 Task: Find connections with filter location Freiburg with filter topic #managementwith filter profile language Spanish with filter current company Marine Insight with filter school Rajagiri College of Management & Applied Sciences, Kakkanad, Kochi - 682 039 with filter industry Retail Building Materials and Garden Equipment with filter service category WordPress Design with filter keywords title Sales Manager
Action: Mouse moved to (676, 92)
Screenshot: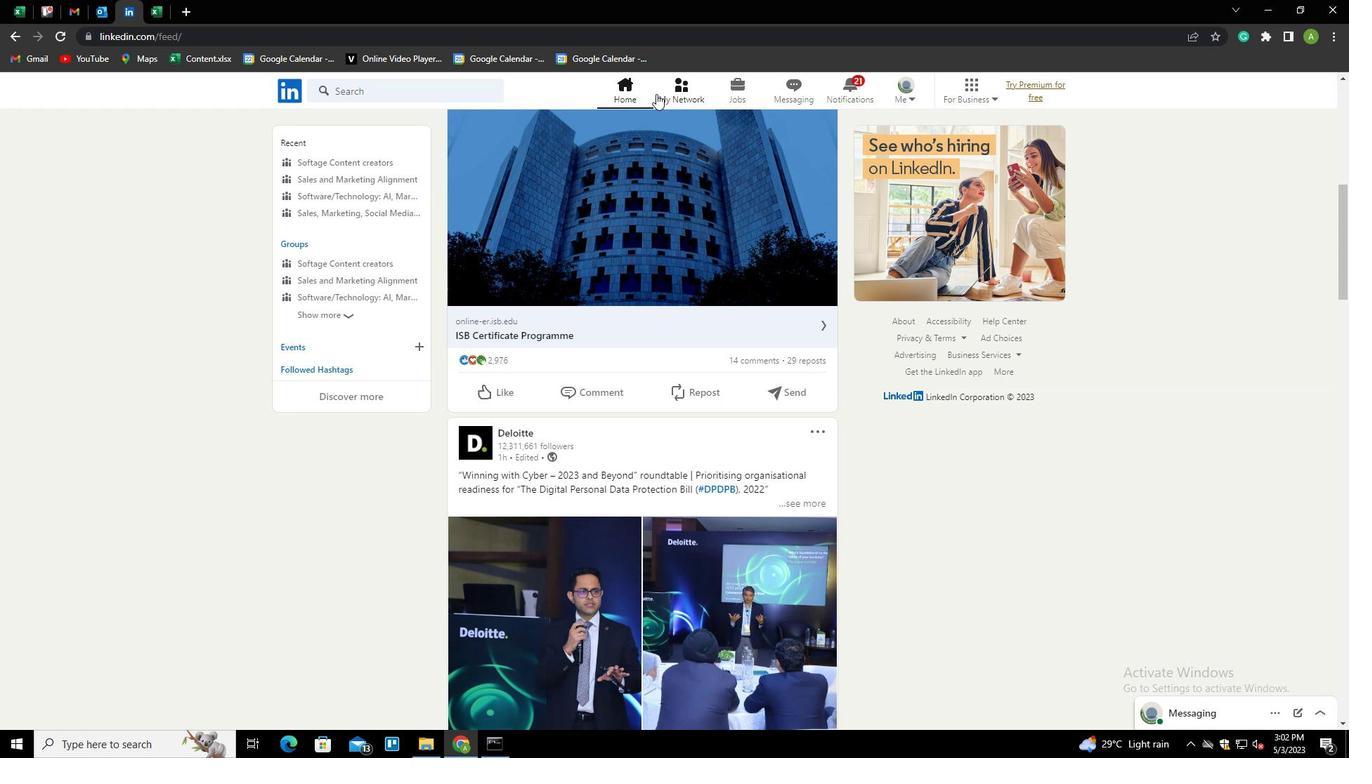 
Action: Mouse pressed left at (676, 92)
Screenshot: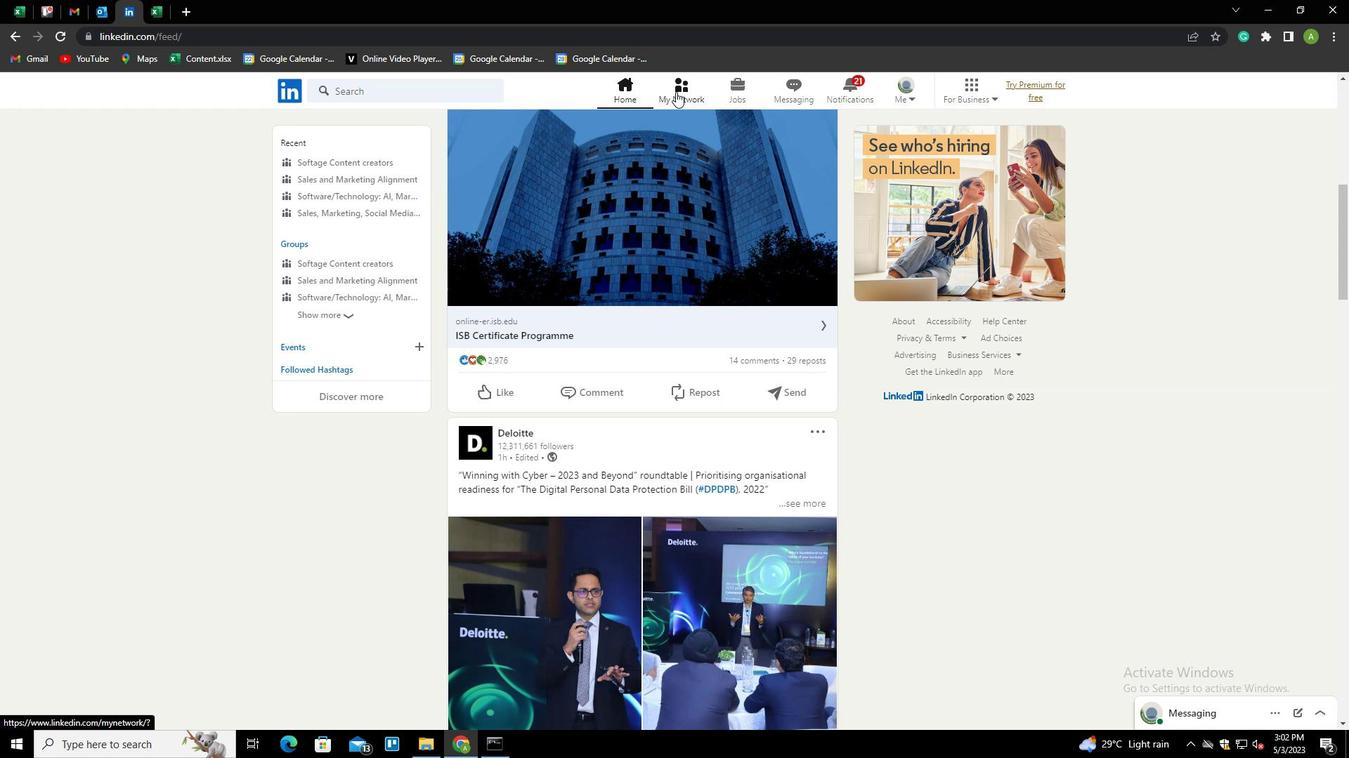 
Action: Mouse moved to (388, 165)
Screenshot: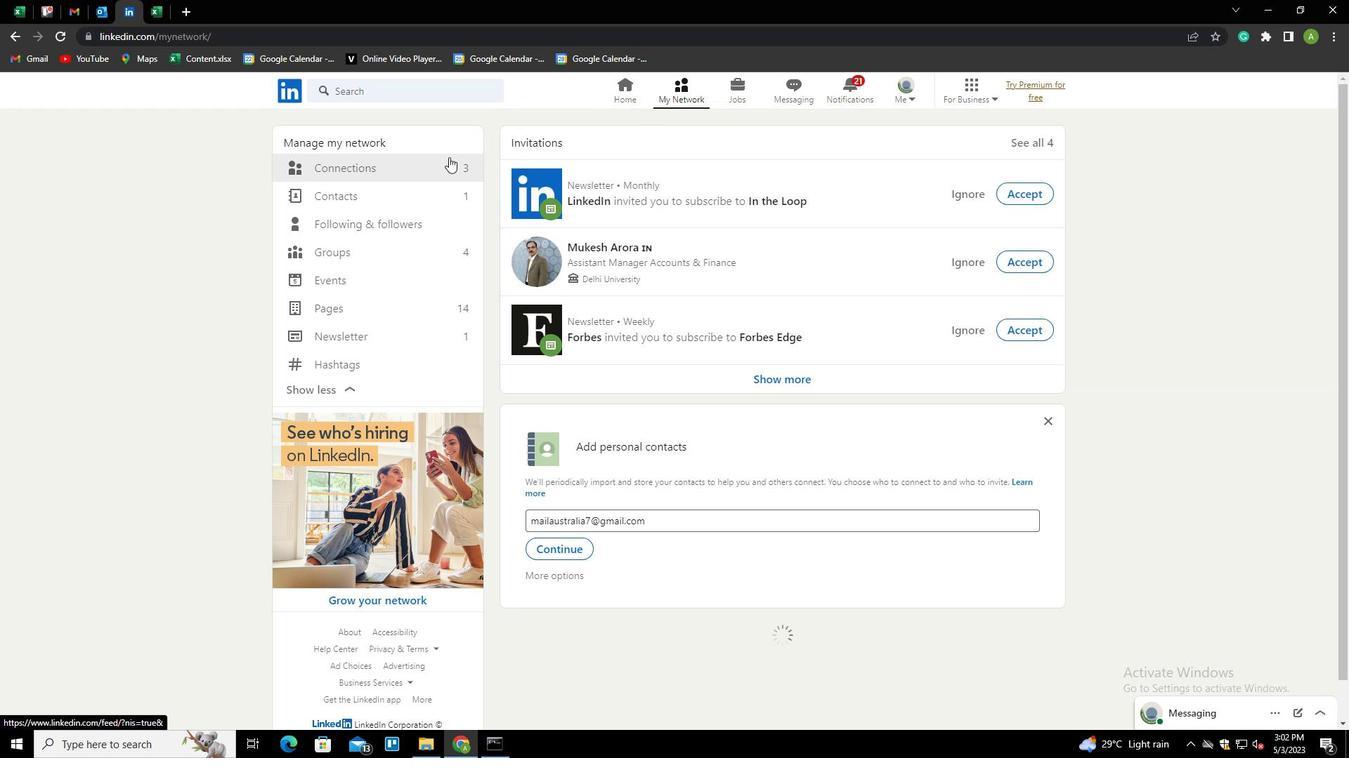 
Action: Mouse pressed left at (388, 165)
Screenshot: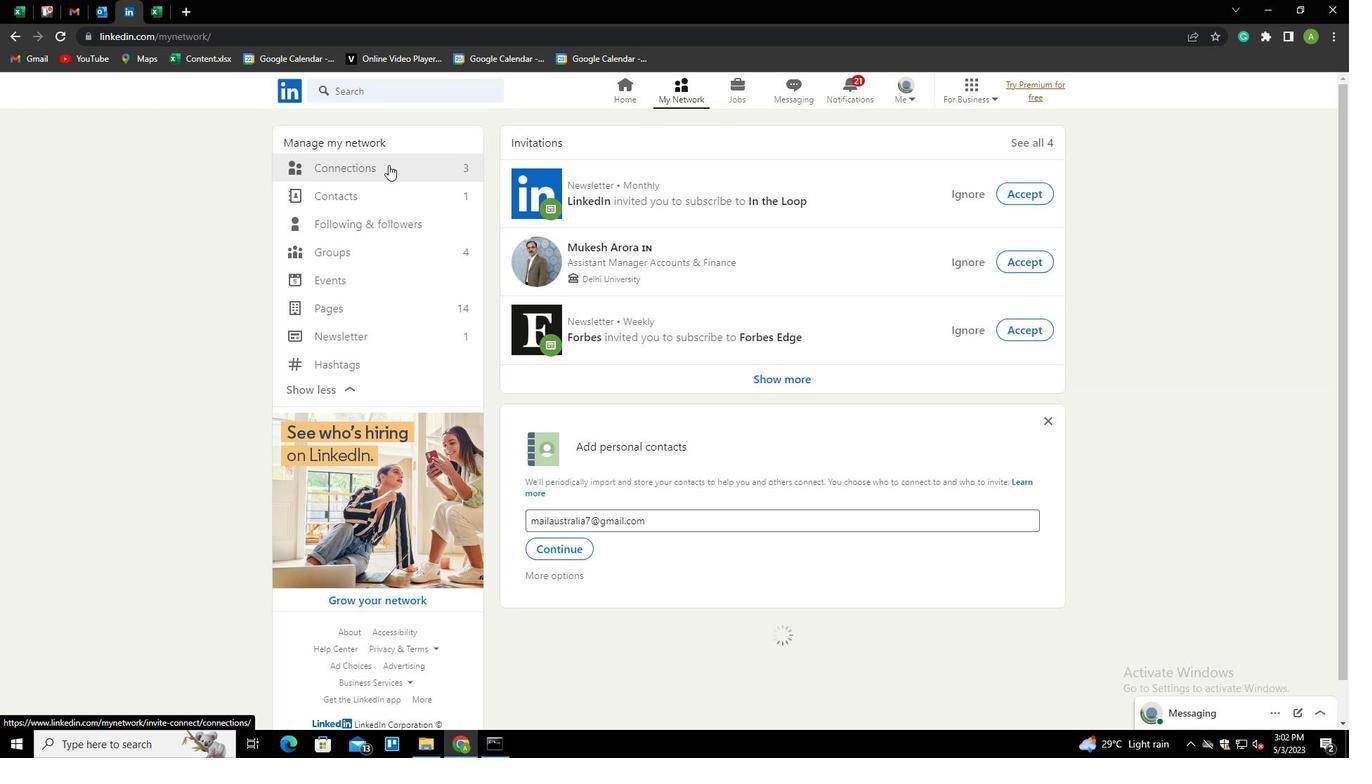 
Action: Mouse moved to (777, 165)
Screenshot: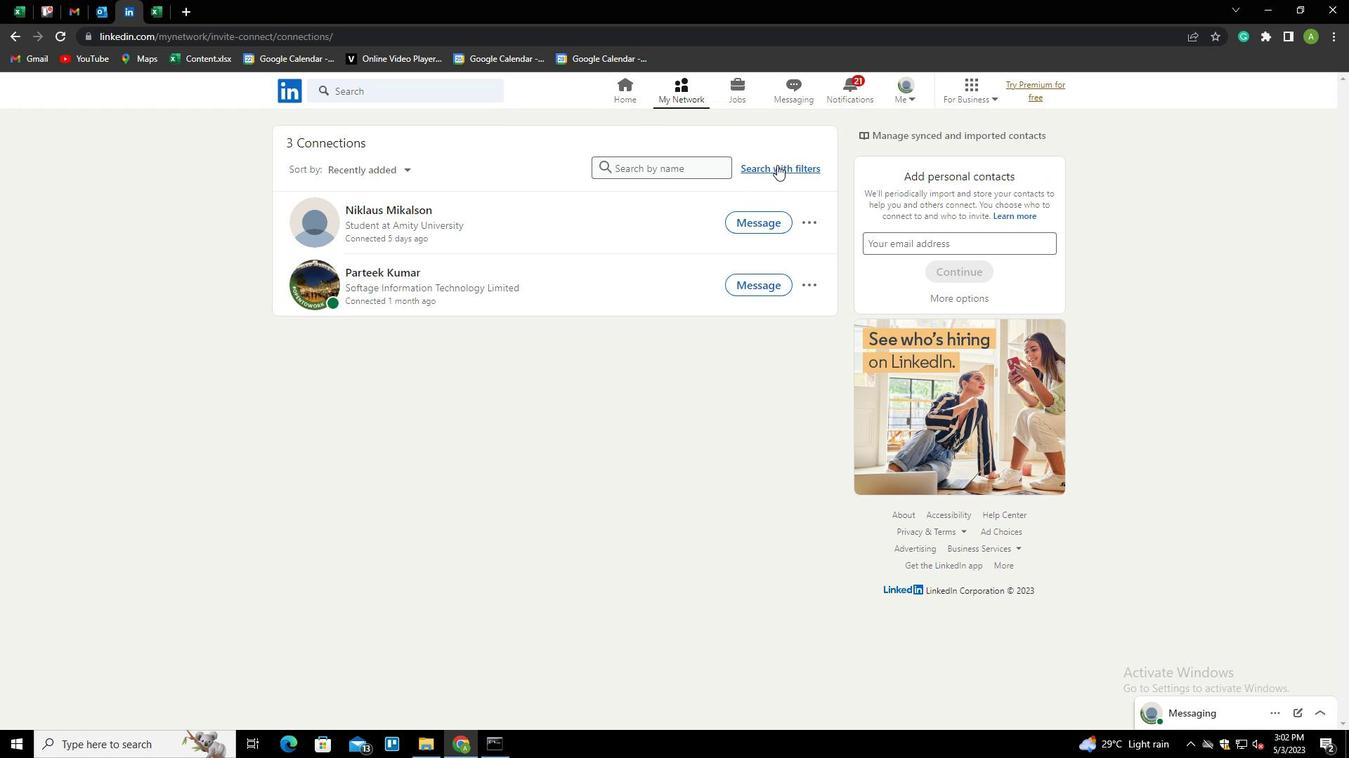 
Action: Mouse pressed left at (777, 165)
Screenshot: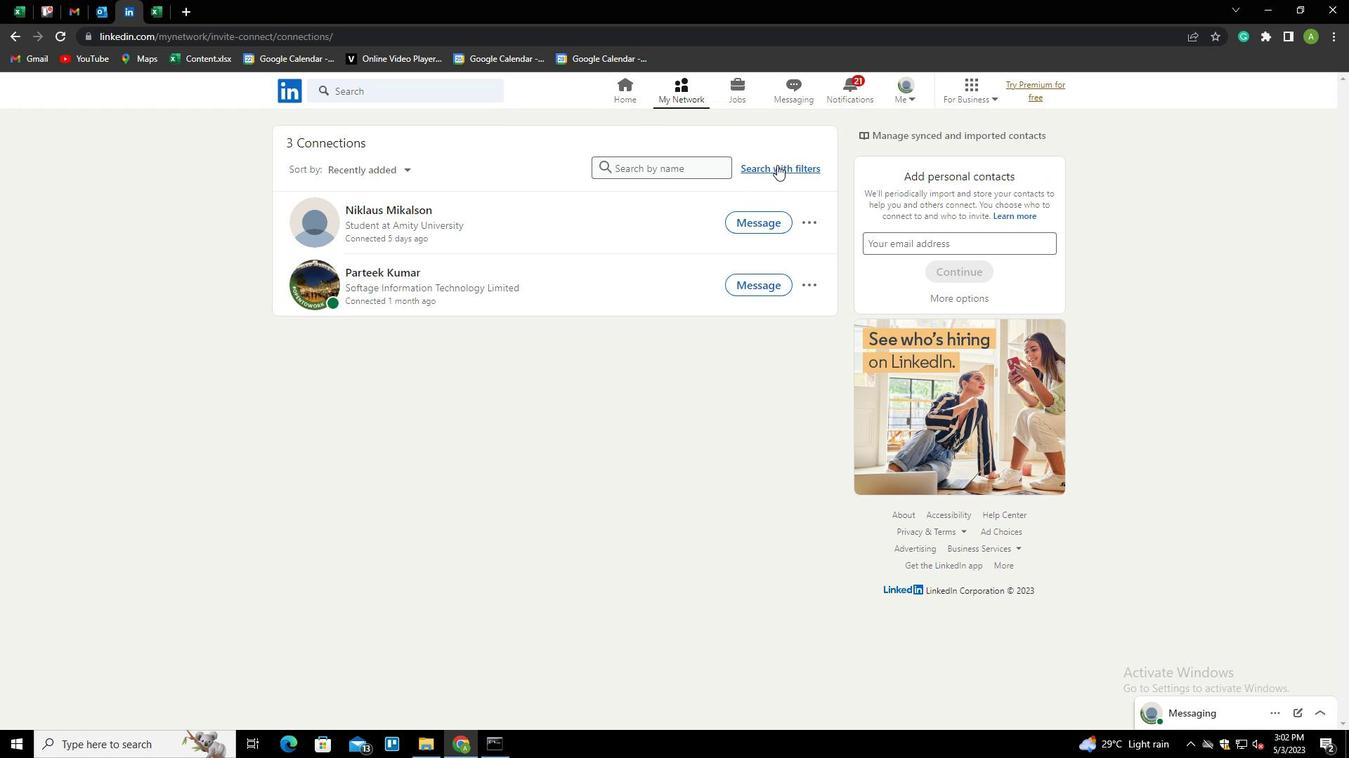 
Action: Mouse moved to (720, 130)
Screenshot: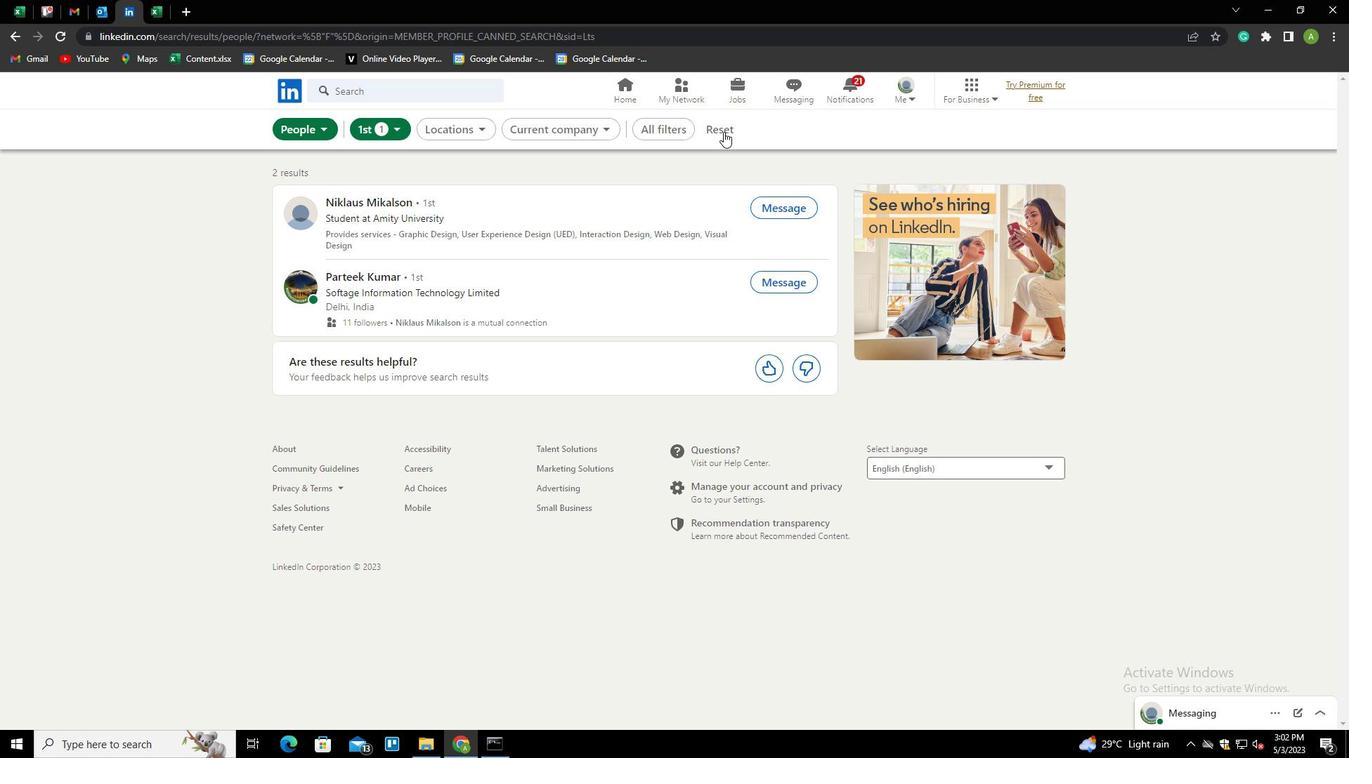 
Action: Mouse pressed left at (720, 130)
Screenshot: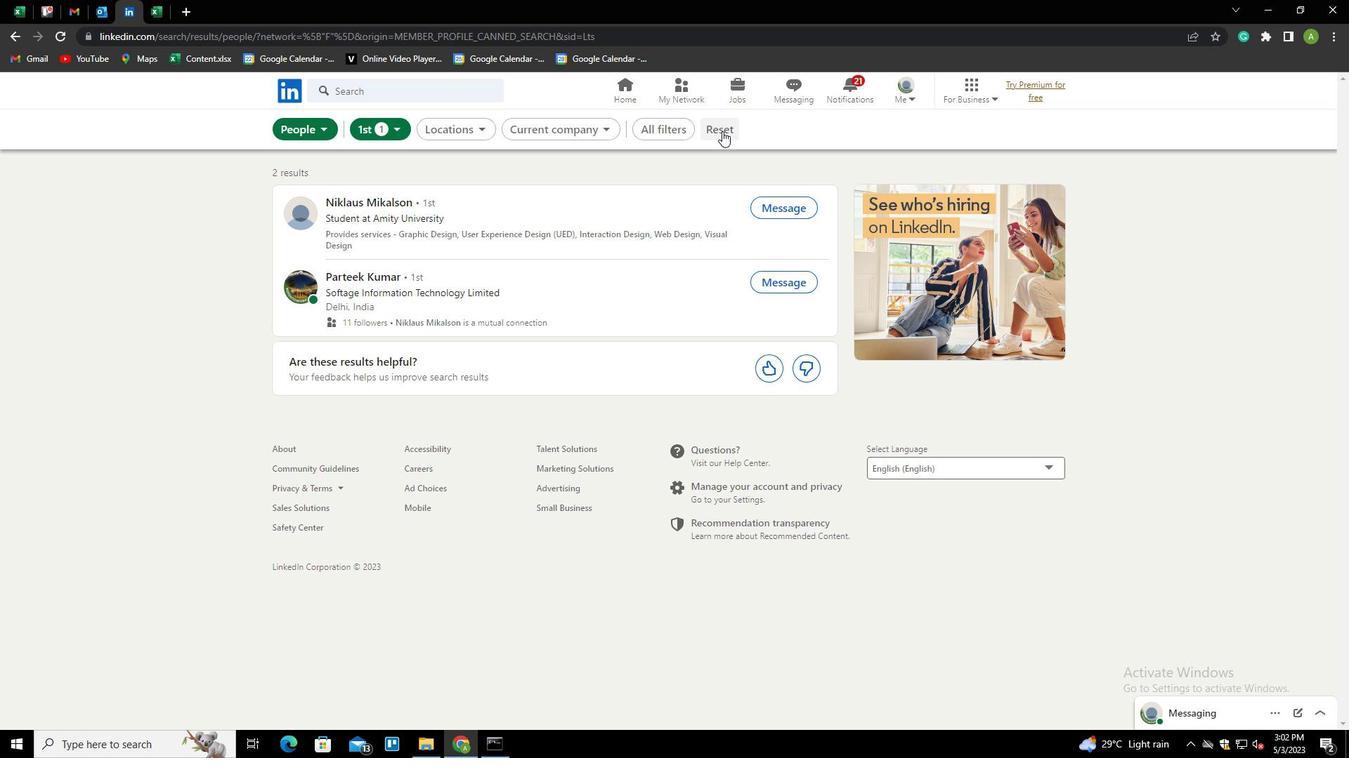 
Action: Mouse moved to (690, 130)
Screenshot: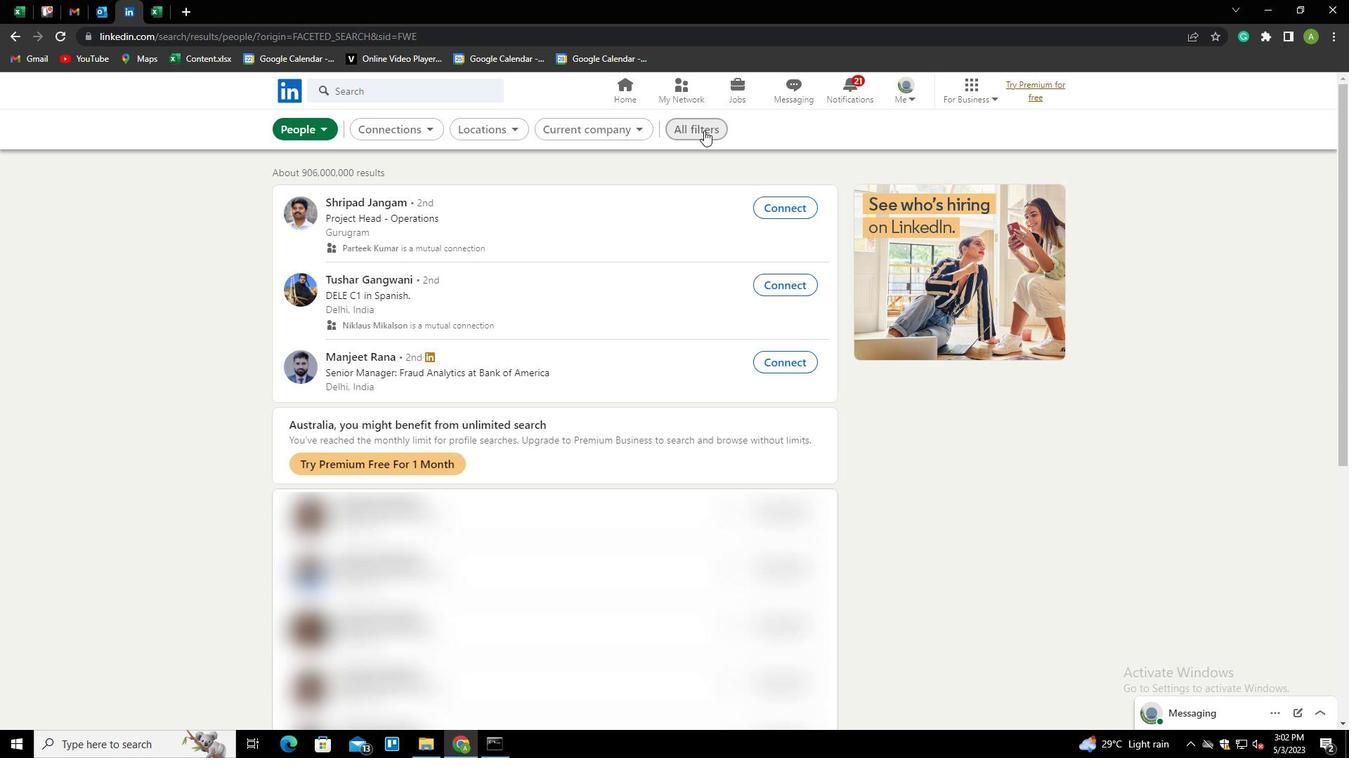
Action: Mouse pressed left at (690, 130)
Screenshot: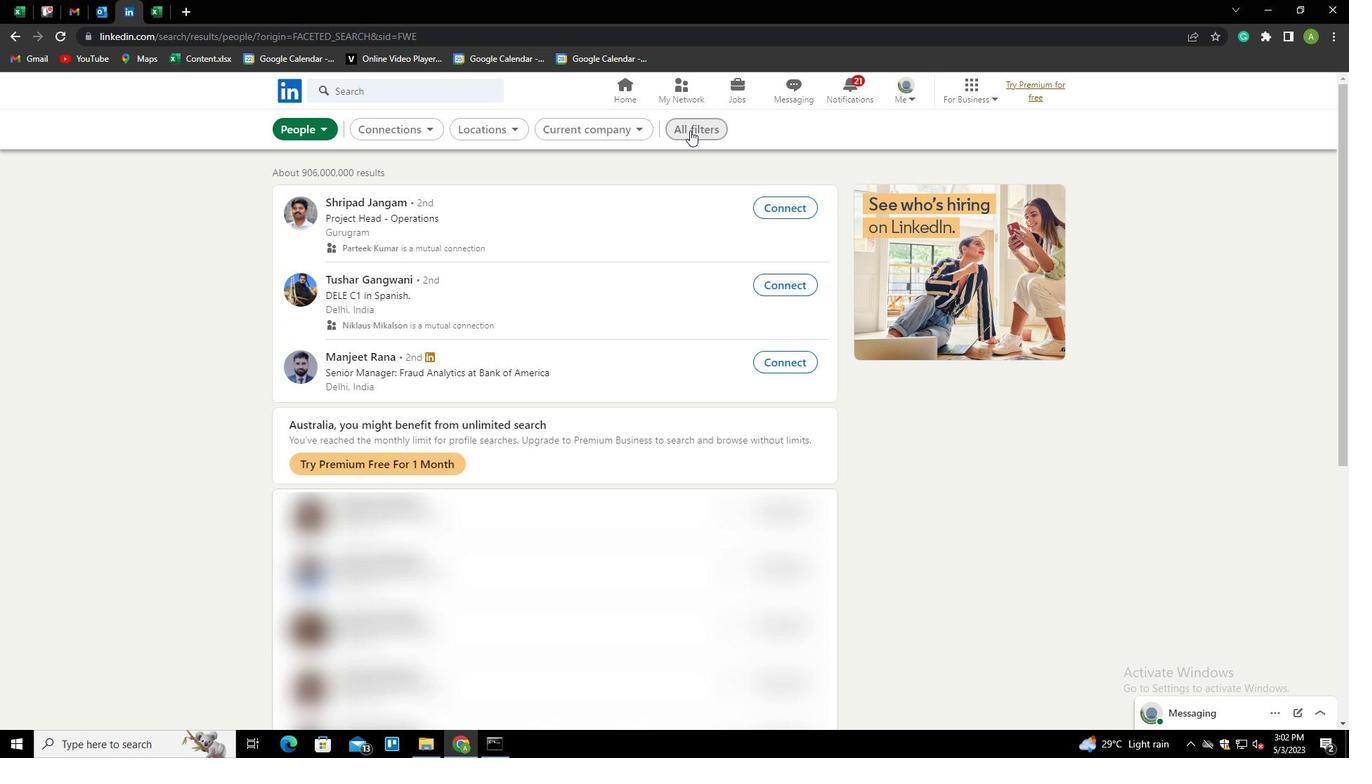
Action: Mouse moved to (1115, 382)
Screenshot: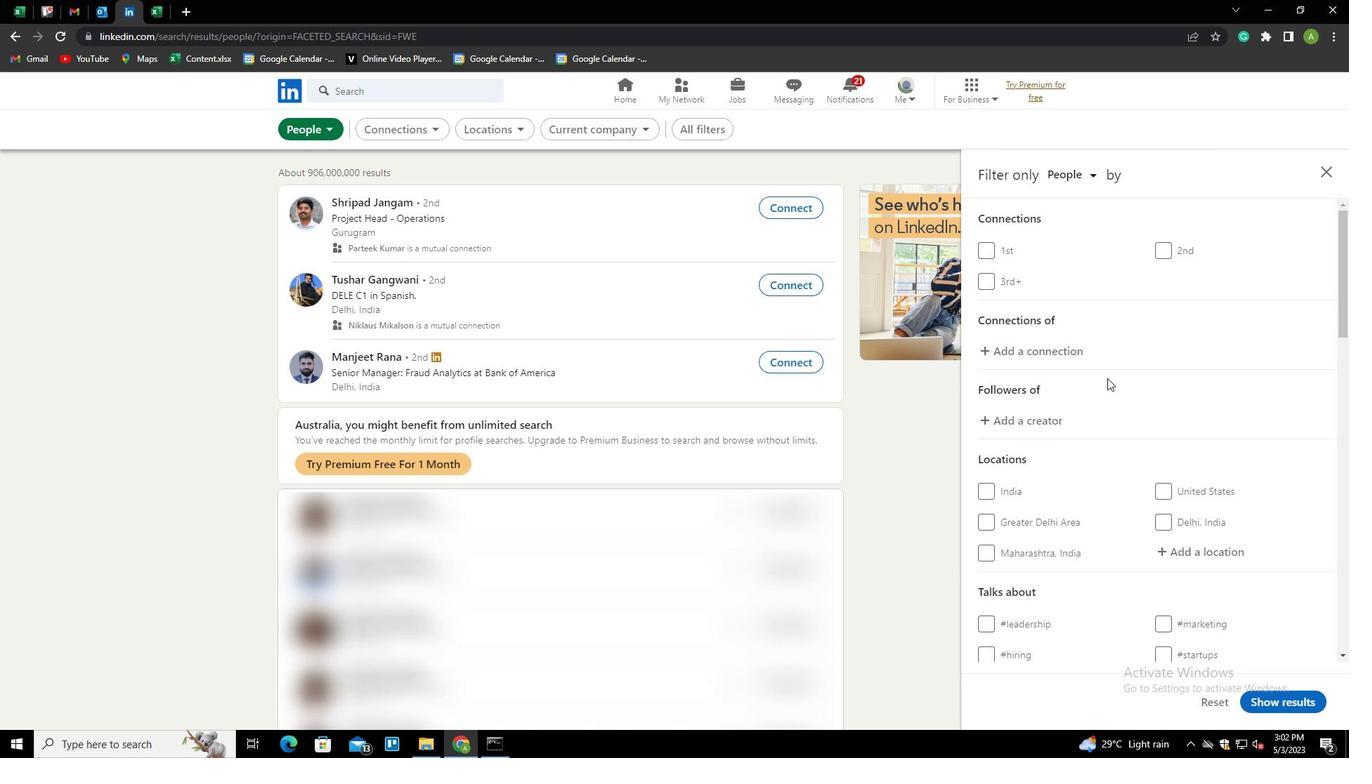 
Action: Mouse scrolled (1115, 381) with delta (0, 0)
Screenshot: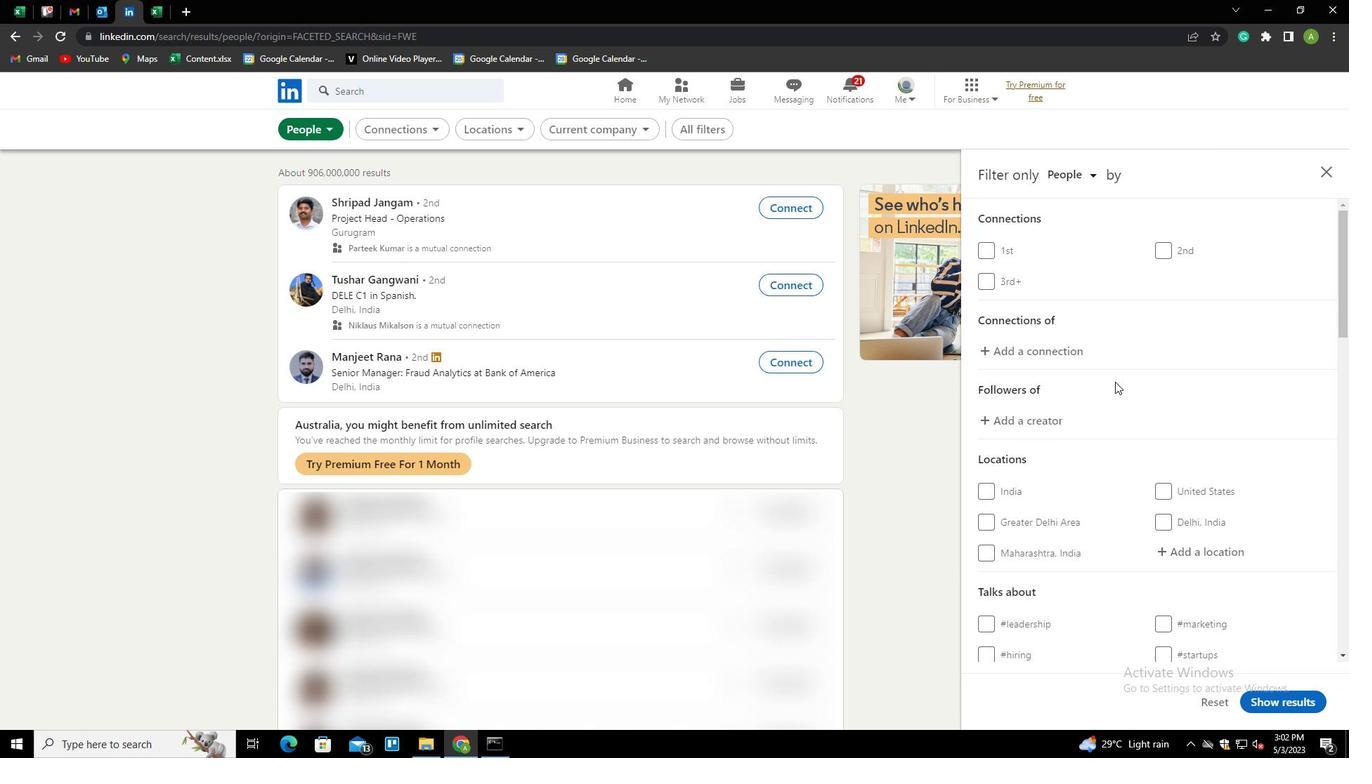 
Action: Mouse scrolled (1115, 381) with delta (0, 0)
Screenshot: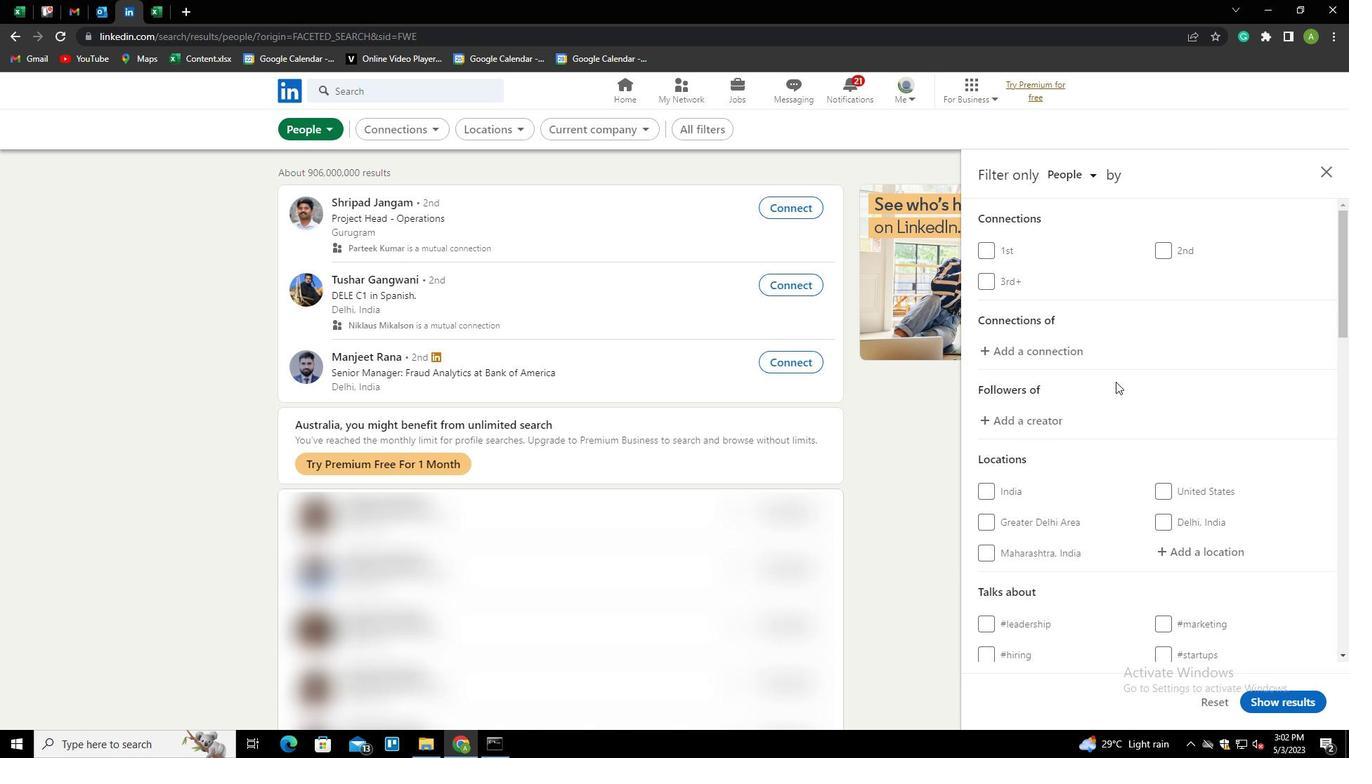 
Action: Mouse scrolled (1115, 381) with delta (0, 0)
Screenshot: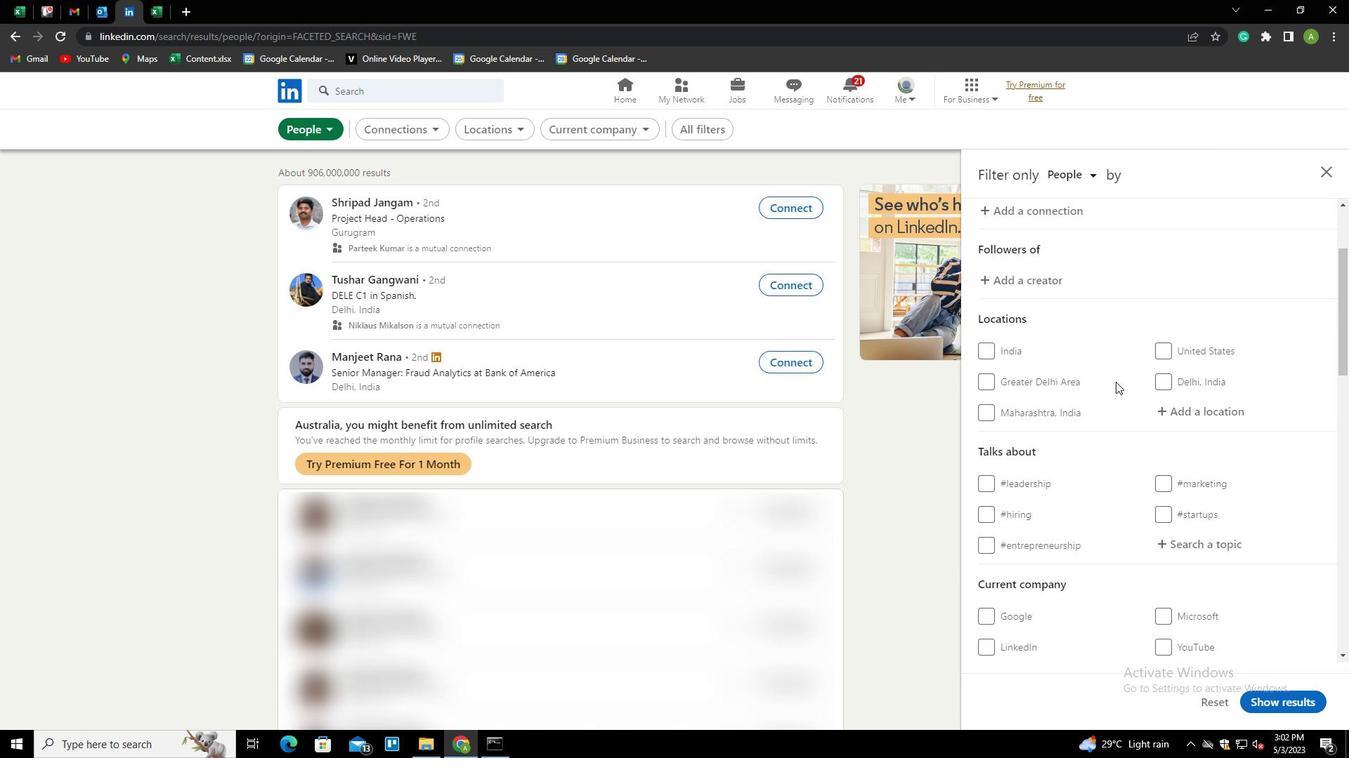 
Action: Mouse moved to (1184, 335)
Screenshot: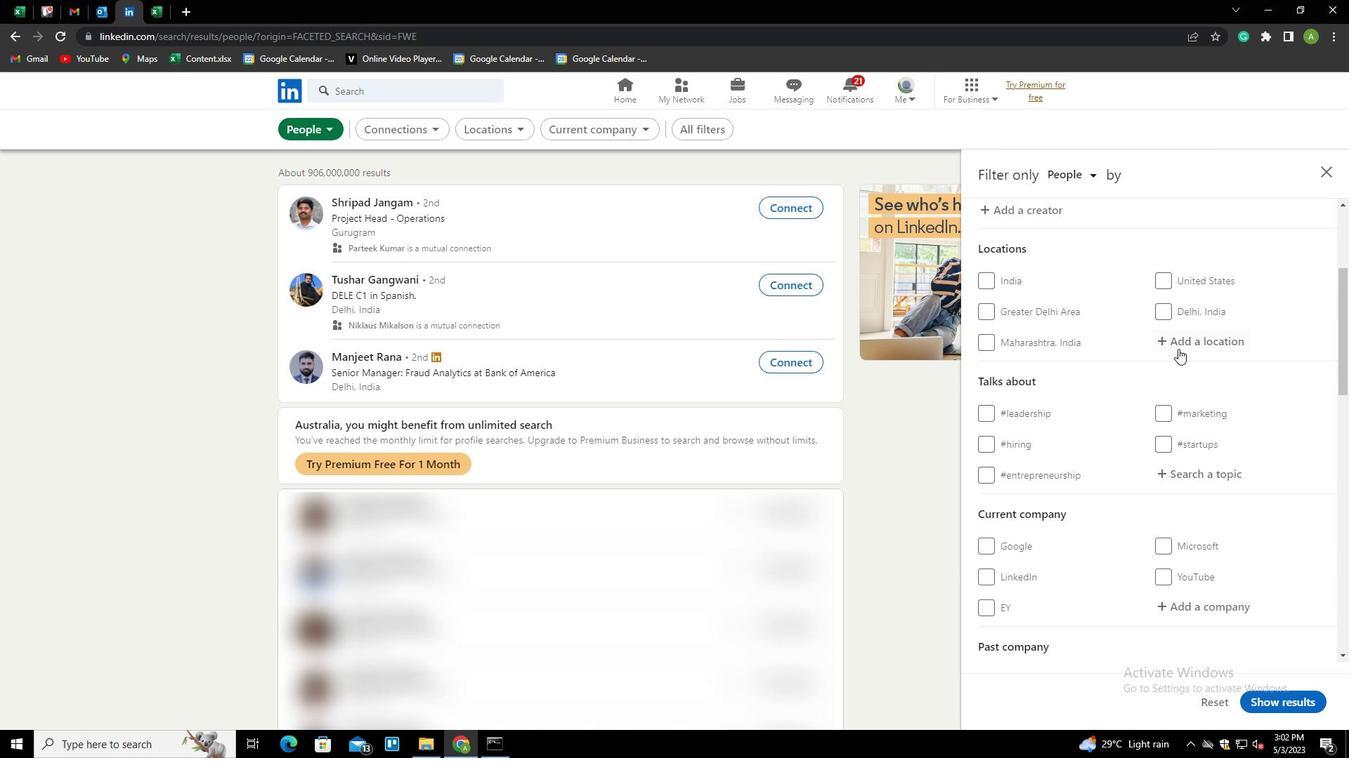
Action: Mouse pressed left at (1184, 335)
Screenshot: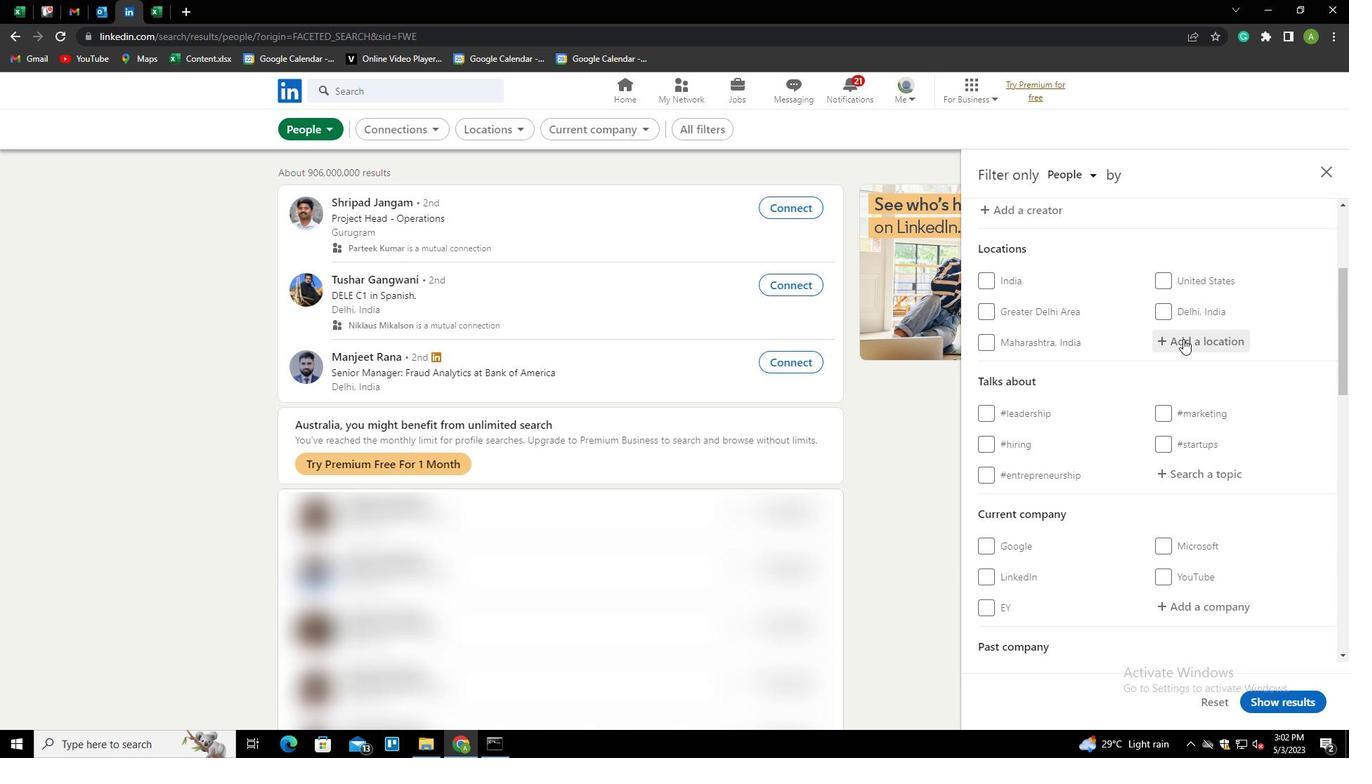 
Action: Key pressed <Key.shift>FREIBURG<Key.down><Key.enter>
Screenshot: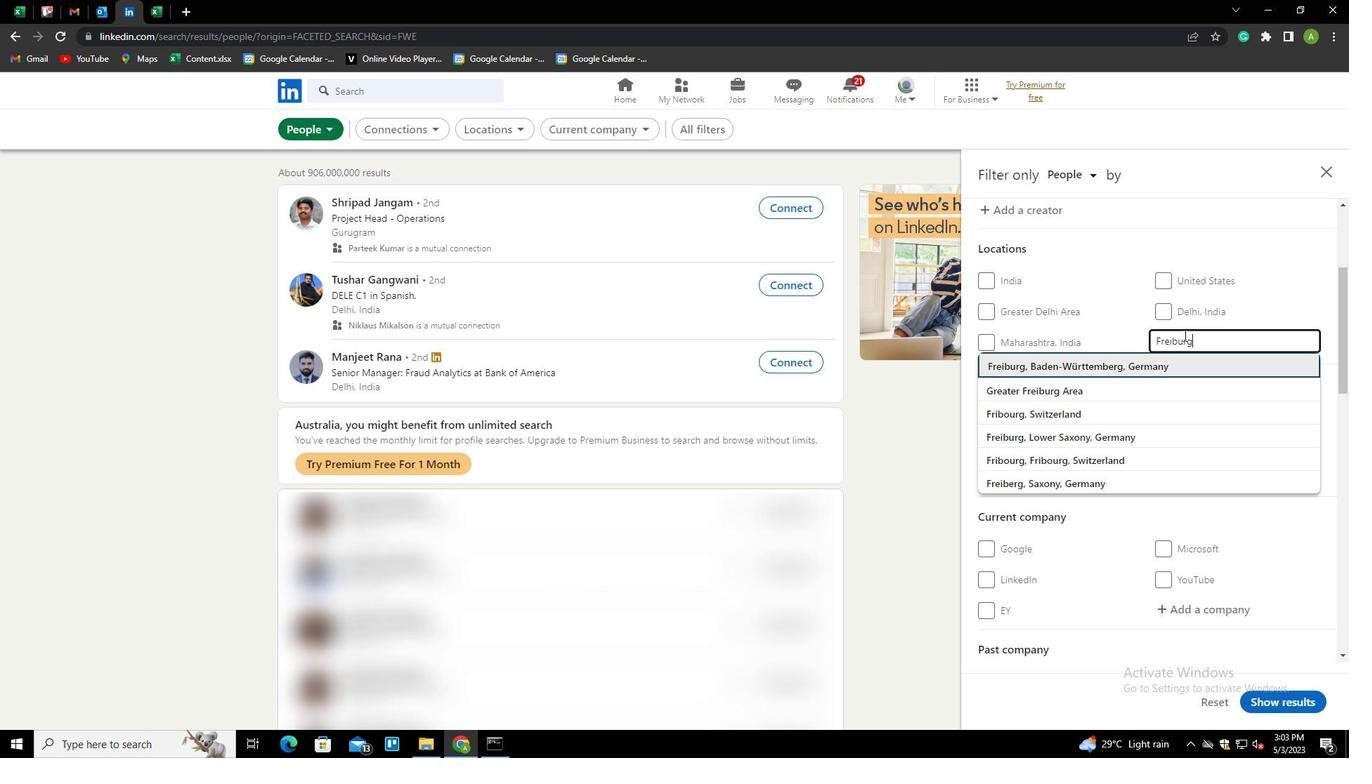 
Action: Mouse scrolled (1184, 335) with delta (0, 0)
Screenshot: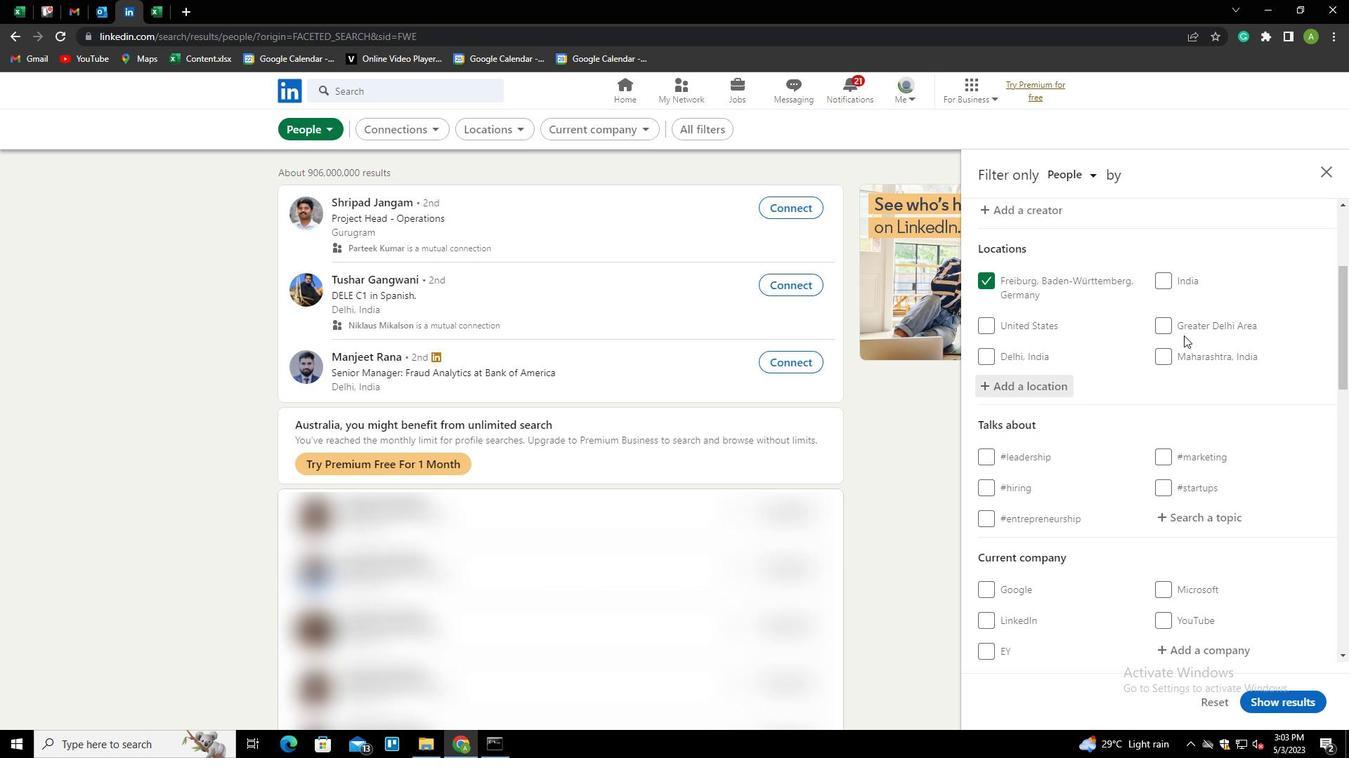 
Action: Mouse scrolled (1184, 335) with delta (0, 0)
Screenshot: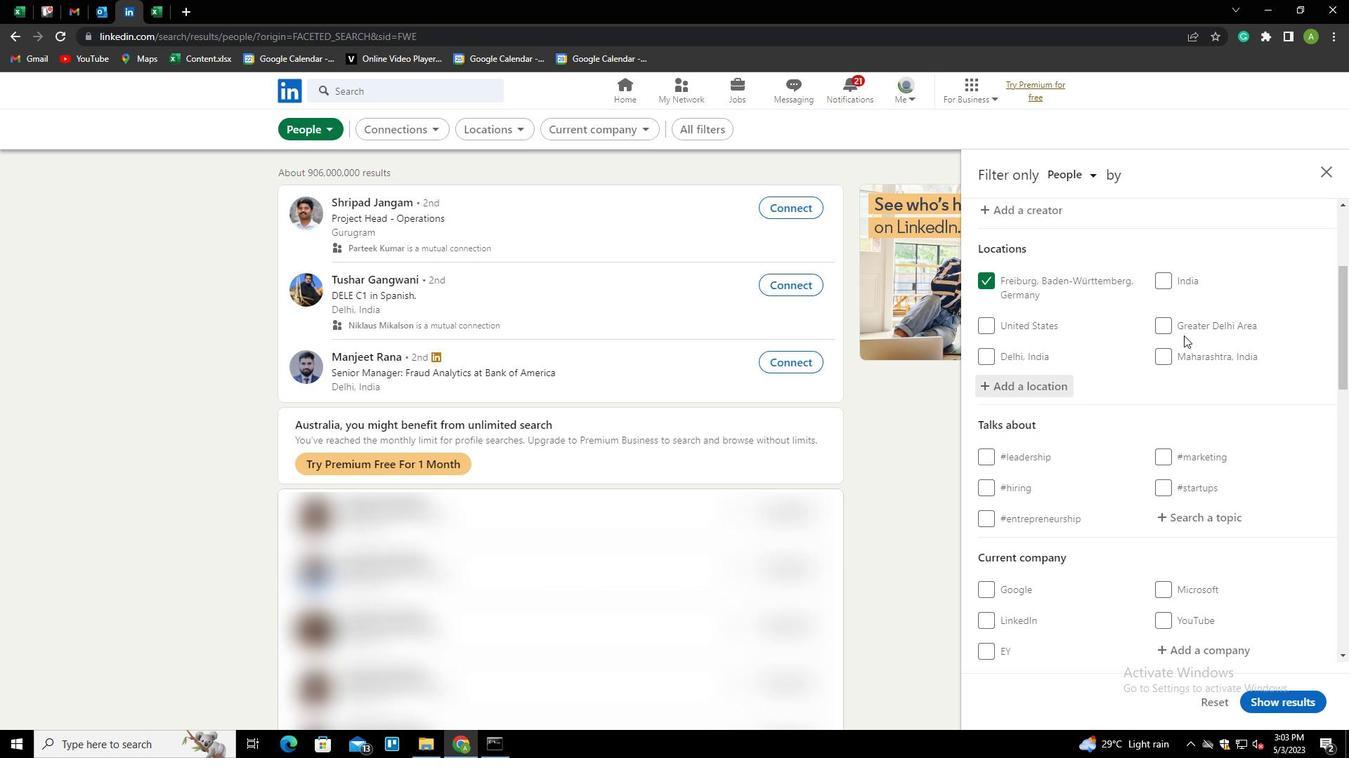 
Action: Mouse scrolled (1184, 335) with delta (0, 0)
Screenshot: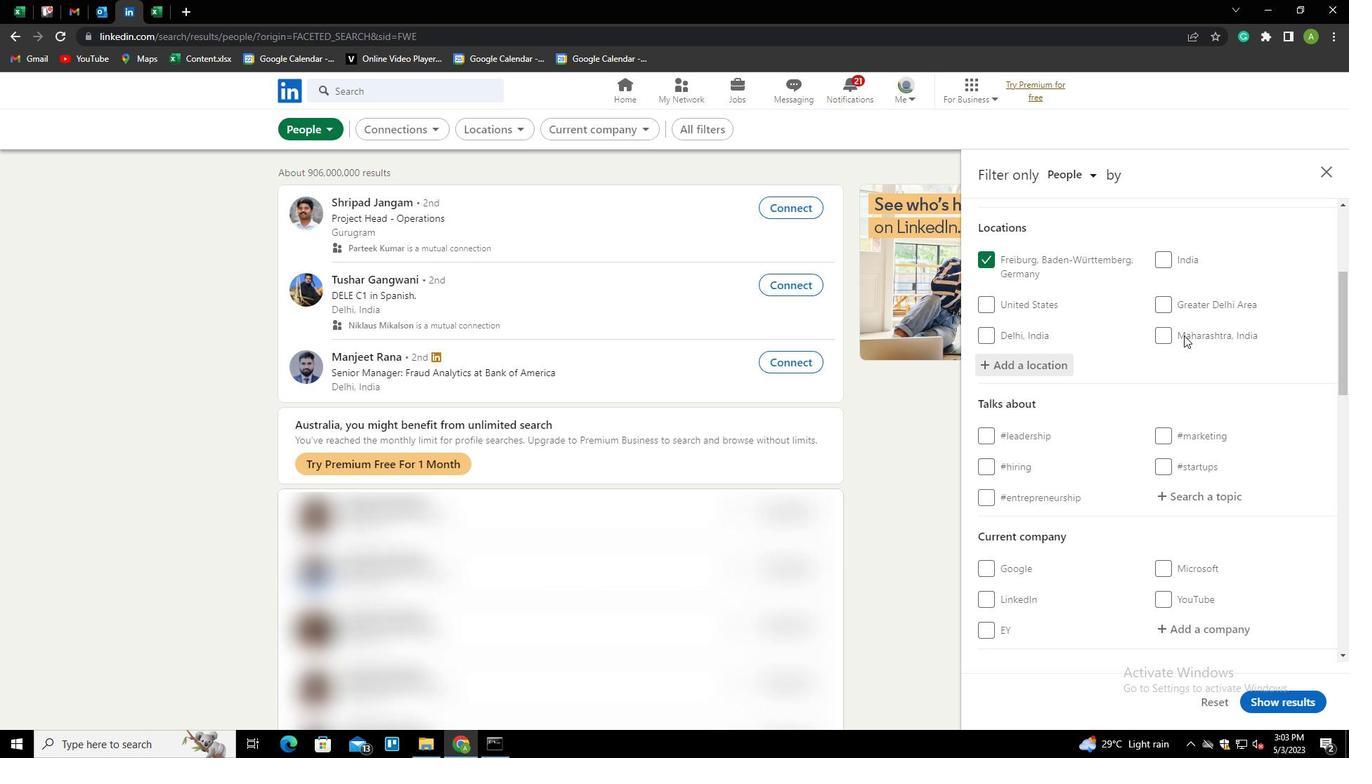 
Action: Mouse scrolled (1184, 335) with delta (0, 0)
Screenshot: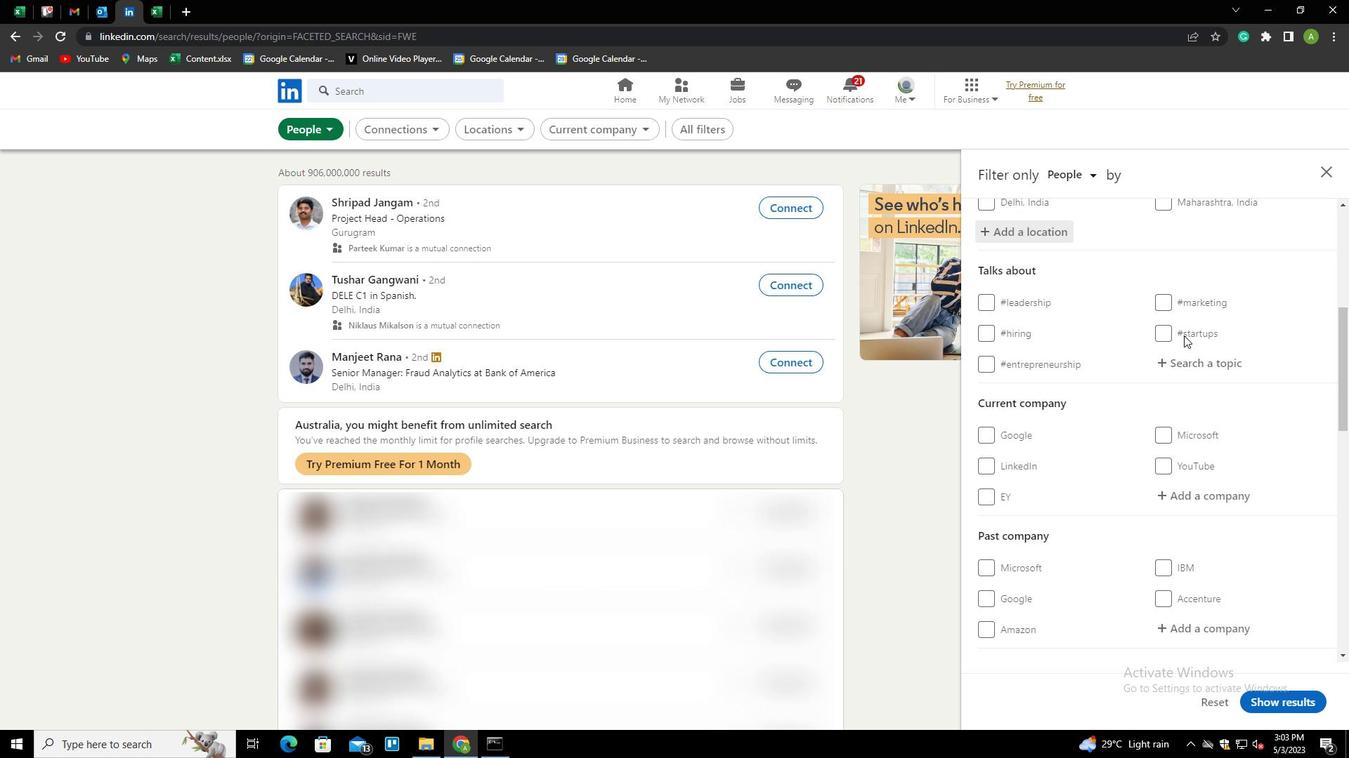 
Action: Mouse scrolled (1184, 335) with delta (0, 0)
Screenshot: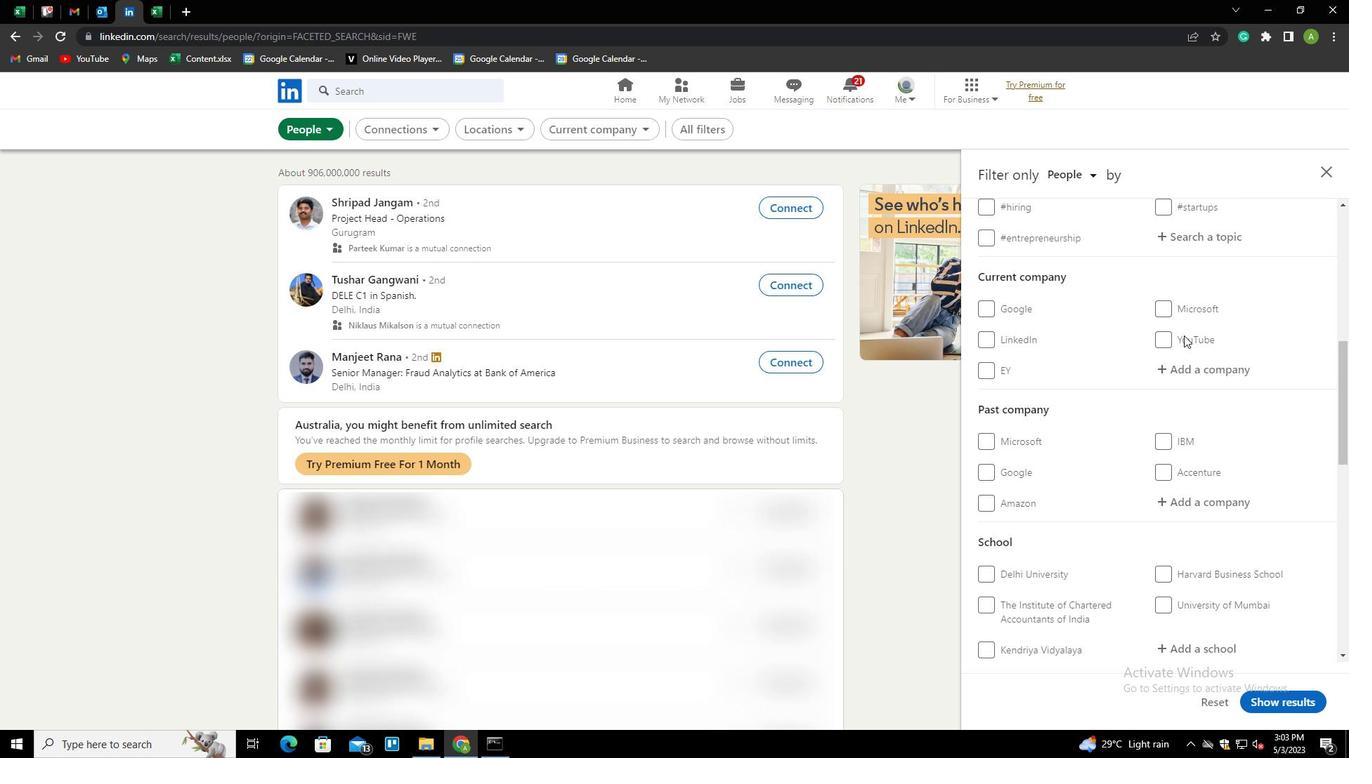 
Action: Mouse scrolled (1184, 335) with delta (0, 0)
Screenshot: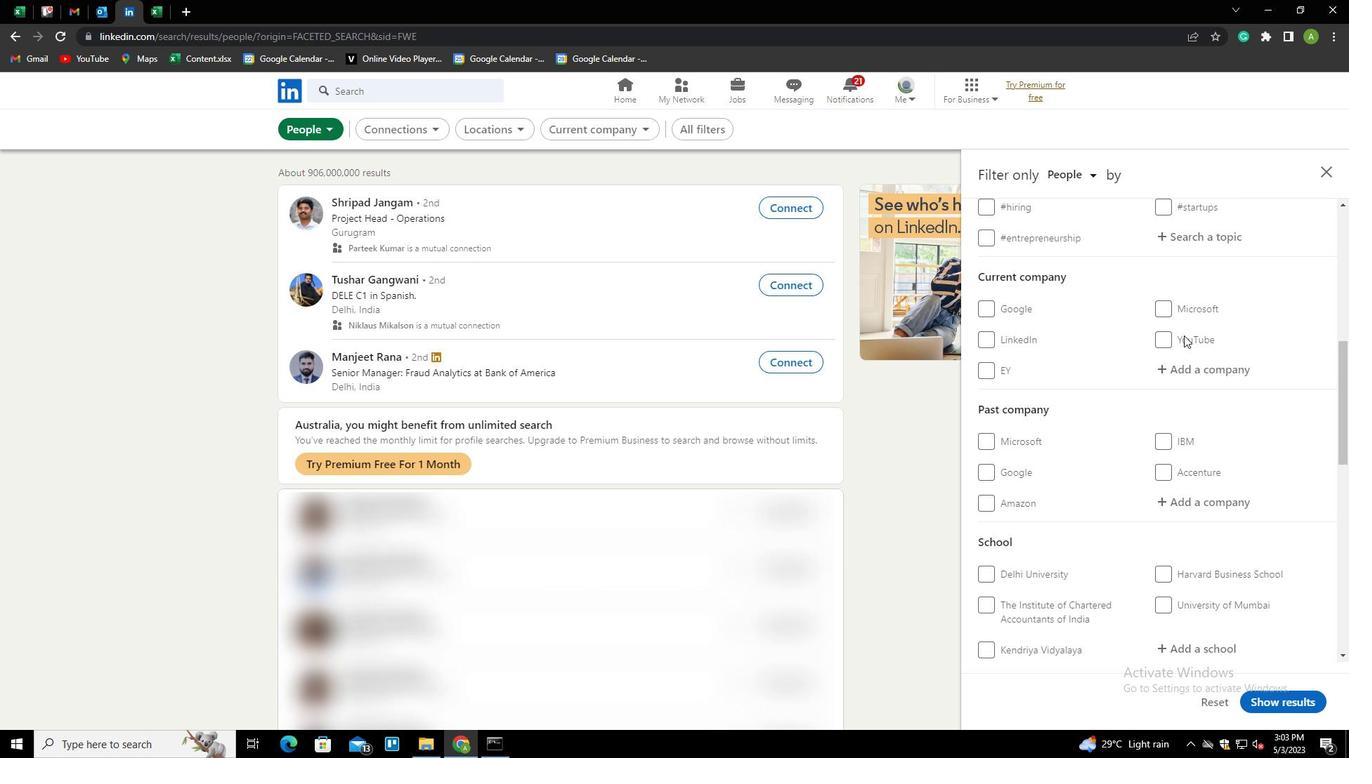 
Action: Mouse scrolled (1184, 335) with delta (0, 0)
Screenshot: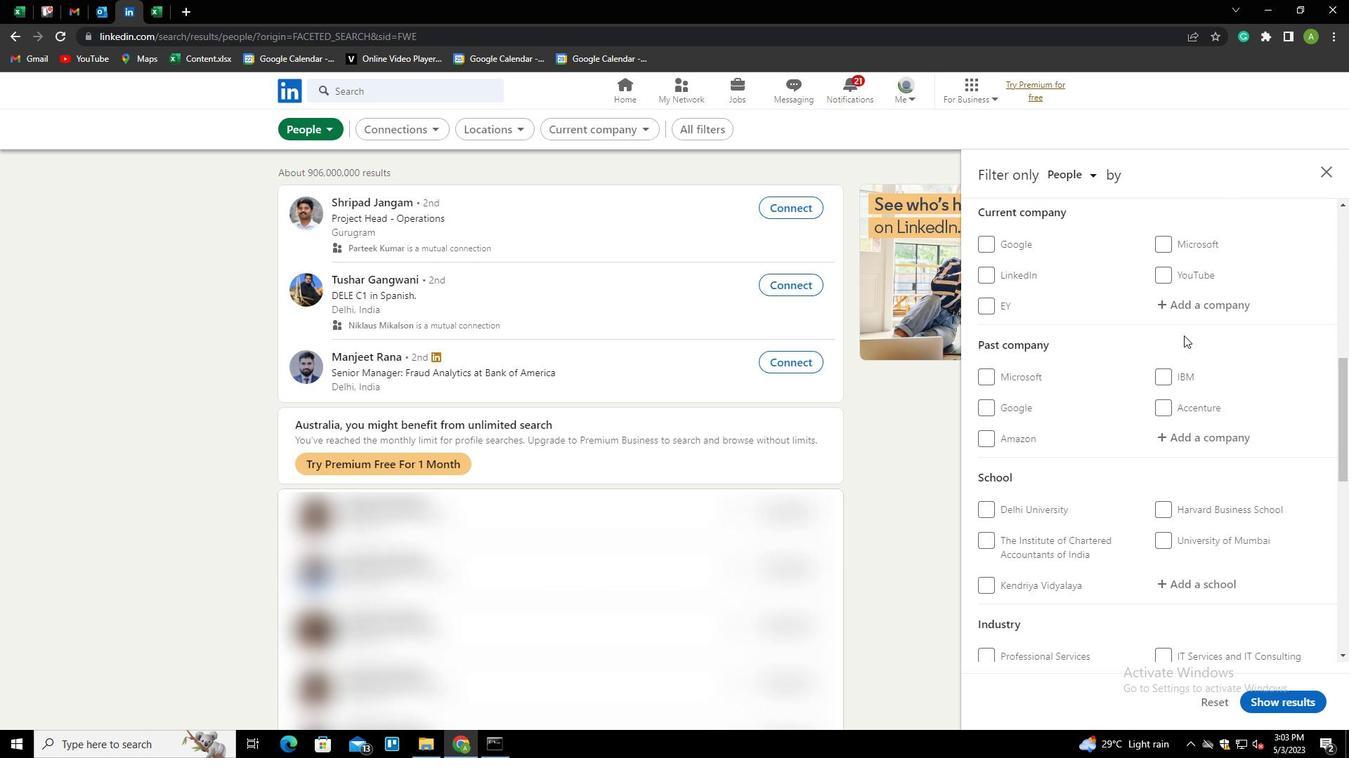 
Action: Mouse scrolled (1184, 335) with delta (0, 0)
Screenshot: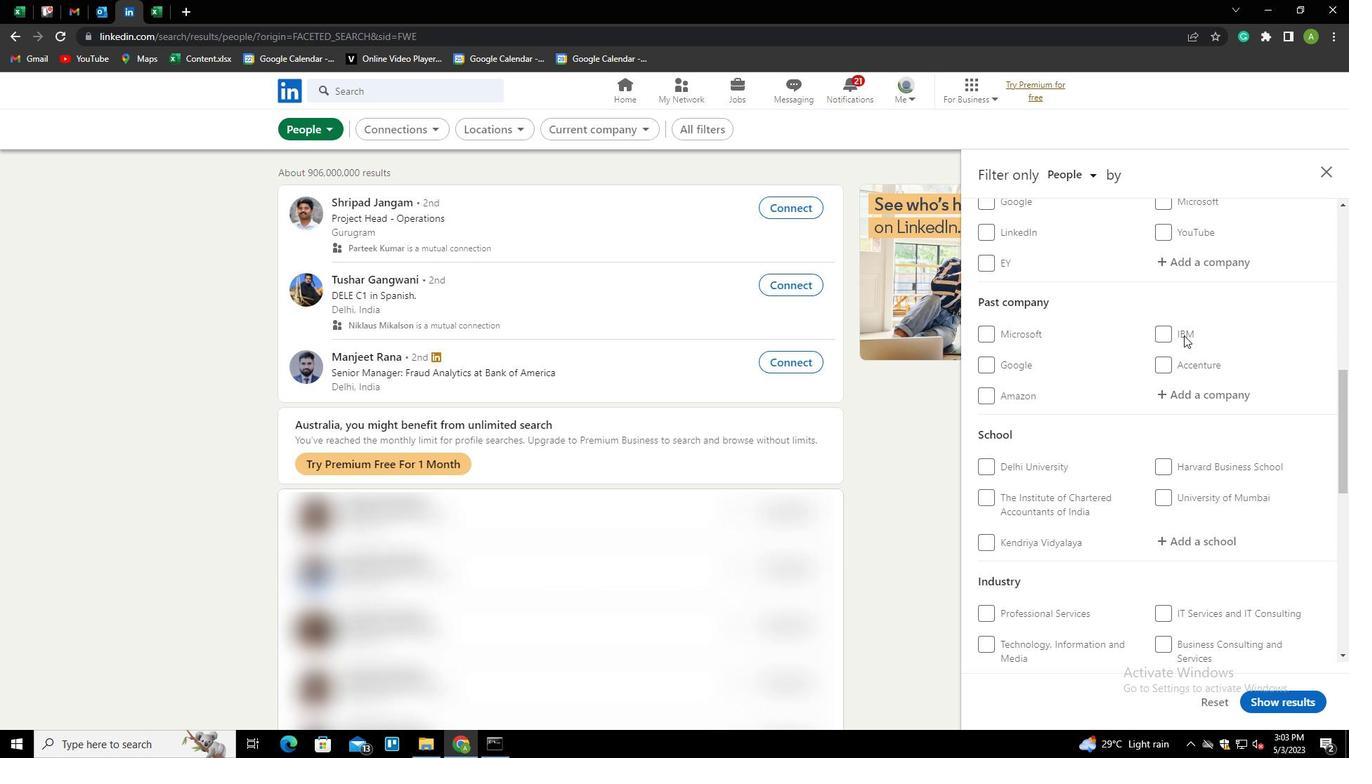 
Action: Mouse scrolled (1184, 335) with delta (0, 0)
Screenshot: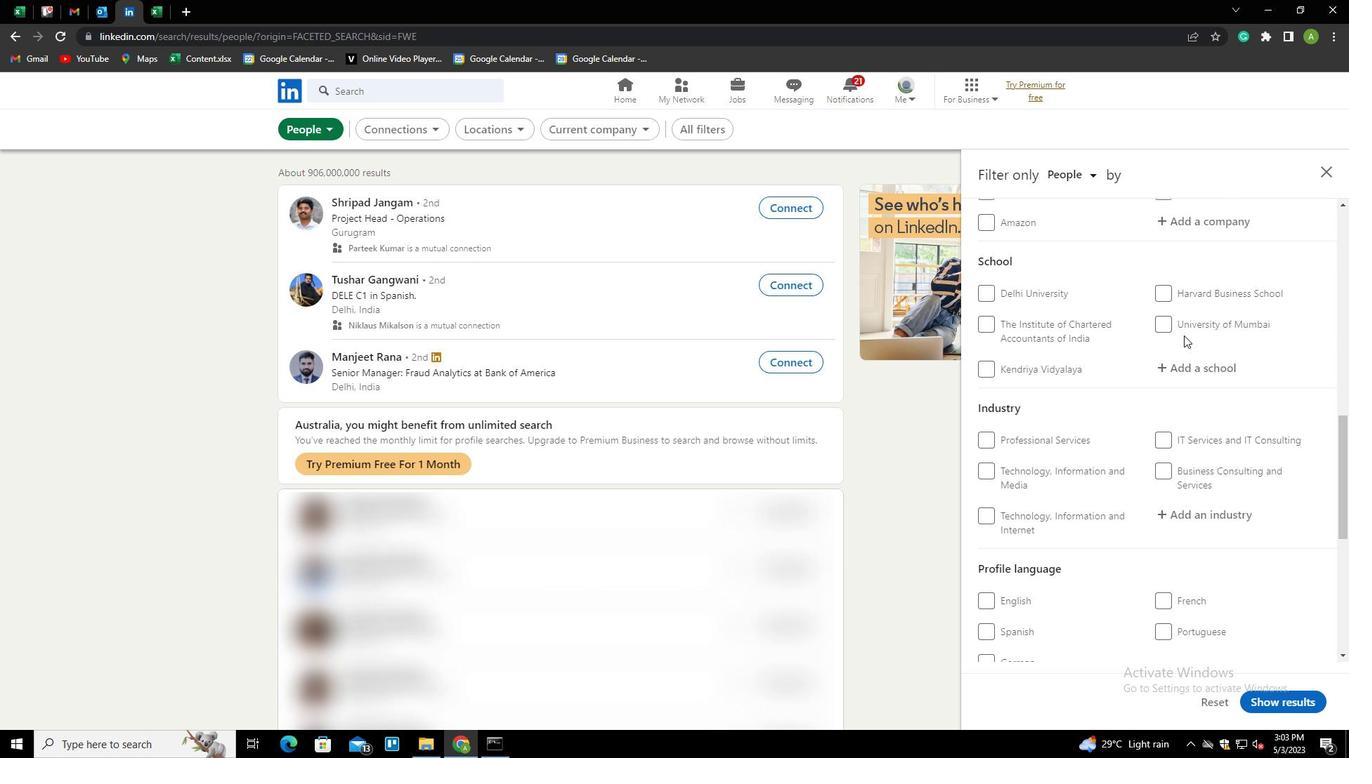 
Action: Mouse scrolled (1184, 335) with delta (0, 0)
Screenshot: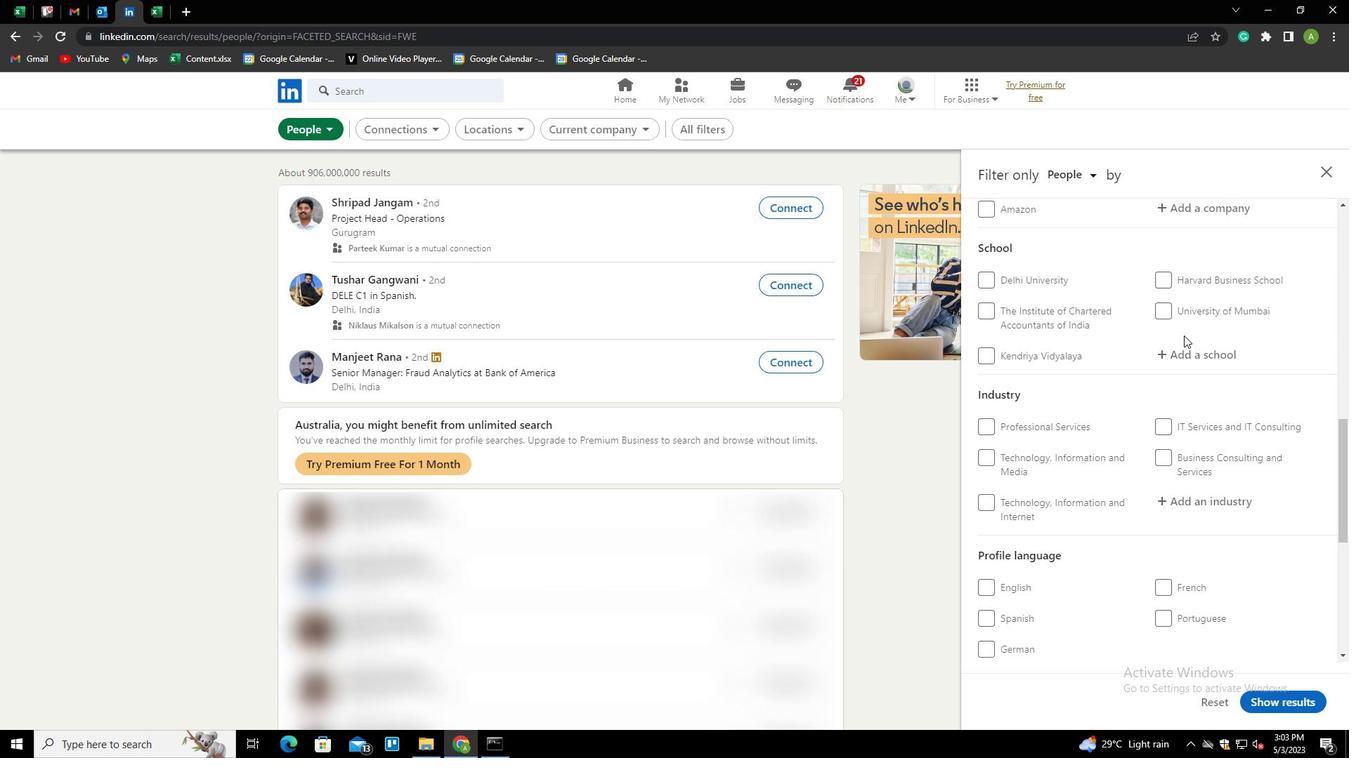 
Action: Mouse moved to (1188, 374)
Screenshot: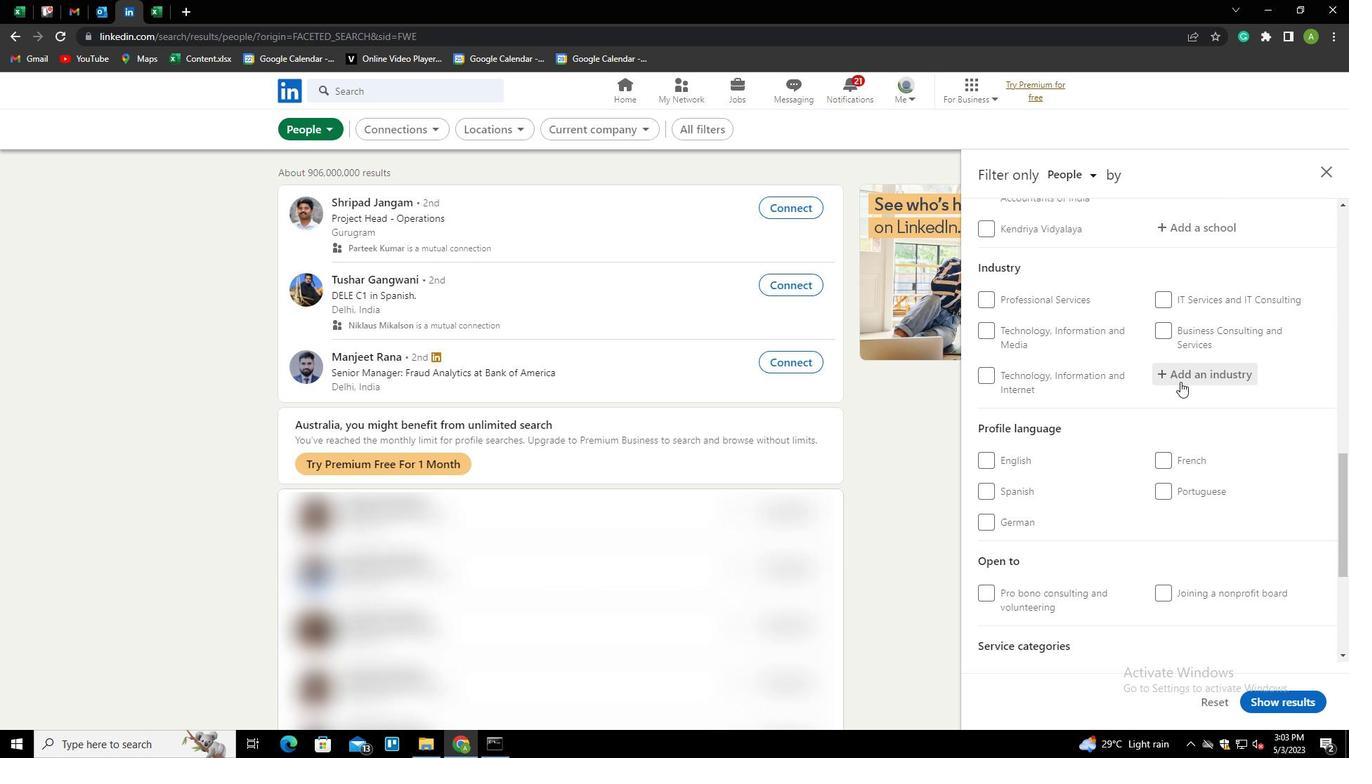 
Action: Mouse scrolled (1188, 375) with delta (0, 0)
Screenshot: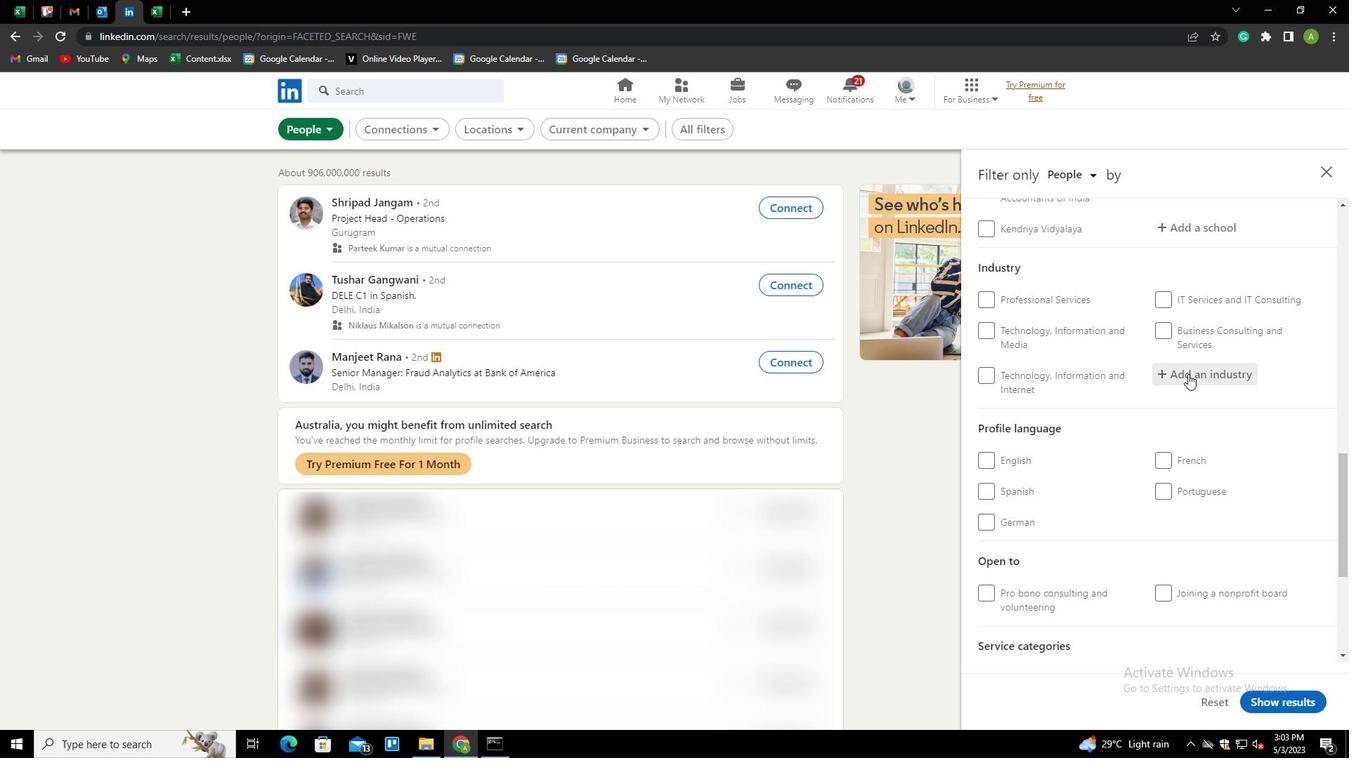 
Action: Mouse scrolled (1188, 375) with delta (0, 0)
Screenshot: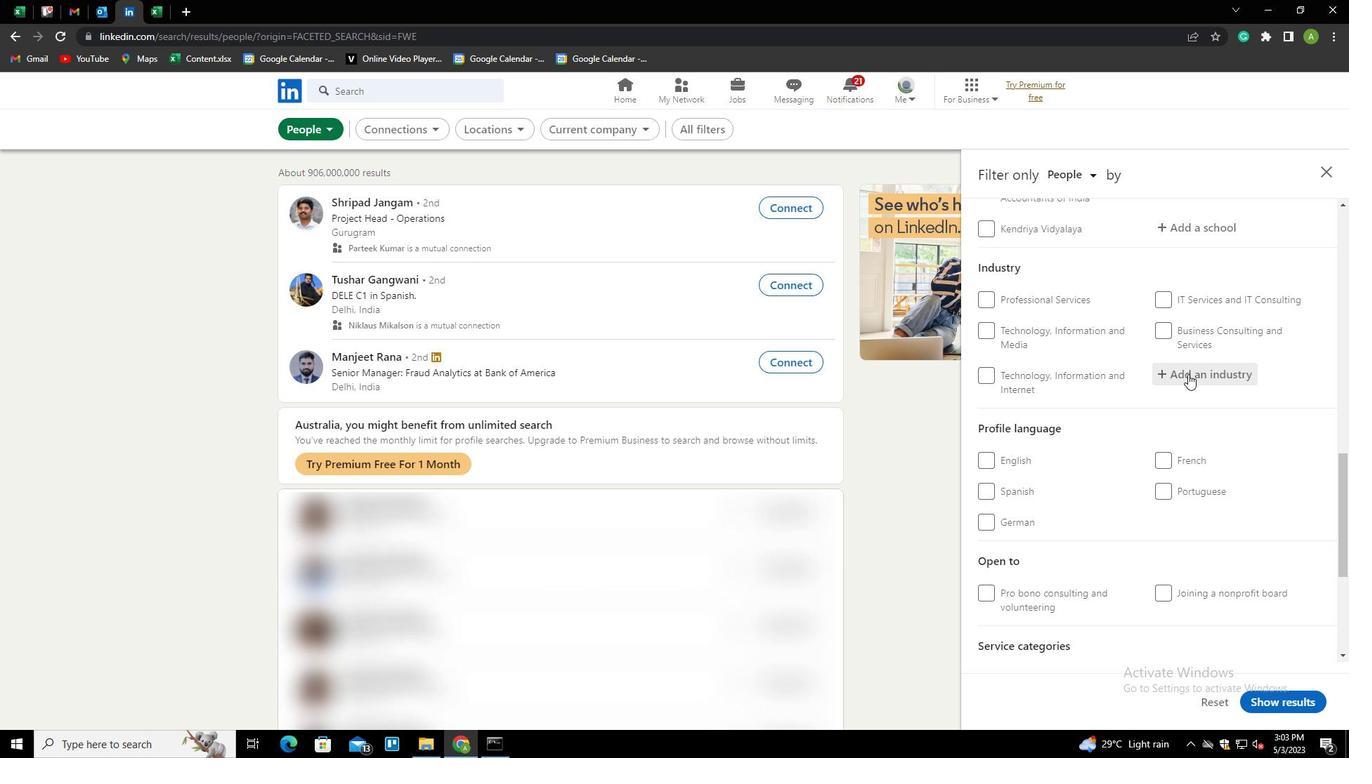 
Action: Mouse scrolled (1188, 375) with delta (0, 0)
Screenshot: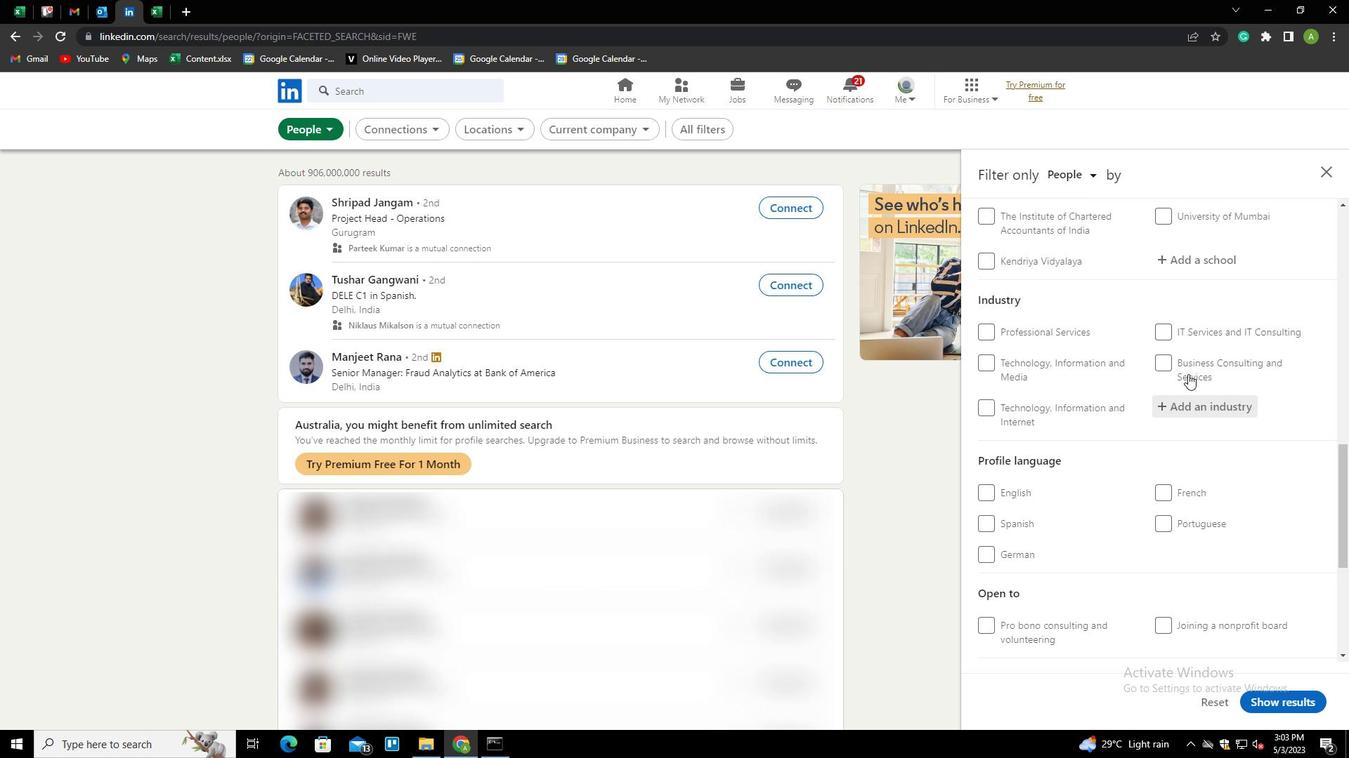 
Action: Mouse scrolled (1188, 375) with delta (0, 0)
Screenshot: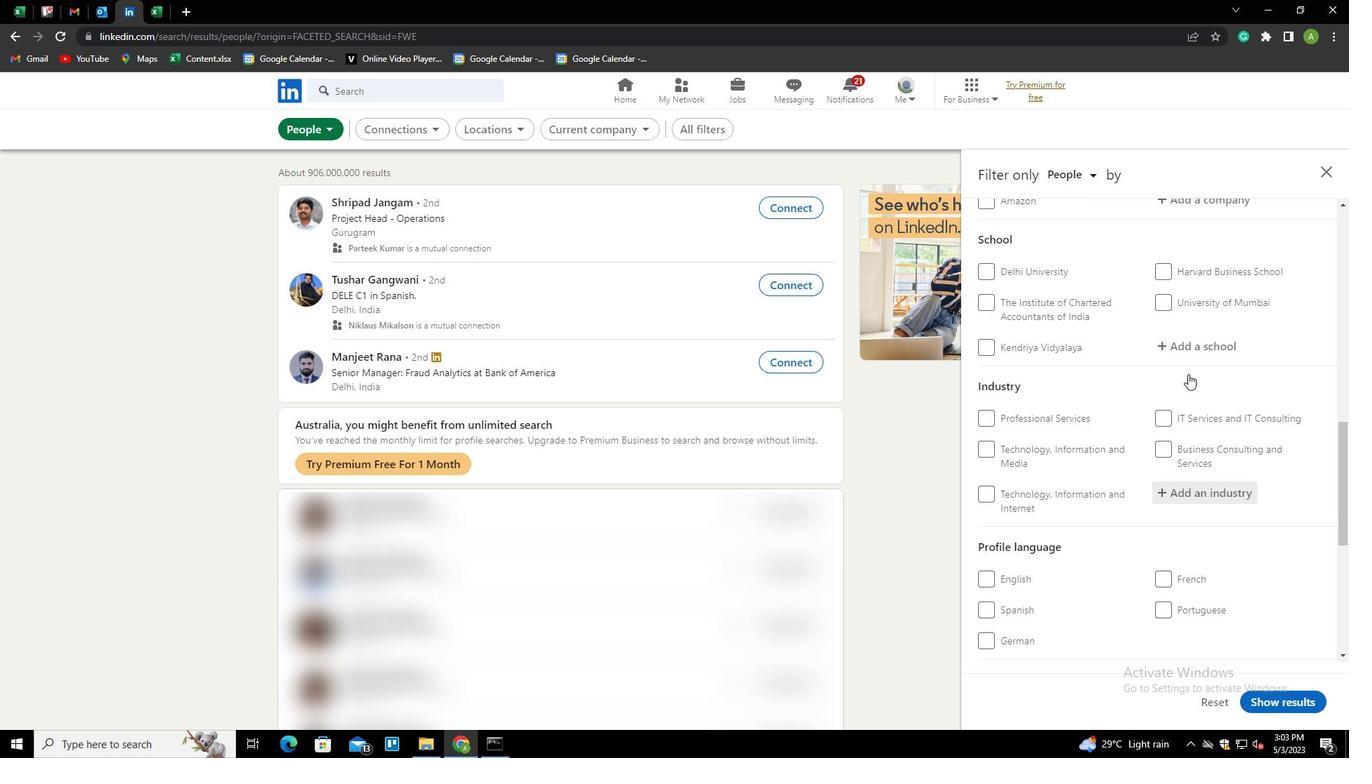 
Action: Mouse scrolled (1188, 375) with delta (0, 0)
Screenshot: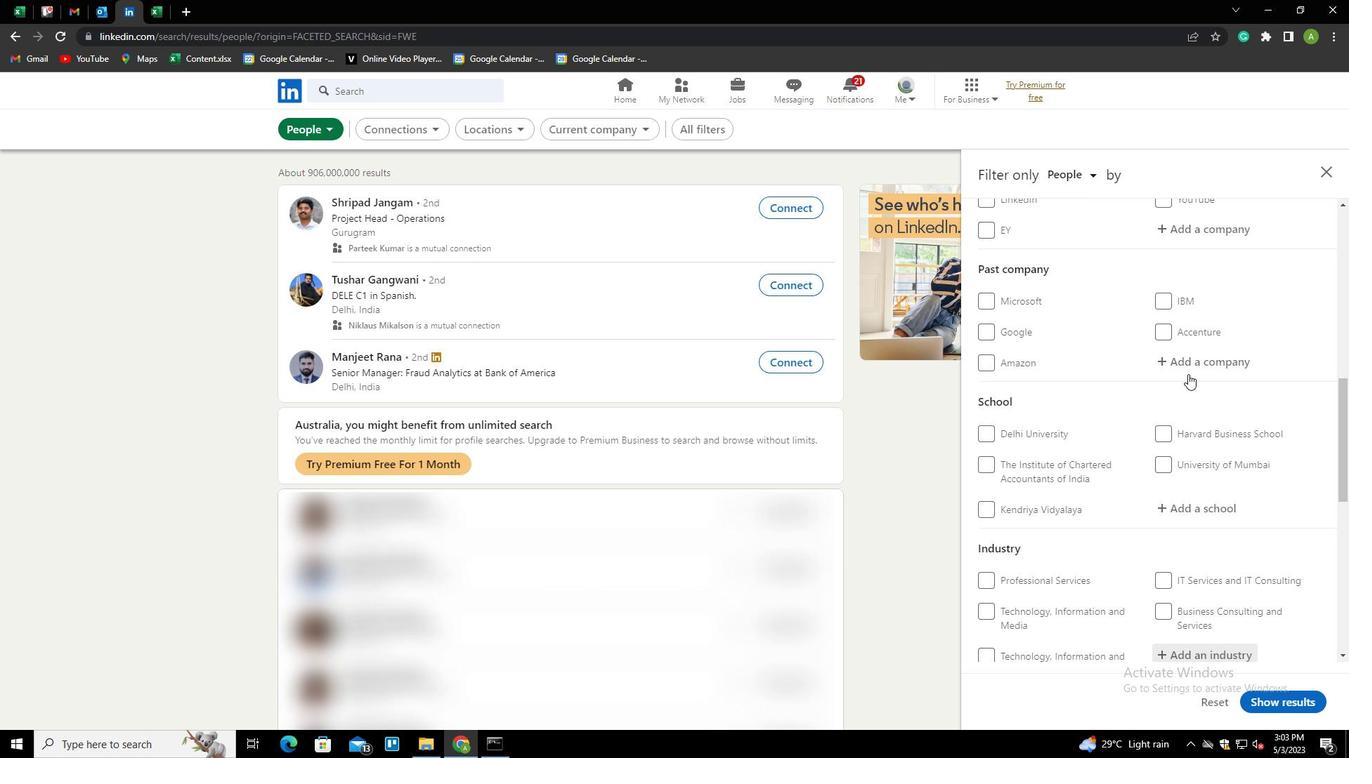 
Action: Mouse scrolled (1188, 375) with delta (0, 0)
Screenshot: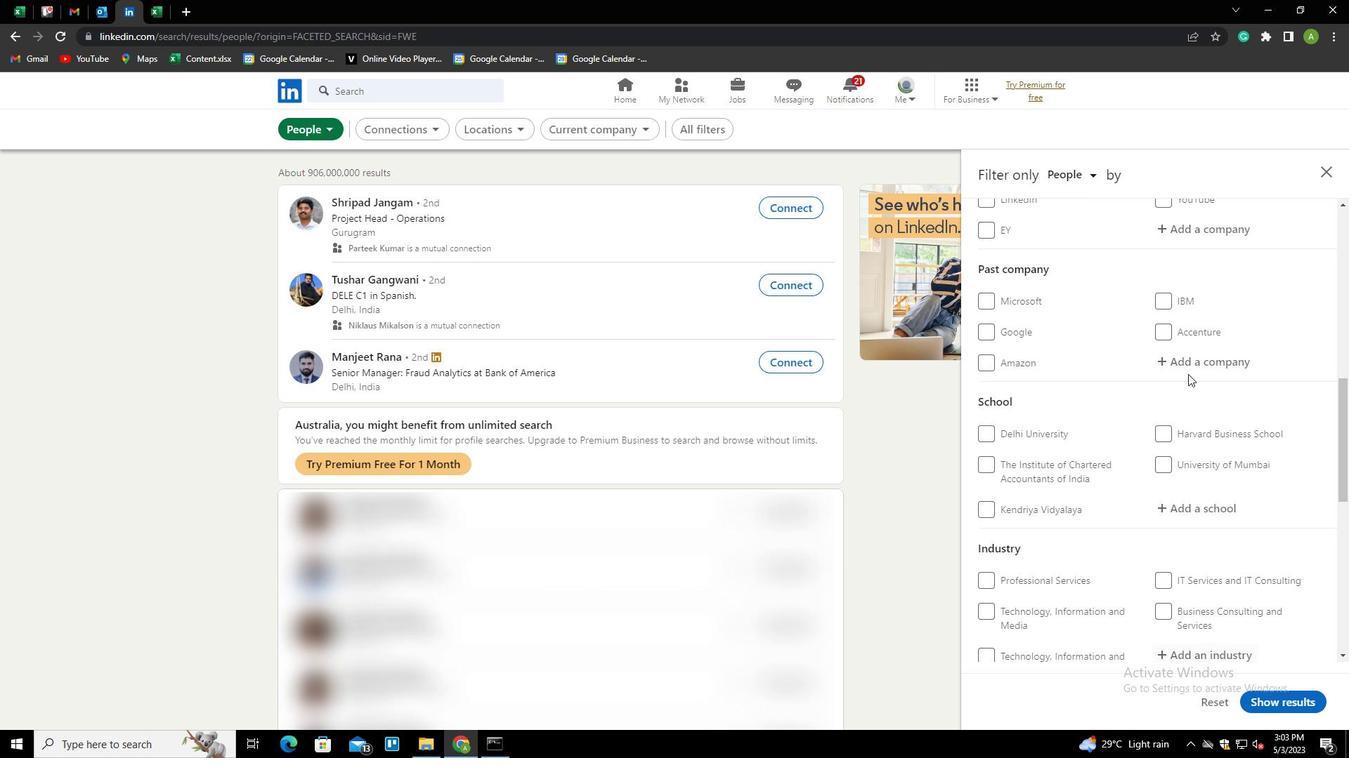 
Action: Mouse scrolled (1188, 375) with delta (0, 0)
Screenshot: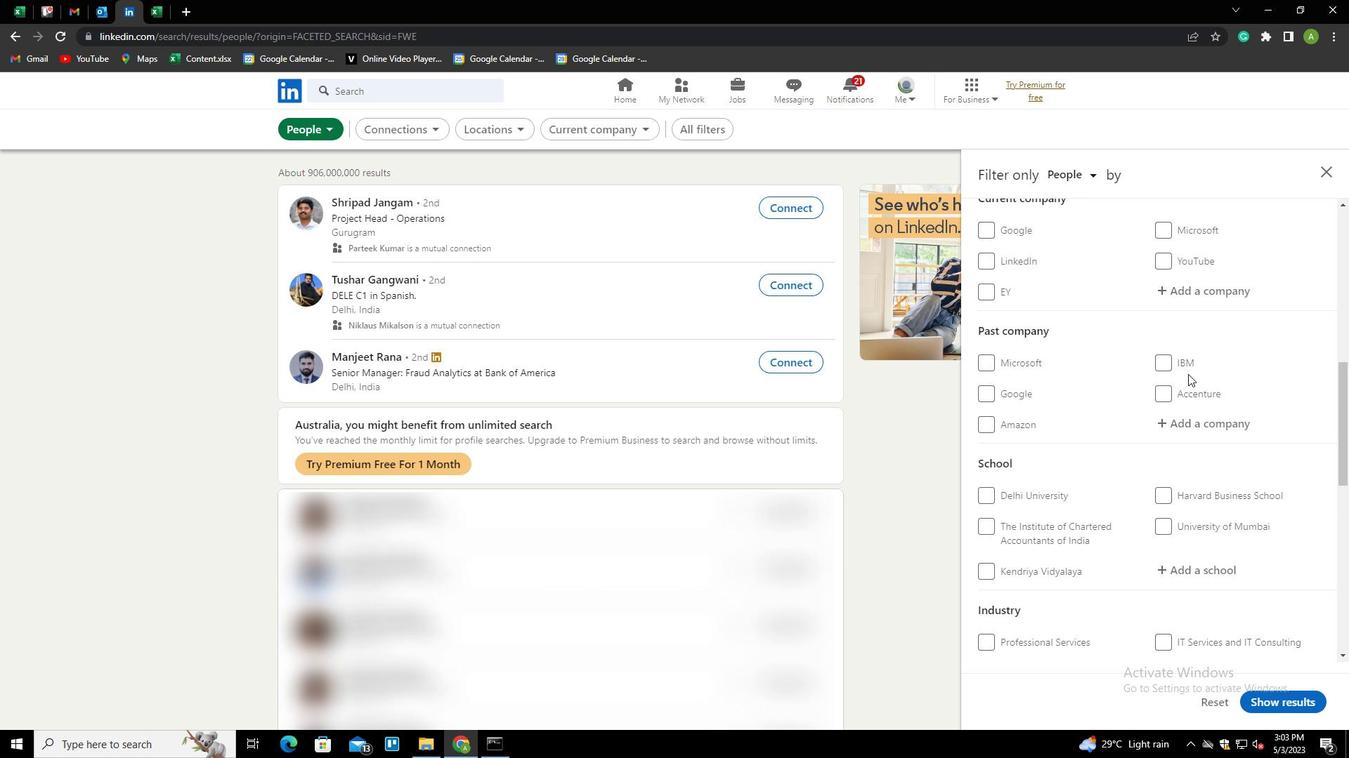 
Action: Mouse scrolled (1188, 375) with delta (0, 0)
Screenshot: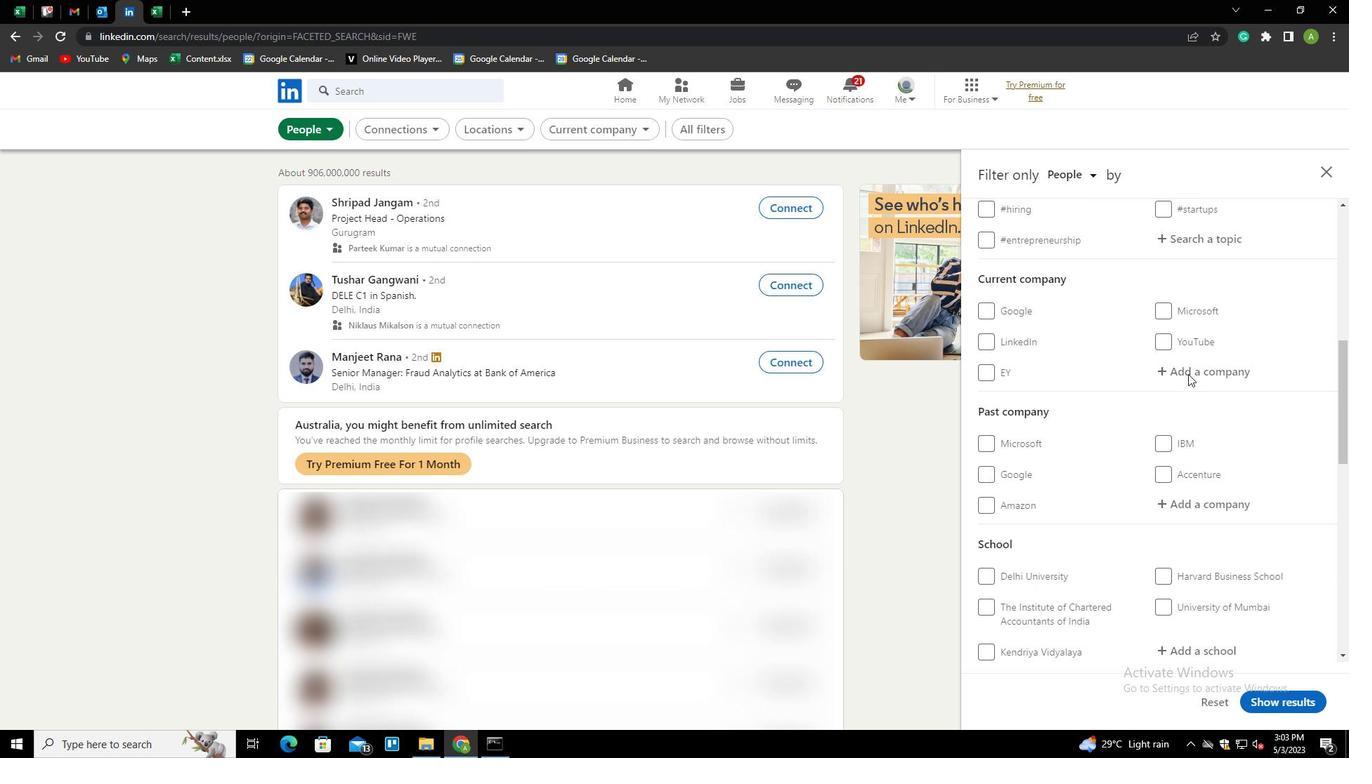 
Action: Mouse pressed left at (1188, 374)
Screenshot: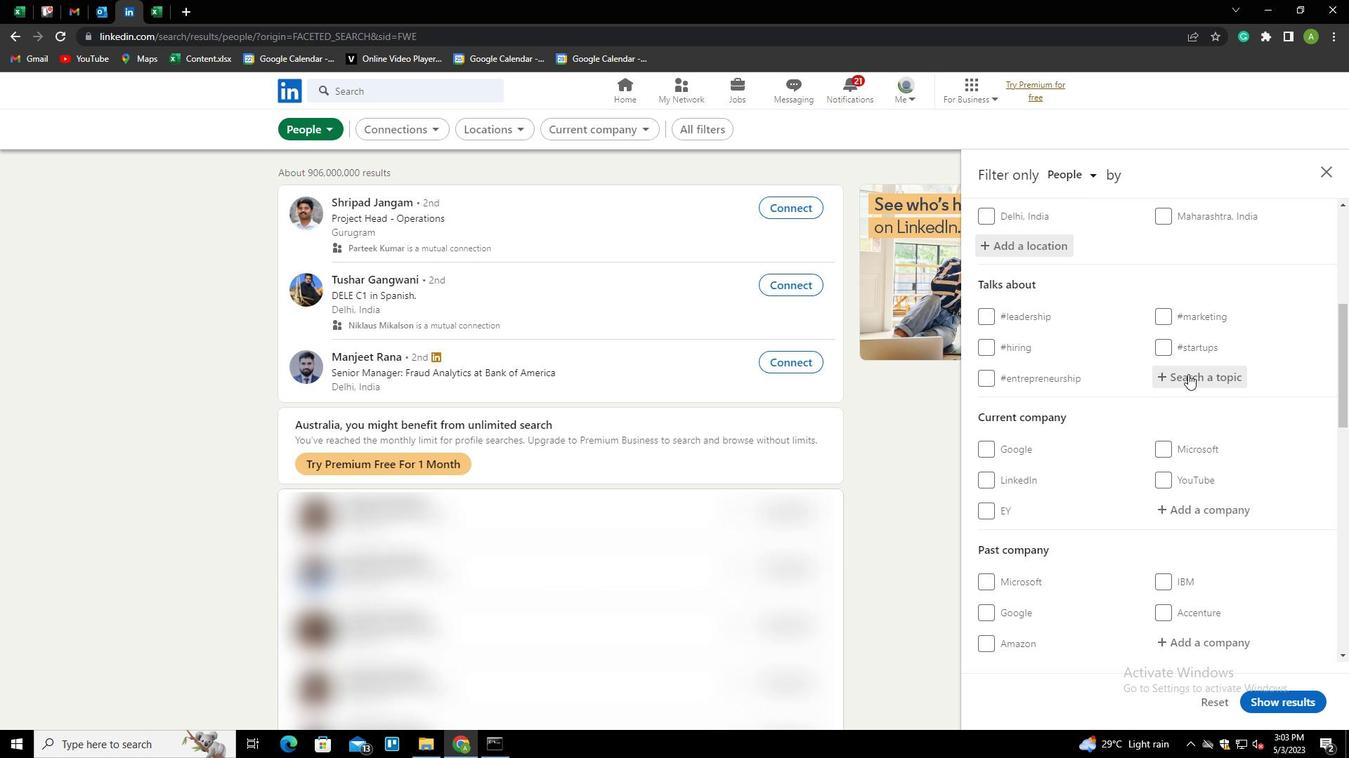 
Action: Key pressed MANAGEMENT<Key.down><Key.enter>
Screenshot: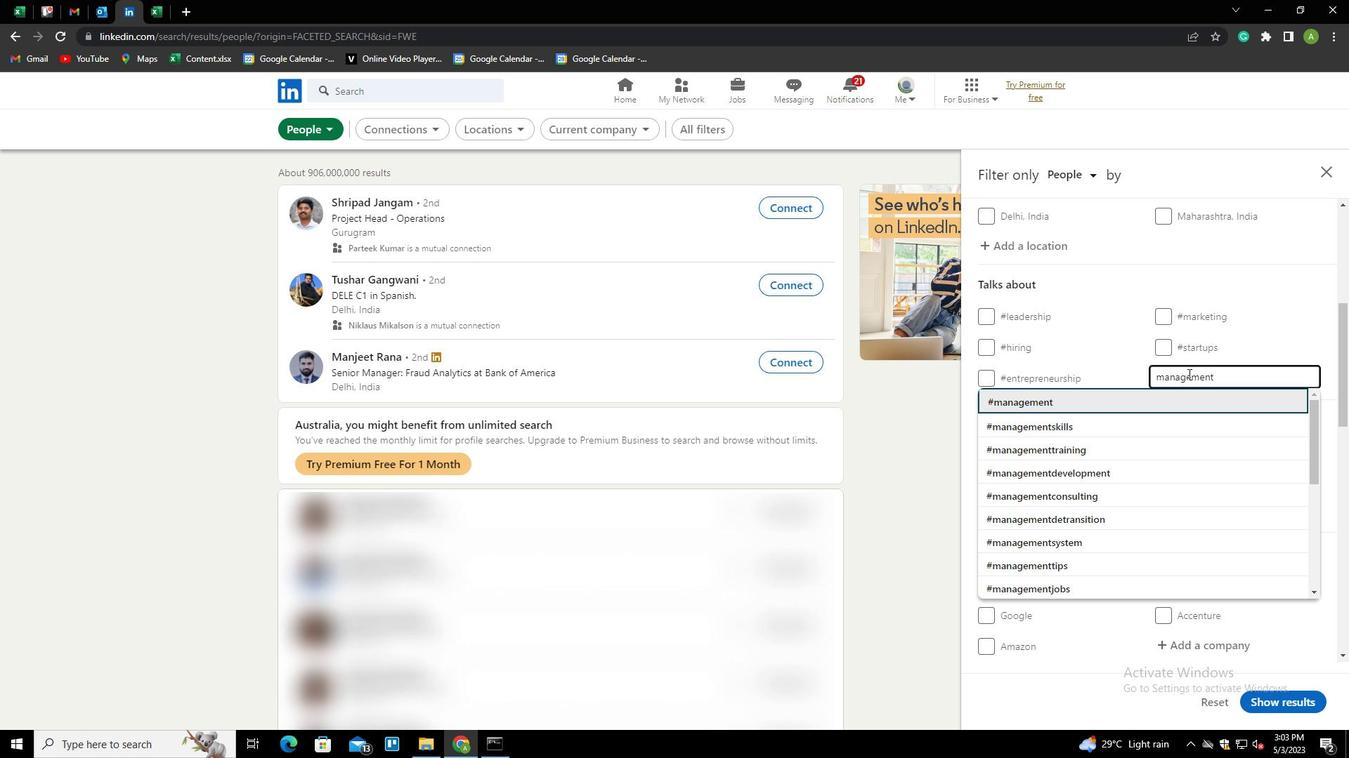 
Action: Mouse scrolled (1188, 373) with delta (0, 0)
Screenshot: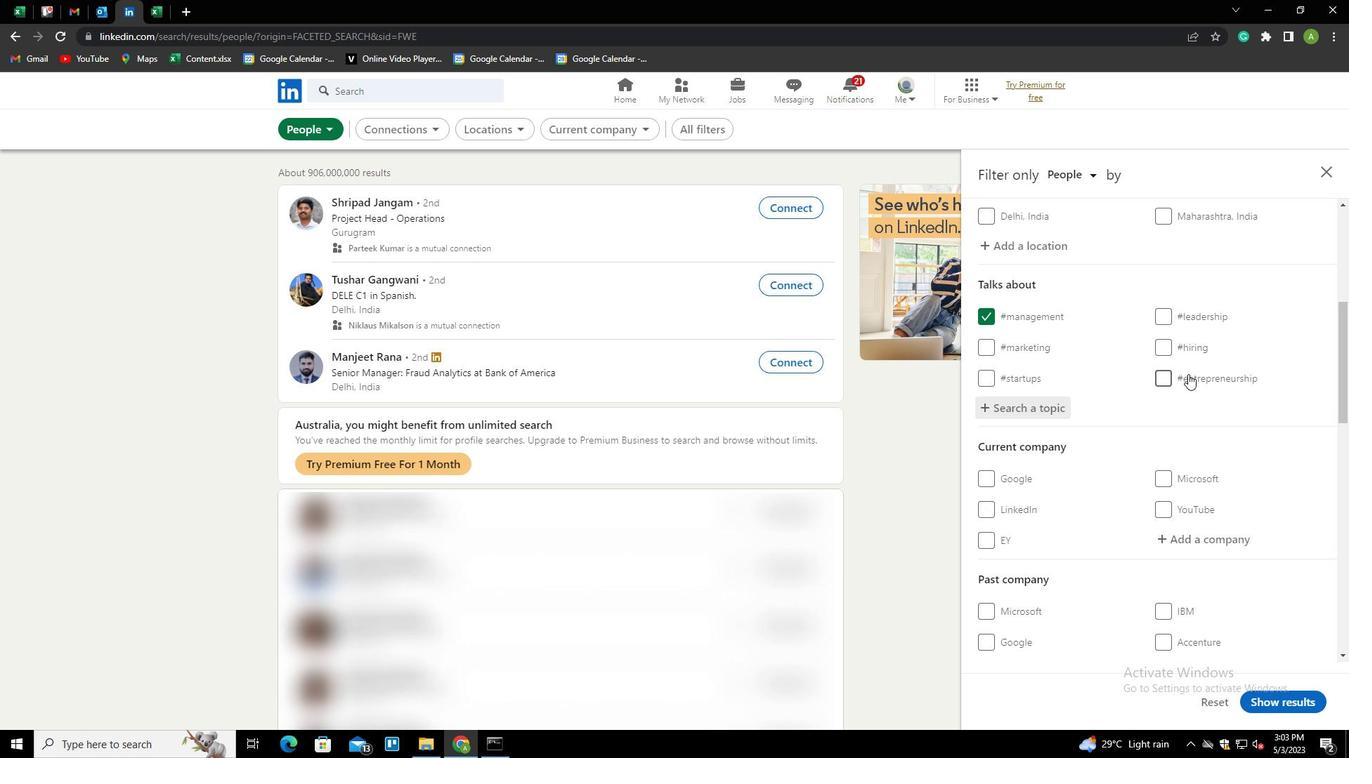 
Action: Mouse scrolled (1188, 373) with delta (0, 0)
Screenshot: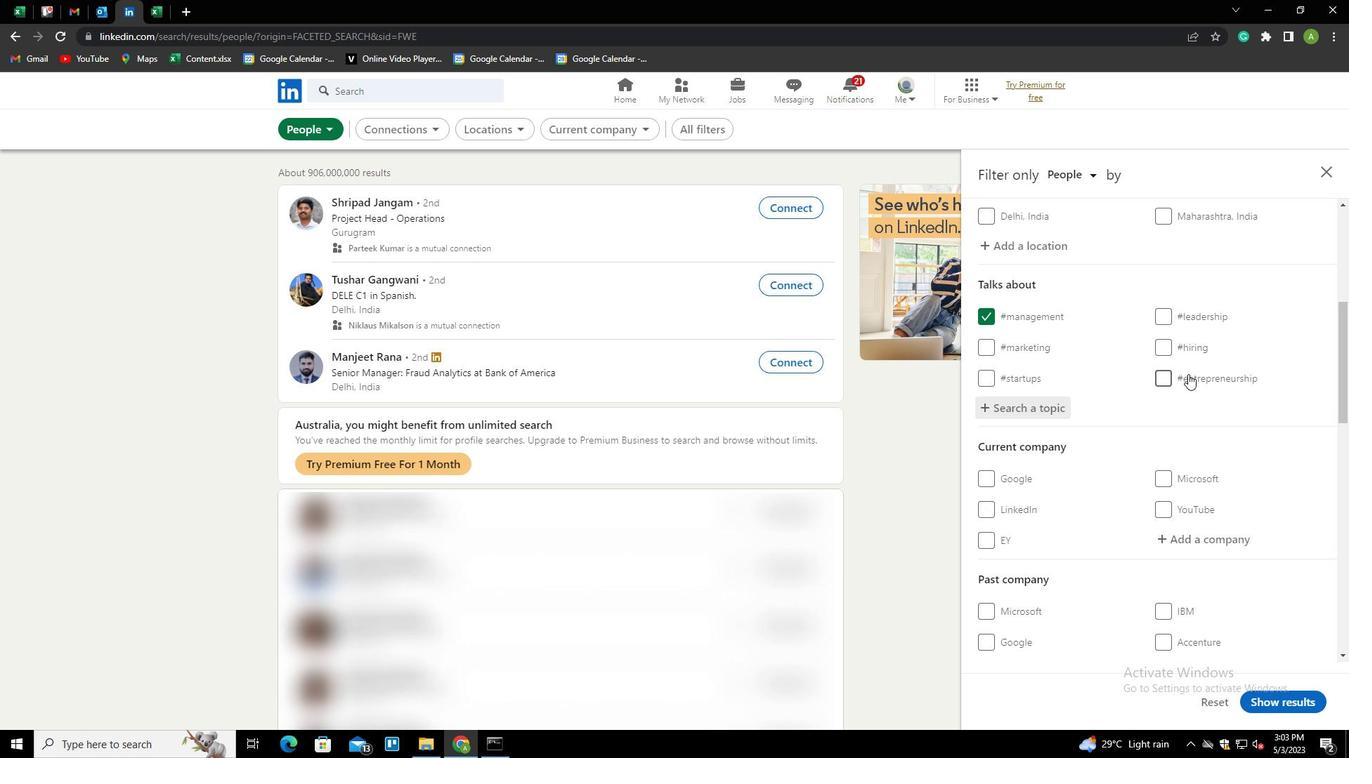 
Action: Mouse scrolled (1188, 373) with delta (0, 0)
Screenshot: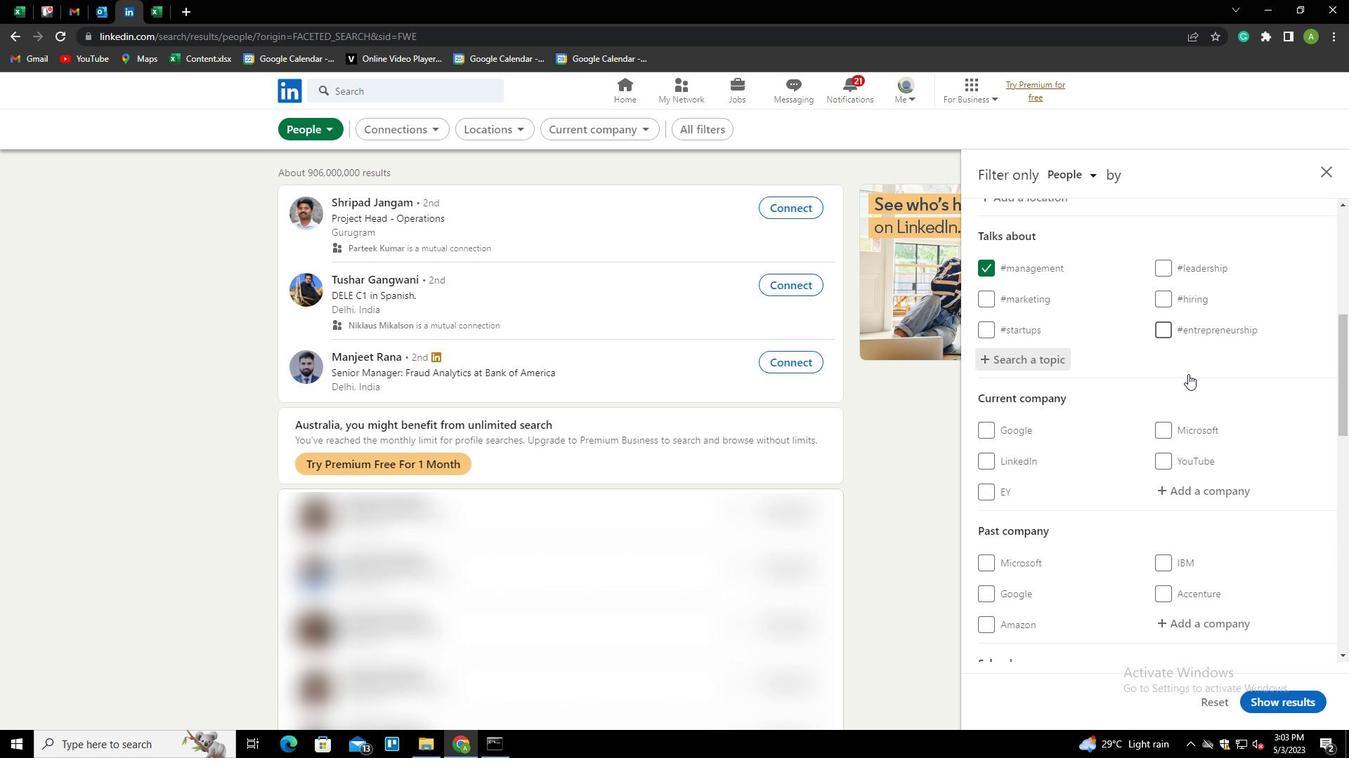 
Action: Mouse scrolled (1188, 373) with delta (0, 0)
Screenshot: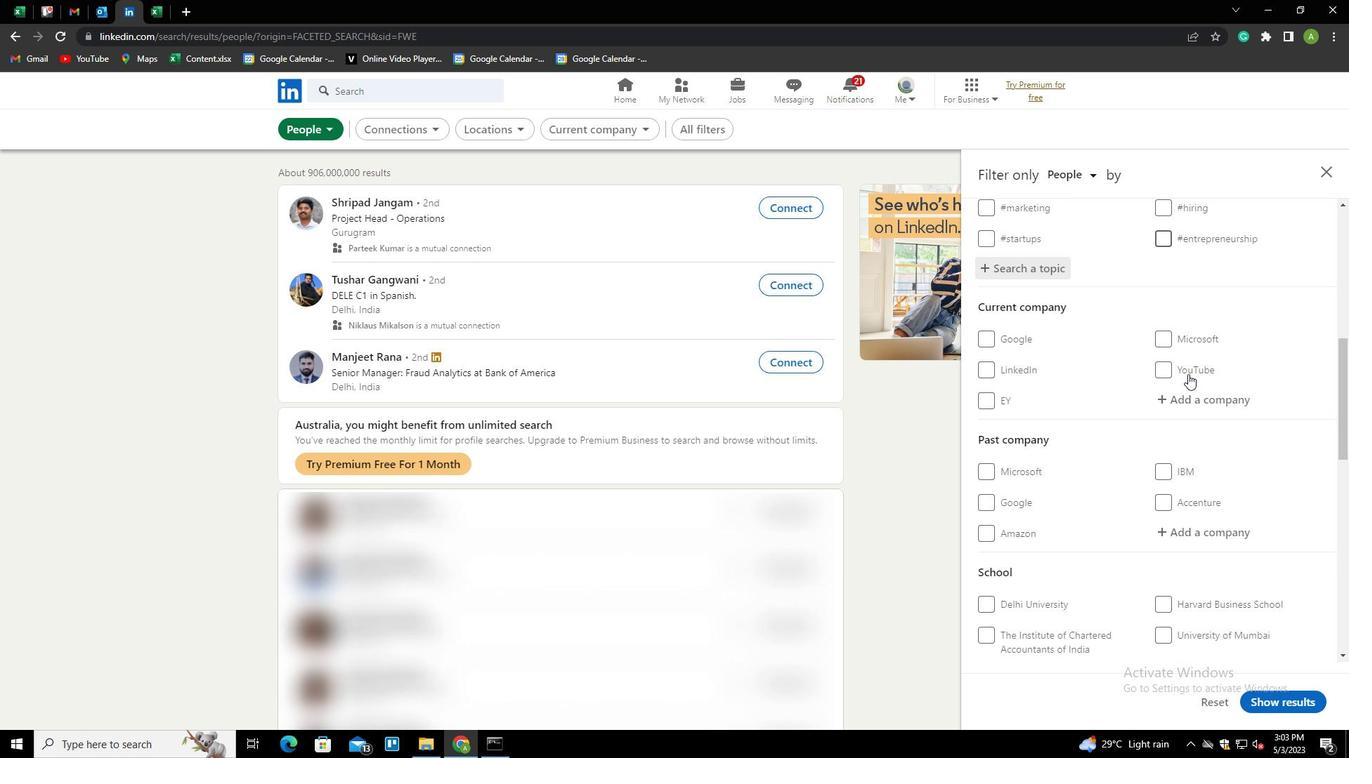 
Action: Mouse scrolled (1188, 373) with delta (0, 0)
Screenshot: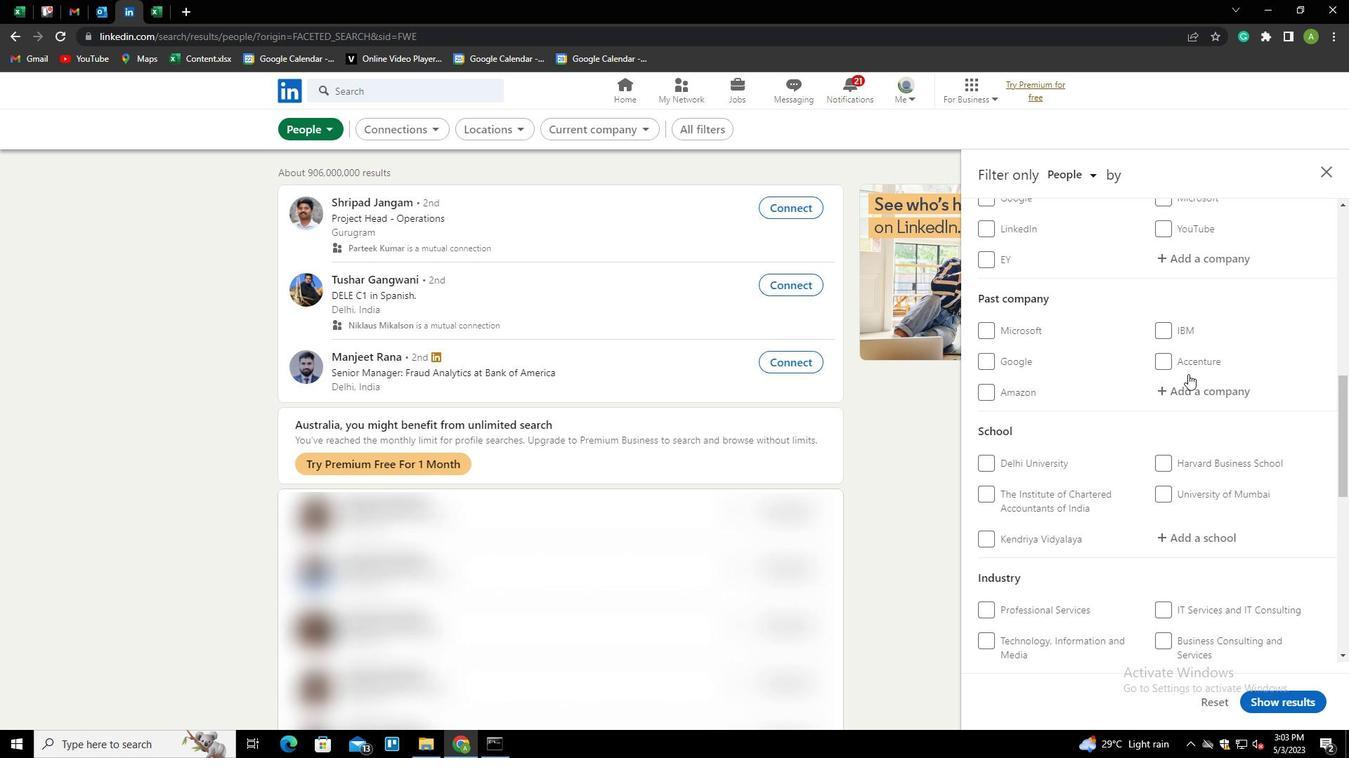
Action: Mouse scrolled (1188, 373) with delta (0, 0)
Screenshot: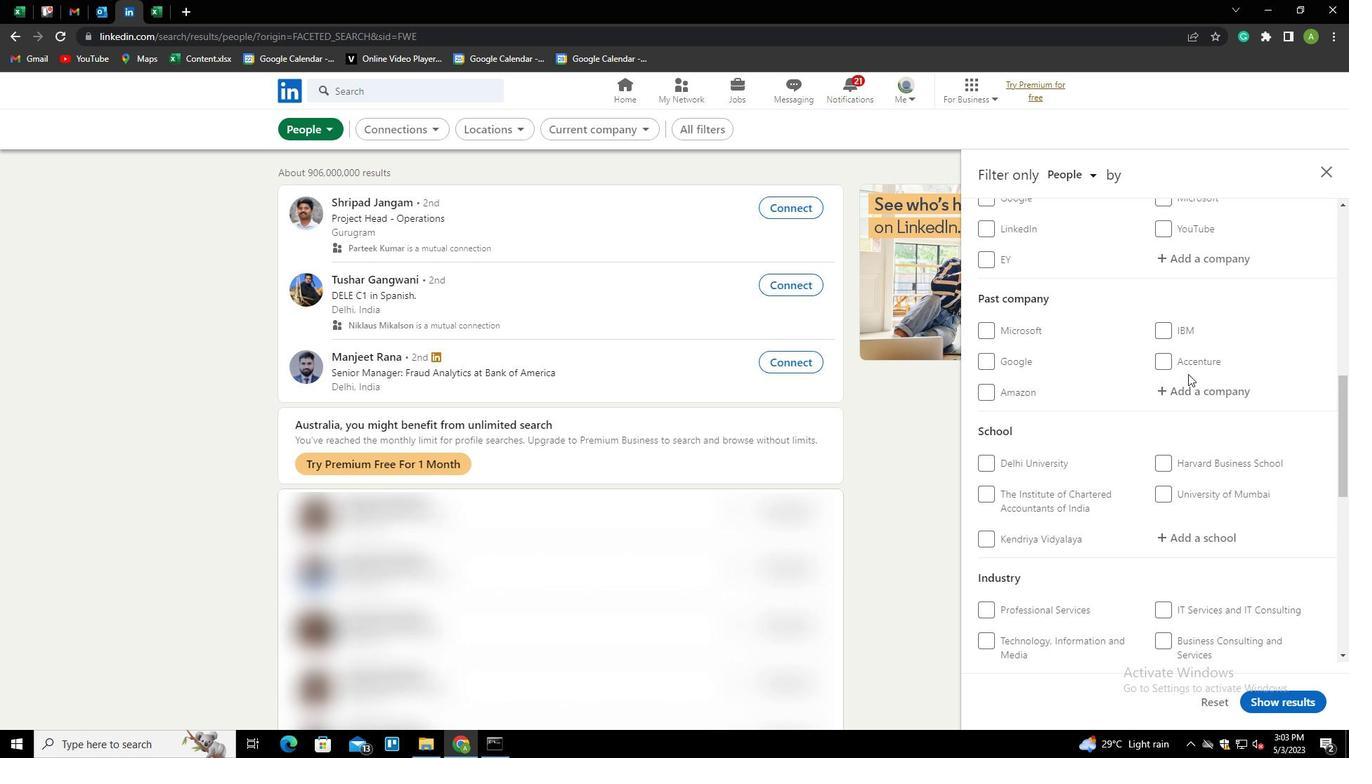 
Action: Mouse scrolled (1188, 373) with delta (0, 0)
Screenshot: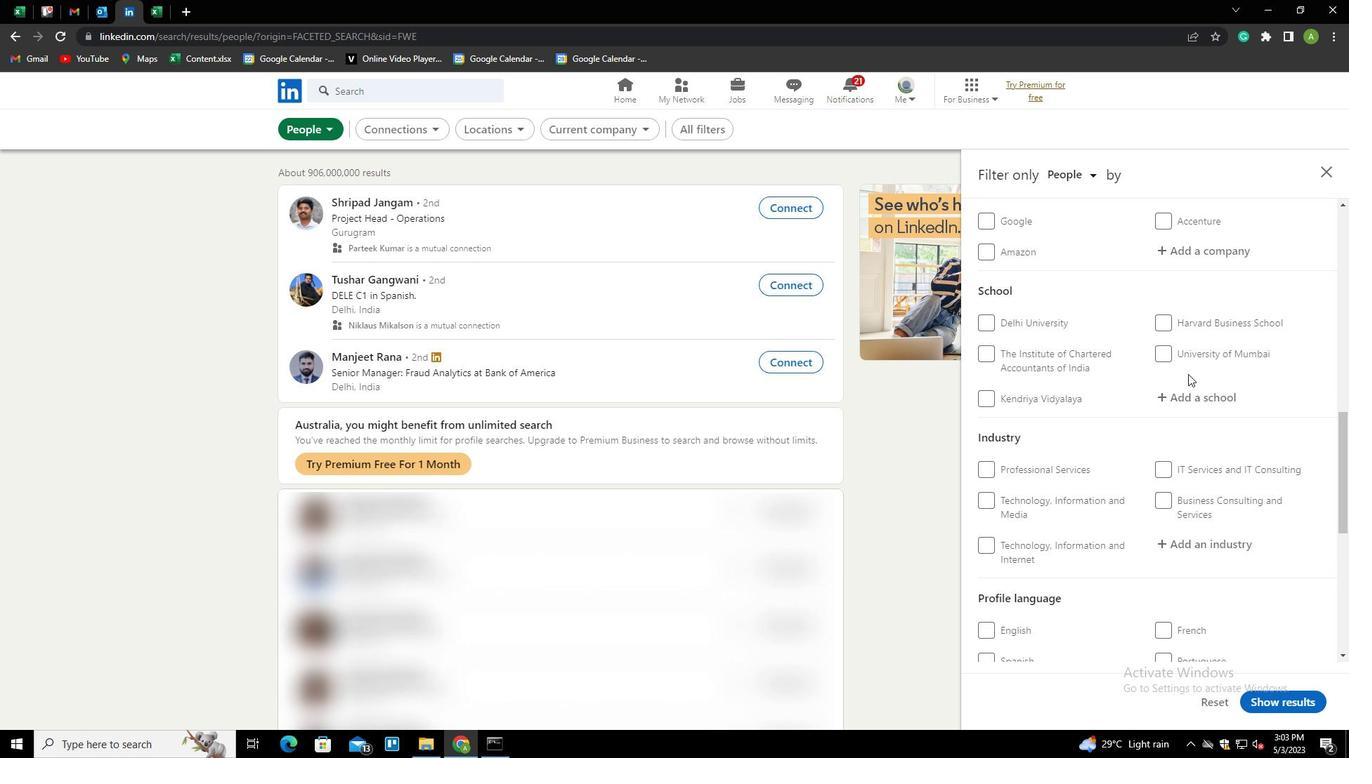 
Action: Mouse scrolled (1188, 373) with delta (0, 0)
Screenshot: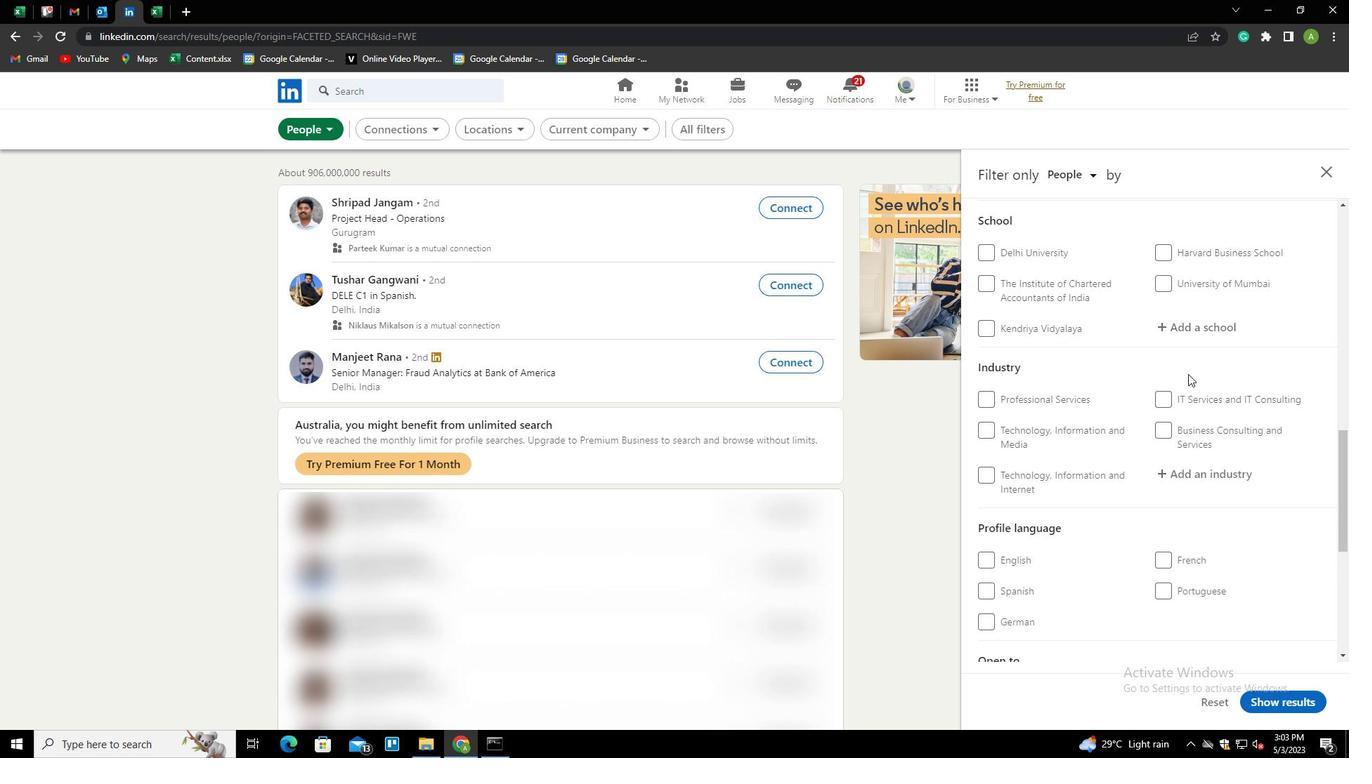 
Action: Mouse scrolled (1188, 373) with delta (0, 0)
Screenshot: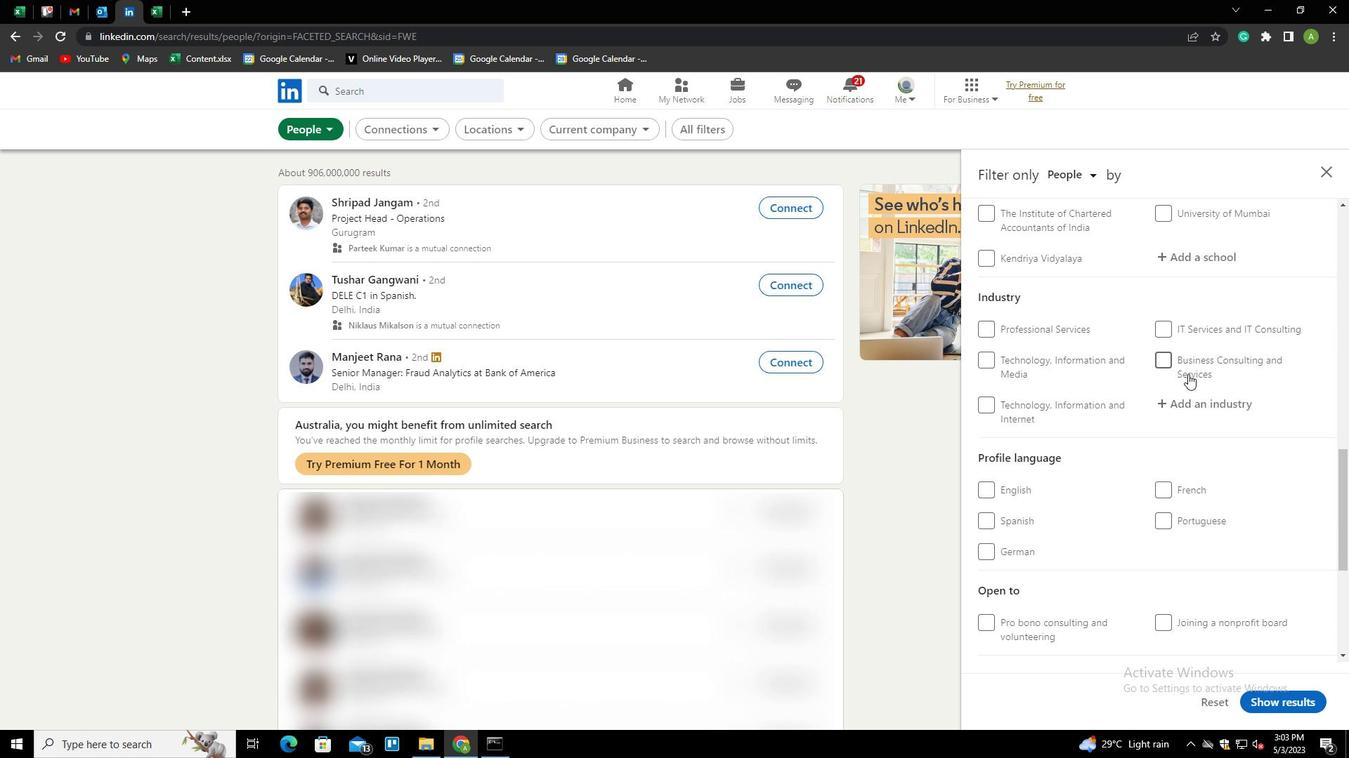 
Action: Mouse scrolled (1188, 373) with delta (0, 0)
Screenshot: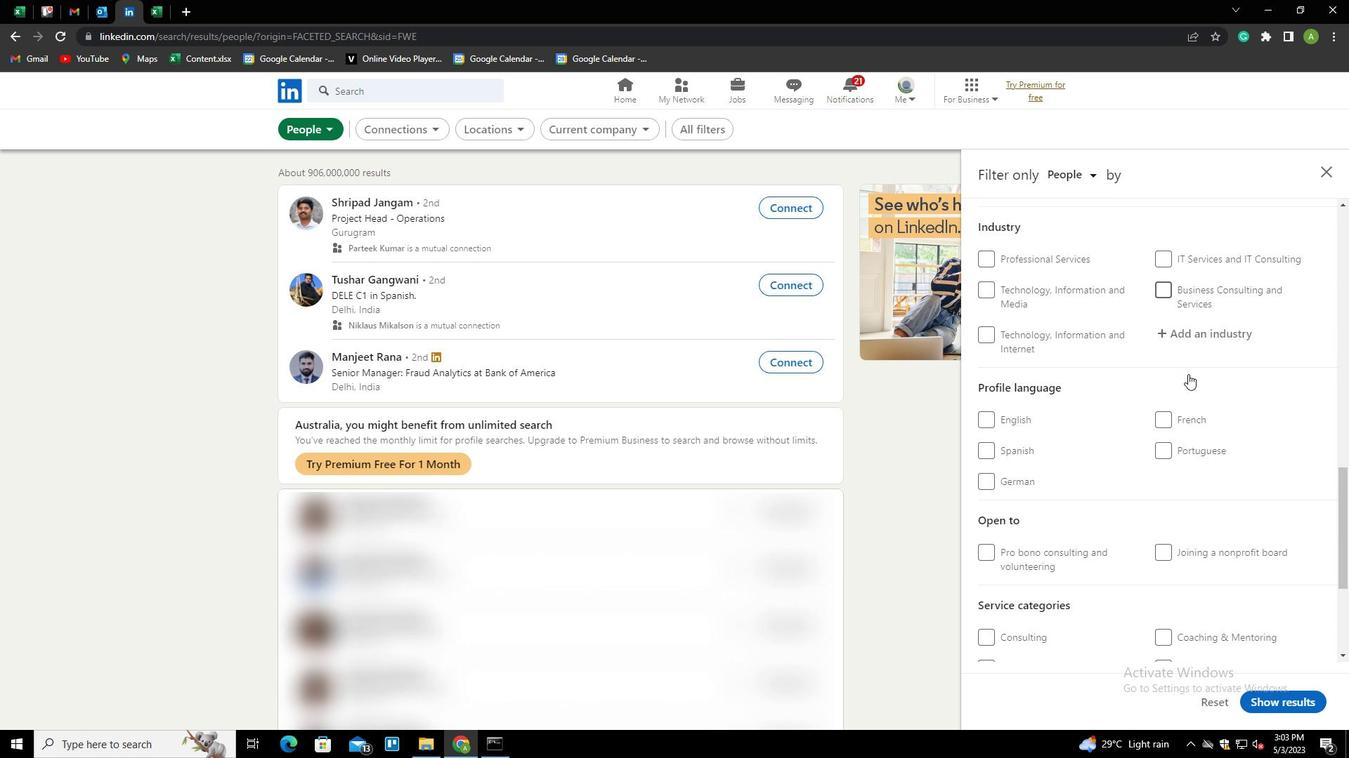 
Action: Mouse moved to (985, 377)
Screenshot: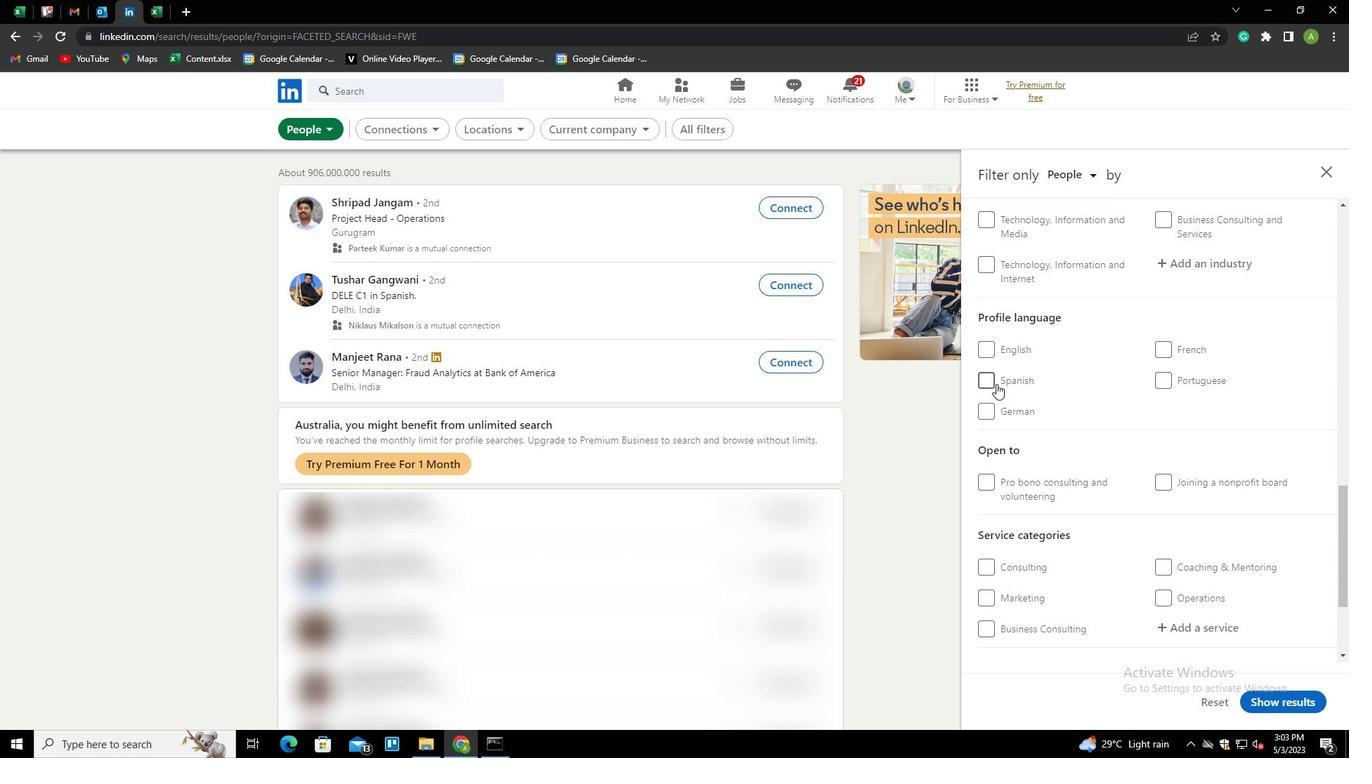 
Action: Mouse pressed left at (985, 377)
Screenshot: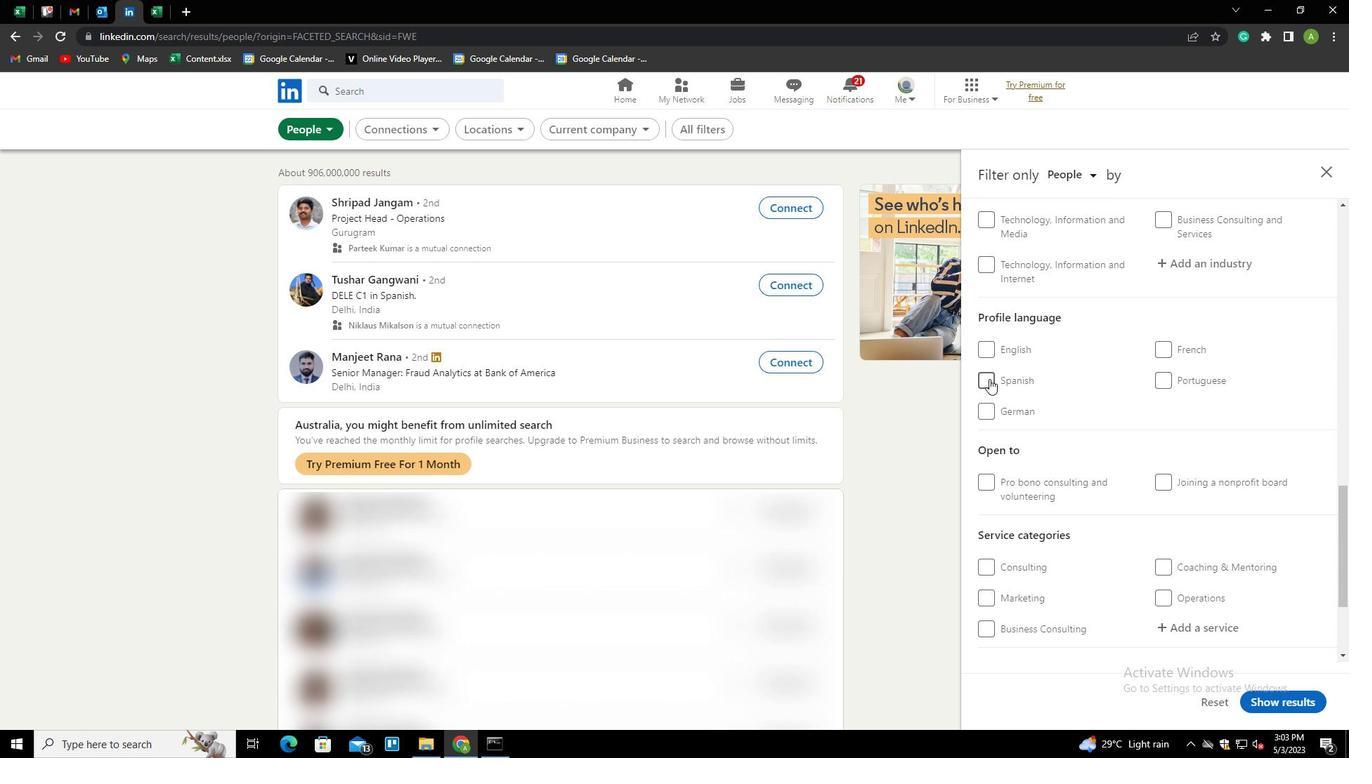
Action: Mouse moved to (1186, 379)
Screenshot: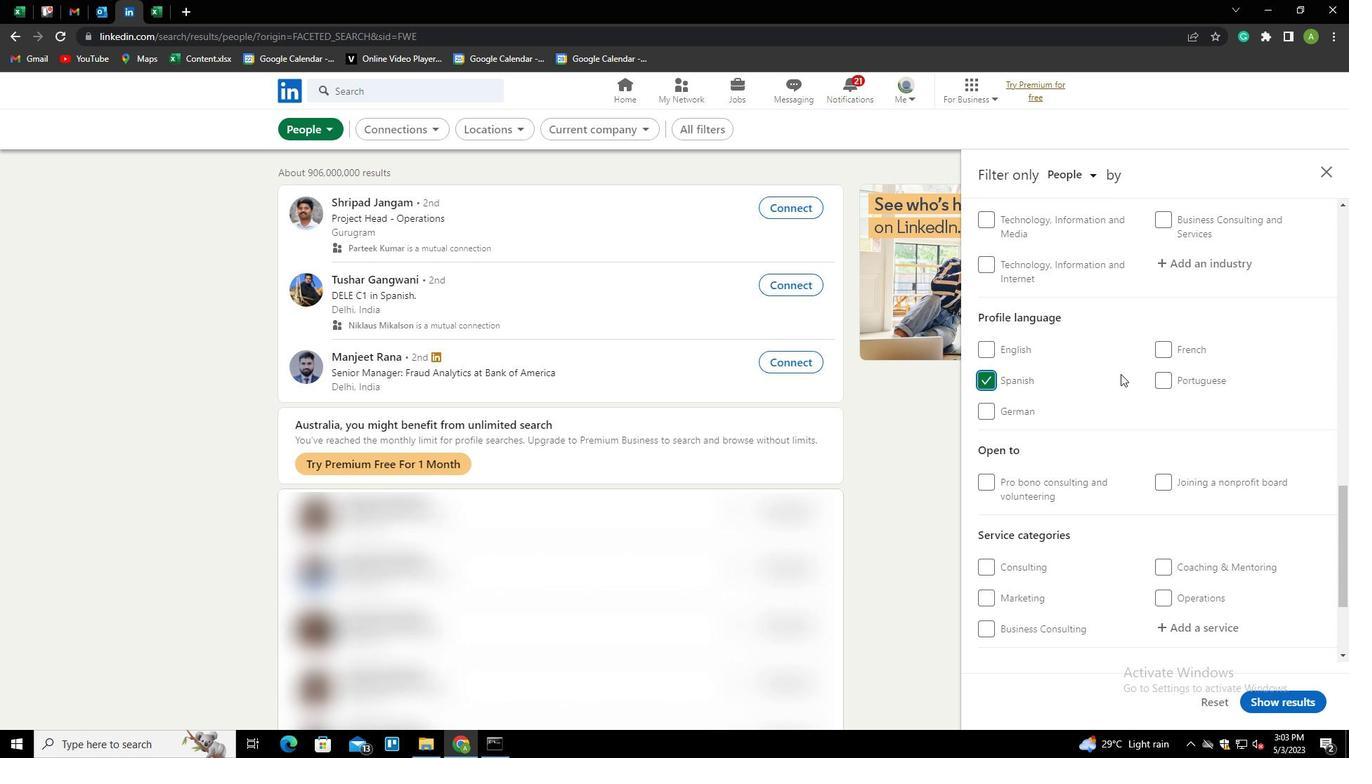 
Action: Mouse scrolled (1186, 380) with delta (0, 0)
Screenshot: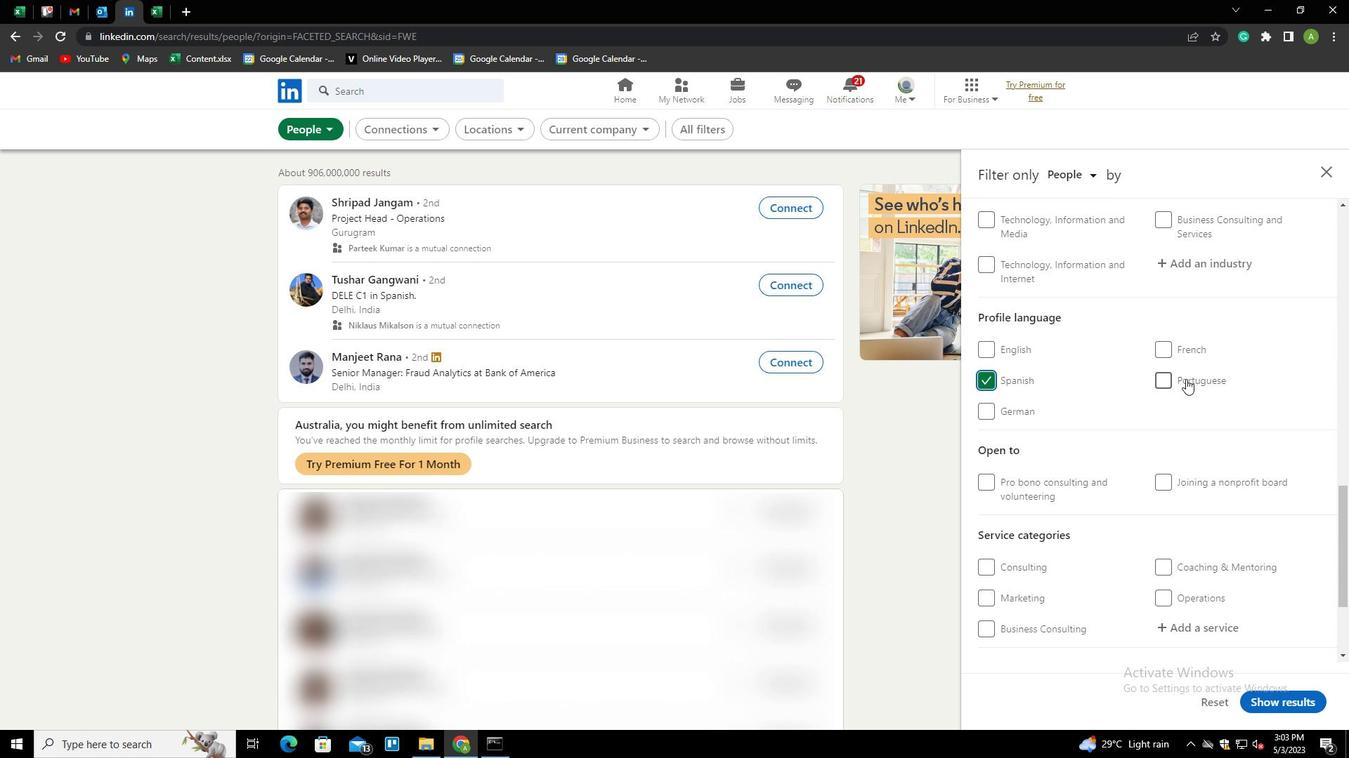 
Action: Mouse scrolled (1186, 380) with delta (0, 0)
Screenshot: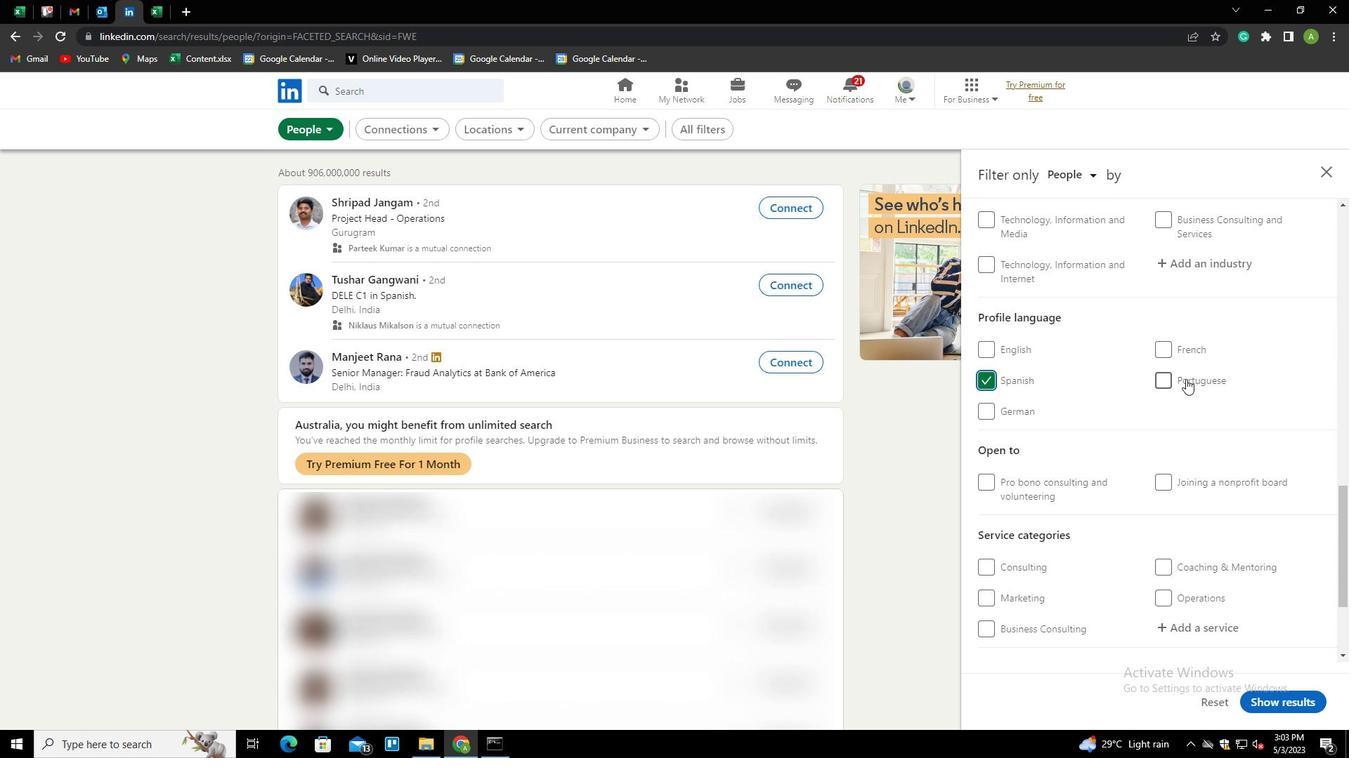 
Action: Mouse scrolled (1186, 380) with delta (0, 0)
Screenshot: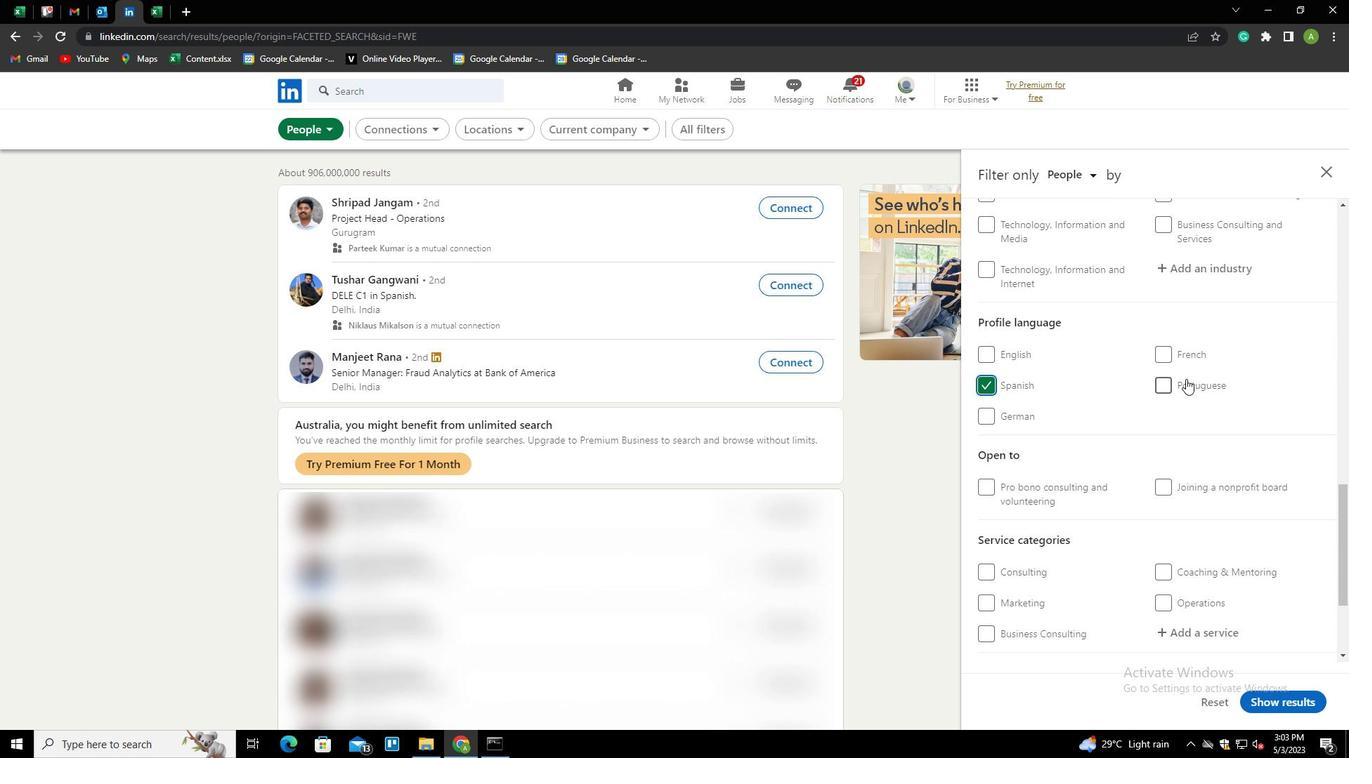 
Action: Mouse scrolled (1186, 380) with delta (0, 0)
Screenshot: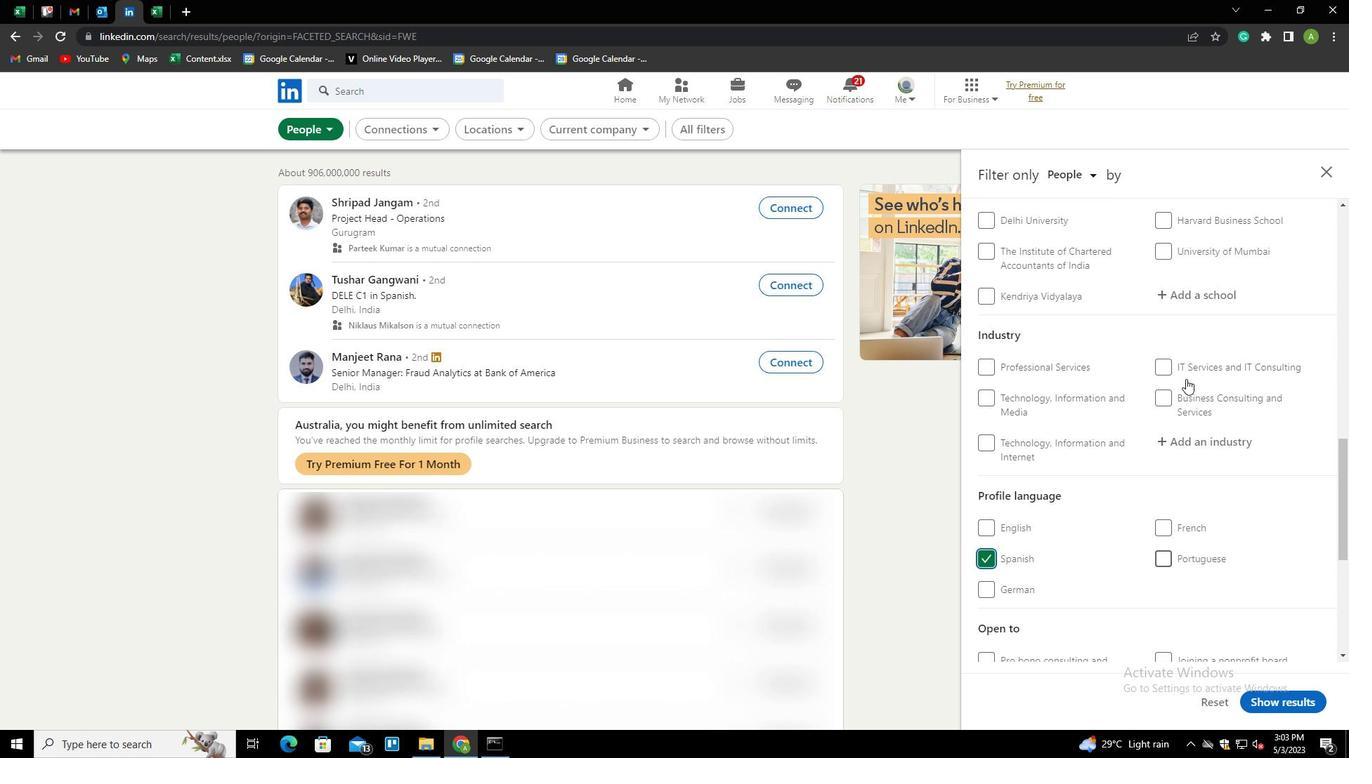 
Action: Mouse scrolled (1186, 380) with delta (0, 0)
Screenshot: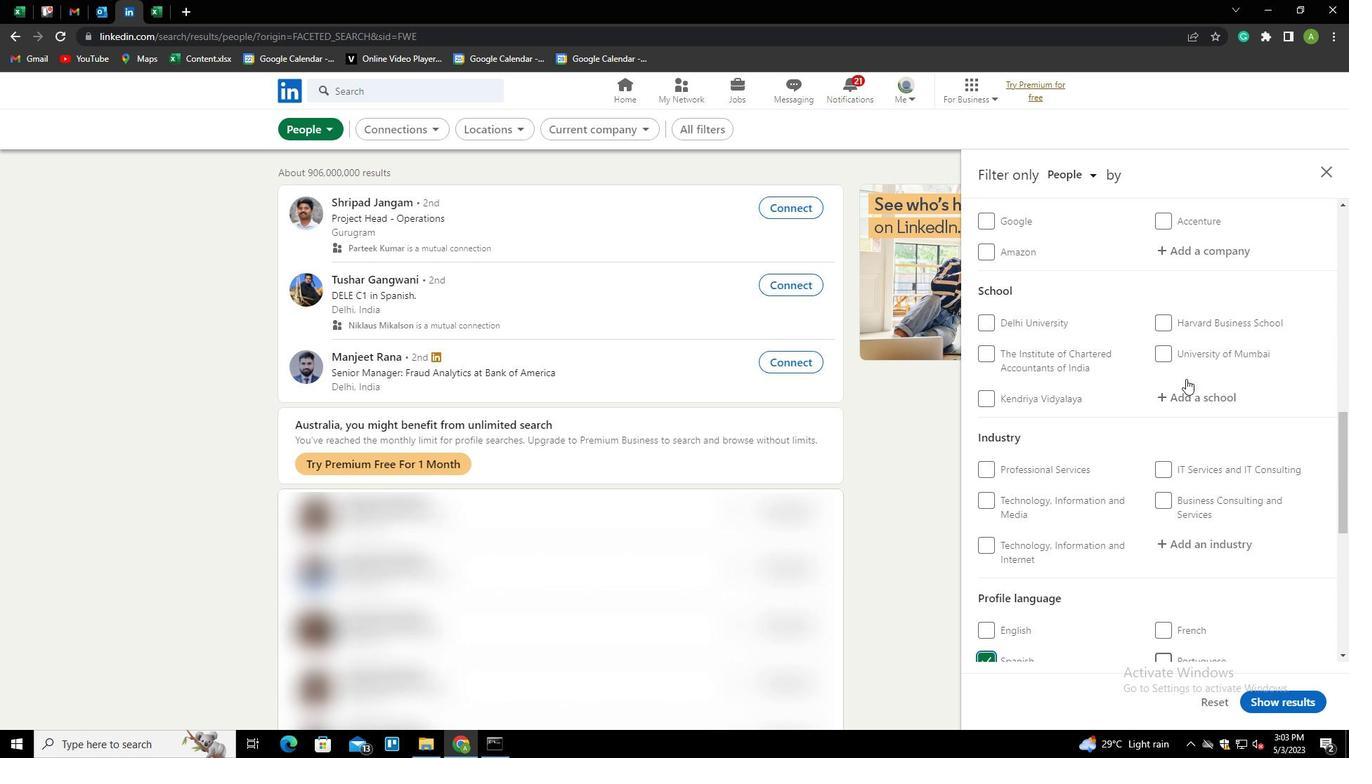 
Action: Mouse scrolled (1186, 380) with delta (0, 0)
Screenshot: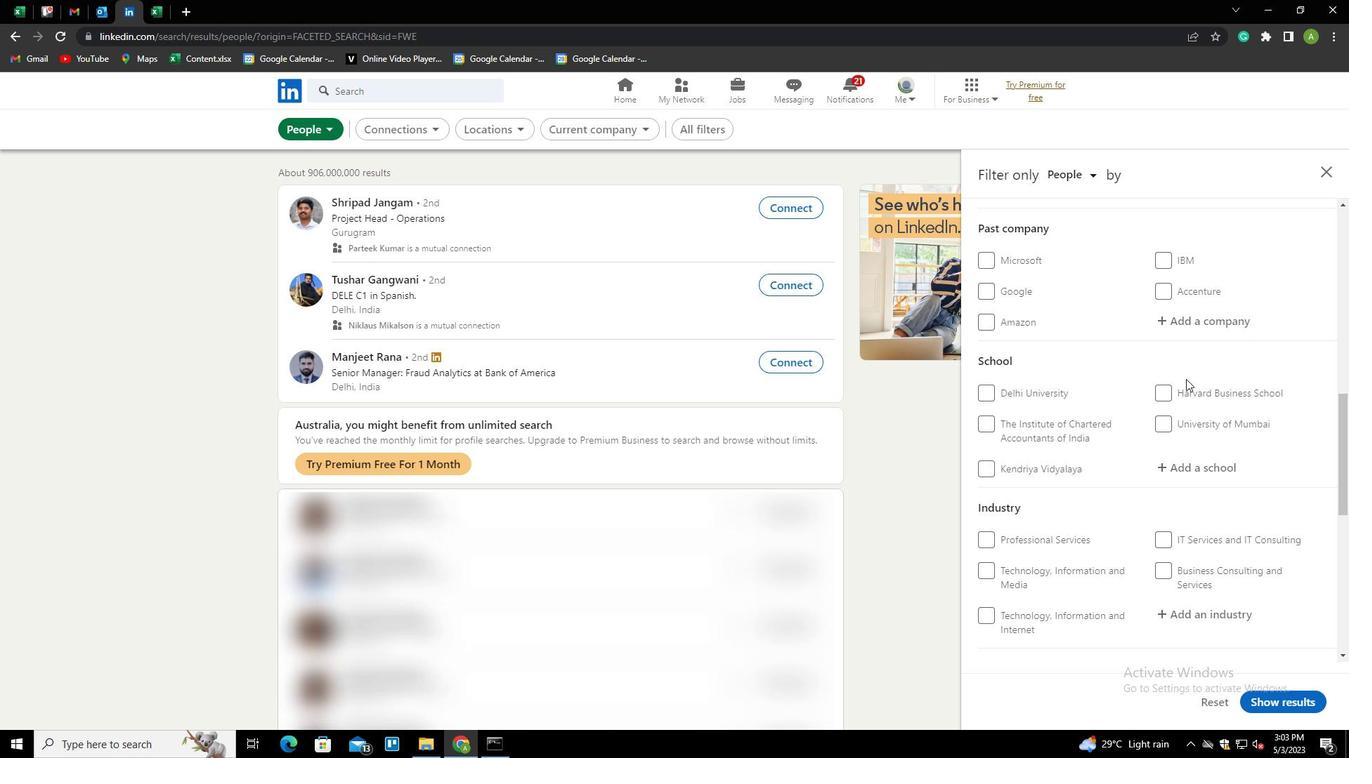 
Action: Mouse scrolled (1186, 380) with delta (0, 0)
Screenshot: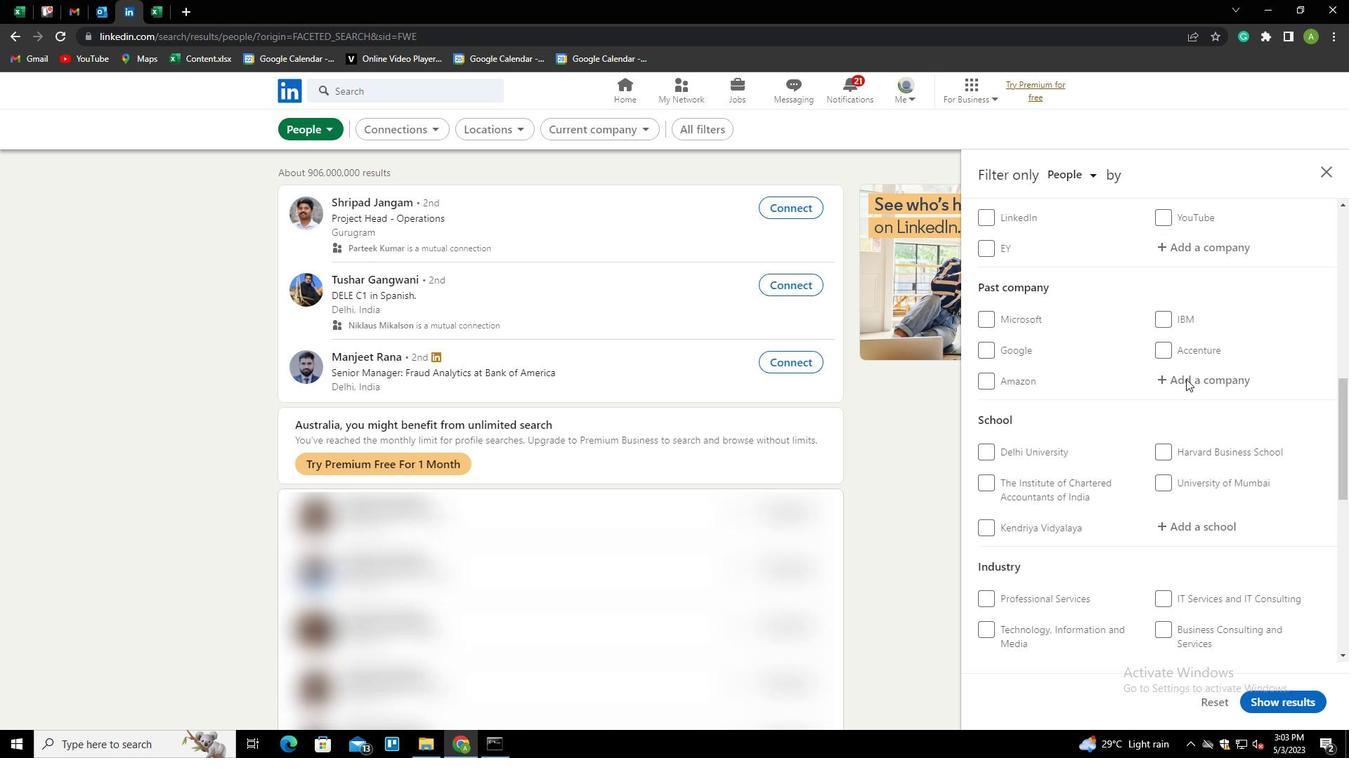 
Action: Mouse moved to (1186, 321)
Screenshot: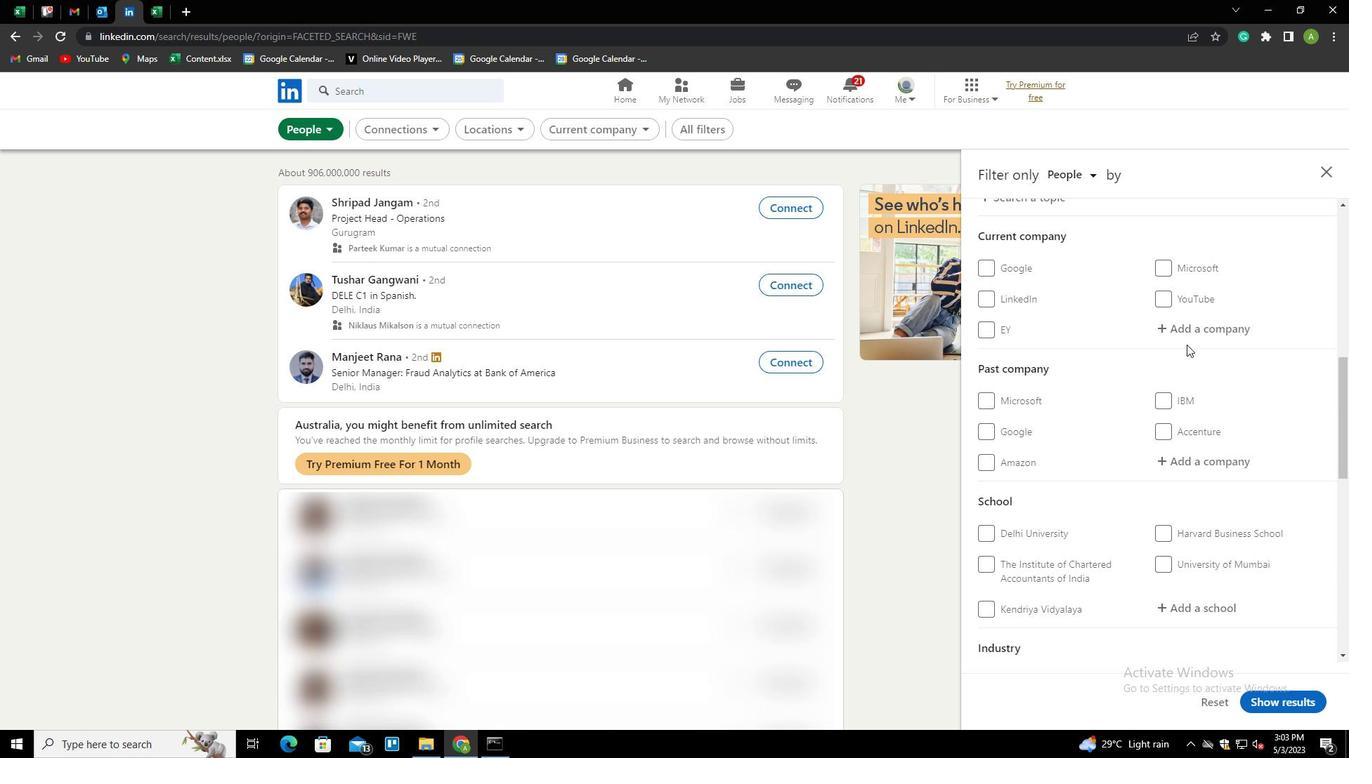 
Action: Mouse pressed left at (1186, 321)
Screenshot: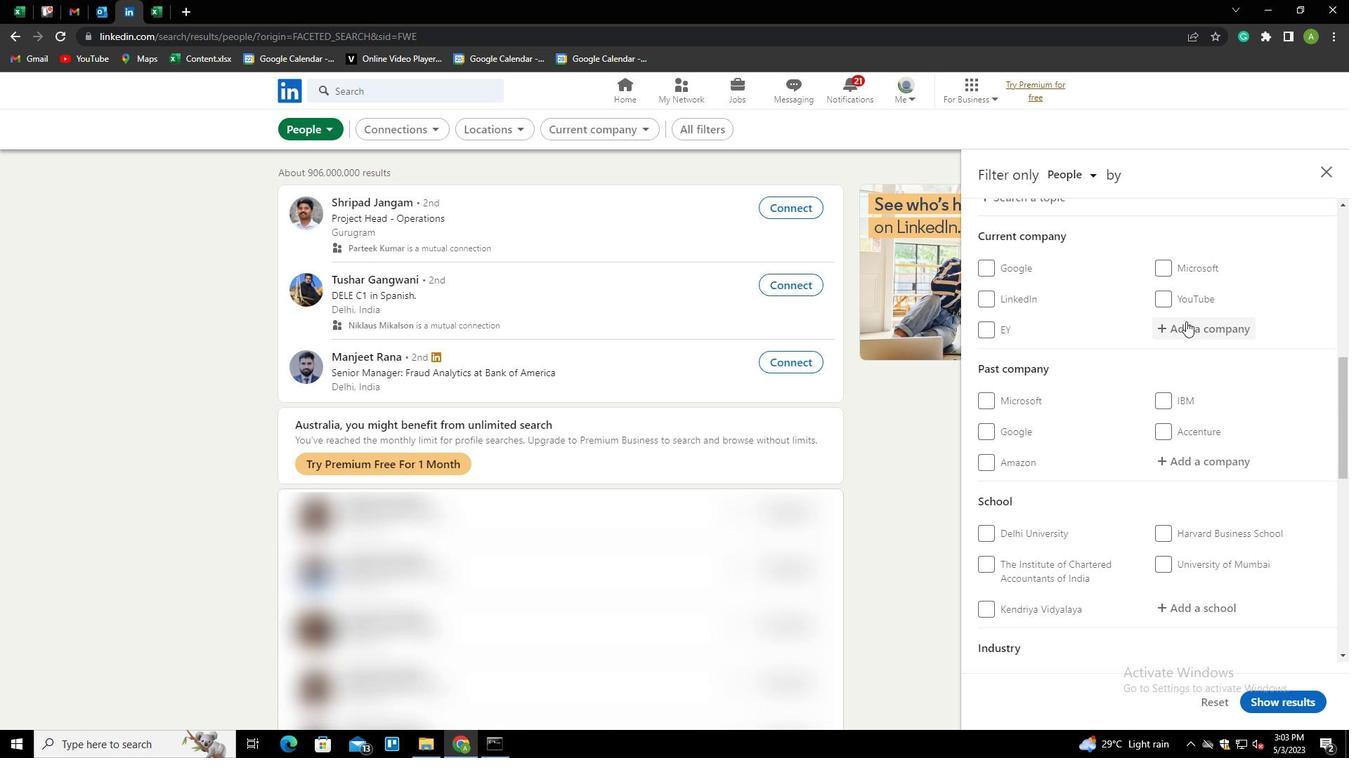 
Action: Key pressed <Key.shift>MARINE<Key.space><Key.shift>INSIGHT<Key.down><Key.enter>
Screenshot: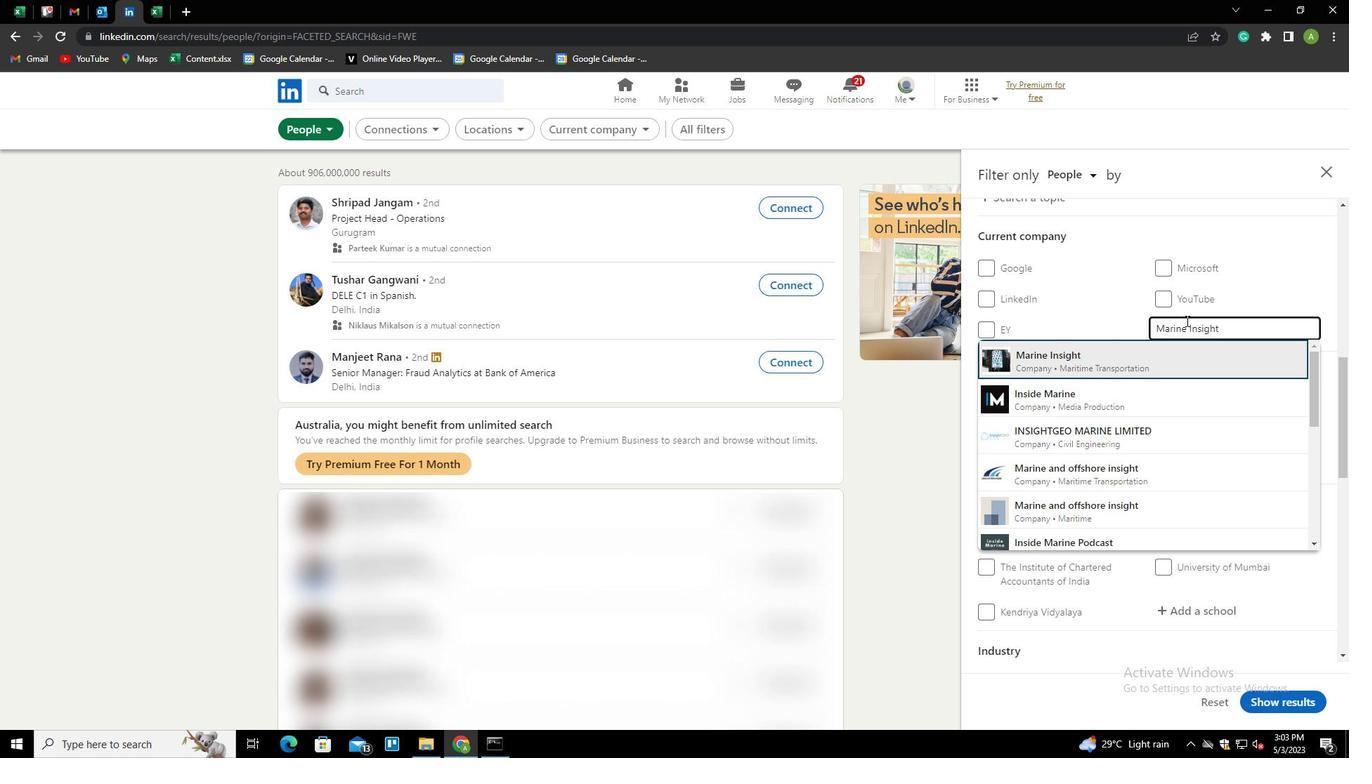 
Action: Mouse moved to (1186, 320)
Screenshot: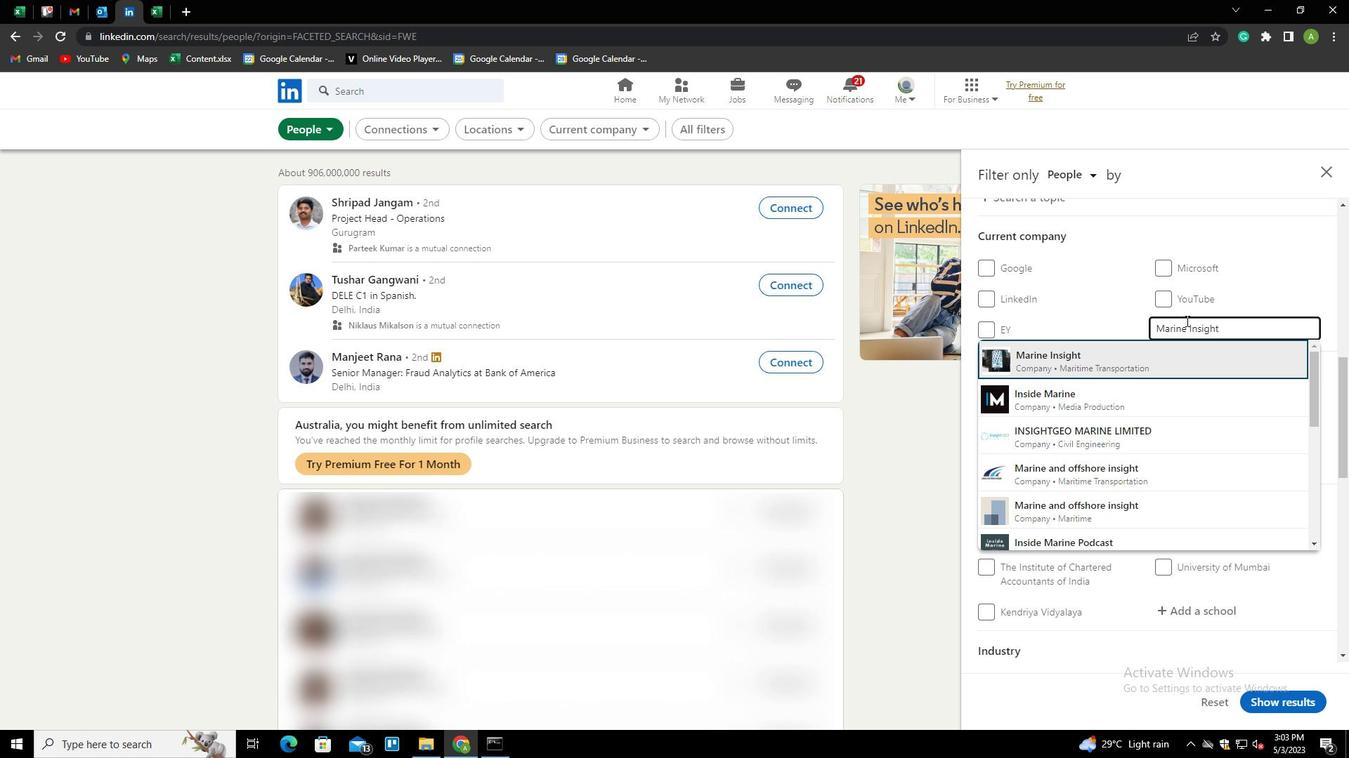 
Action: Mouse scrolled (1186, 319) with delta (0, 0)
Screenshot: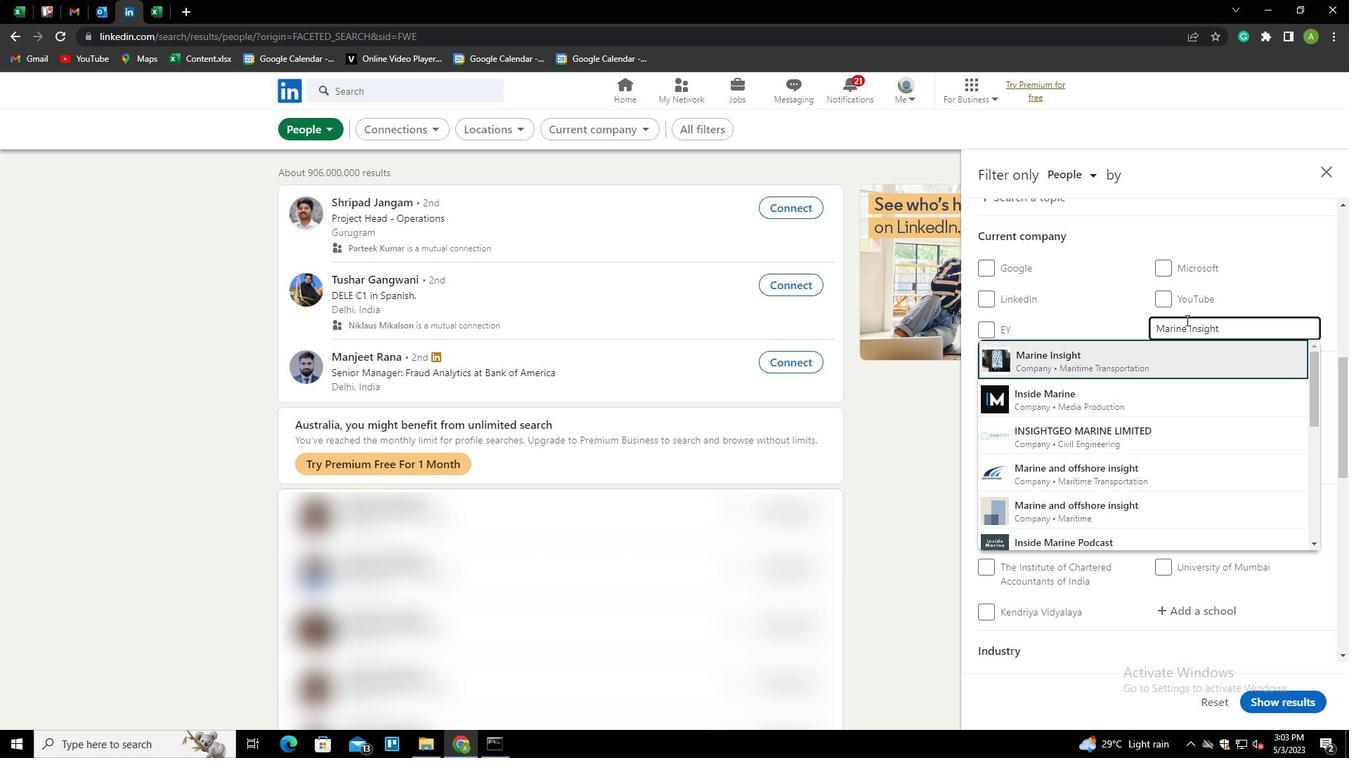 
Action: Mouse moved to (1264, 305)
Screenshot: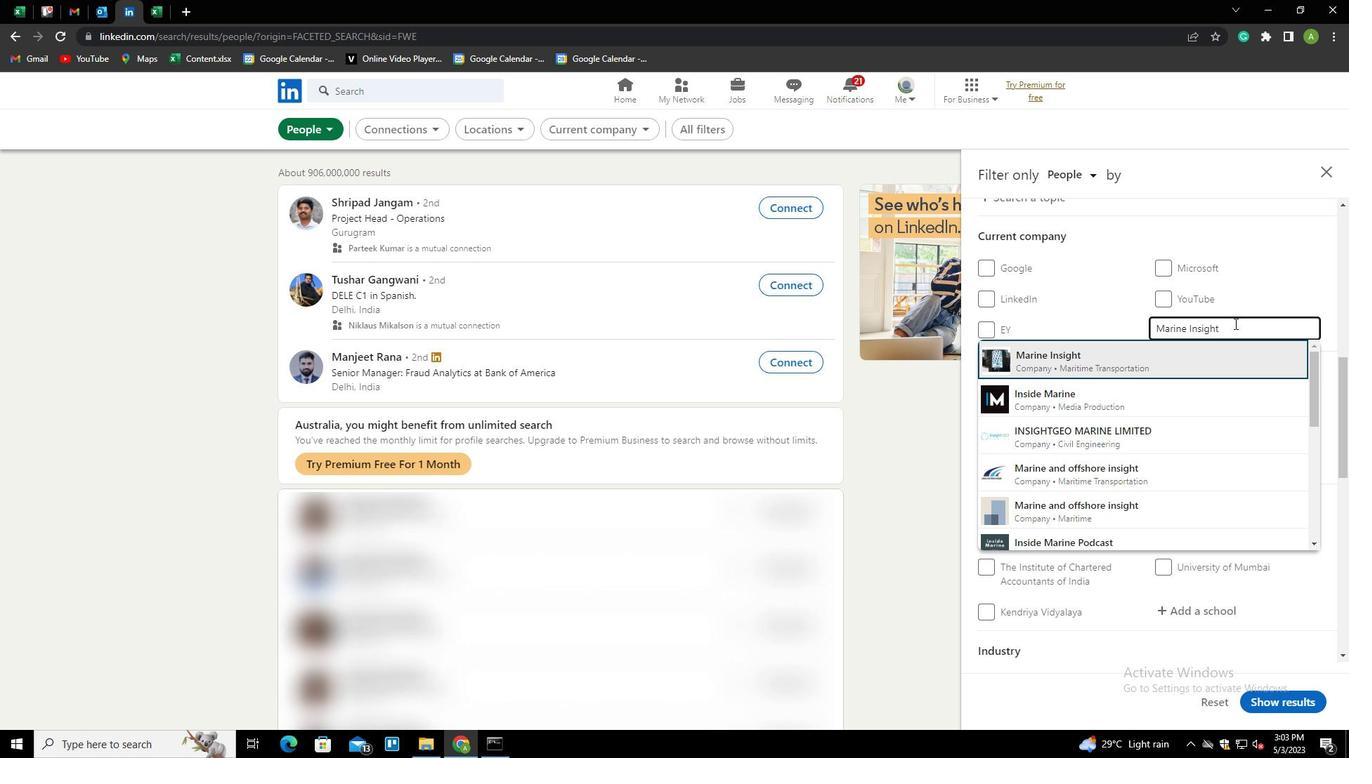 
Action: Mouse scrolled (1264, 304) with delta (0, 0)
Screenshot: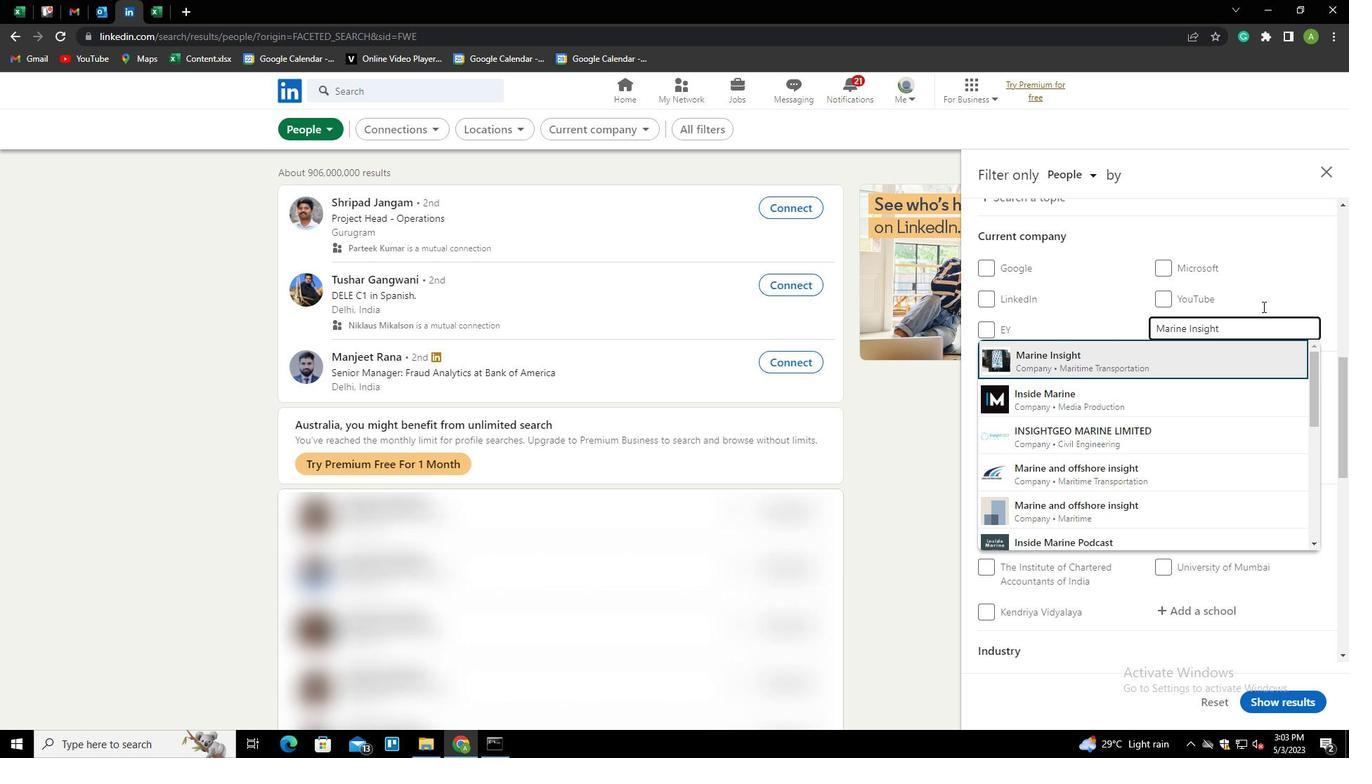 
Action: Mouse scrolled (1264, 304) with delta (0, 0)
Screenshot: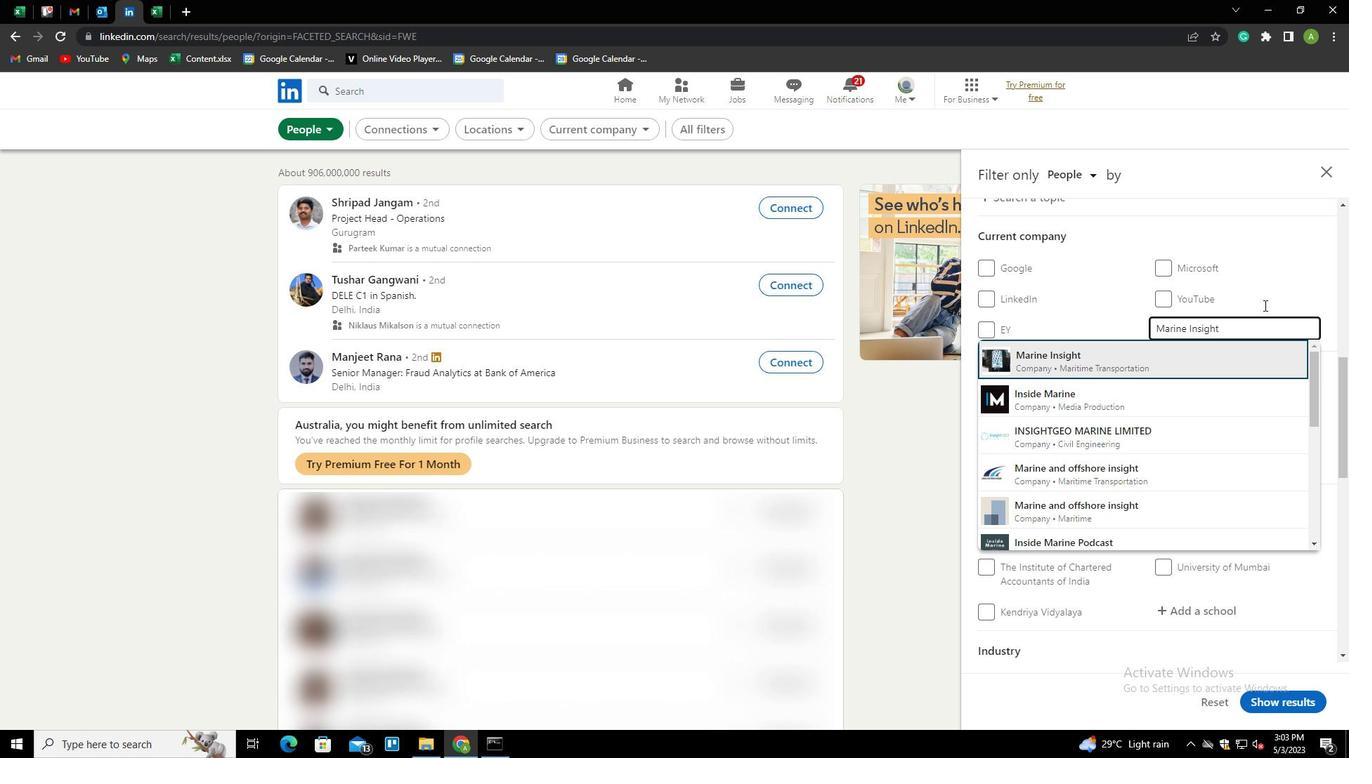 
Action: Mouse moved to (1267, 290)
Screenshot: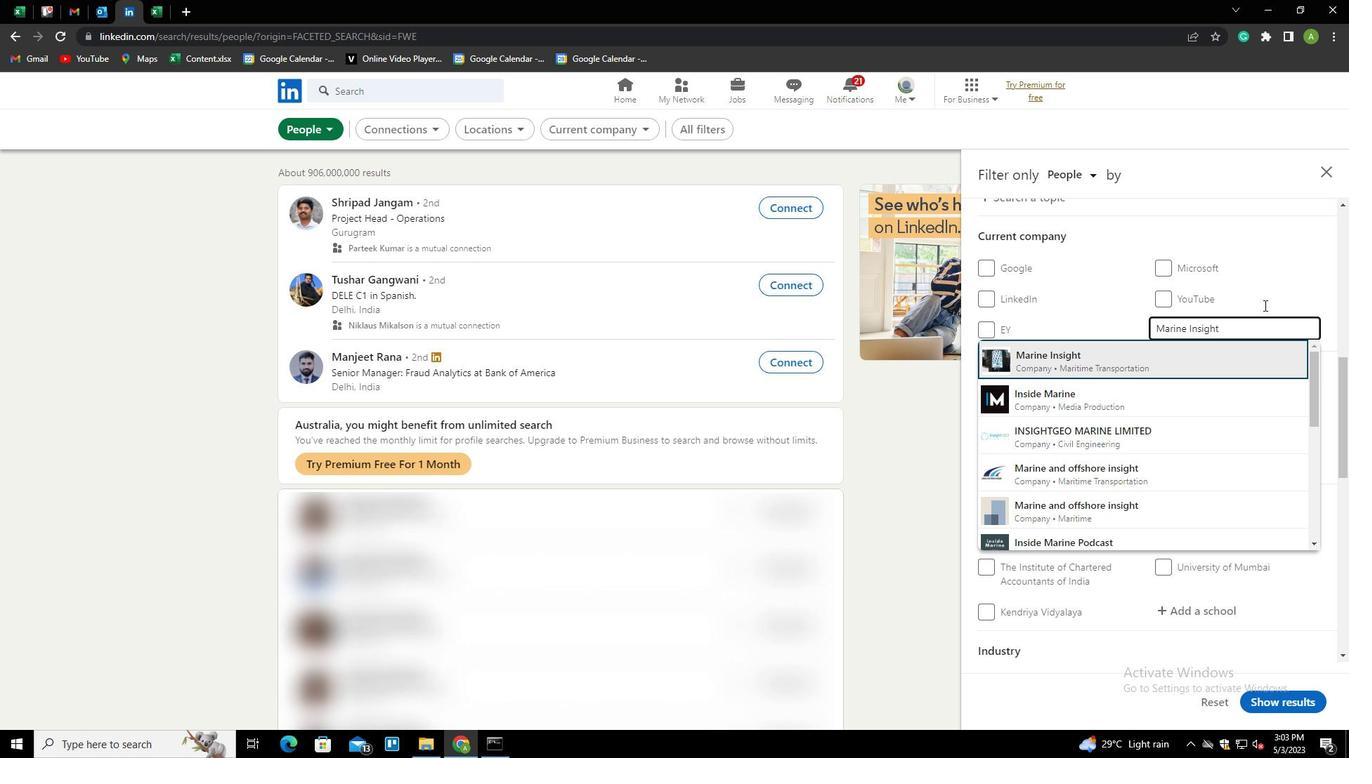 
Action: Mouse scrolled (1267, 289) with delta (0, 0)
Screenshot: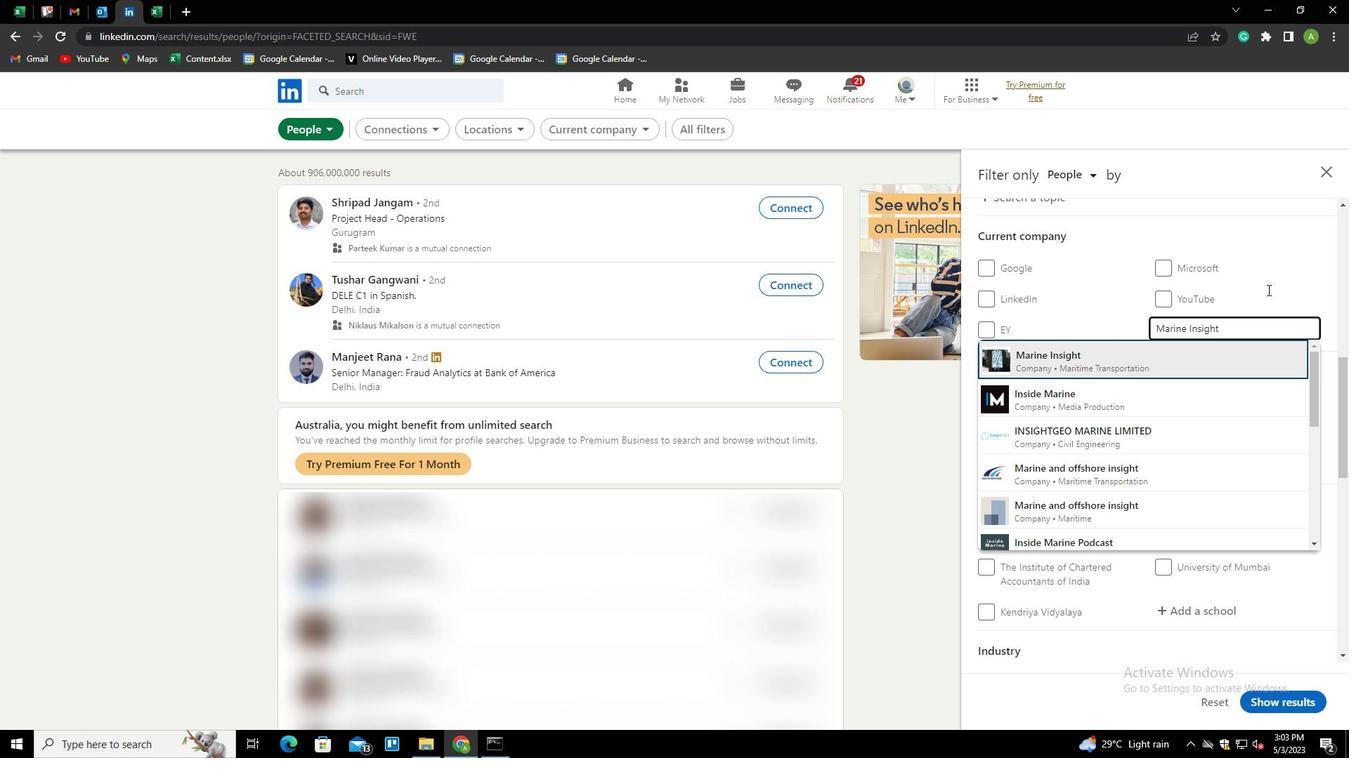 
Action: Mouse moved to (1267, 297)
Screenshot: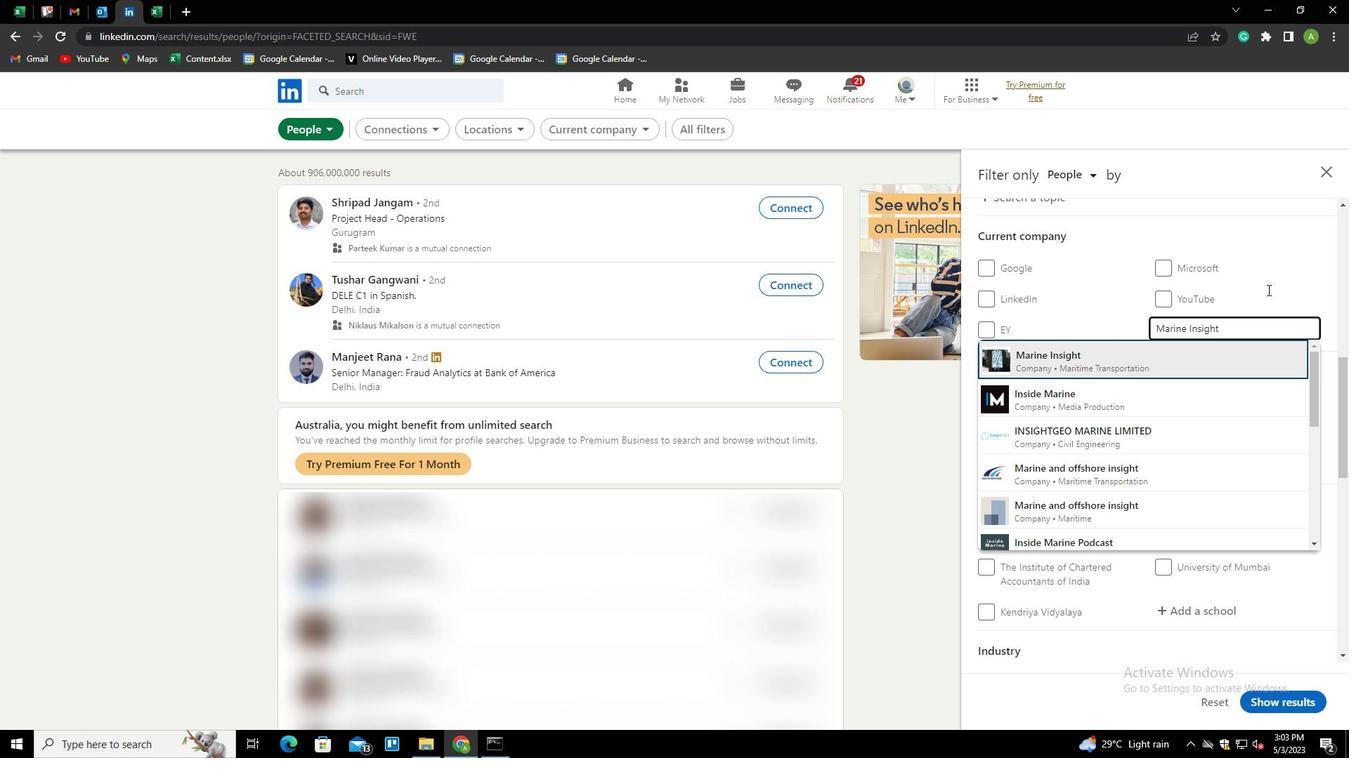 
Action: Mouse scrolled (1267, 297) with delta (0, 0)
Screenshot: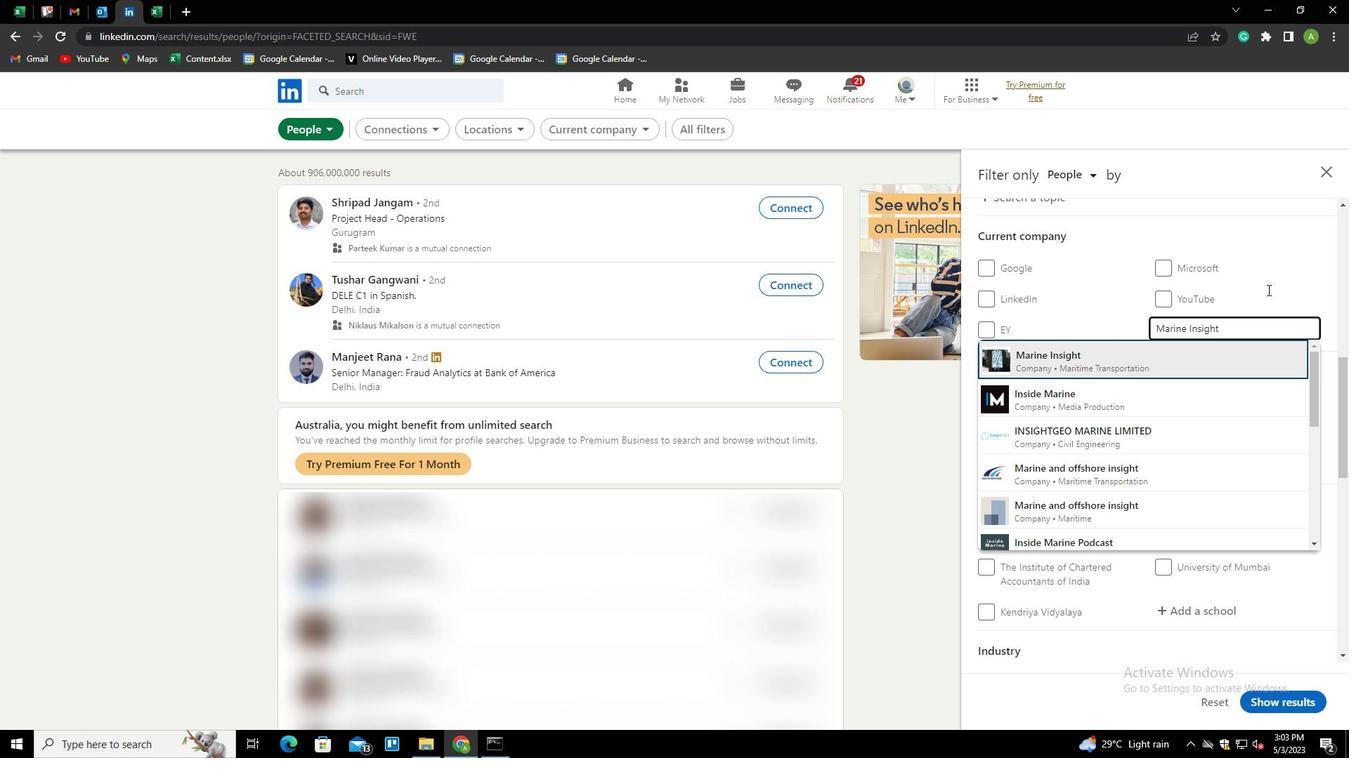 
Action: Mouse moved to (1267, 298)
Screenshot: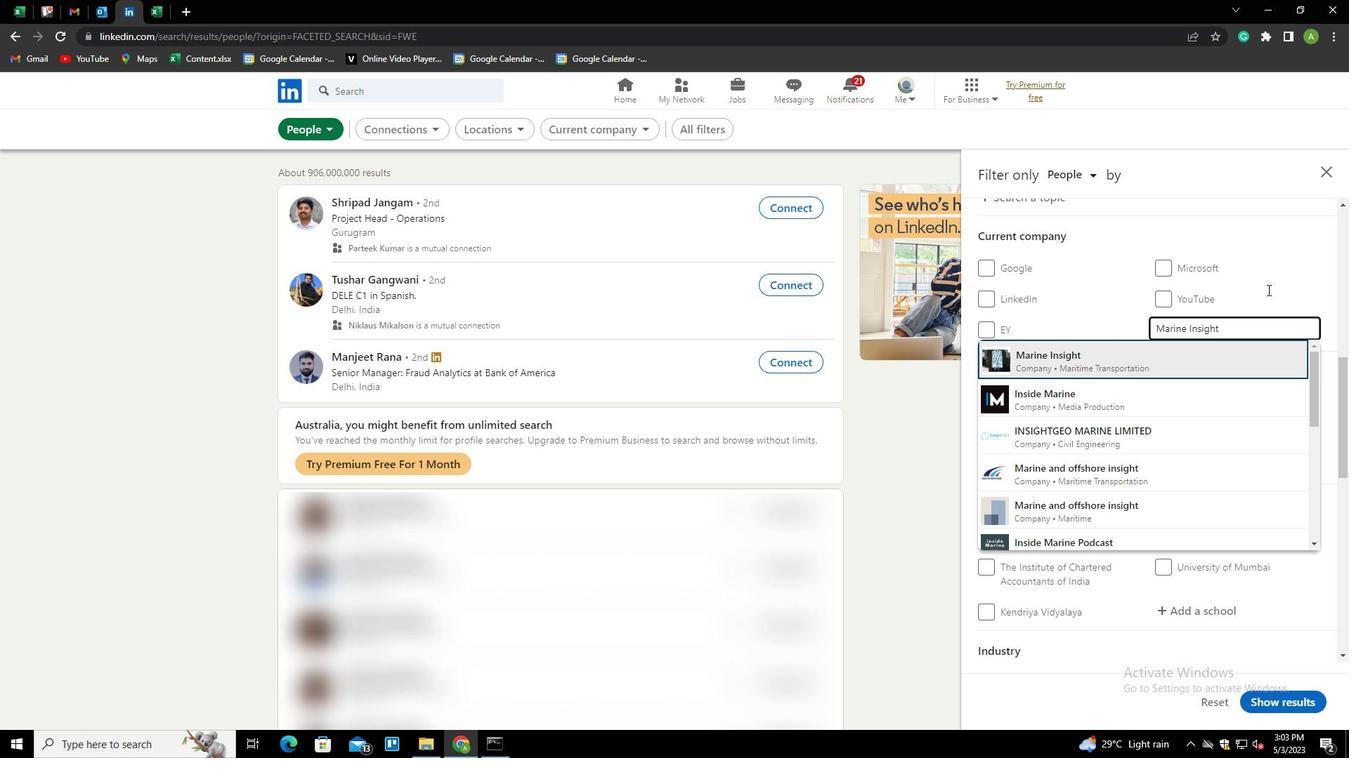
Action: Mouse scrolled (1267, 297) with delta (0, 0)
Screenshot: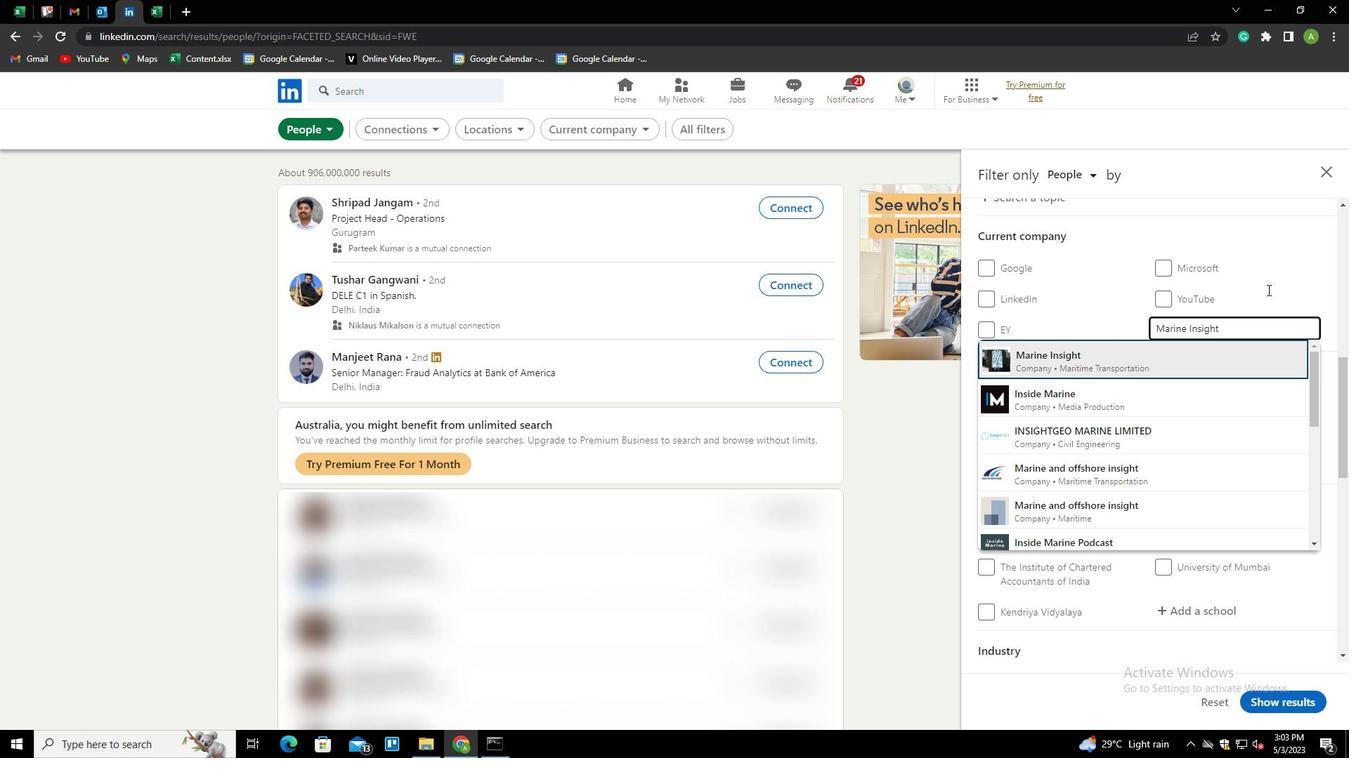 
Action: Mouse scrolled (1267, 297) with delta (0, 0)
Screenshot: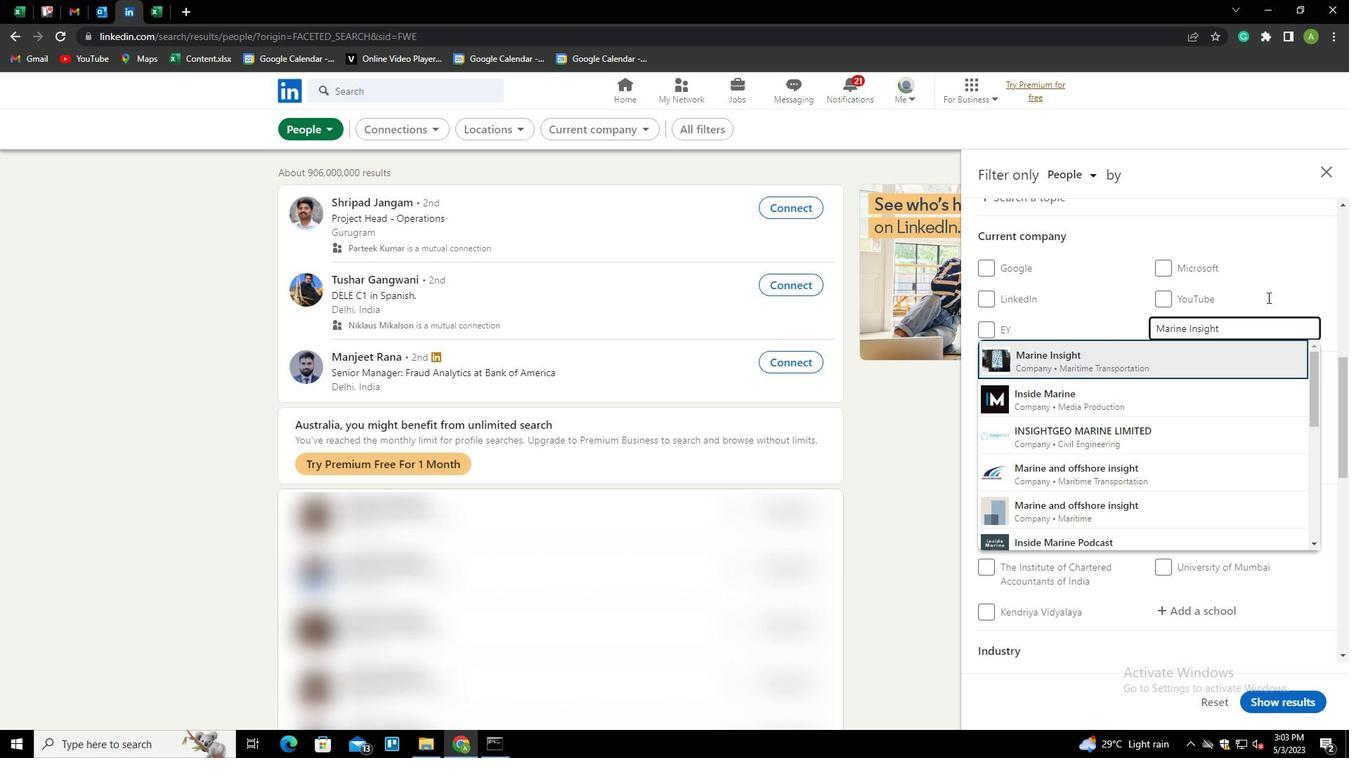
Action: Mouse moved to (1232, 394)
Screenshot: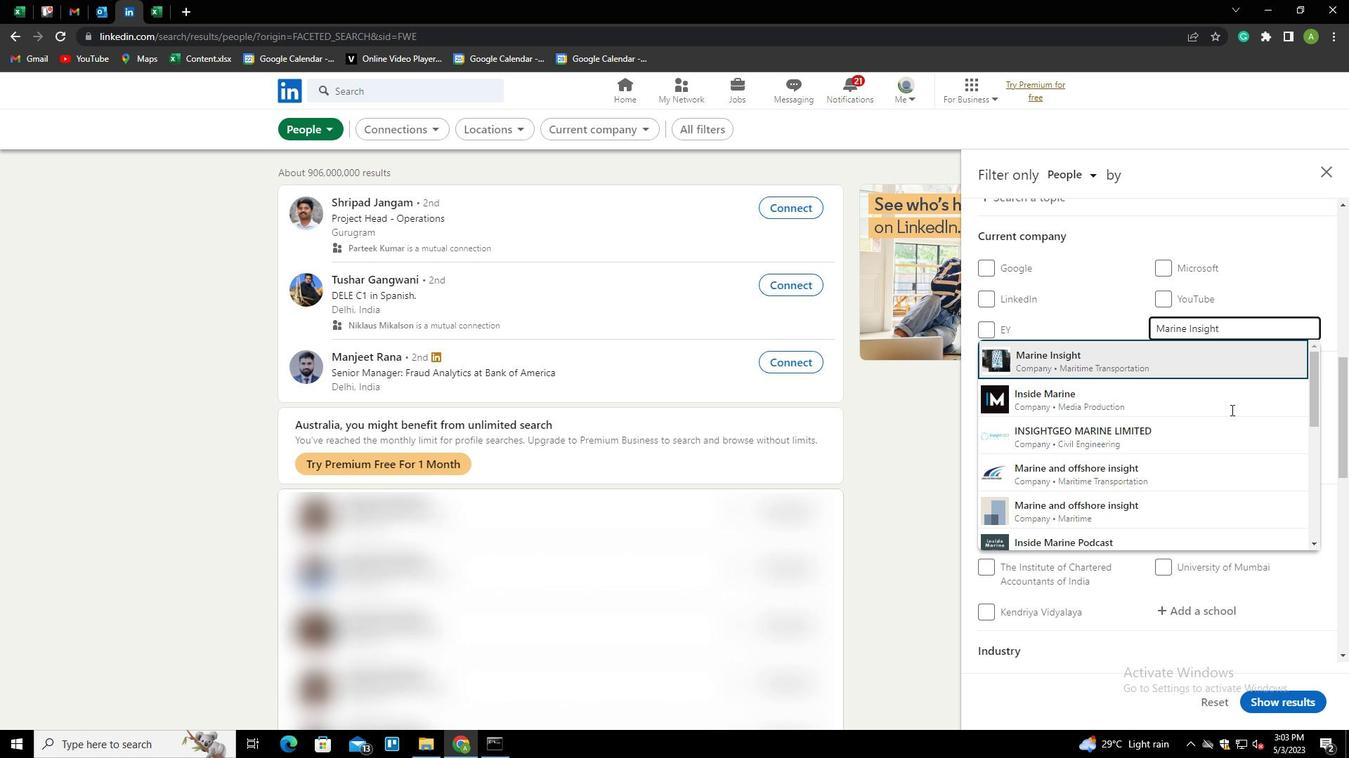 
Action: Mouse scrolled (1232, 394) with delta (0, 0)
Screenshot: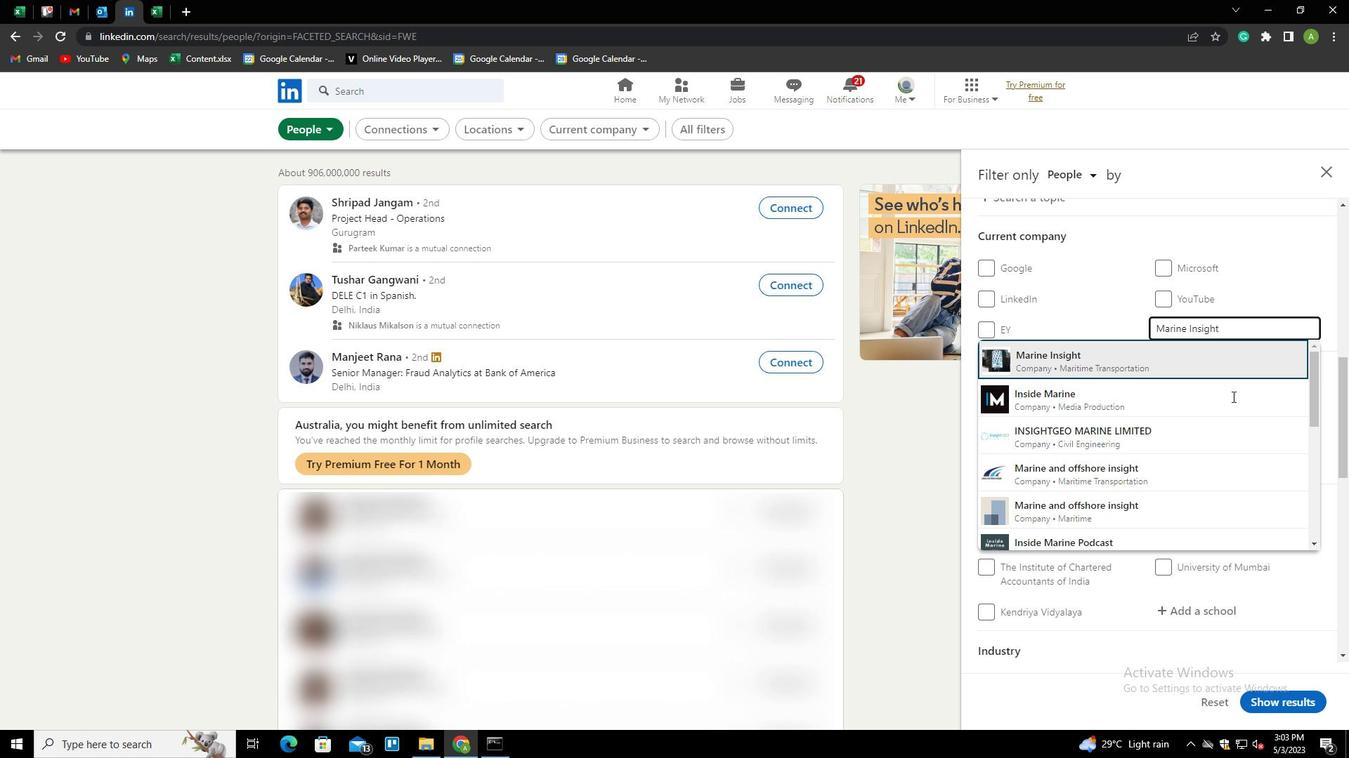 
Action: Mouse scrolled (1232, 394) with delta (0, 0)
Screenshot: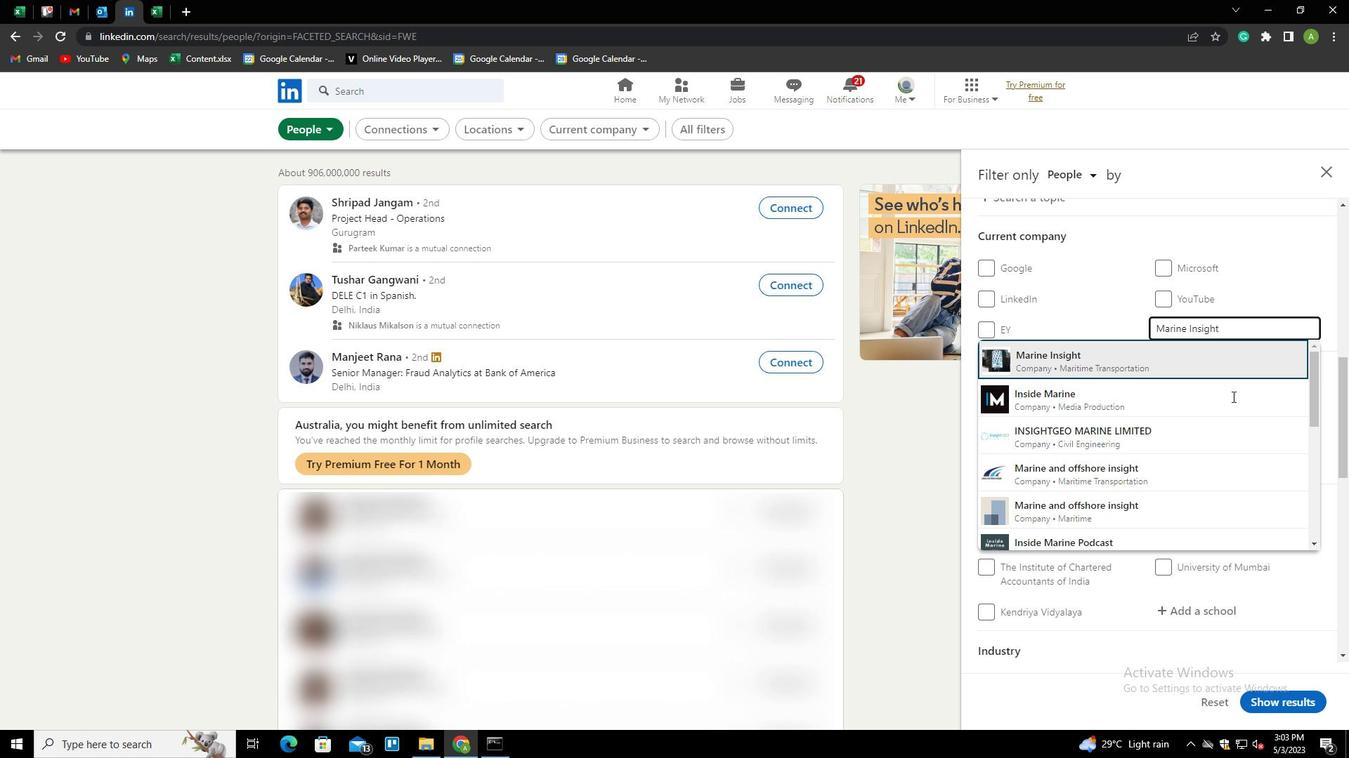 
Action: Mouse scrolled (1232, 394) with delta (0, 0)
Screenshot: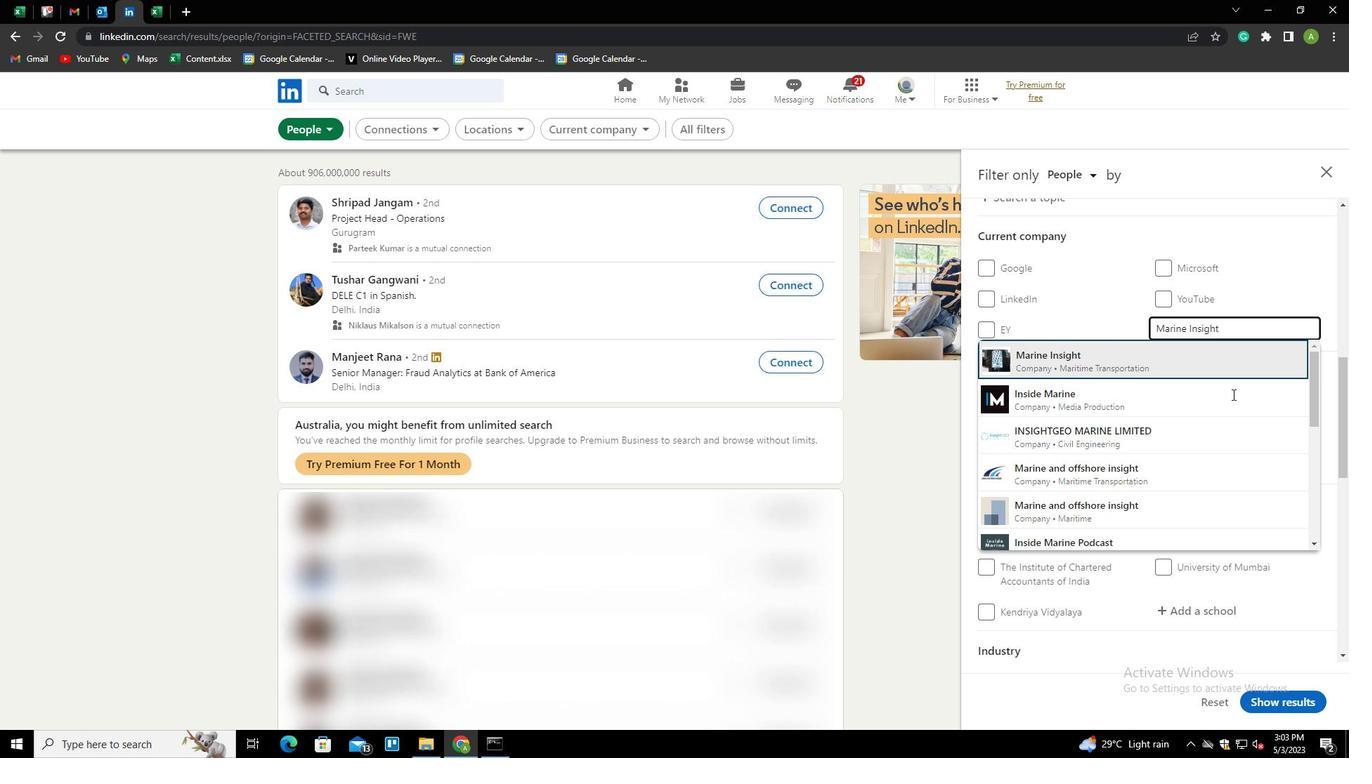 
Action: Mouse scrolled (1232, 394) with delta (0, 0)
Screenshot: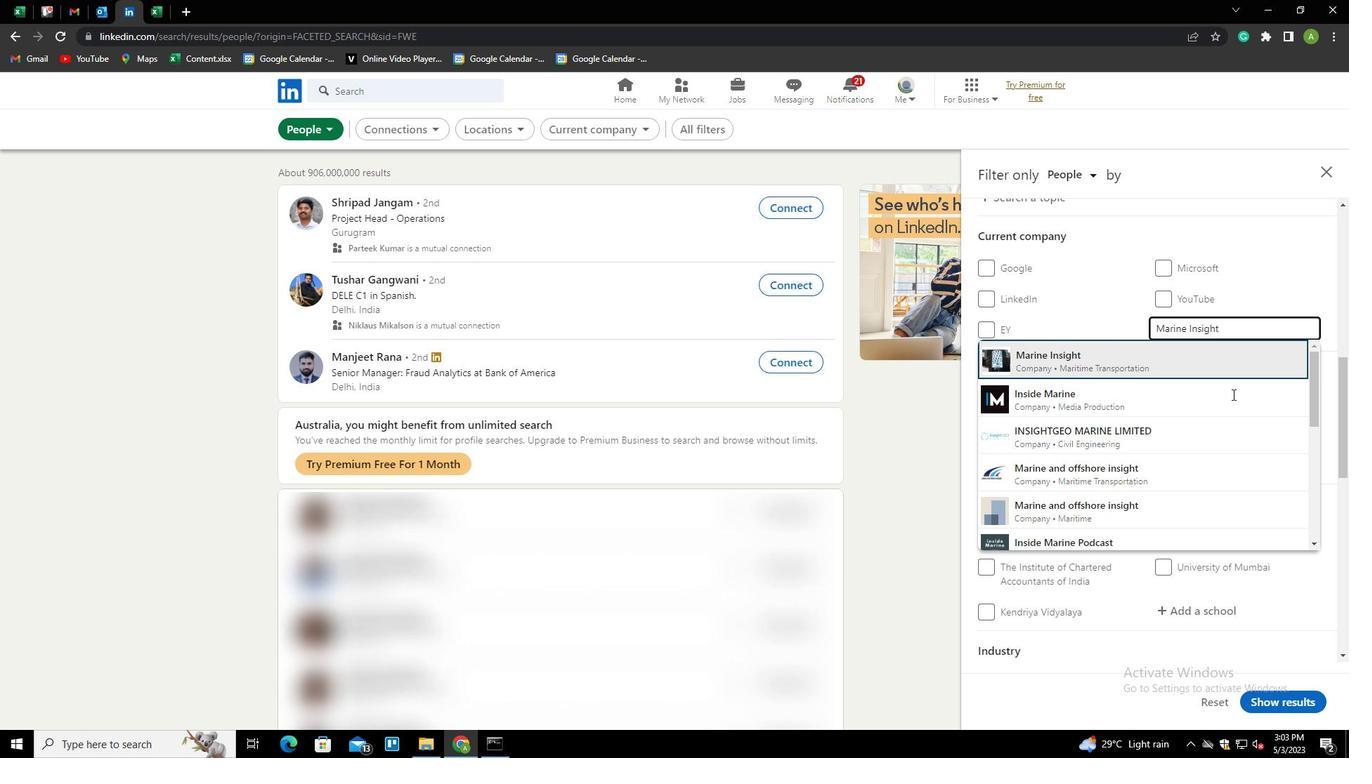 
Action: Mouse moved to (1228, 366)
Screenshot: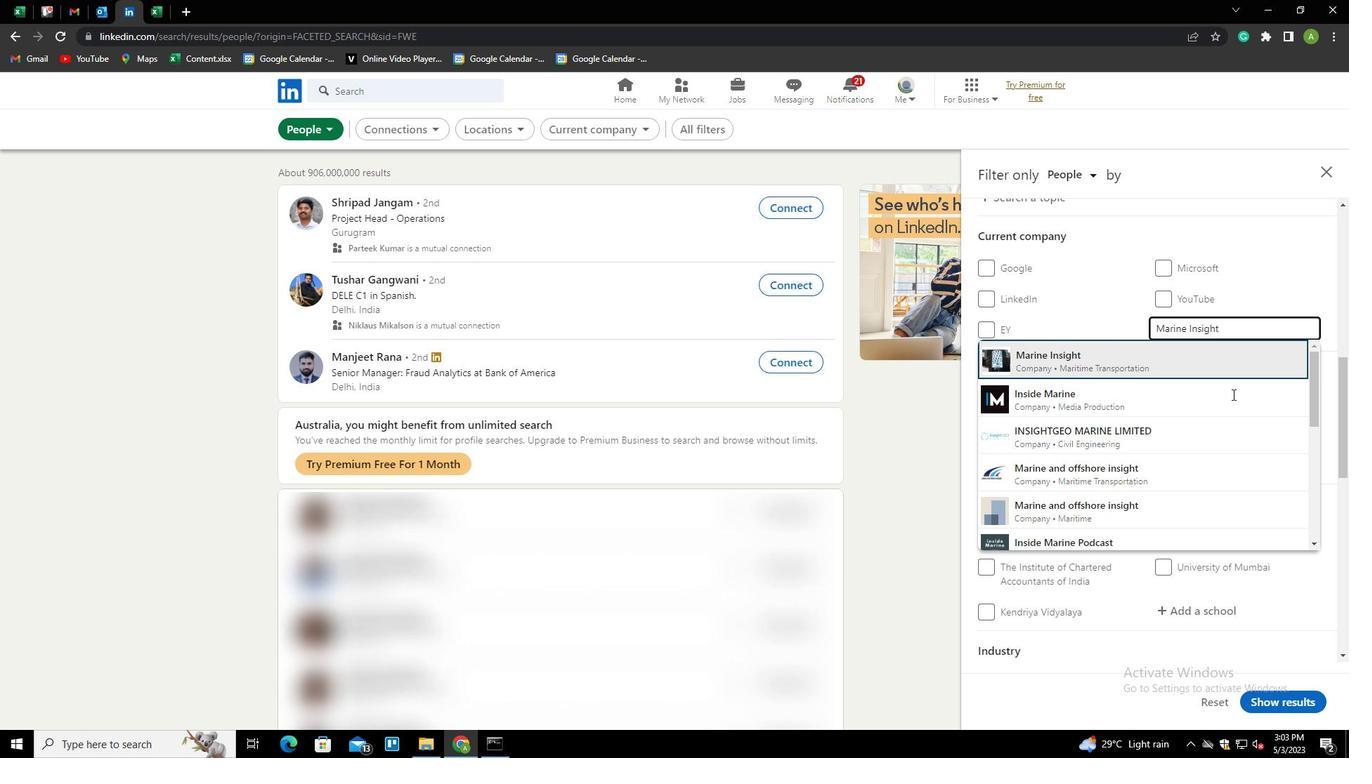 
Action: Mouse scrolled (1228, 366) with delta (0, 0)
Screenshot: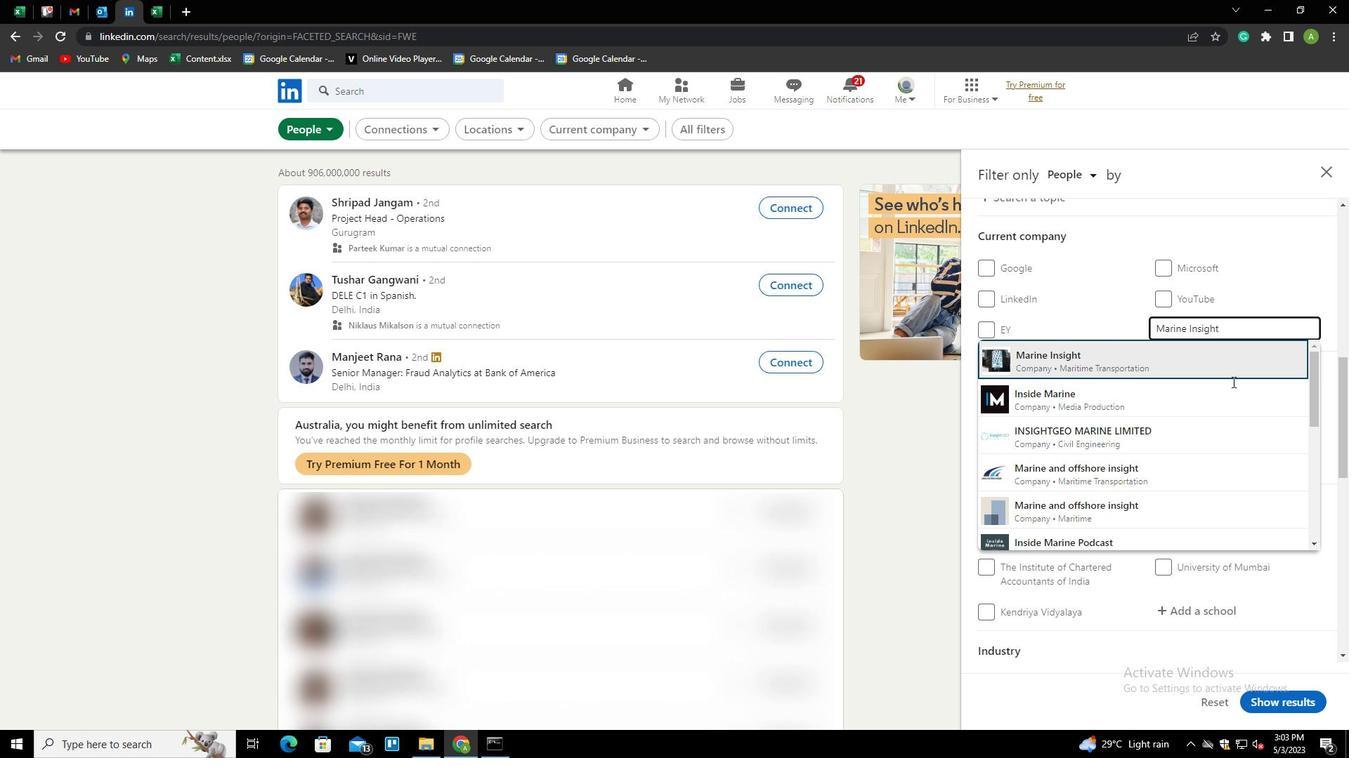 
Action: Mouse scrolled (1228, 366) with delta (0, 0)
Screenshot: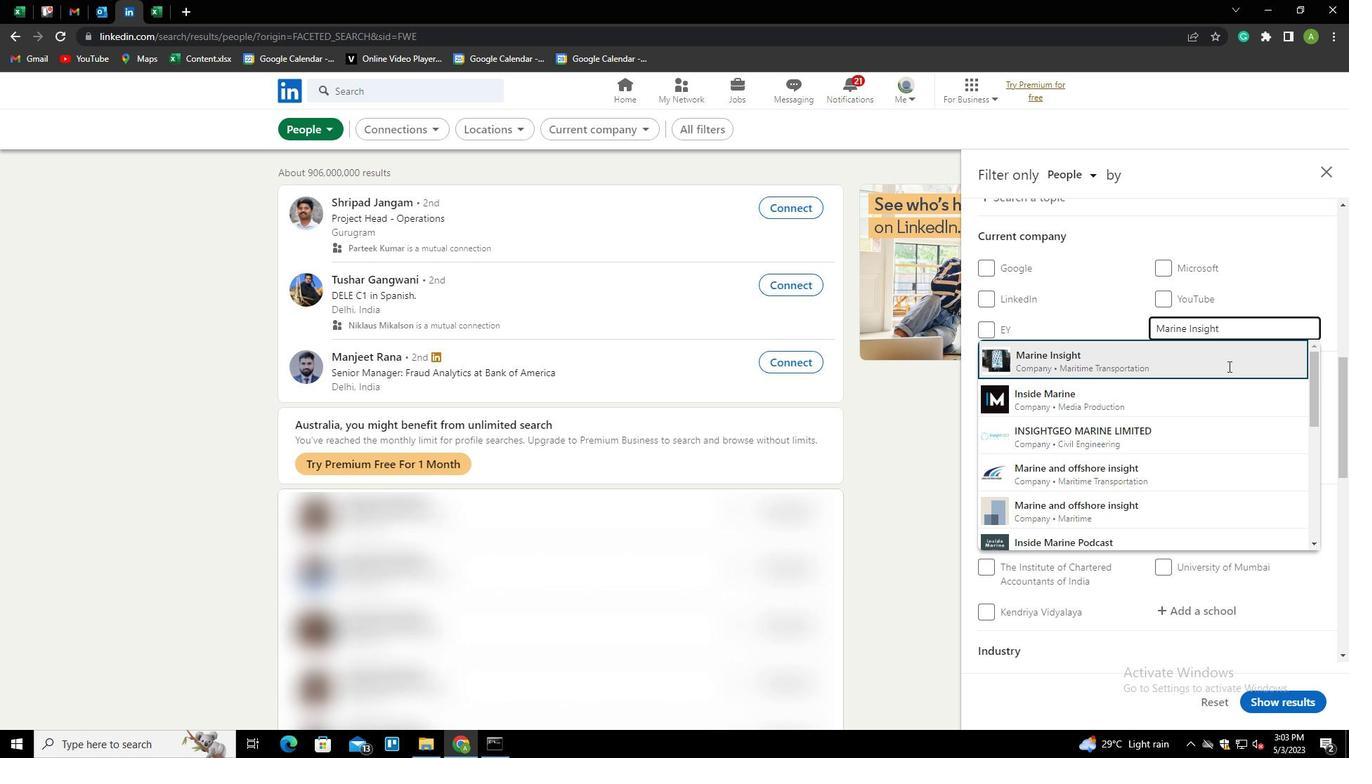 
Action: Mouse moved to (1239, 361)
Screenshot: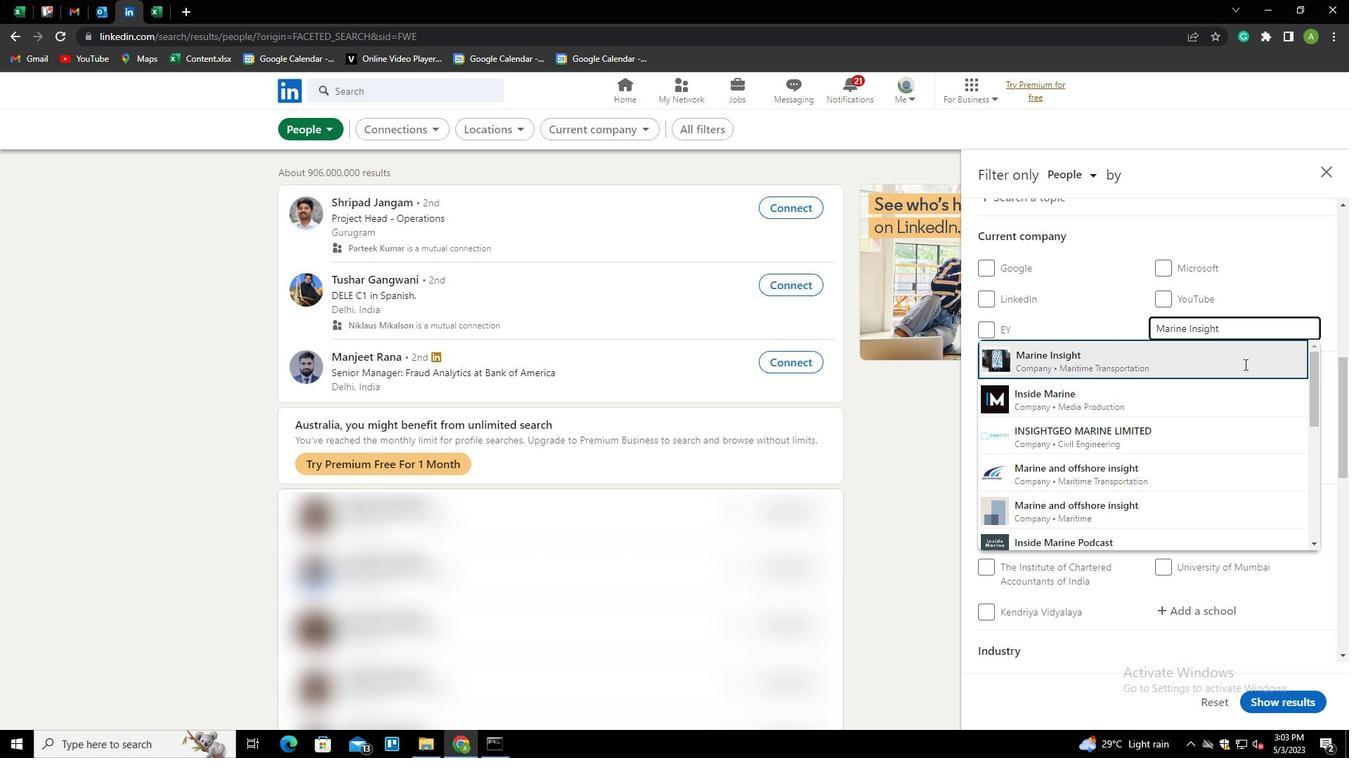 
Action: Mouse pressed left at (1239, 361)
Screenshot: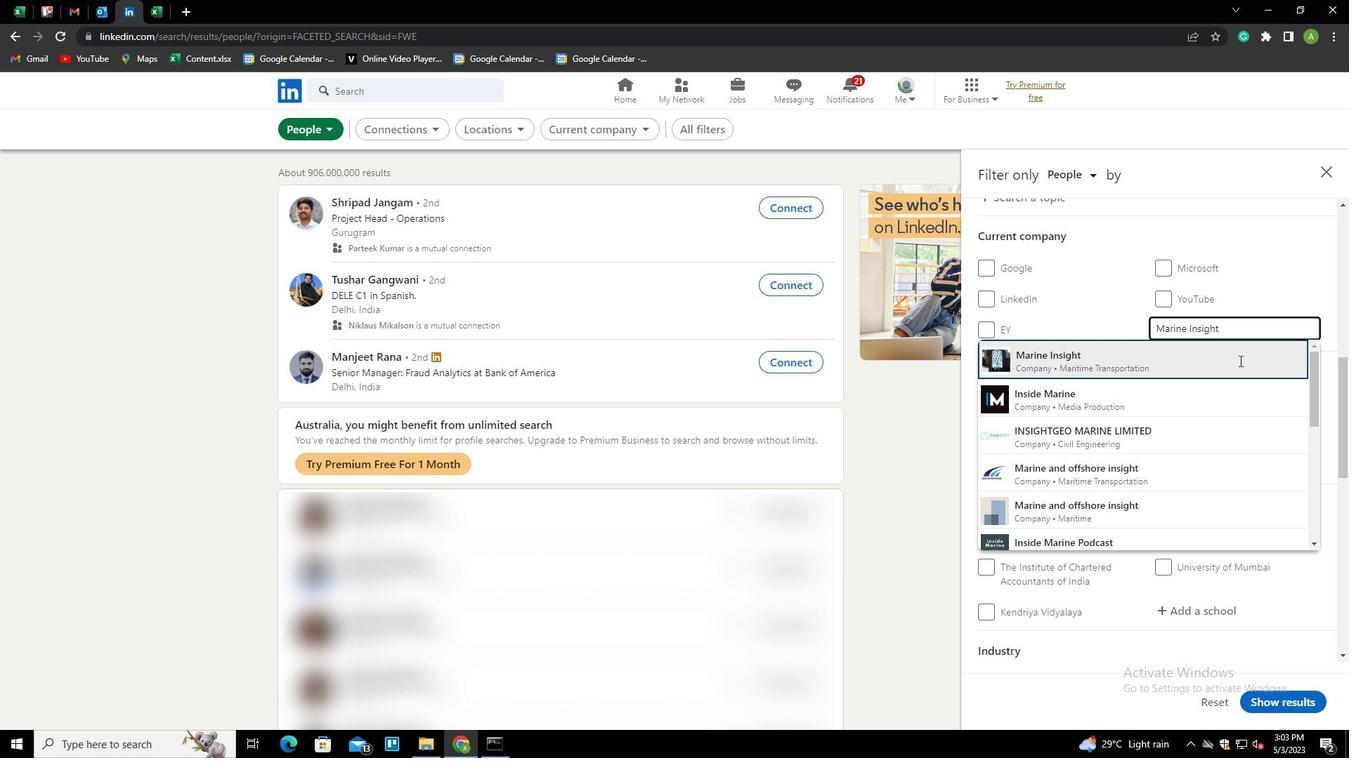 
Action: Mouse moved to (1239, 319)
Screenshot: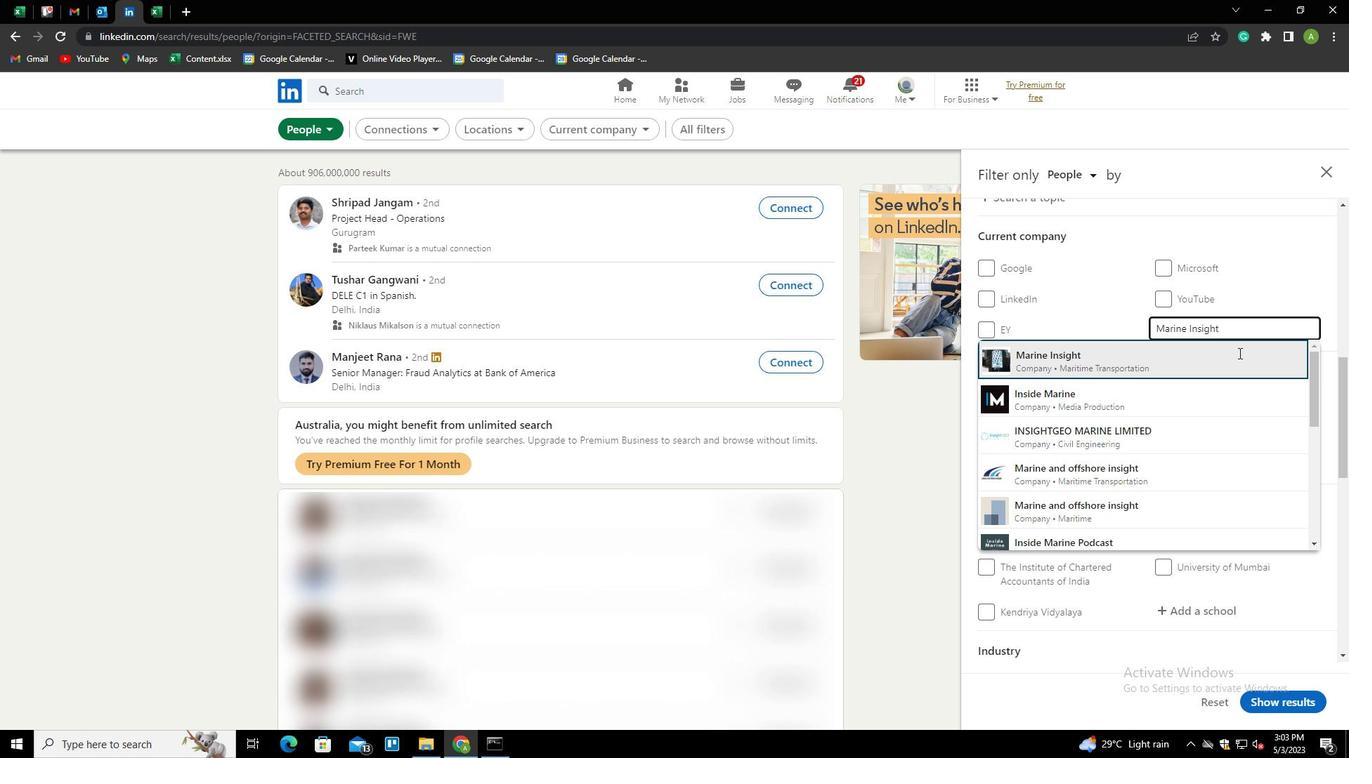 
Action: Mouse scrolled (1239, 319) with delta (0, 0)
Screenshot: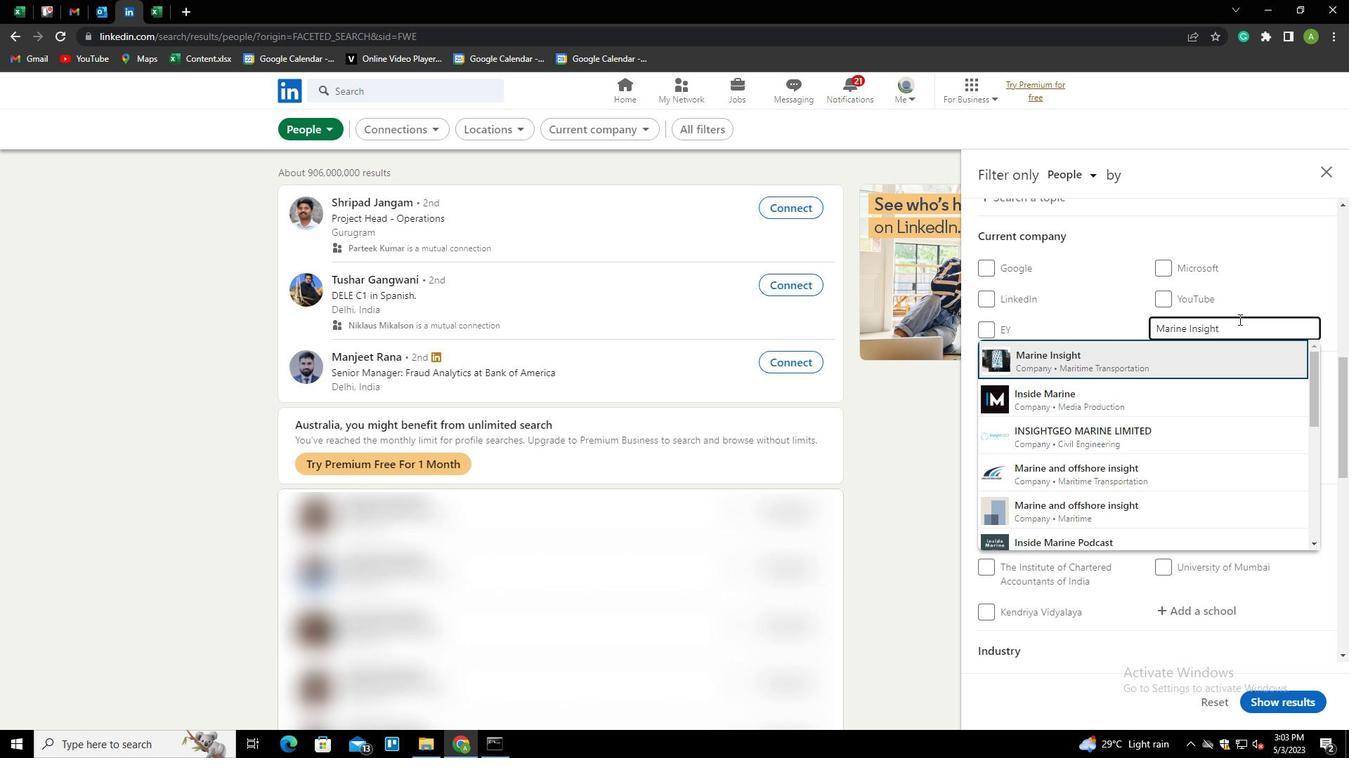 
Action: Mouse scrolled (1239, 319) with delta (0, 0)
Screenshot: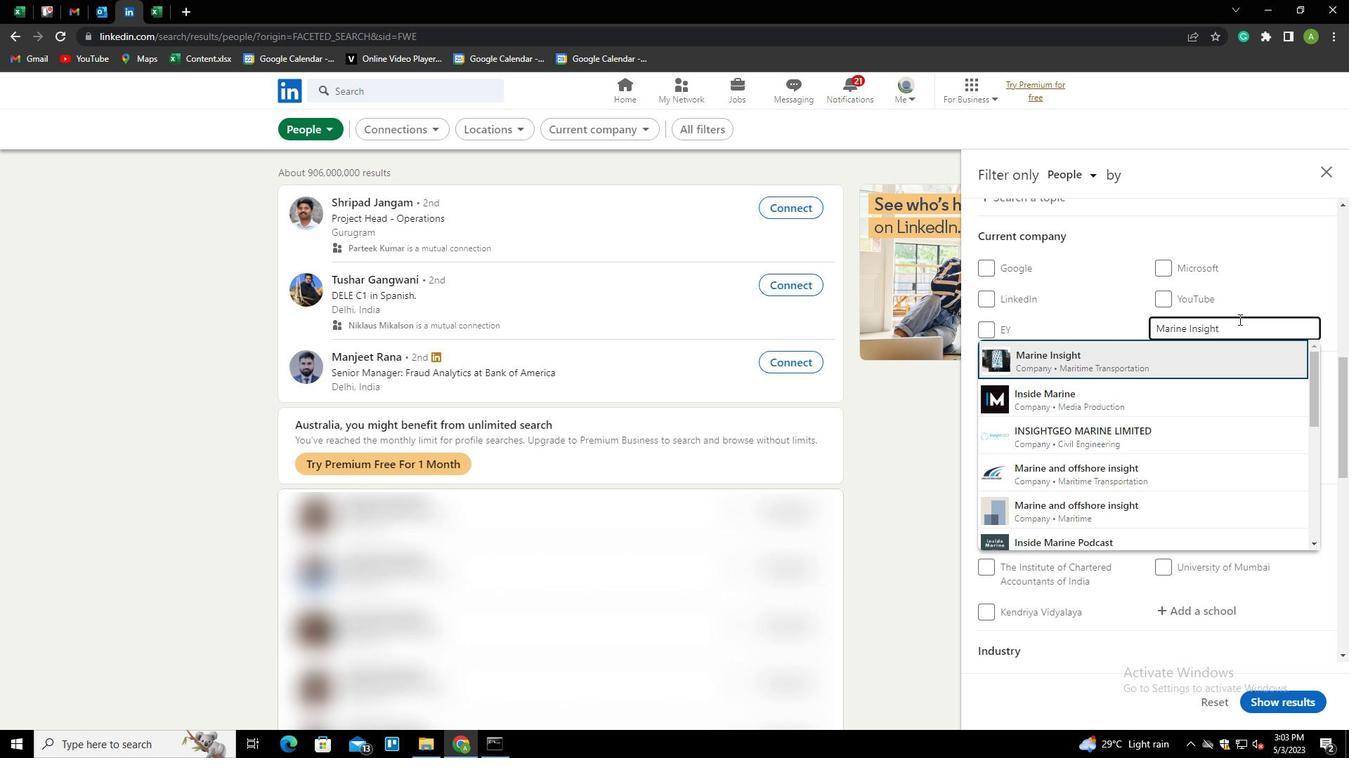 
Action: Mouse scrolled (1239, 319) with delta (0, 0)
Screenshot: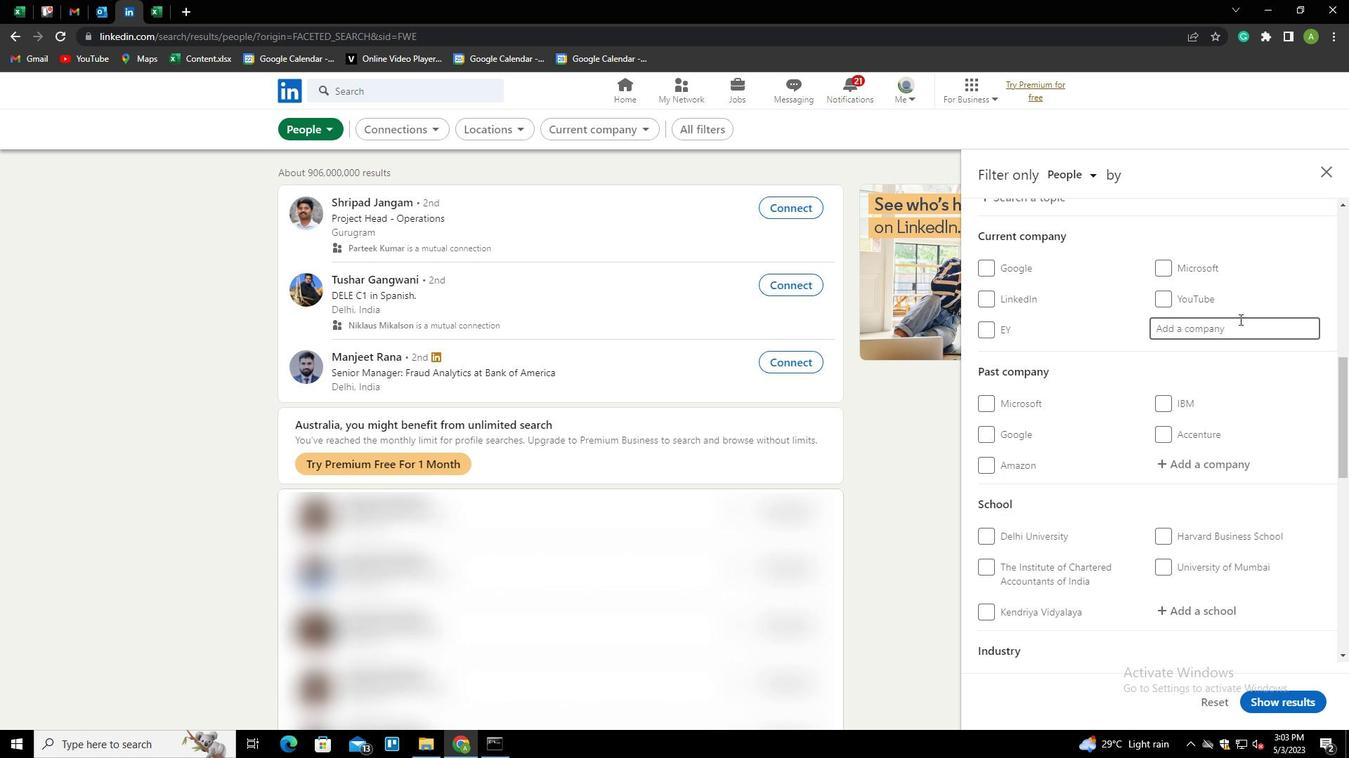 
Action: Mouse scrolled (1239, 320) with delta (0, 0)
Screenshot: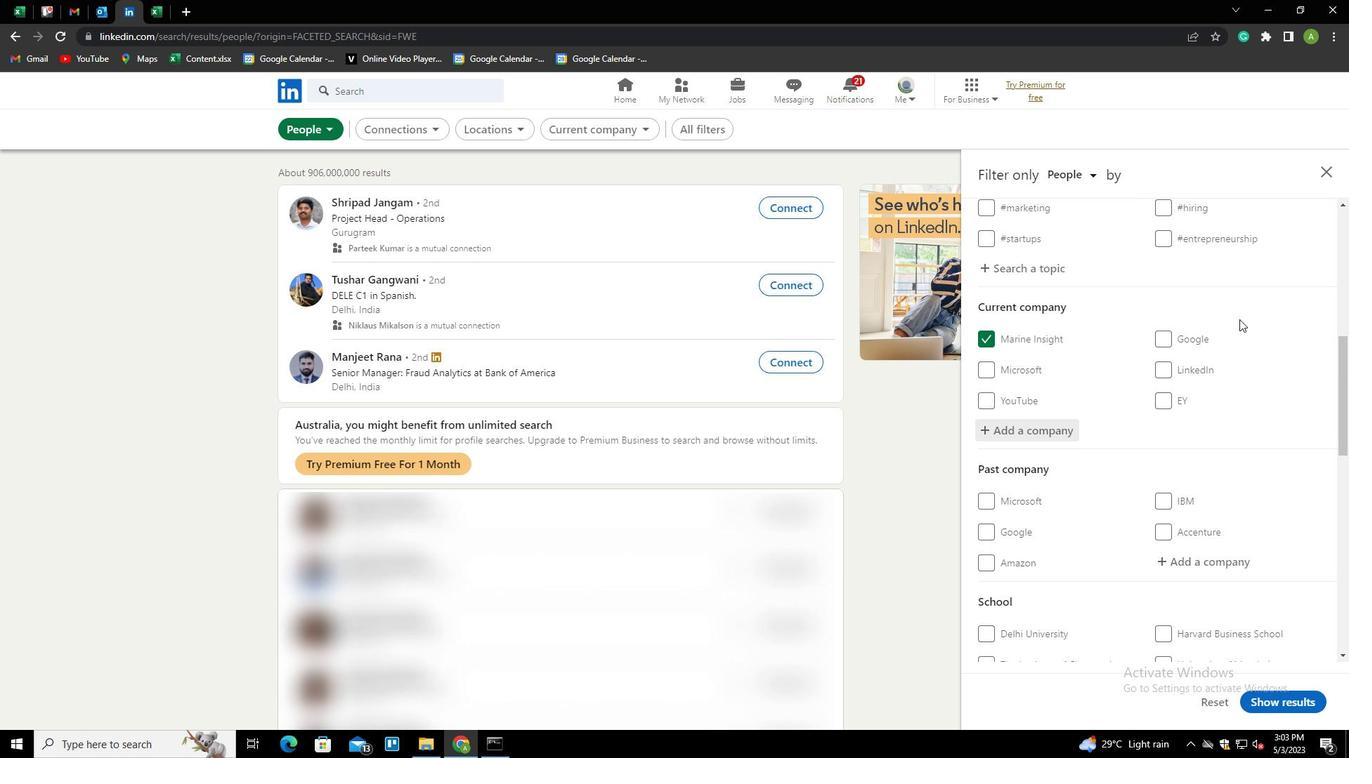 
Action: Mouse scrolled (1239, 320) with delta (0, 0)
Screenshot: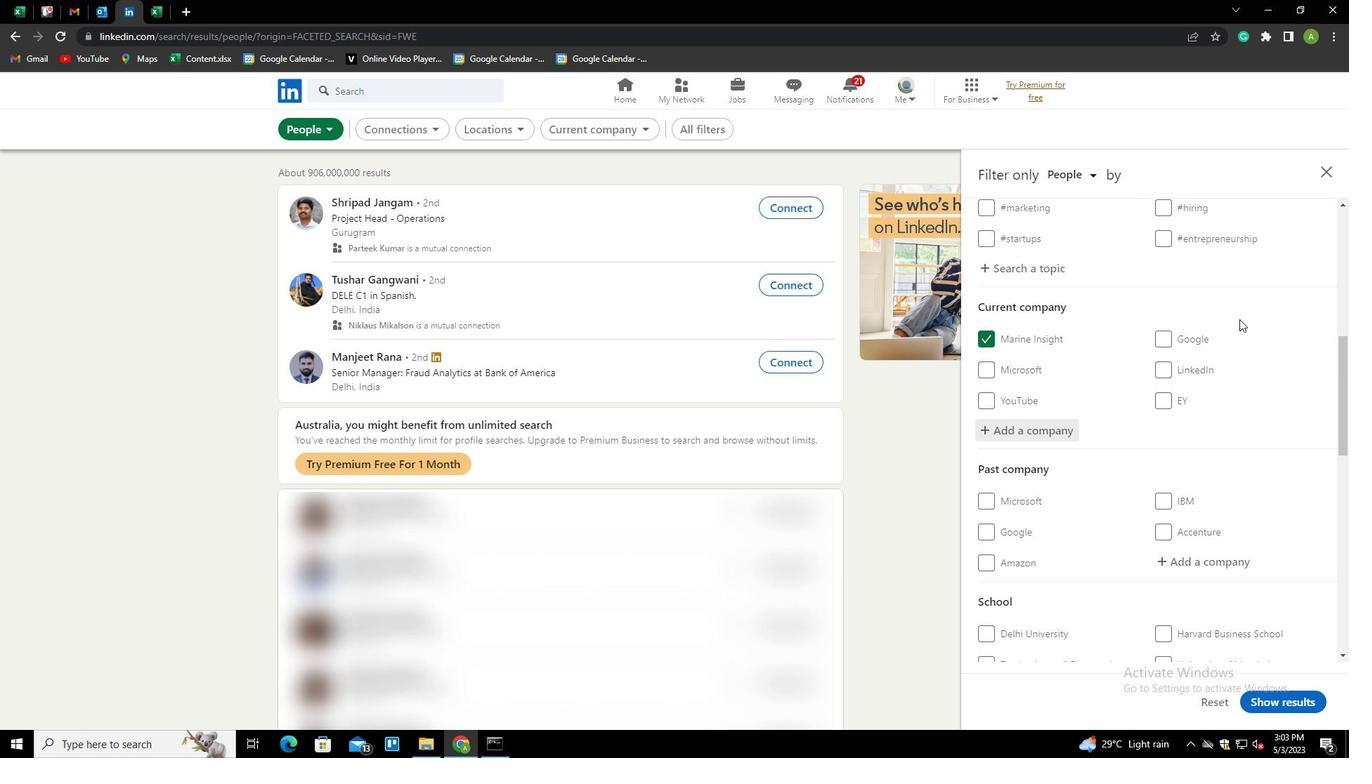 
Action: Mouse scrolled (1239, 320) with delta (0, 0)
Screenshot: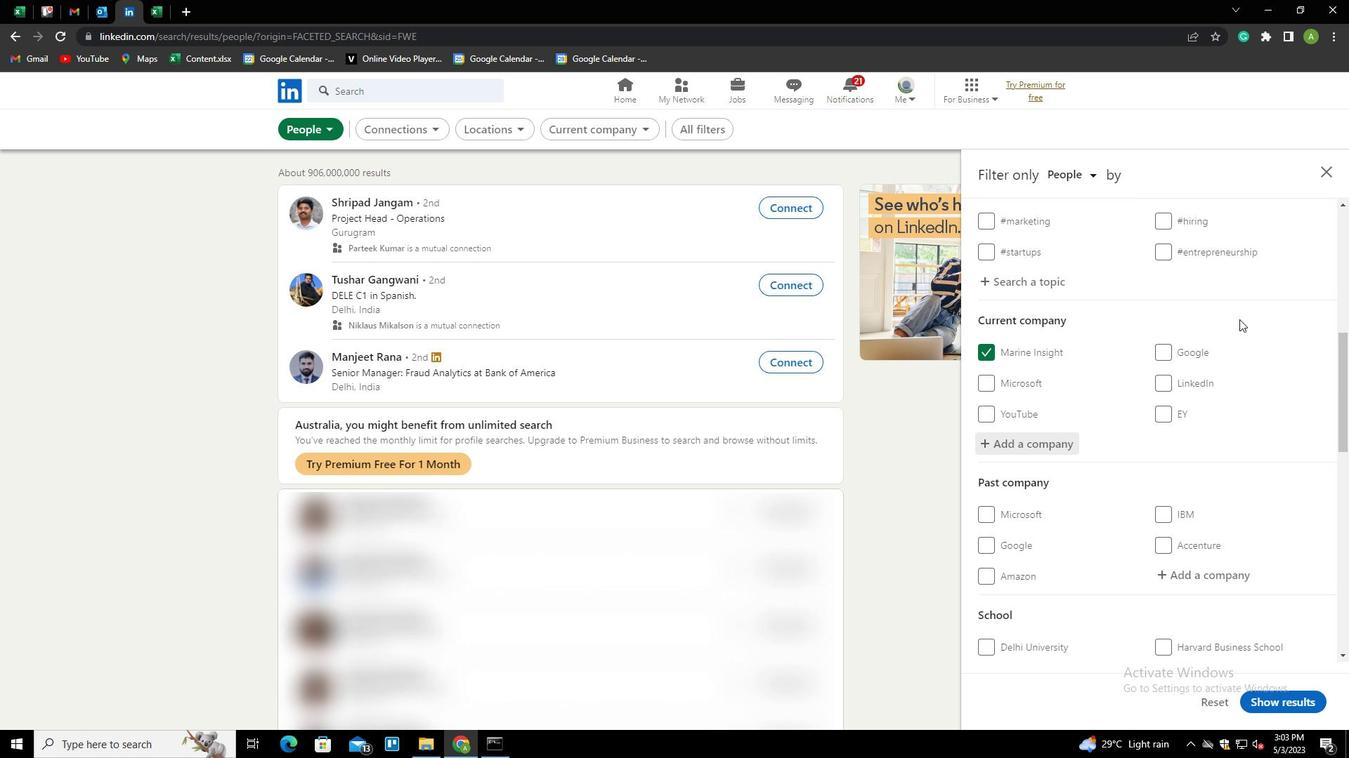 
Action: Mouse scrolled (1239, 320) with delta (0, 0)
Screenshot: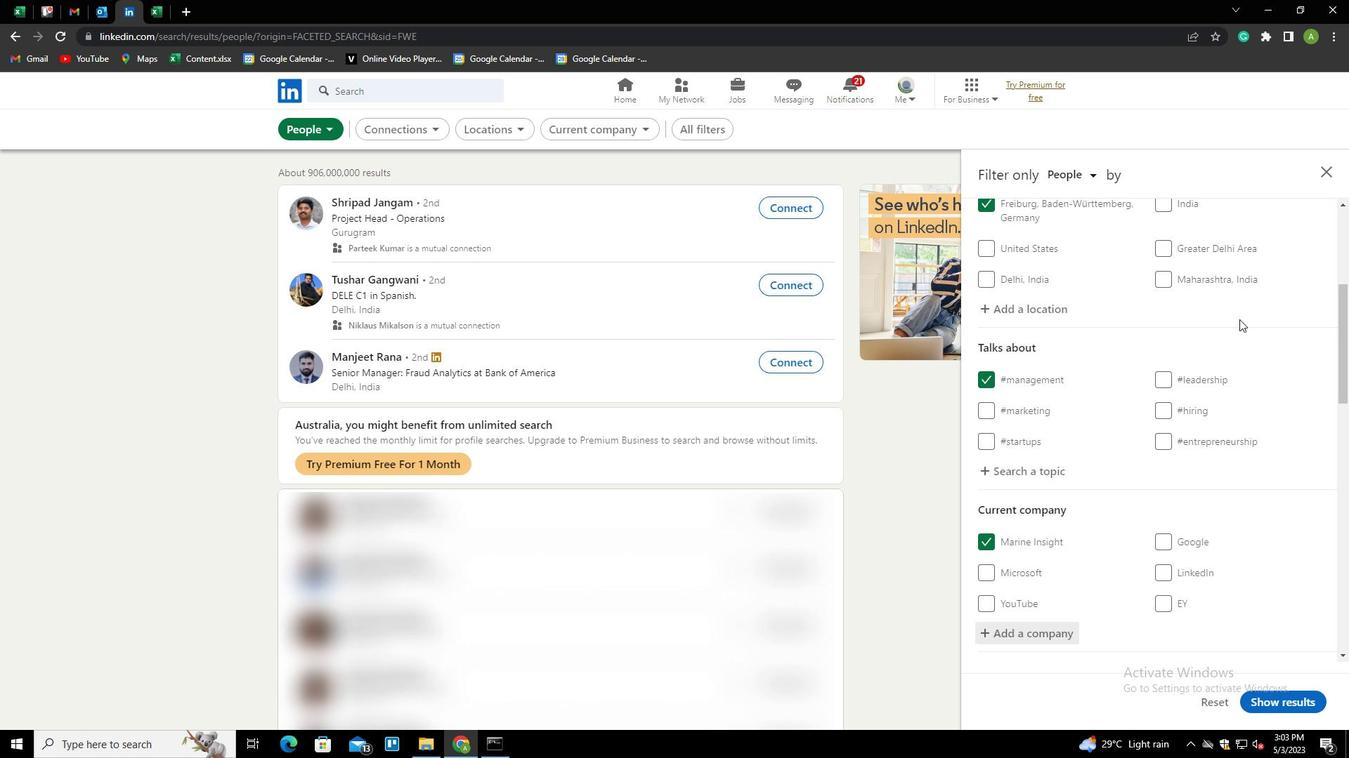 
Action: Mouse moved to (1217, 349)
Screenshot: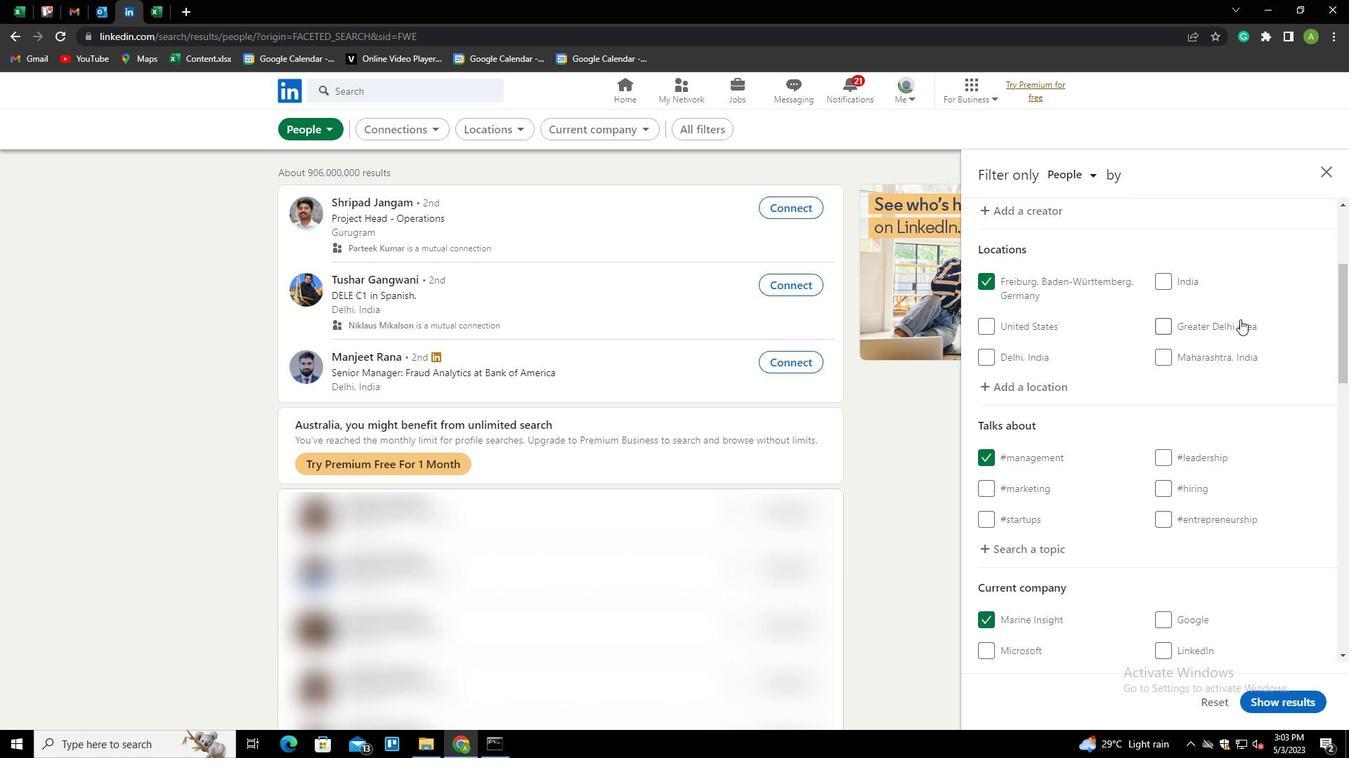 
Action: Mouse scrolled (1217, 348) with delta (0, 0)
Screenshot: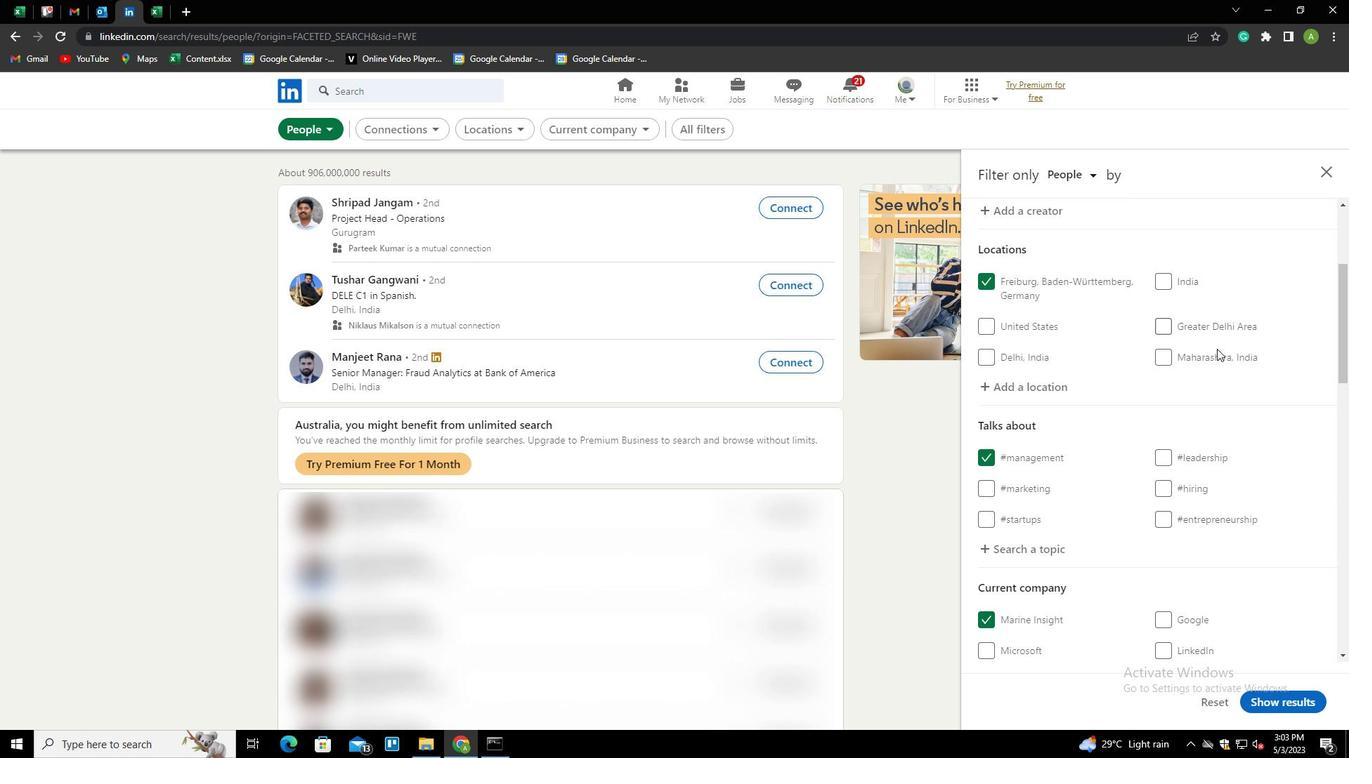 
Action: Mouse scrolled (1217, 348) with delta (0, 0)
Screenshot: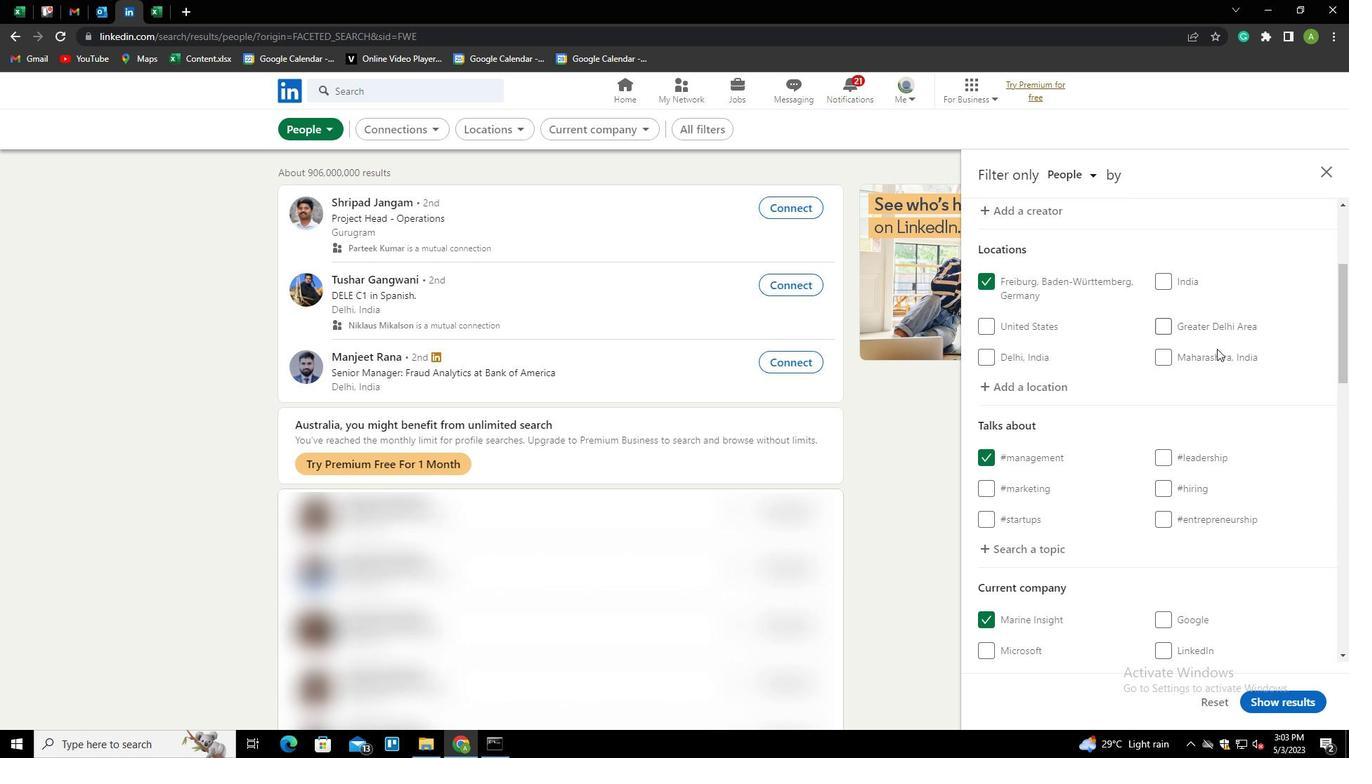 
Action: Mouse scrolled (1217, 348) with delta (0, 0)
Screenshot: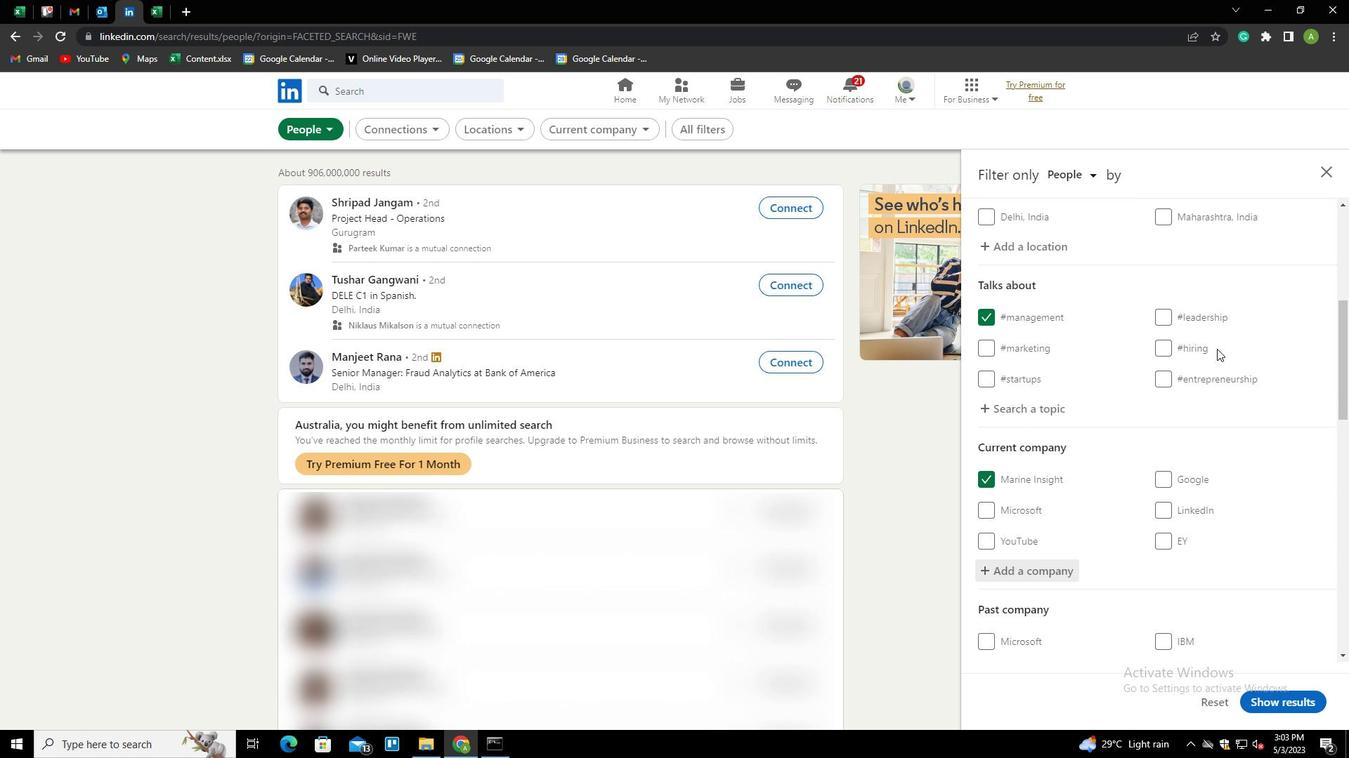 
Action: Mouse scrolled (1217, 348) with delta (0, 0)
Screenshot: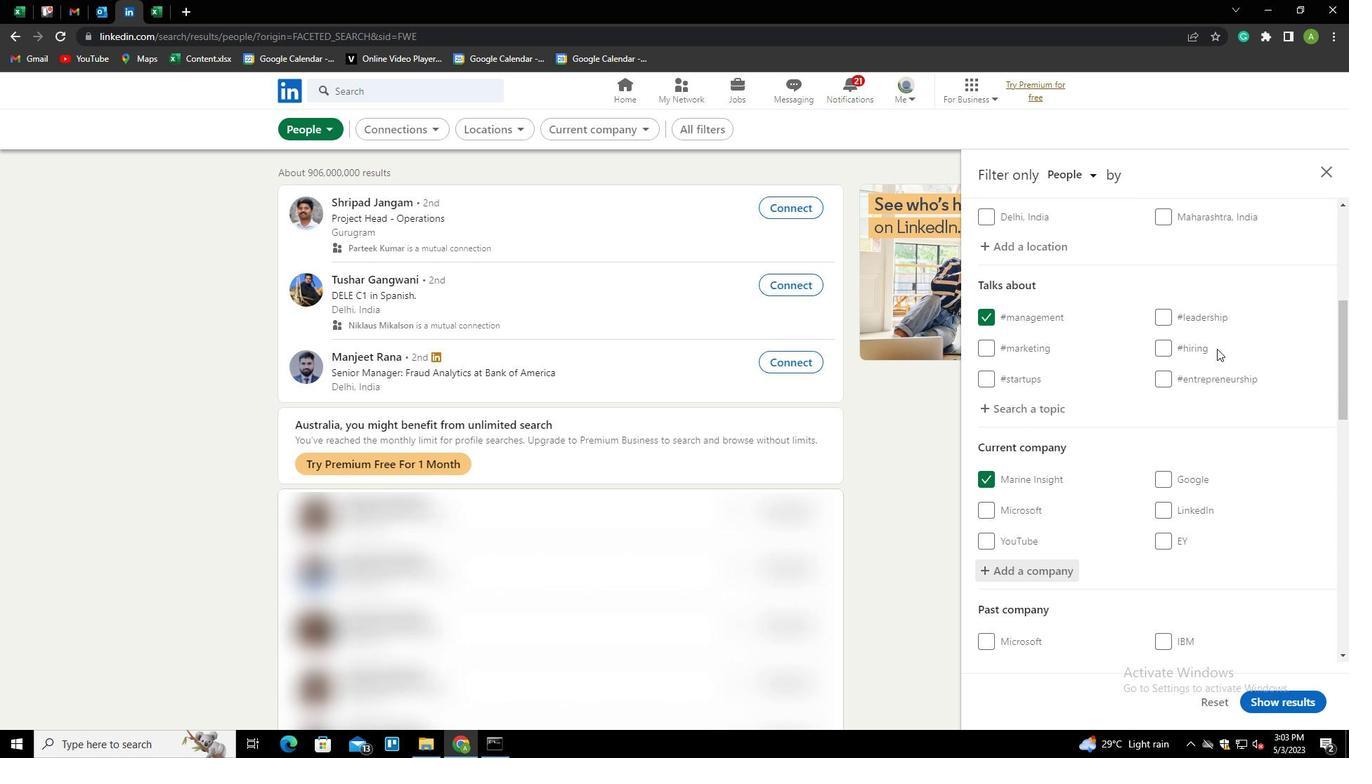 
Action: Mouse scrolled (1217, 348) with delta (0, 0)
Screenshot: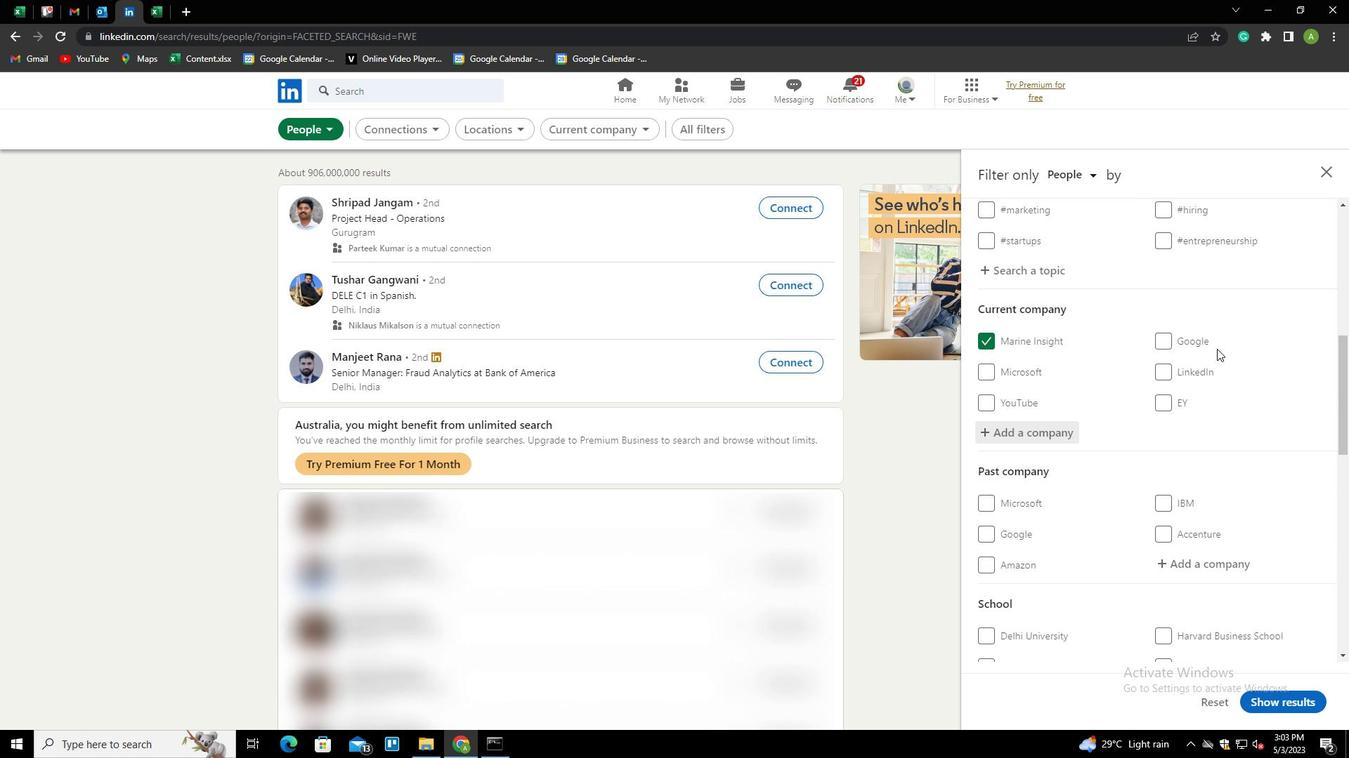 
Action: Mouse scrolled (1217, 348) with delta (0, 0)
Screenshot: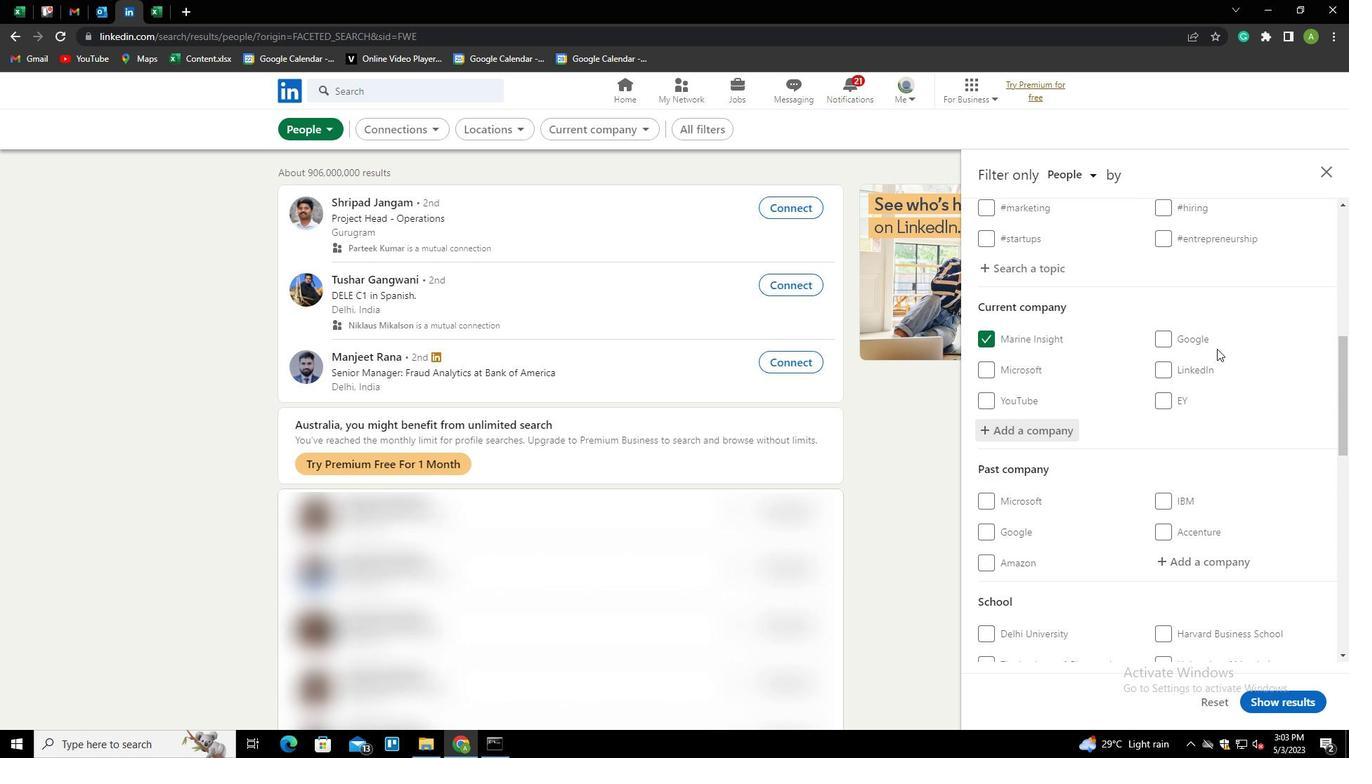 
Action: Mouse scrolled (1217, 348) with delta (0, 0)
Screenshot: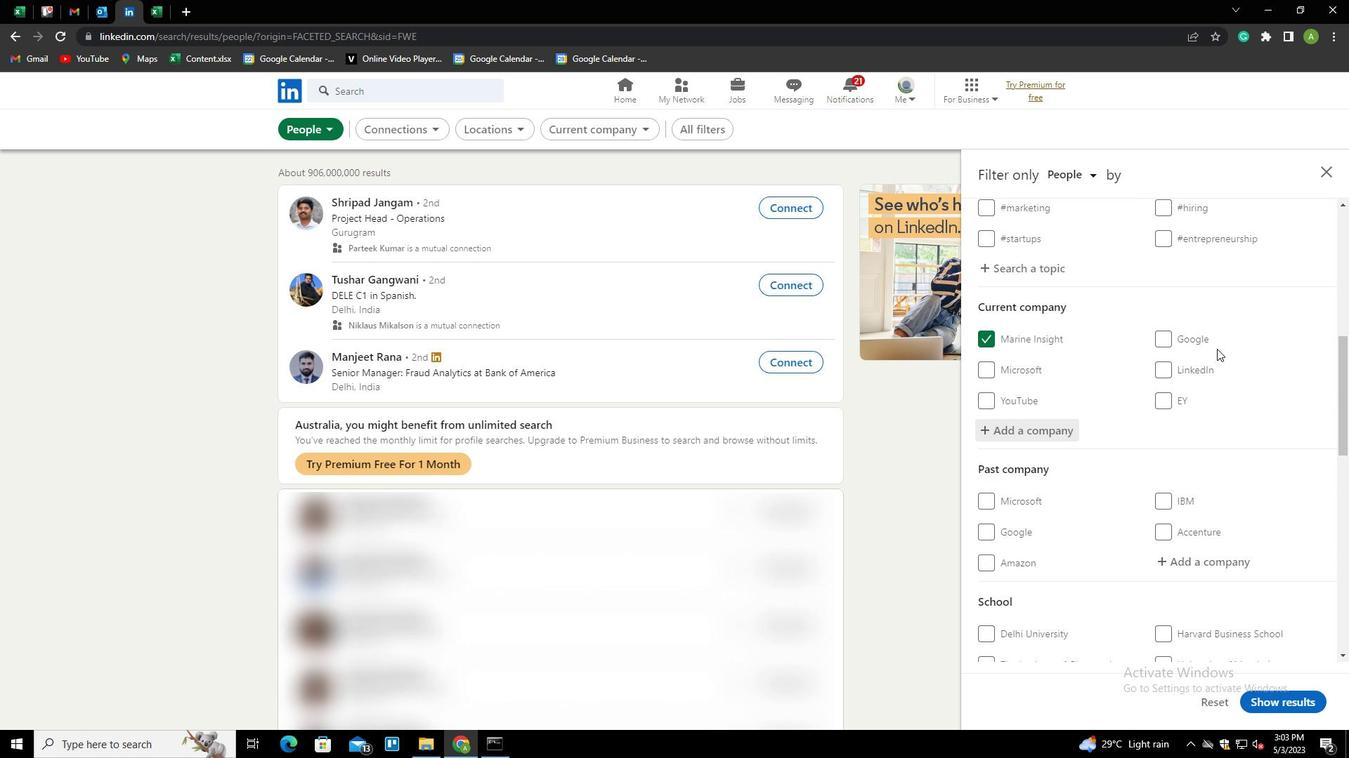
Action: Mouse scrolled (1217, 348) with delta (0, 0)
Screenshot: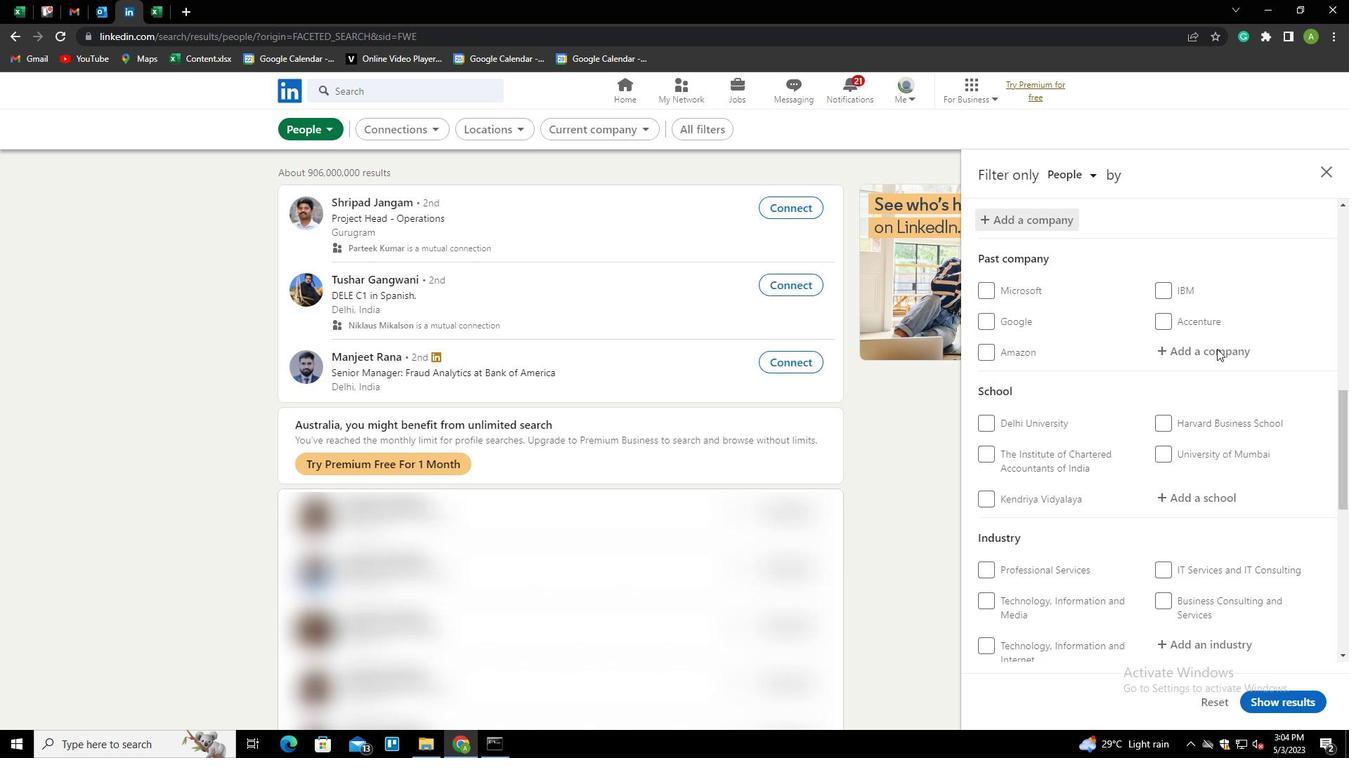 
Action: Mouse scrolled (1217, 348) with delta (0, 0)
Screenshot: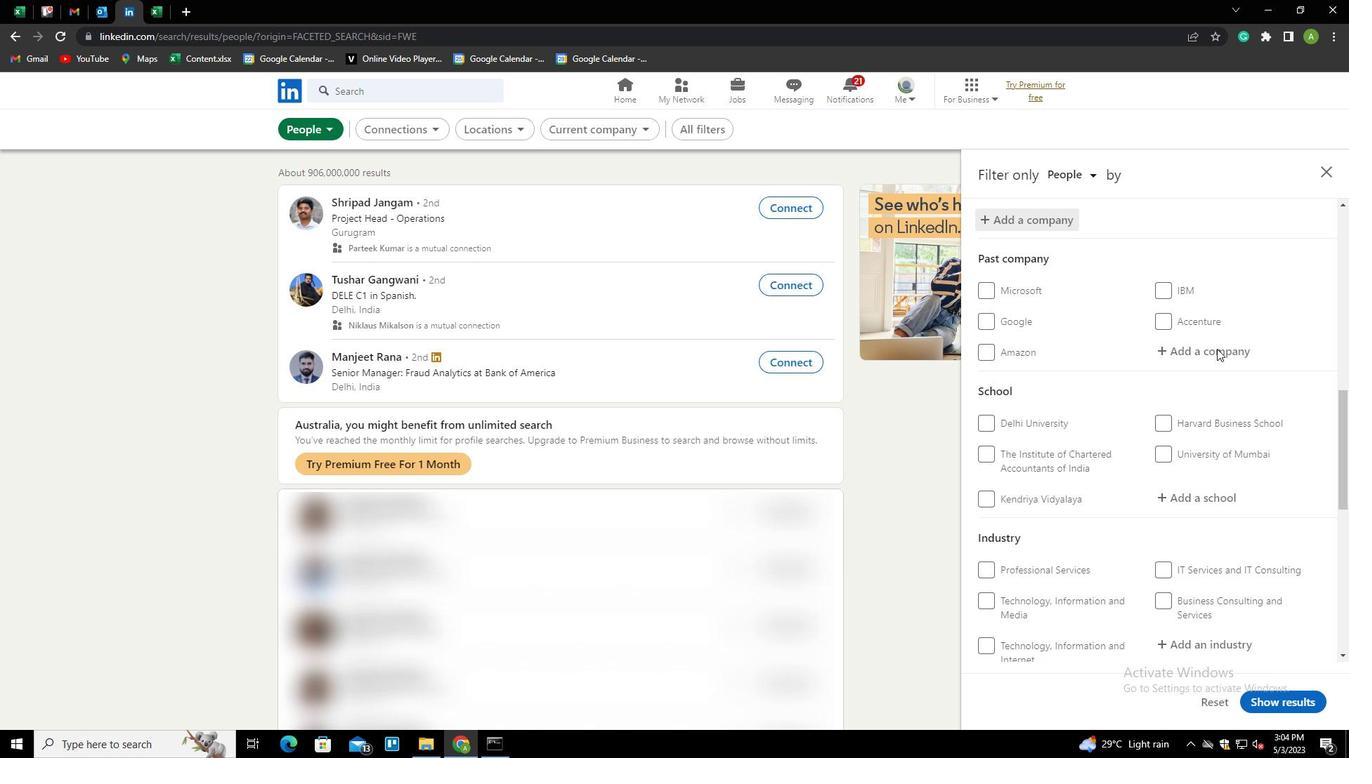 
Action: Mouse moved to (1179, 358)
Screenshot: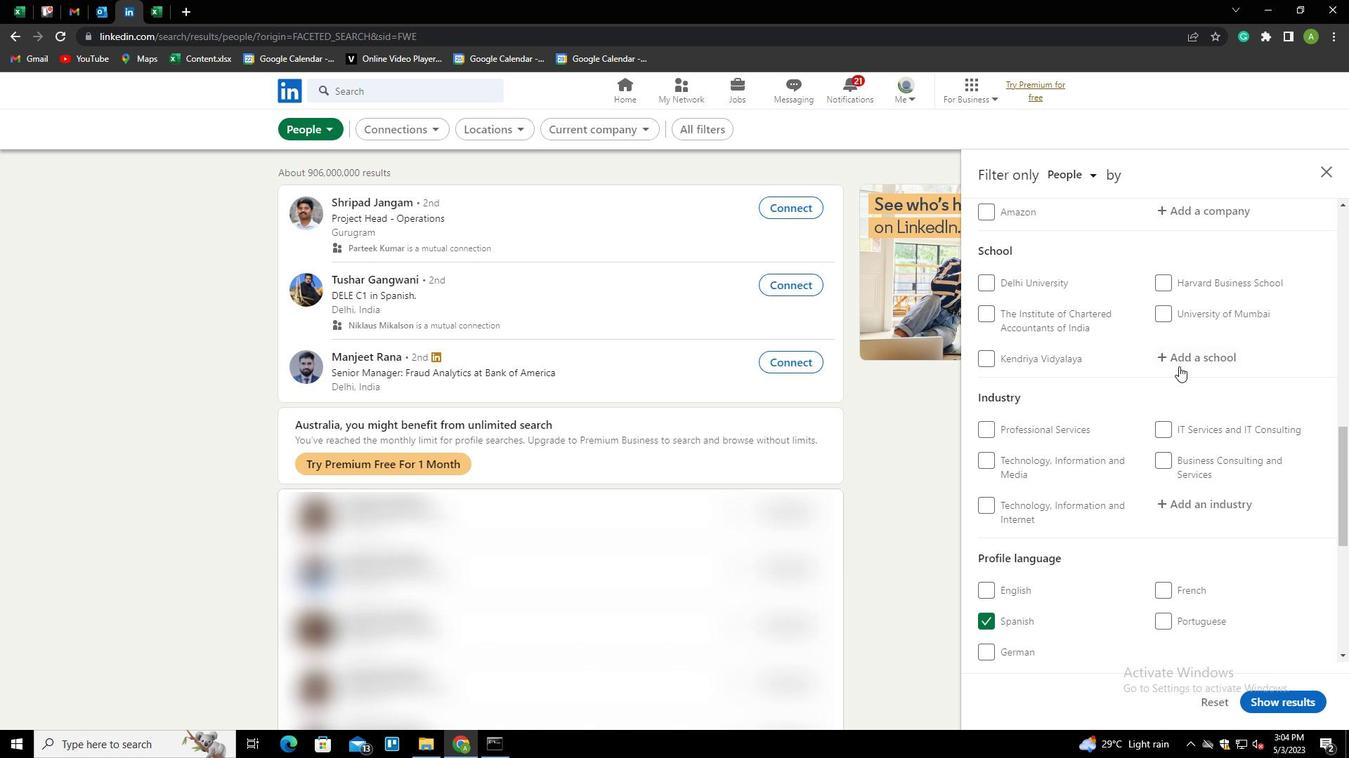 
Action: Mouse pressed left at (1179, 358)
Screenshot: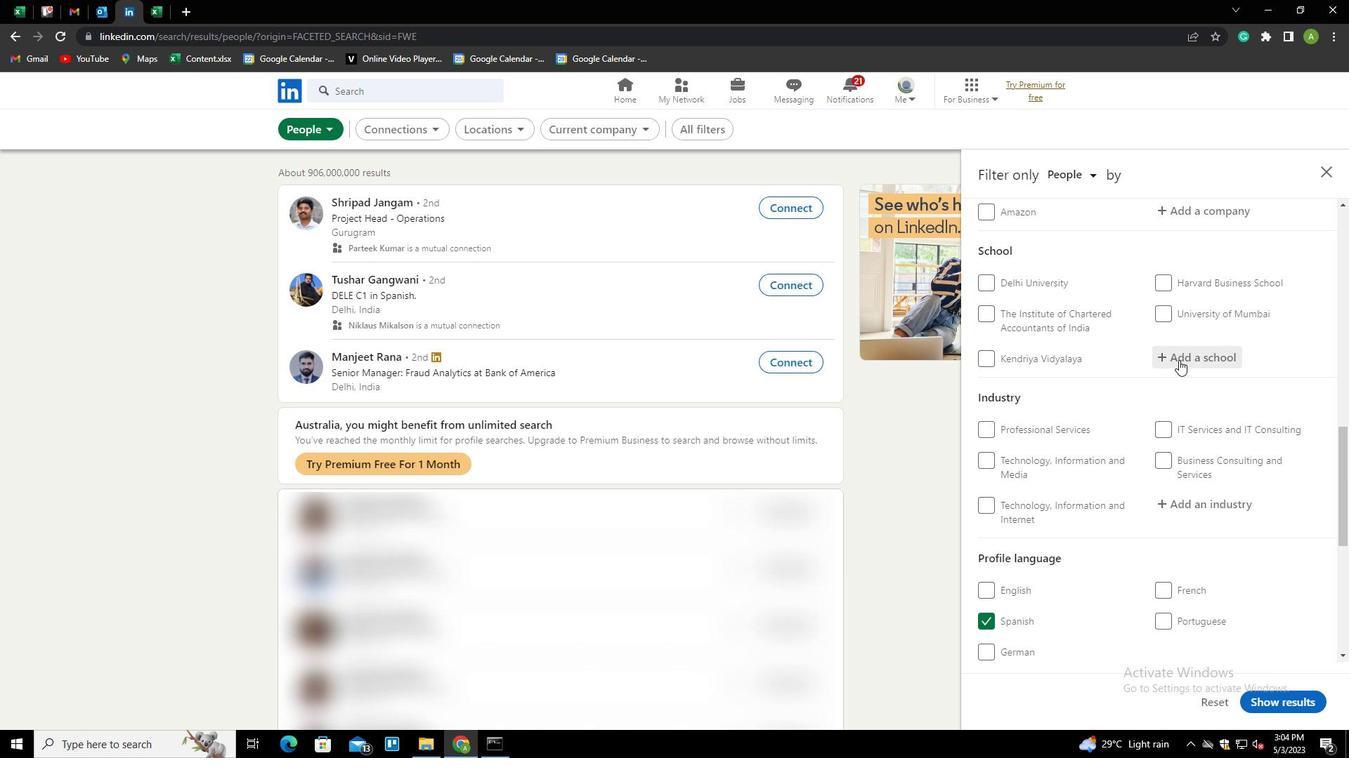 
Action: Mouse moved to (1182, 358)
Screenshot: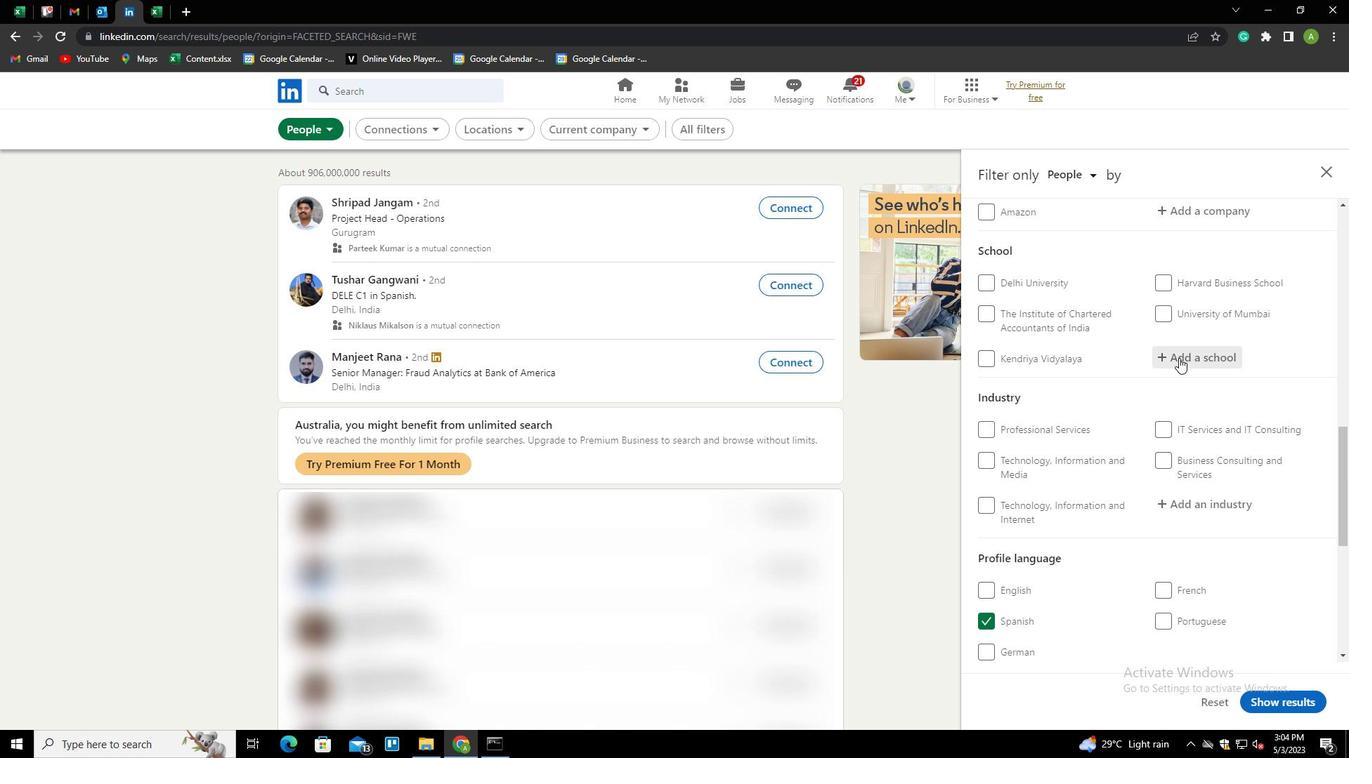 
Action: Mouse pressed left at (1182, 358)
Screenshot: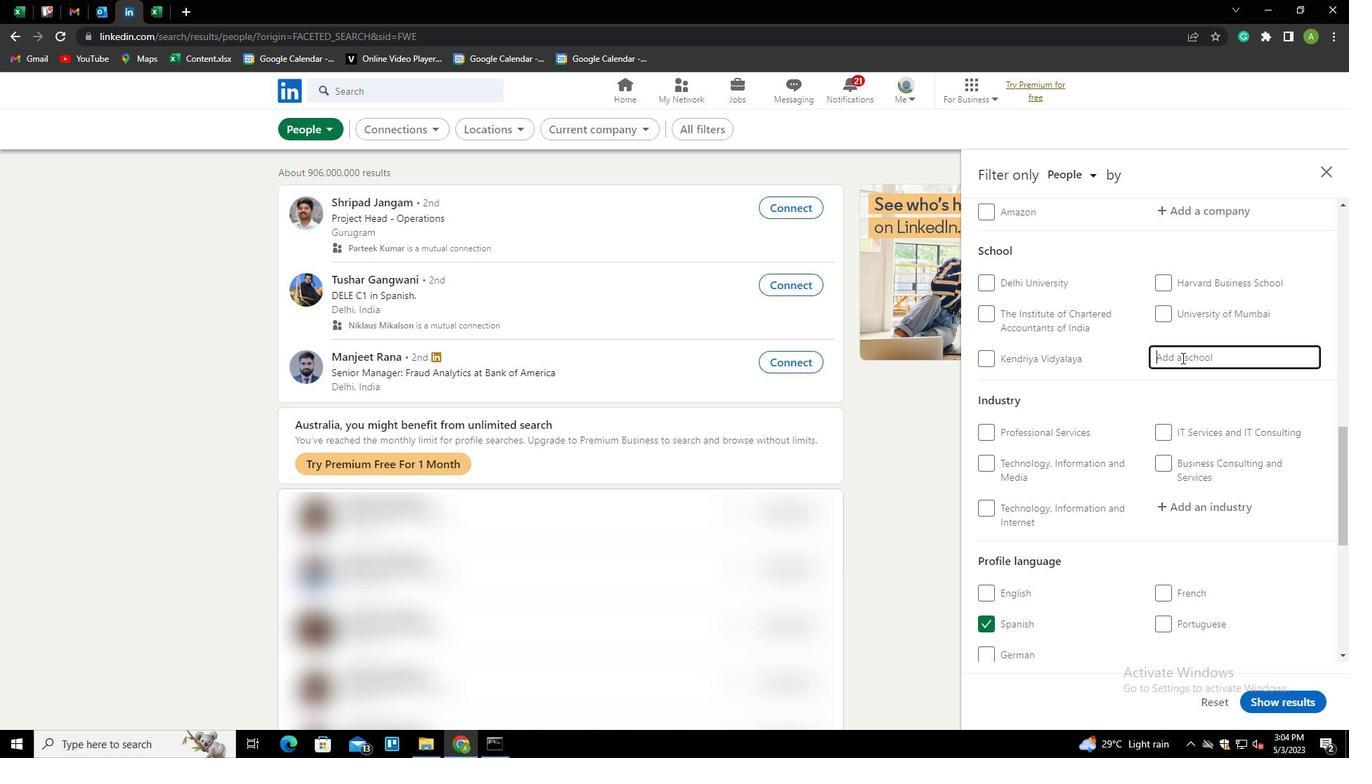 
Action: Key pressed <Key.shift>RAF<Key.backspace>JAGIRI<Key.space><Key.shift>COLLEGE<Key.space>OF<Key.space><Key.shift>MANA<Key.down><Key.enter>
Screenshot: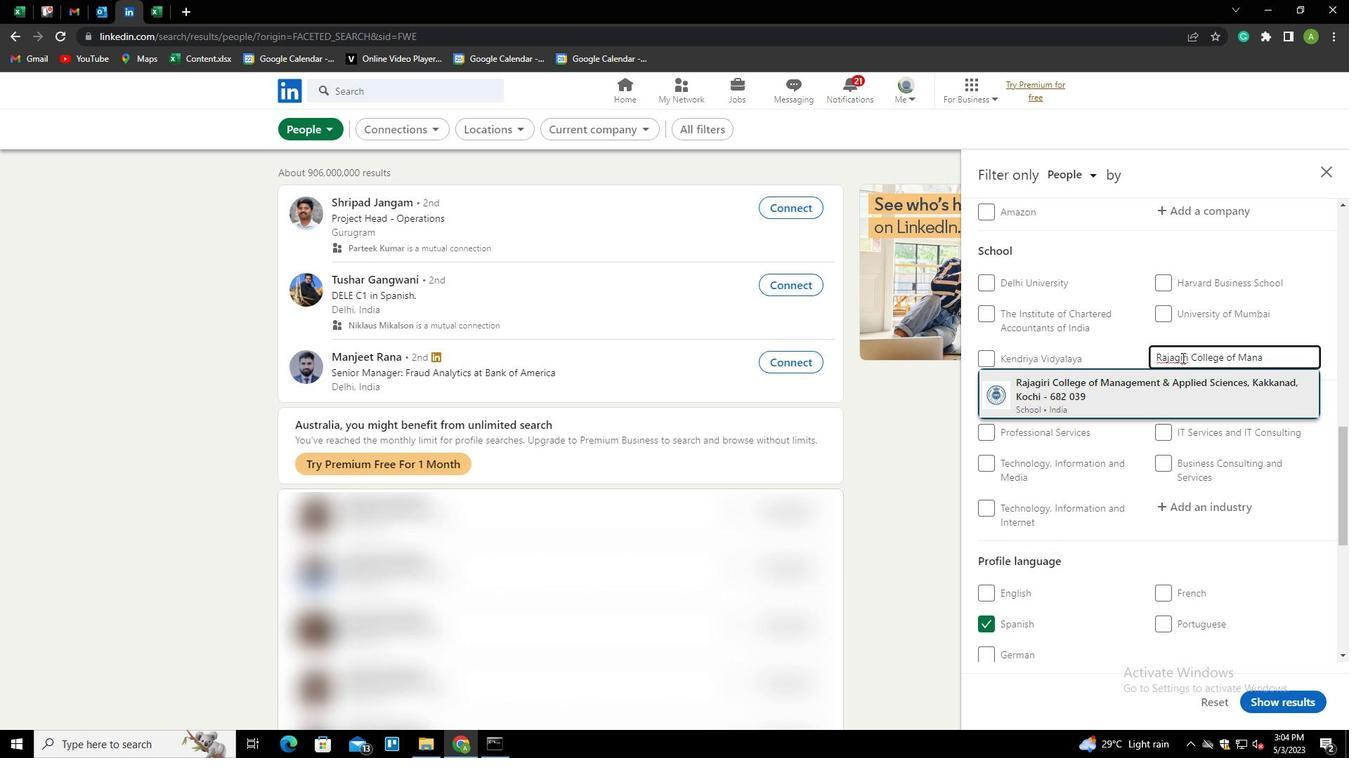 
Action: Mouse scrolled (1182, 357) with delta (0, 0)
Screenshot: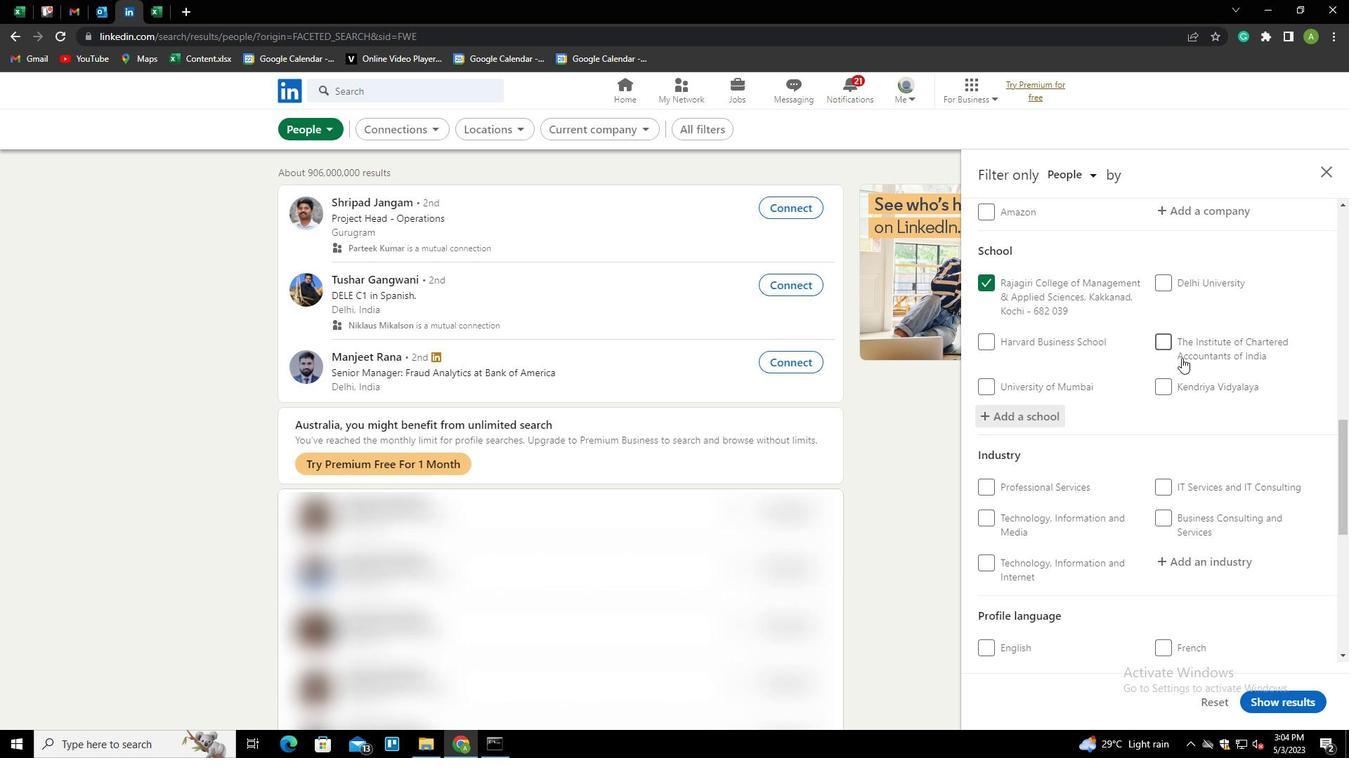 
Action: Mouse scrolled (1182, 357) with delta (0, 0)
Screenshot: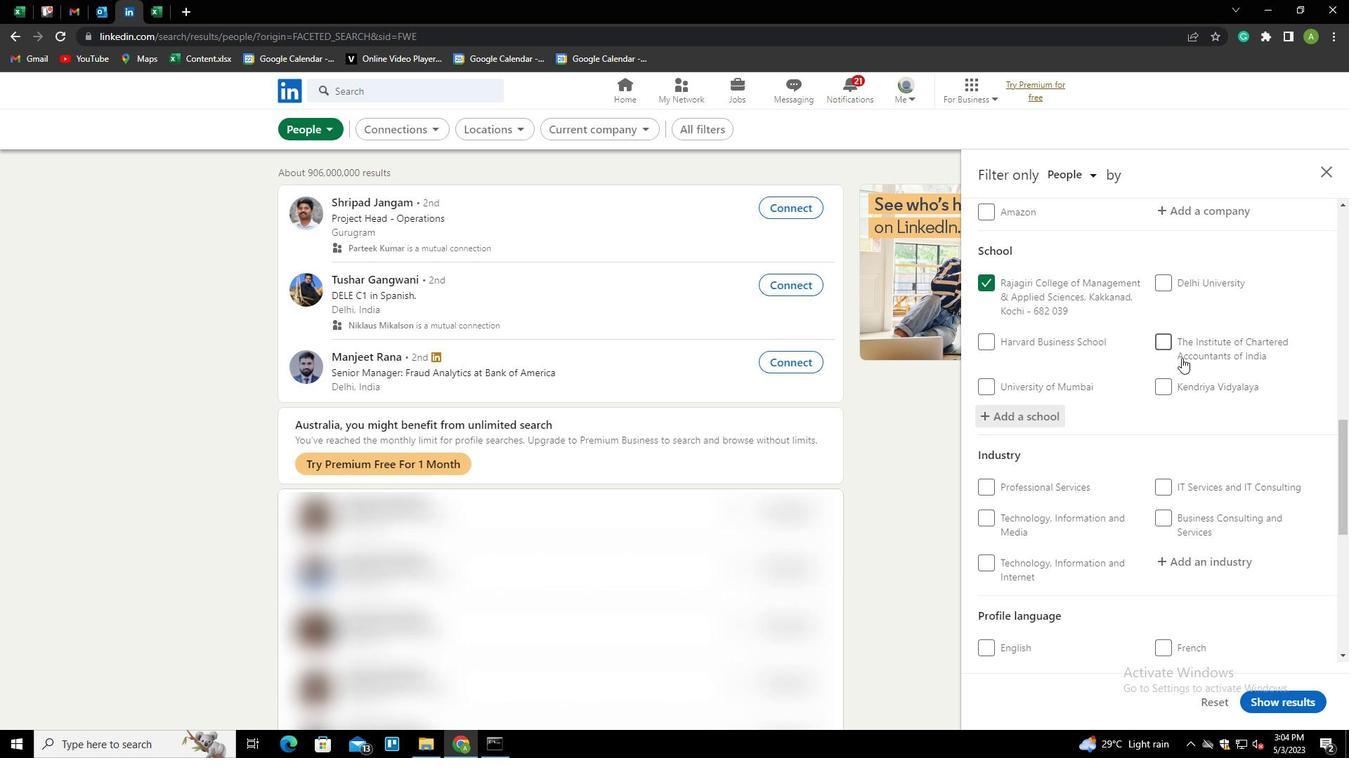 
Action: Mouse scrolled (1182, 357) with delta (0, 0)
Screenshot: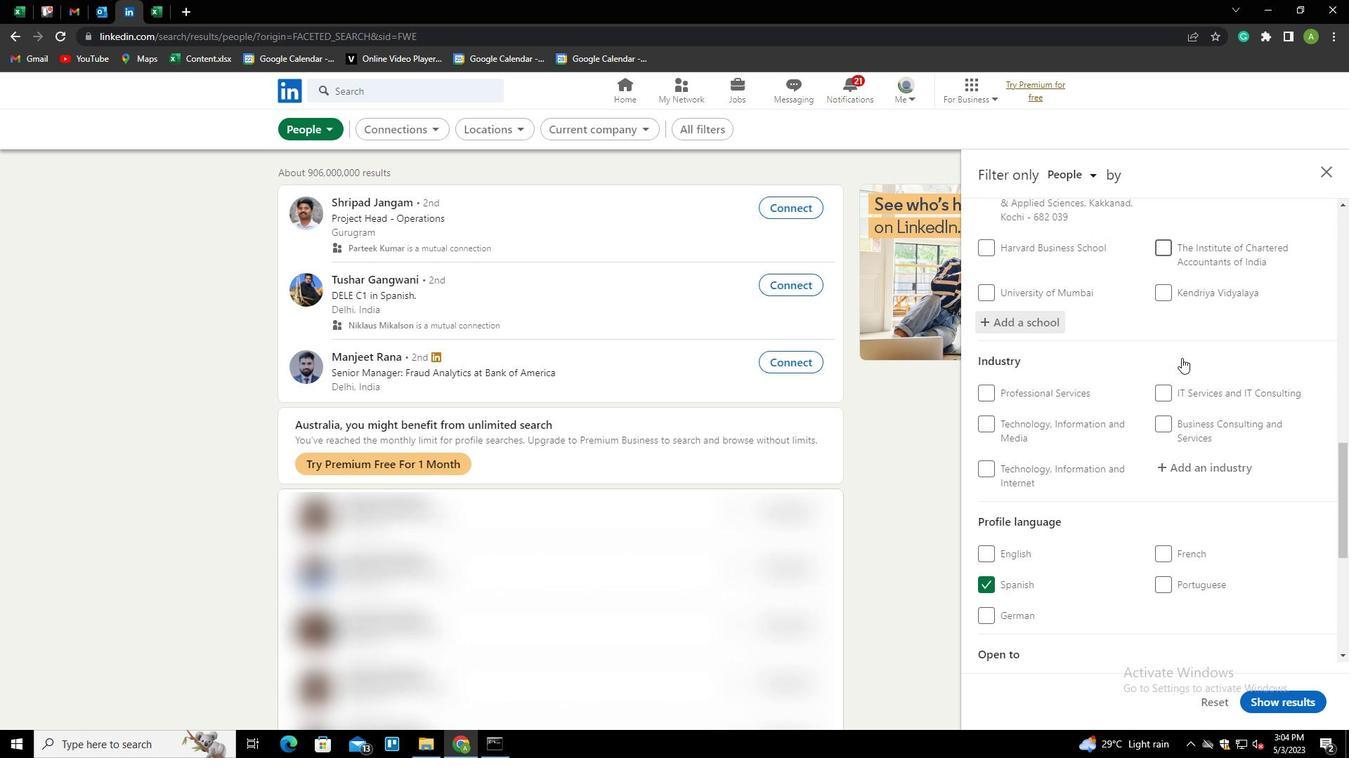 
Action: Mouse moved to (1182, 352)
Screenshot: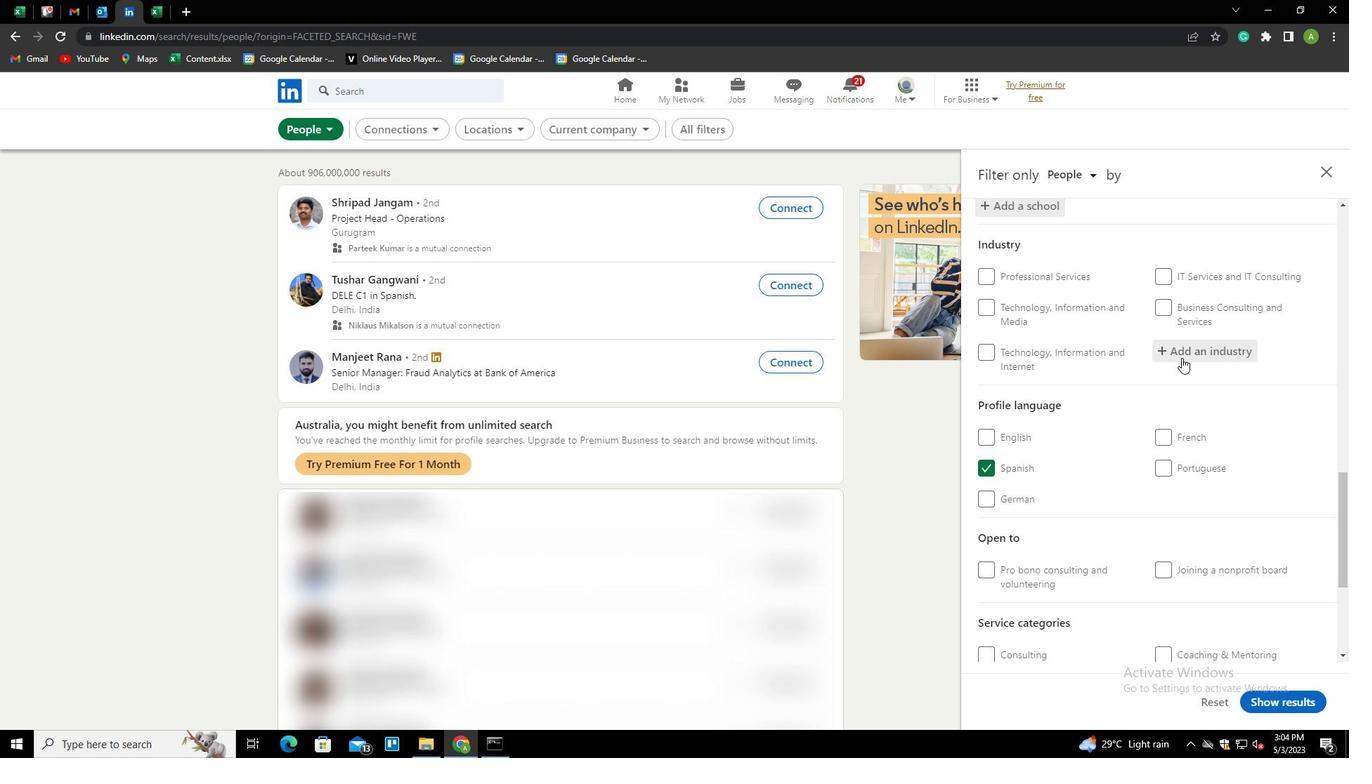 
Action: Mouse pressed left at (1182, 352)
Screenshot: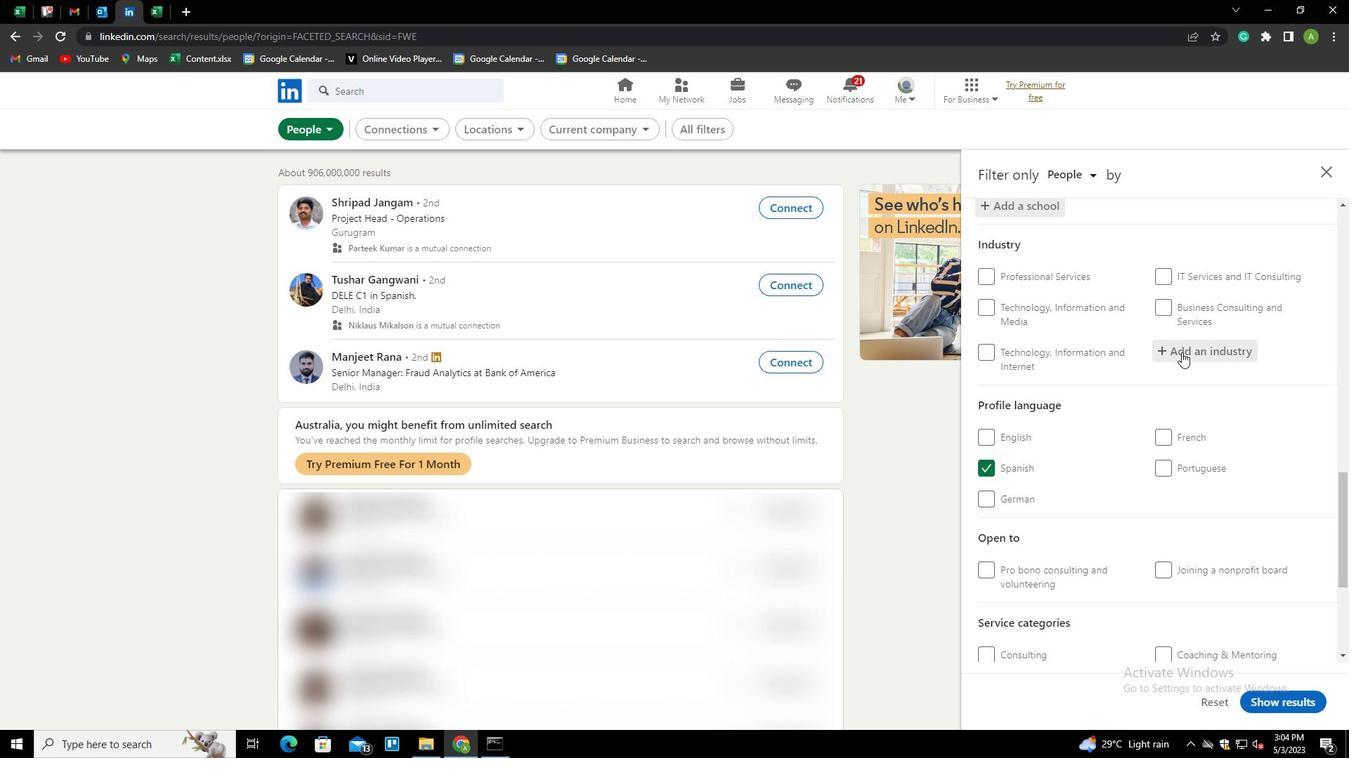 
Action: Key pressed <Key.shift><Key.shift><Key.shift><Key.shift><Key.shift><Key.shift><Key.shift><Key.shift><Key.shift><Key.shift><Key.shift><Key.shift><Key.shift><Key.shift><Key.shift><Key.shift><Key.shift><Key.shift><Key.shift><Key.shift><Key.shift><Key.shift><Key.shift><Key.shift><Key.shift>RETAIL<Key.space><Key.shift>BUILDIN<Key.down><Key.enter>
Screenshot: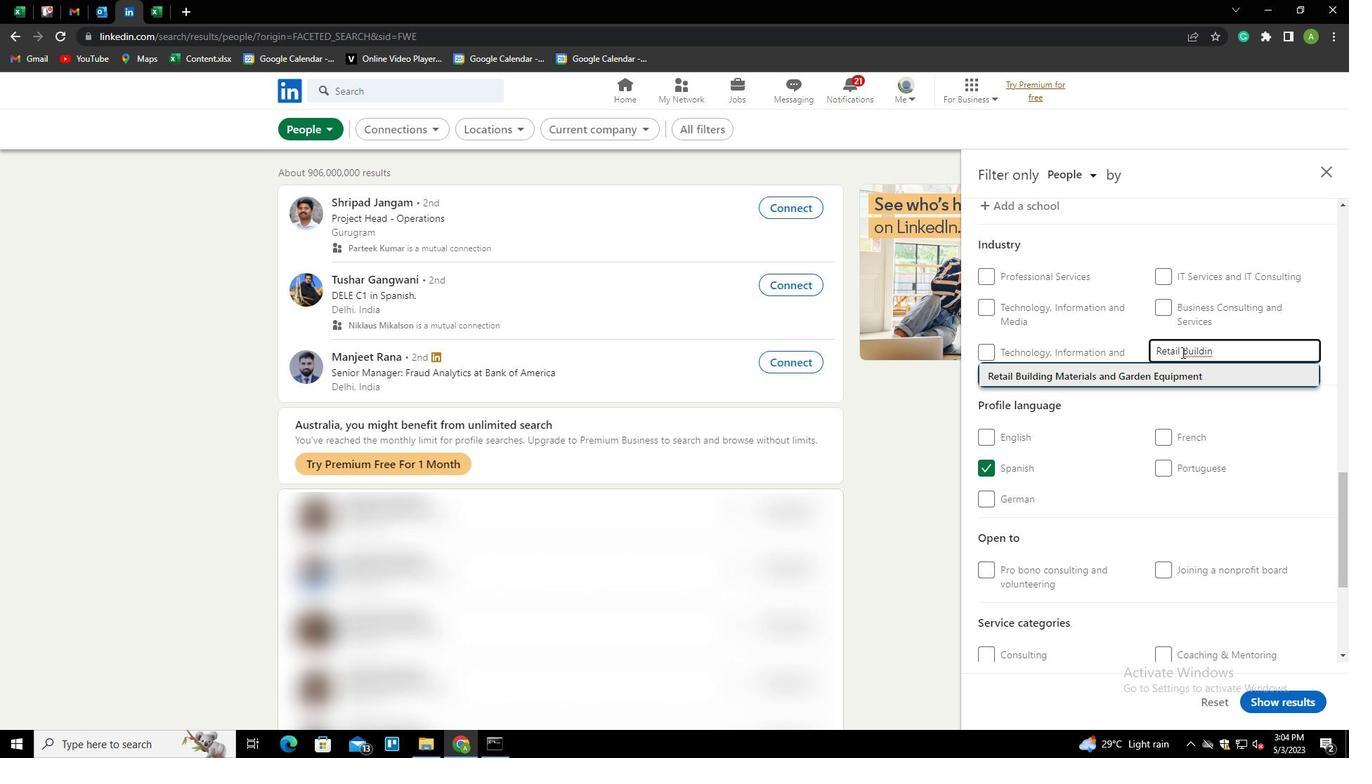 
Action: Mouse scrolled (1182, 352) with delta (0, 0)
Screenshot: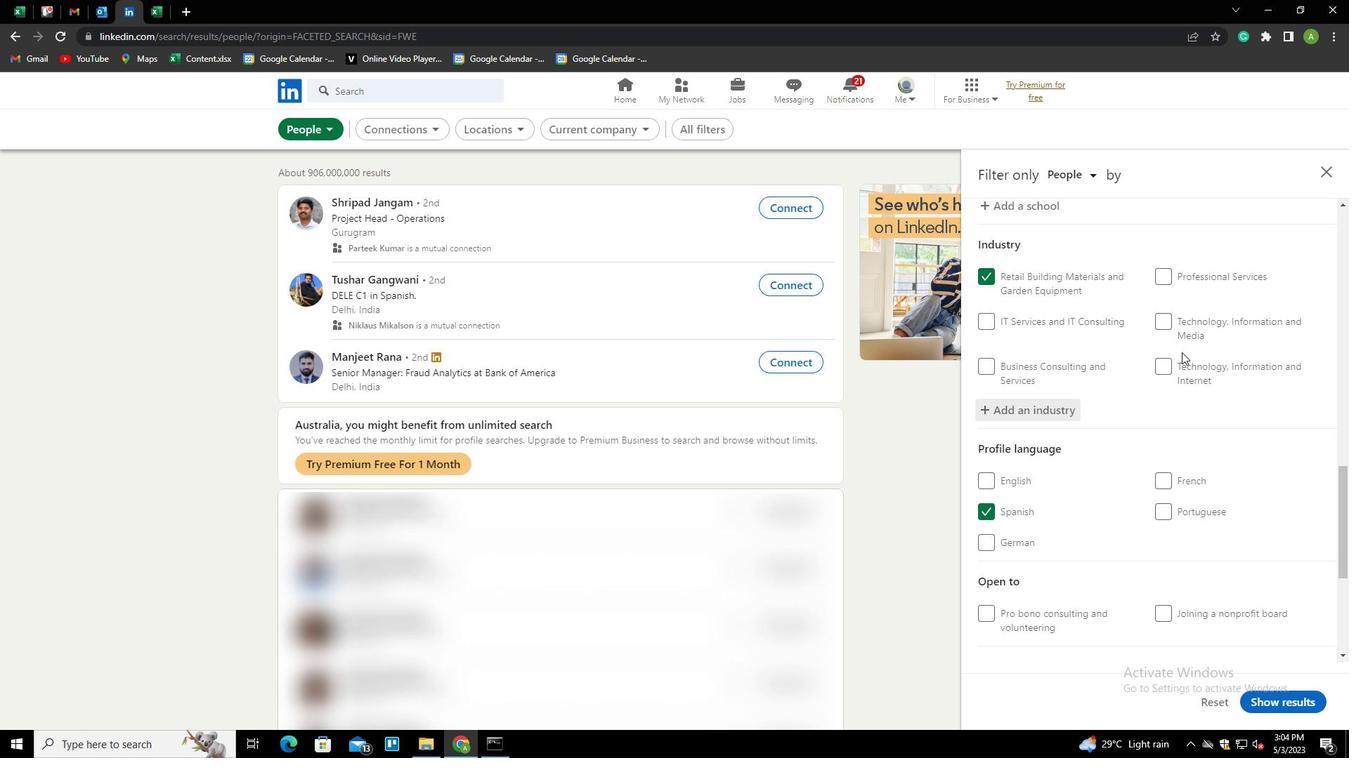 
Action: Mouse scrolled (1182, 352) with delta (0, 0)
Screenshot: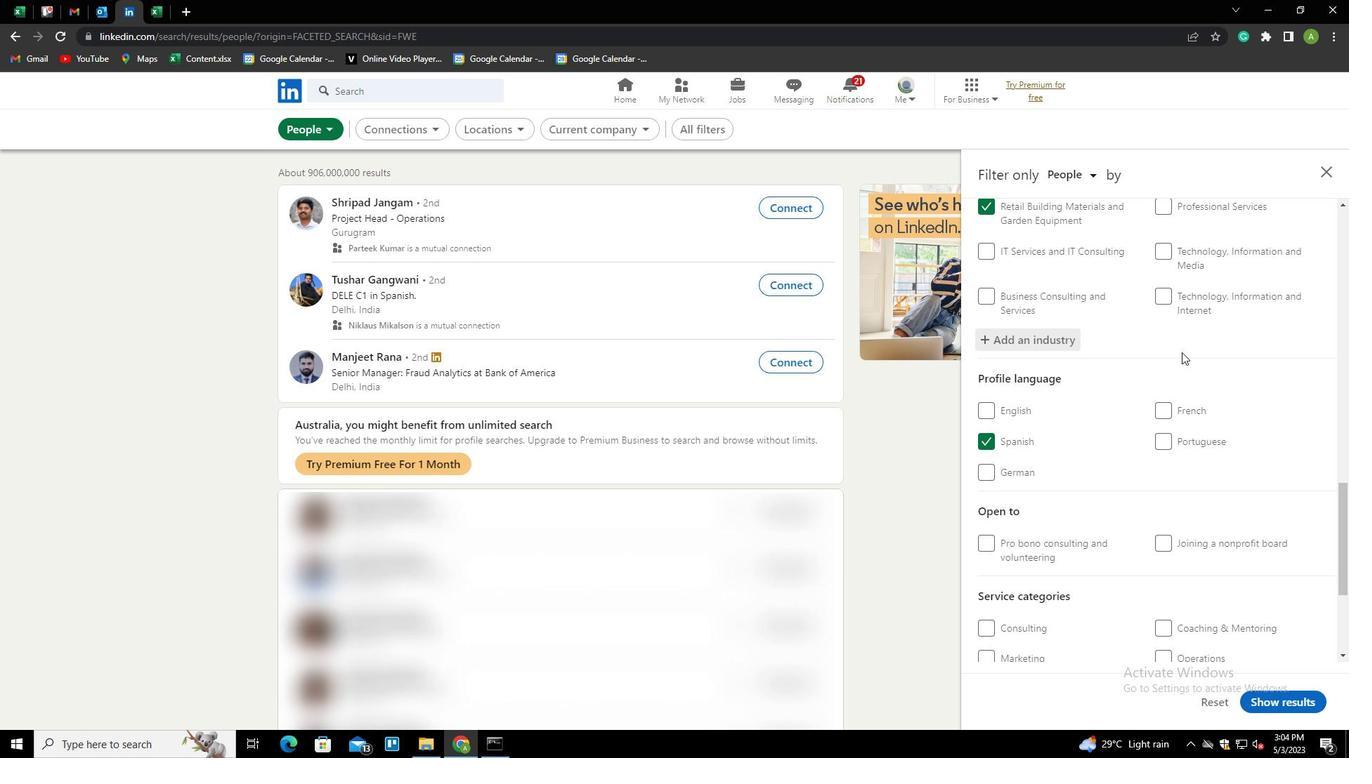 
Action: Mouse scrolled (1182, 352) with delta (0, 0)
Screenshot: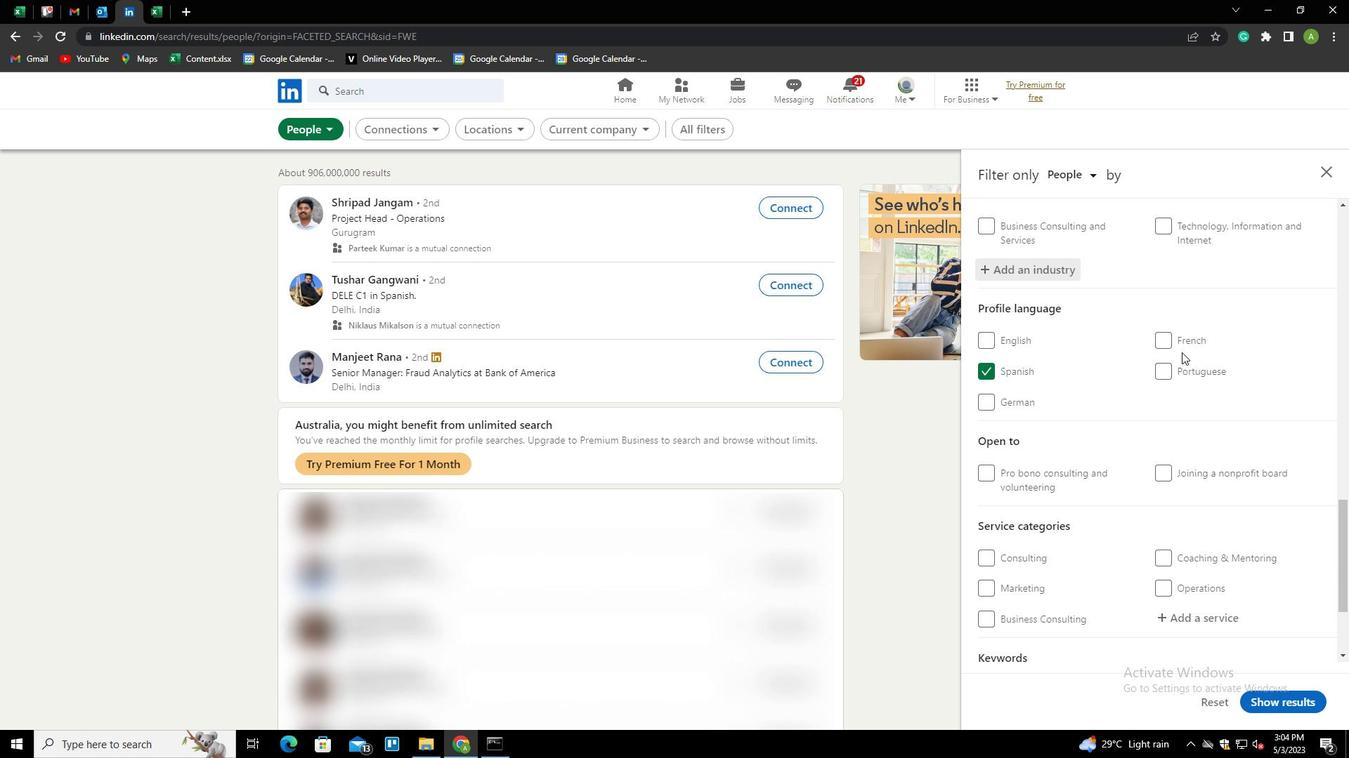 
Action: Mouse scrolled (1182, 352) with delta (0, 0)
Screenshot: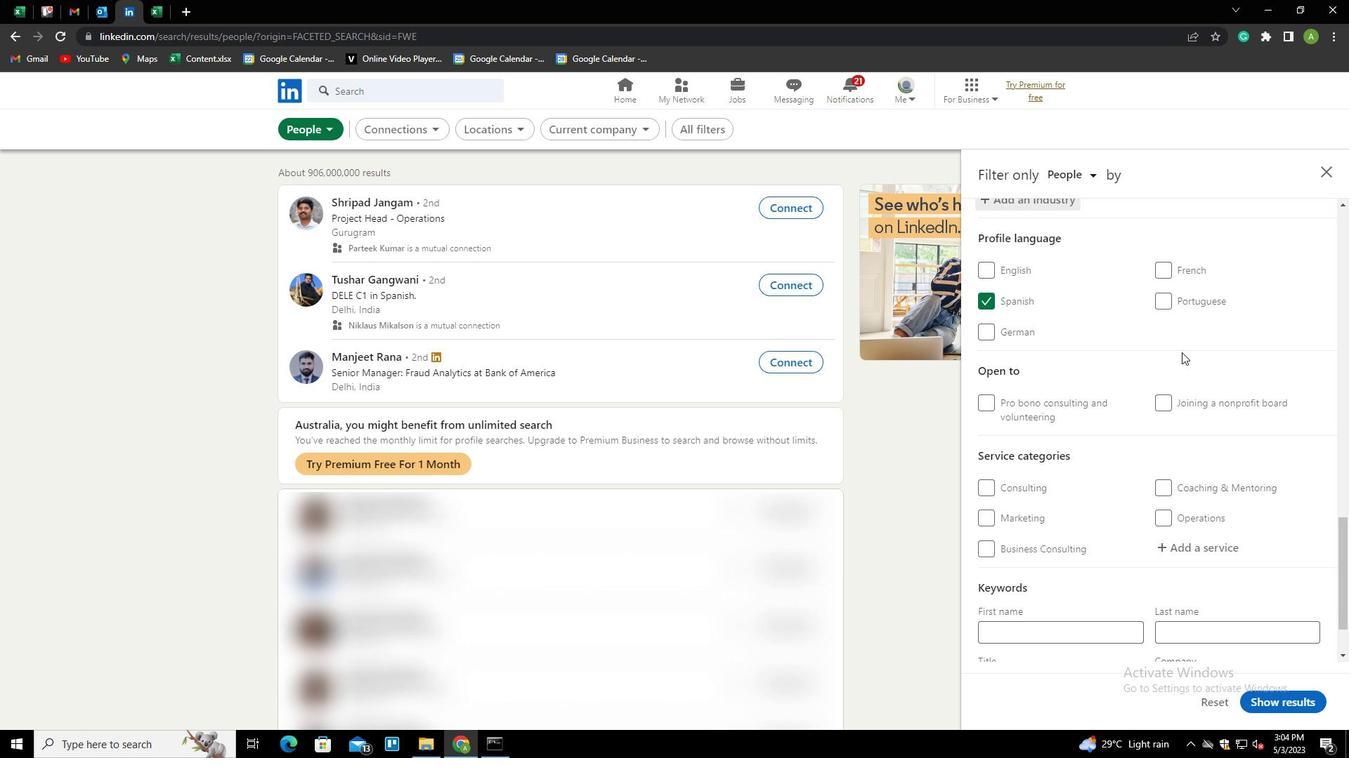 
Action: Mouse scrolled (1182, 352) with delta (0, 0)
Screenshot: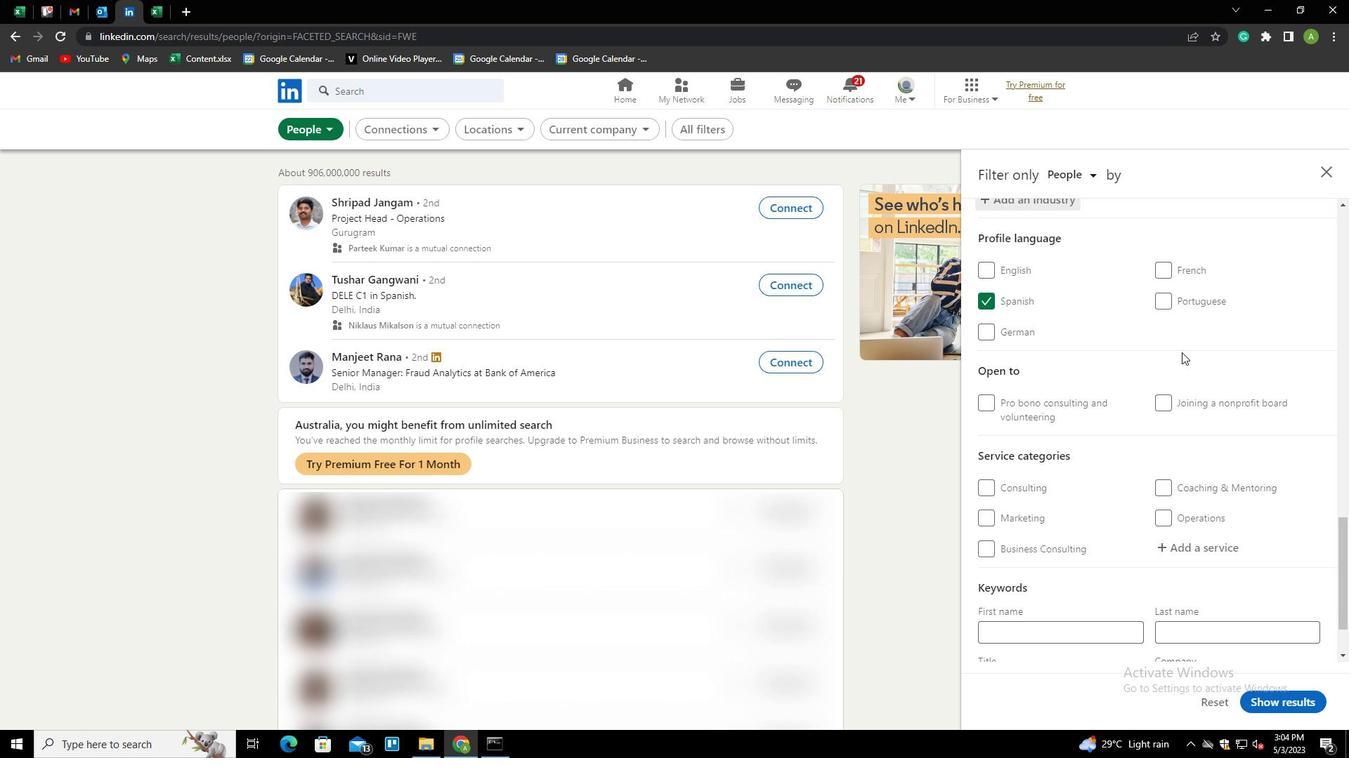 
Action: Mouse moved to (1165, 461)
Screenshot: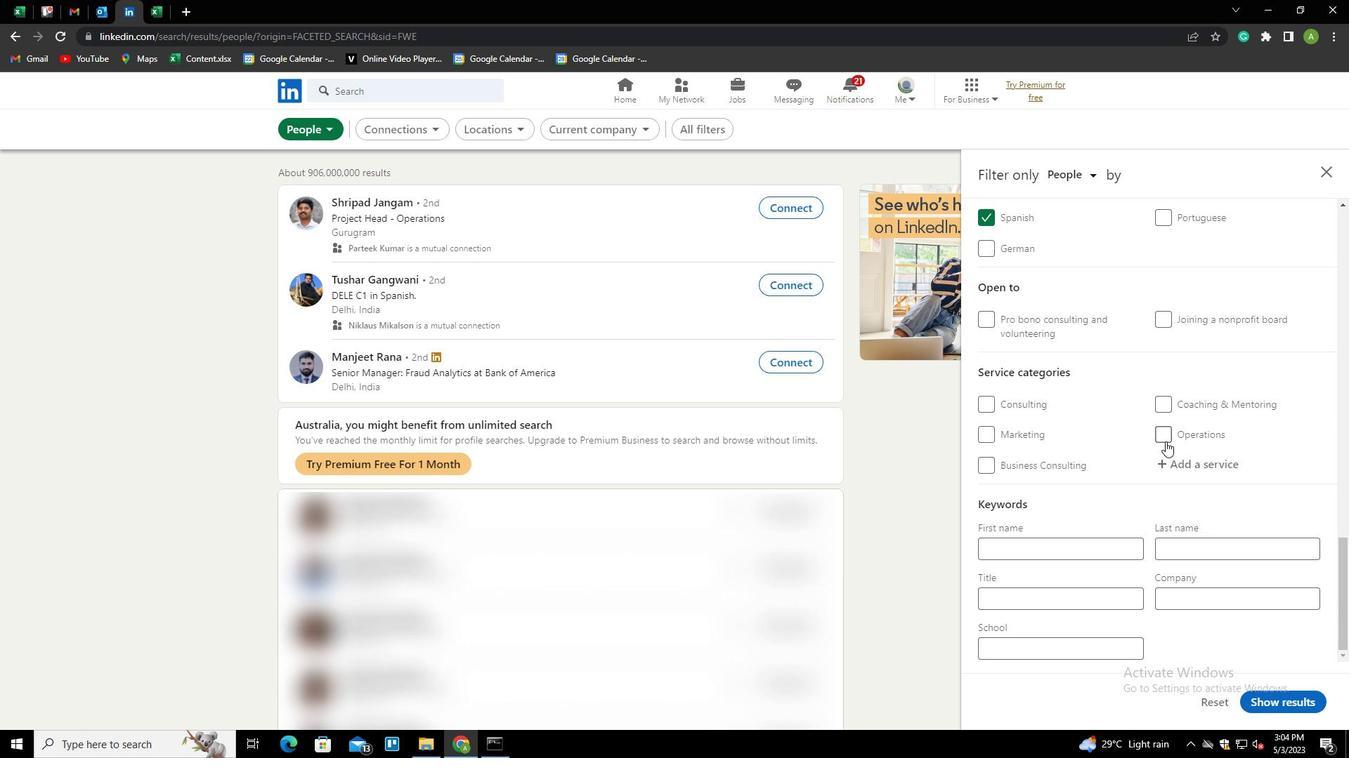 
Action: Mouse pressed left at (1165, 461)
Screenshot: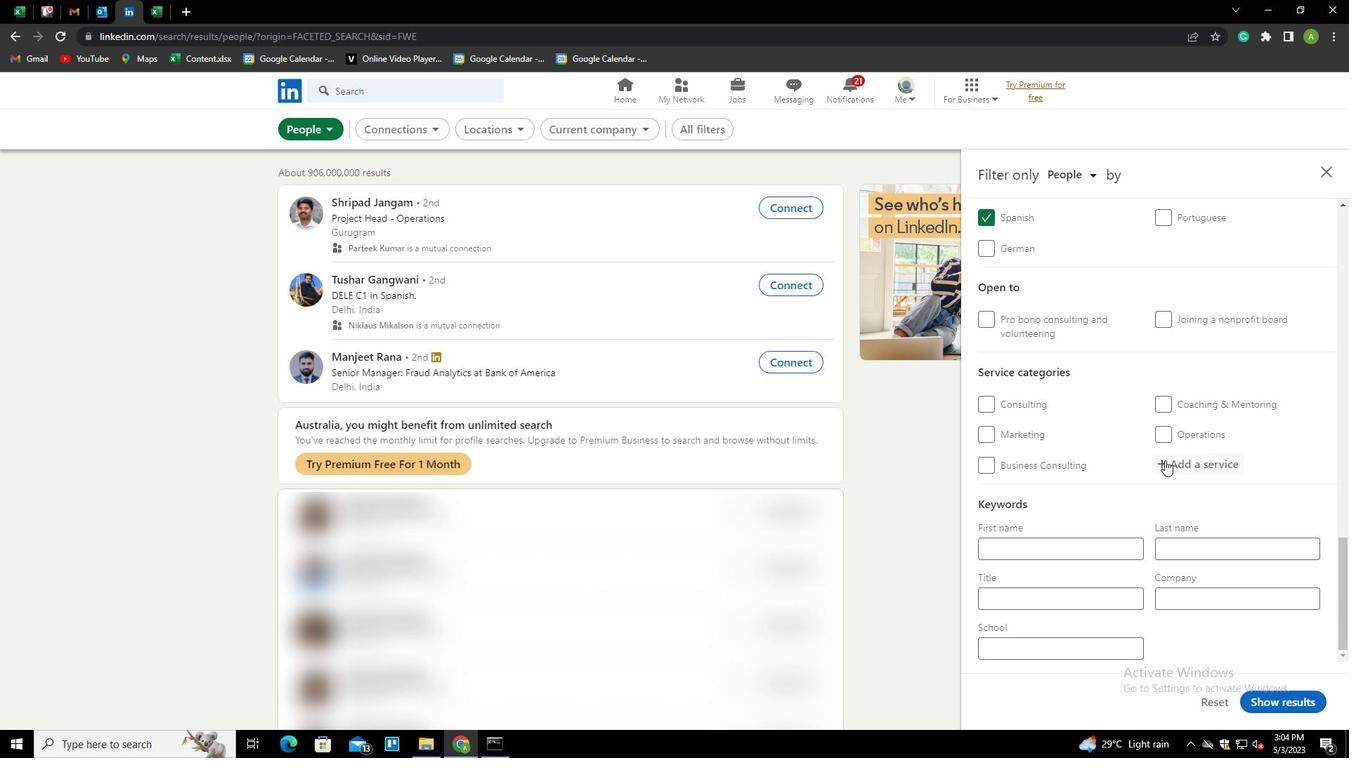 
Action: Mouse moved to (1170, 461)
Screenshot: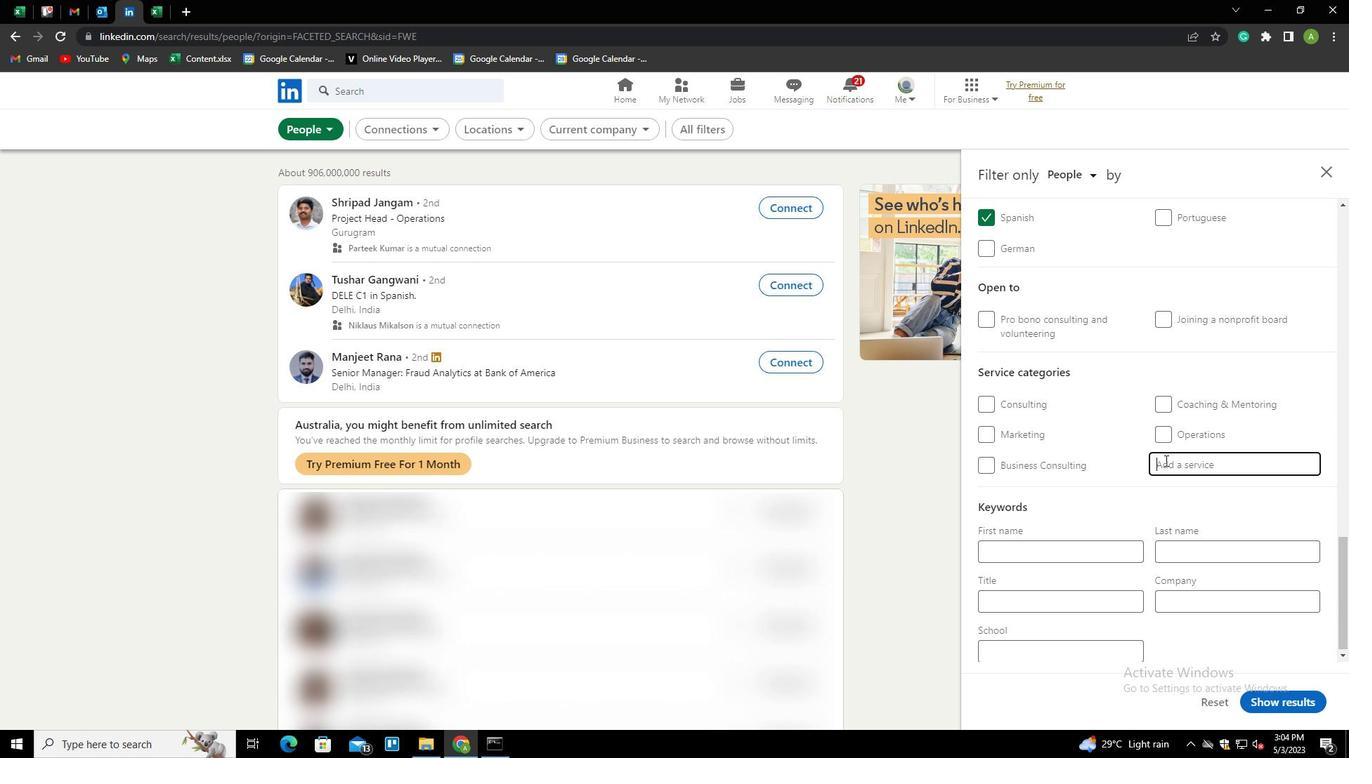 
Action: Mouse pressed left at (1170, 461)
Screenshot: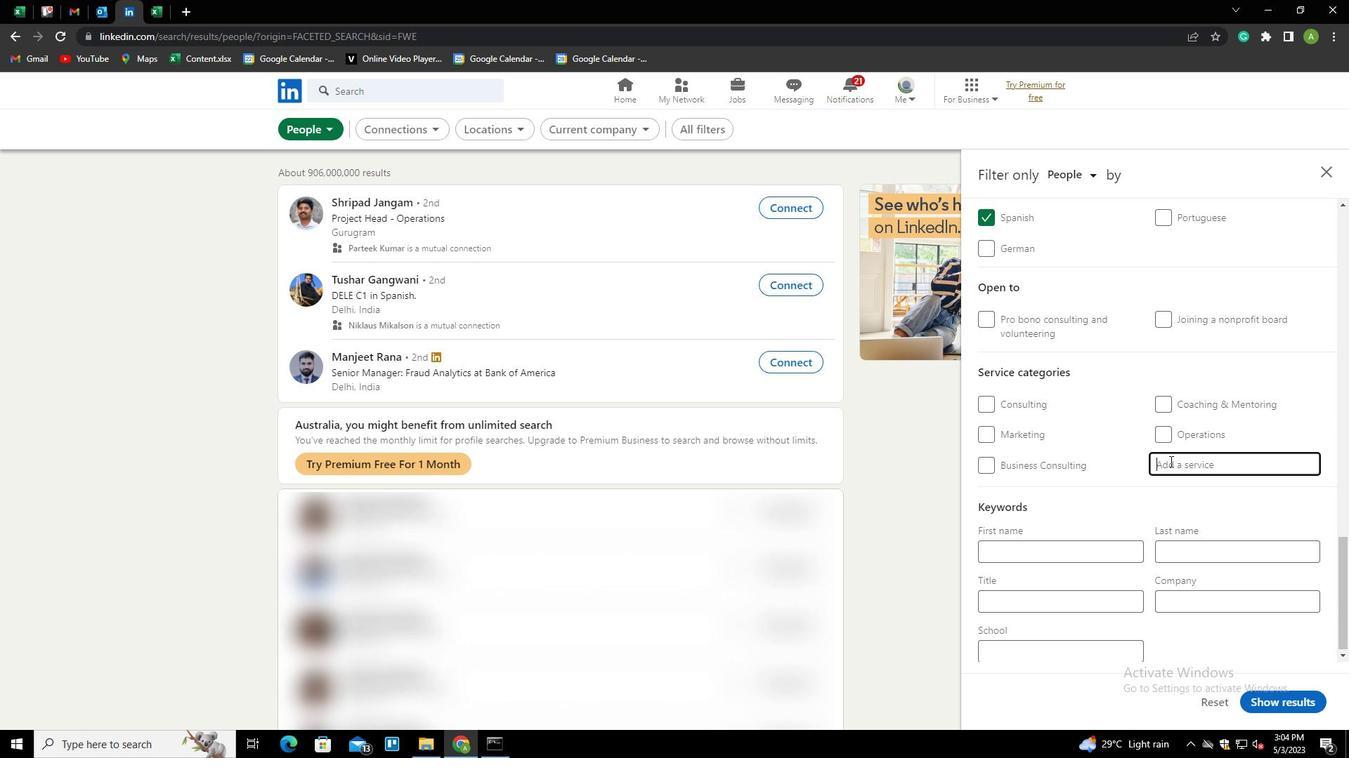 
Action: Key pressed <Key.shift><Key.shift><Key.shift><Key.shift><Key.shift><Key.shift><Key.shift><Key.shift>WORD<Key.down><Key.enter>
Screenshot: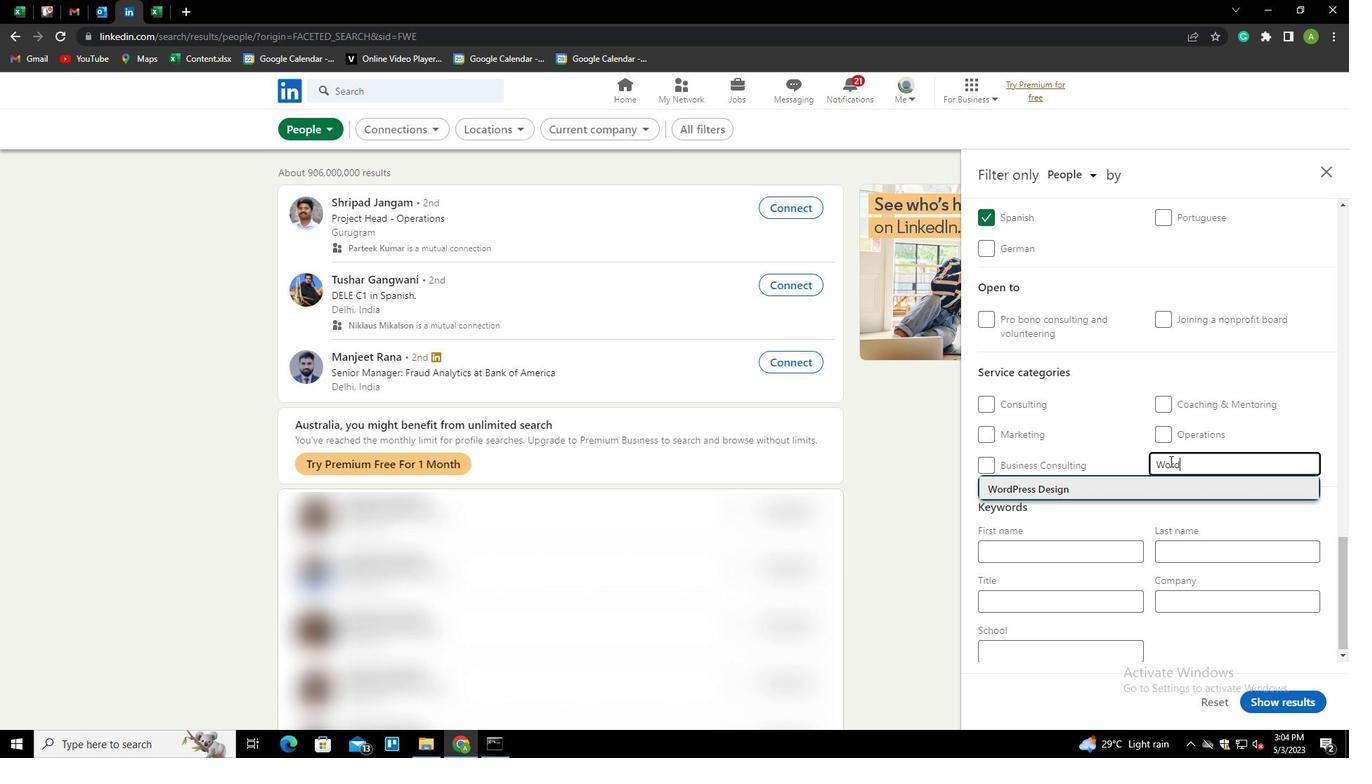 
Action: Mouse scrolled (1170, 461) with delta (0, 0)
Screenshot: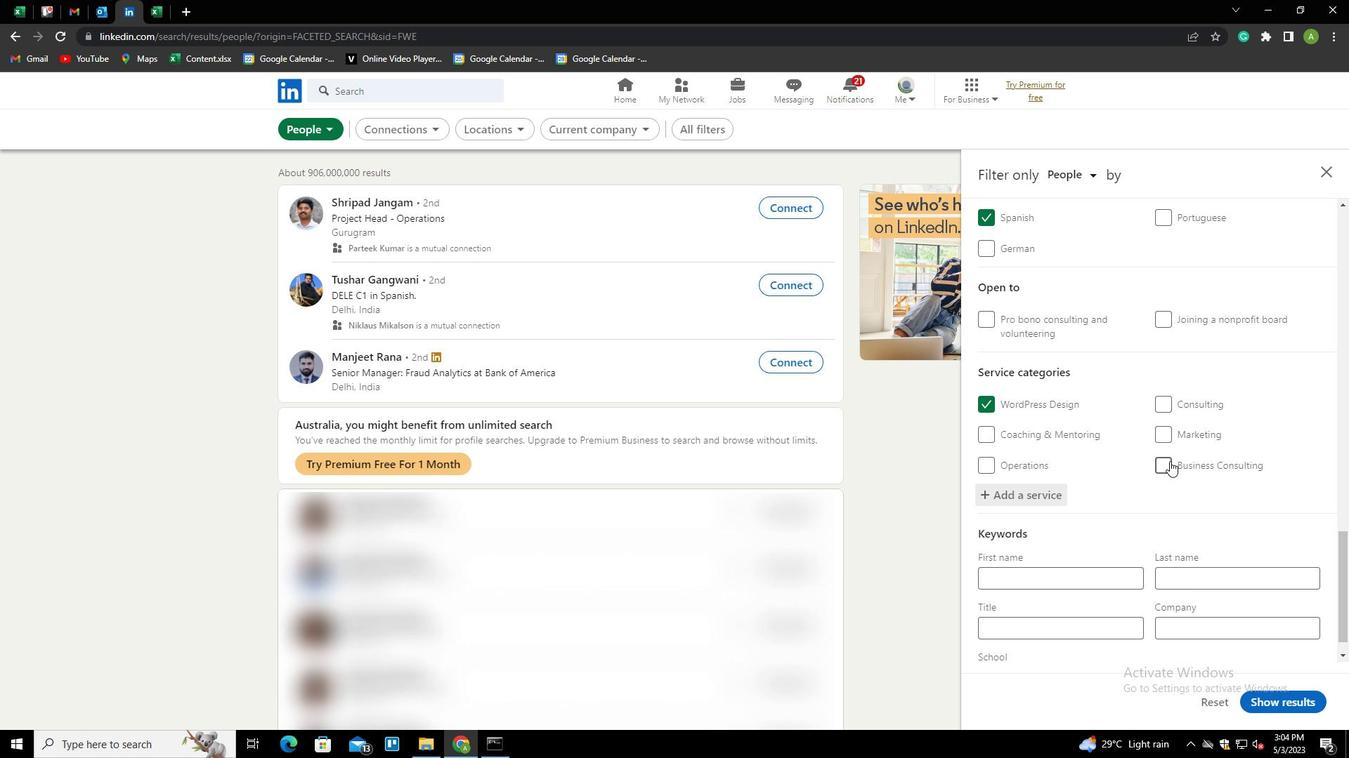 
Action: Mouse scrolled (1170, 461) with delta (0, 0)
Screenshot: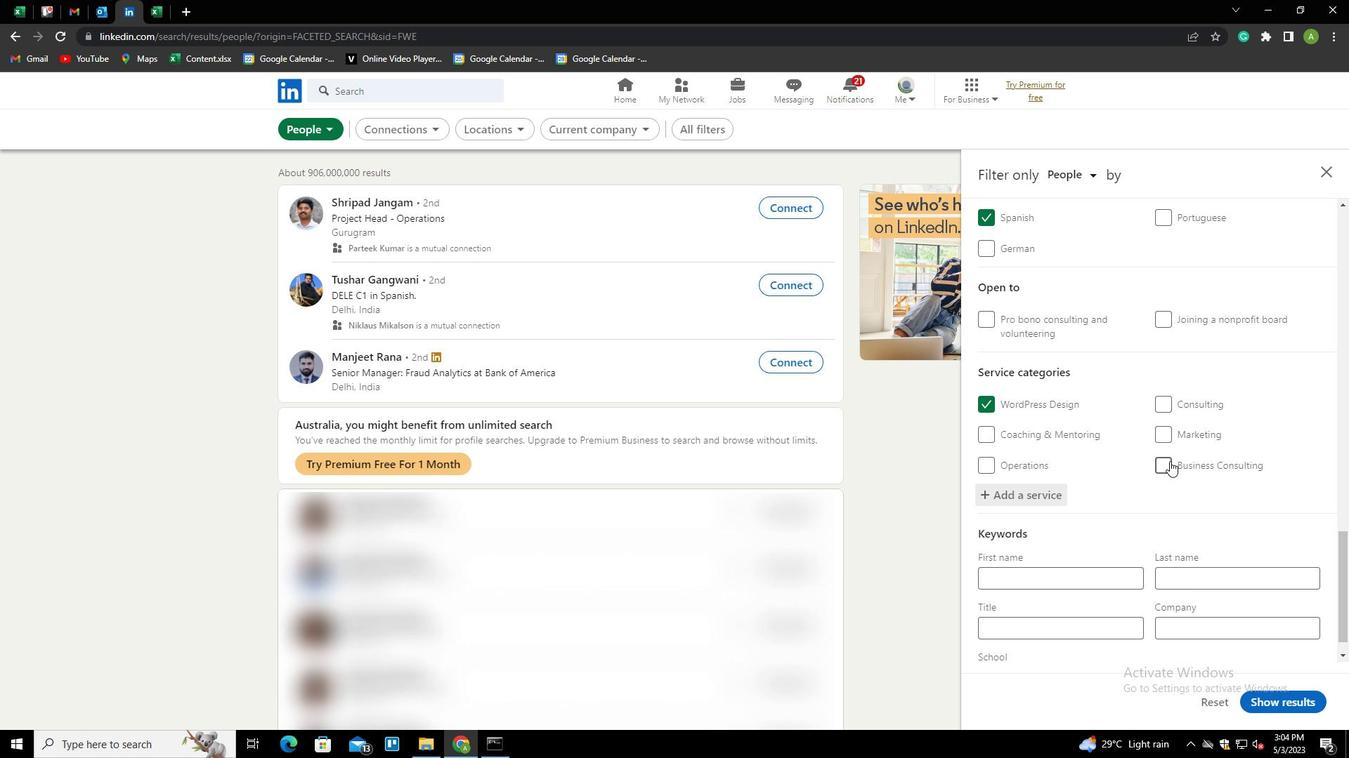 
Action: Mouse scrolled (1170, 461) with delta (0, 0)
Screenshot: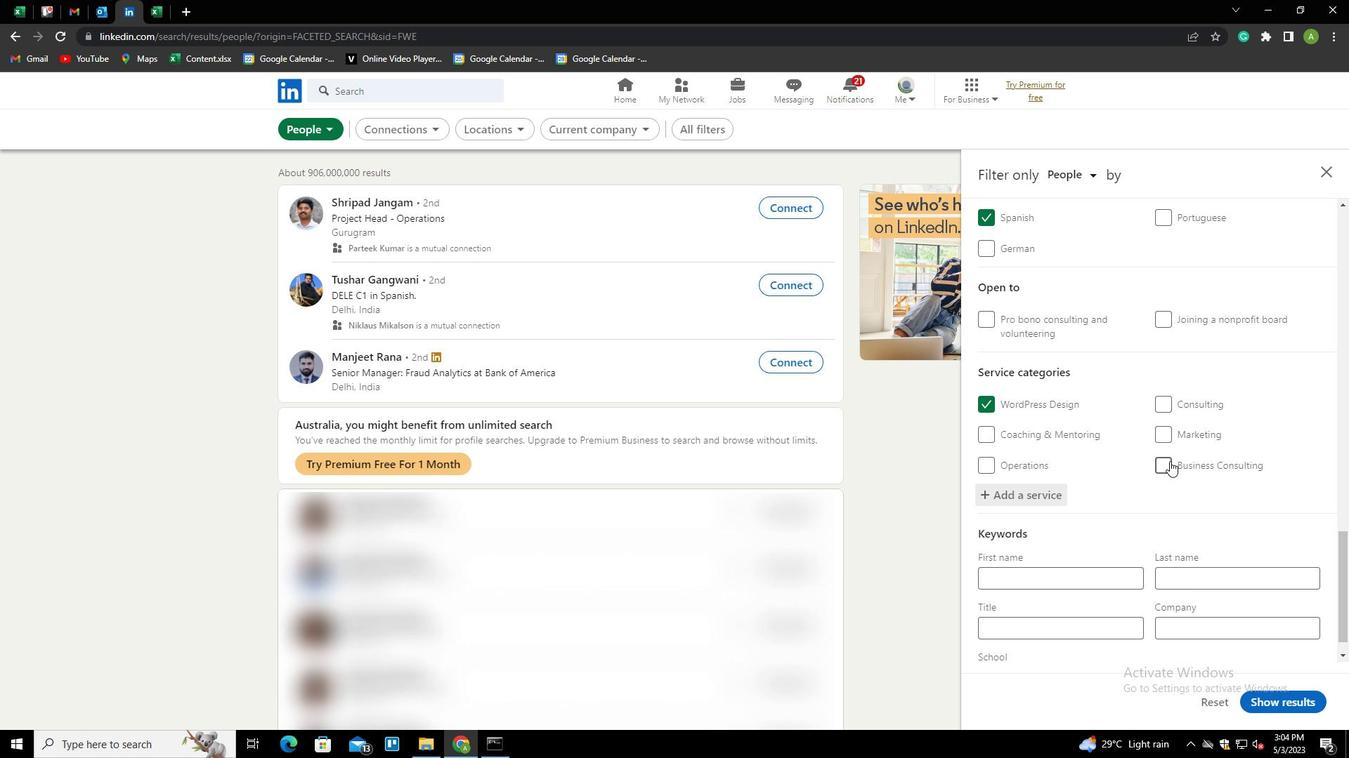 
Action: Mouse scrolled (1170, 461) with delta (0, 0)
Screenshot: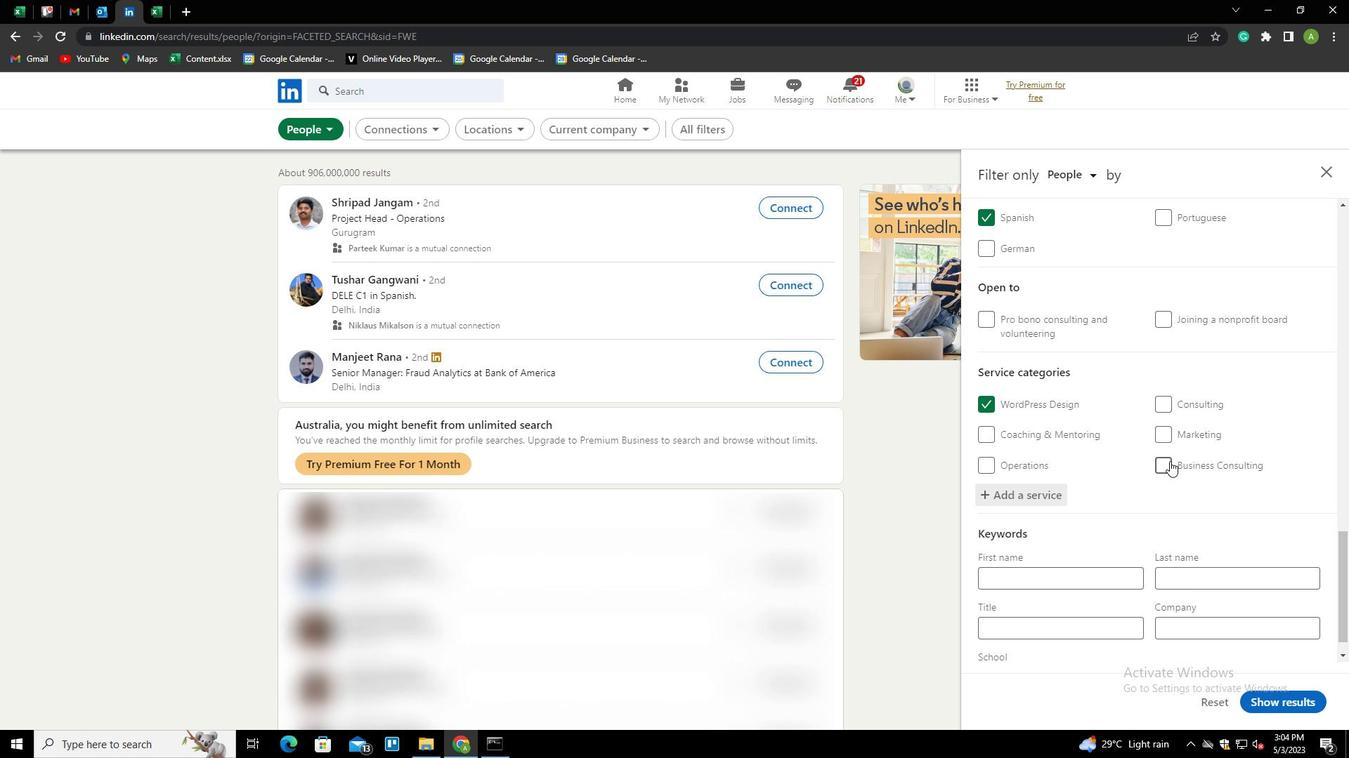 
Action: Mouse moved to (1037, 603)
Screenshot: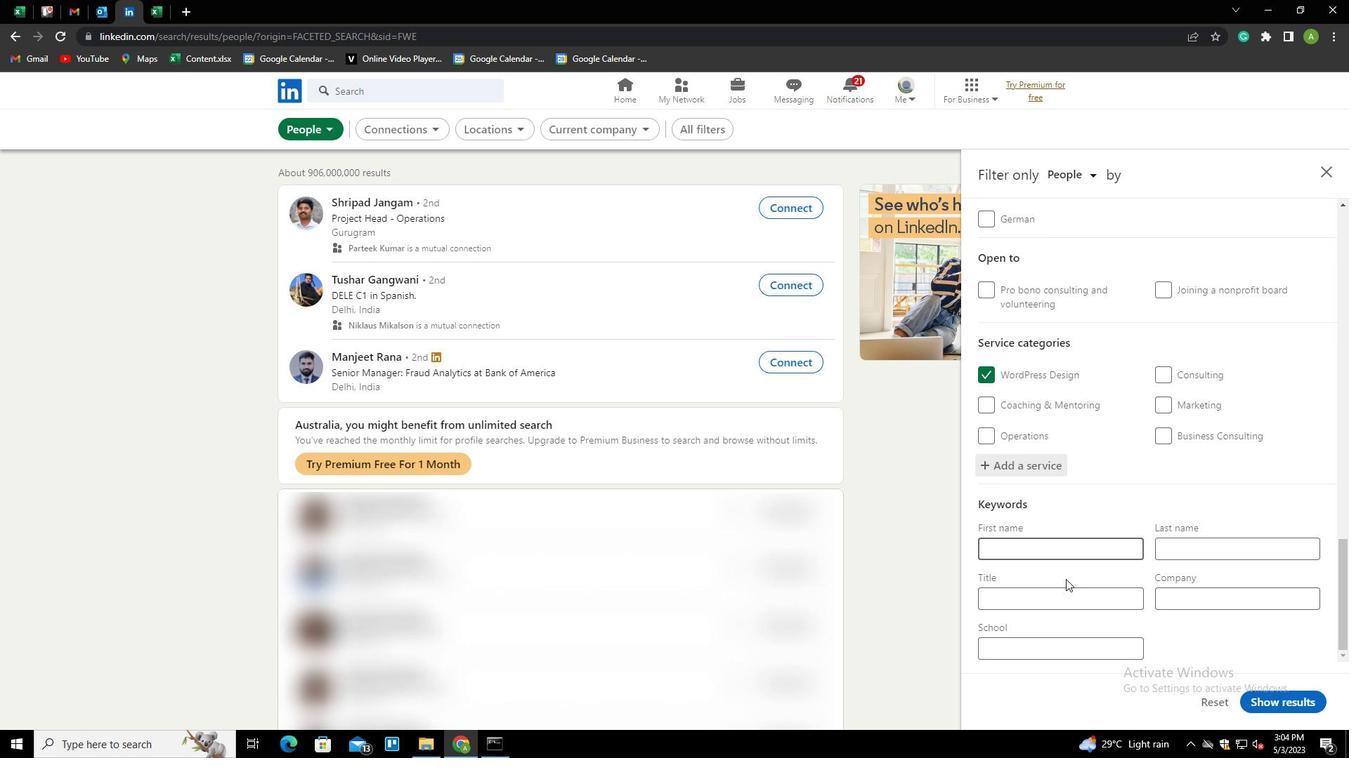 
Action: Mouse pressed left at (1037, 603)
Screenshot: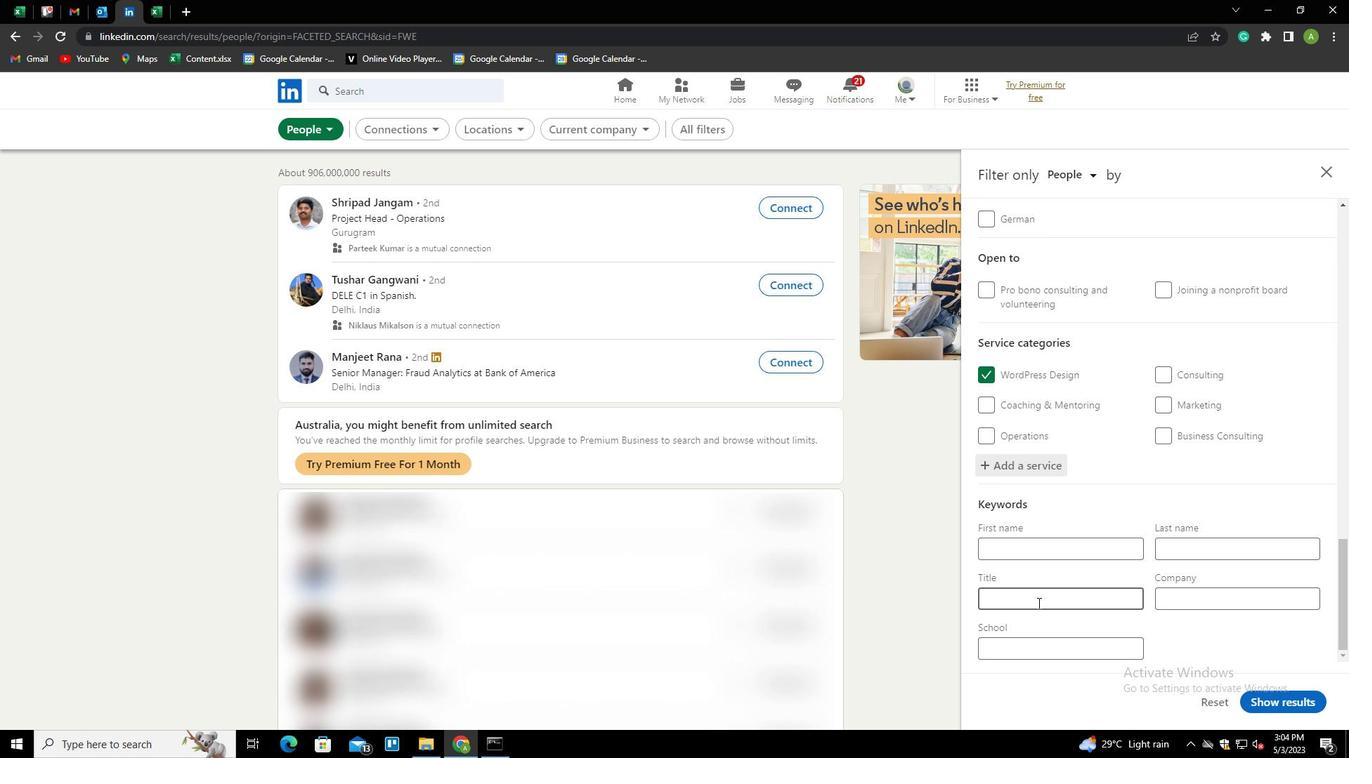 
Action: Key pressed <Key.shift>SALES<Key.space><Key.shift>MANAGER
Screenshot: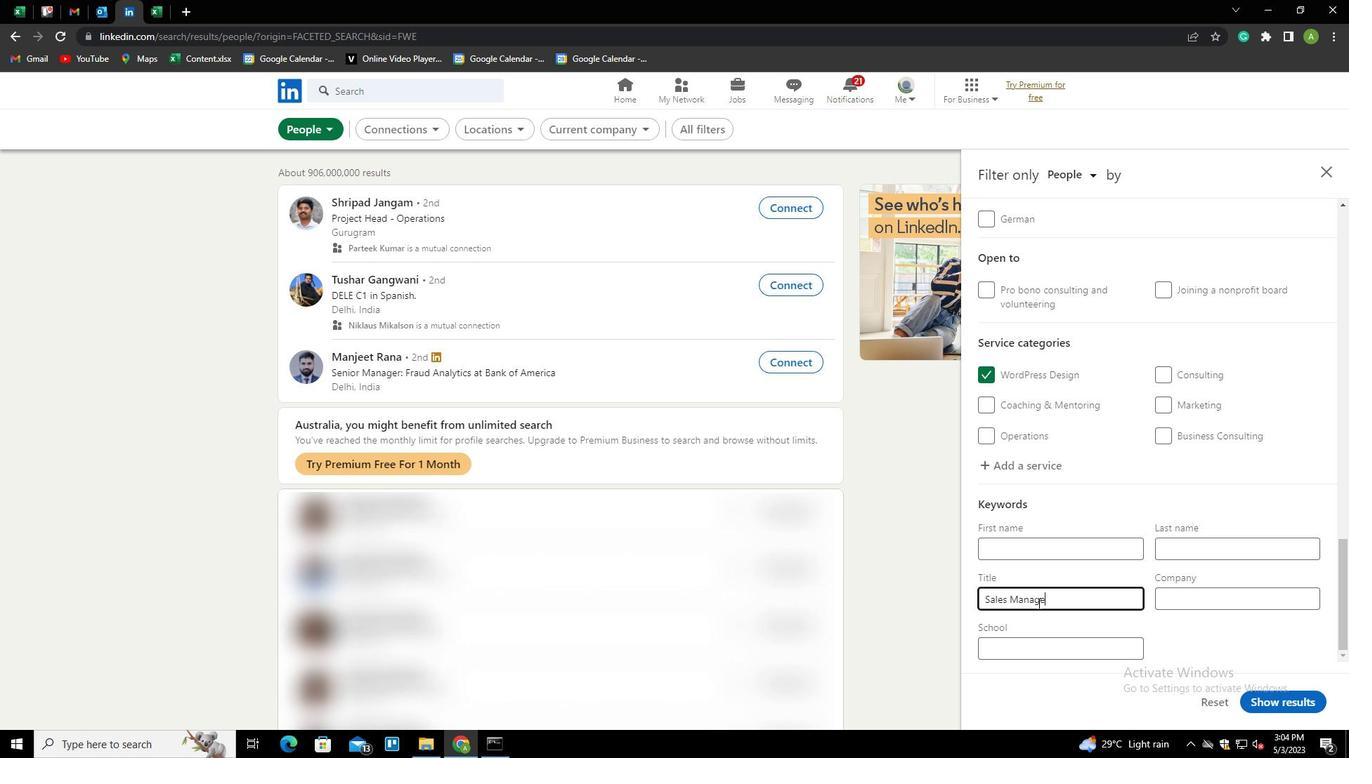 
Action: Mouse moved to (1196, 633)
Screenshot: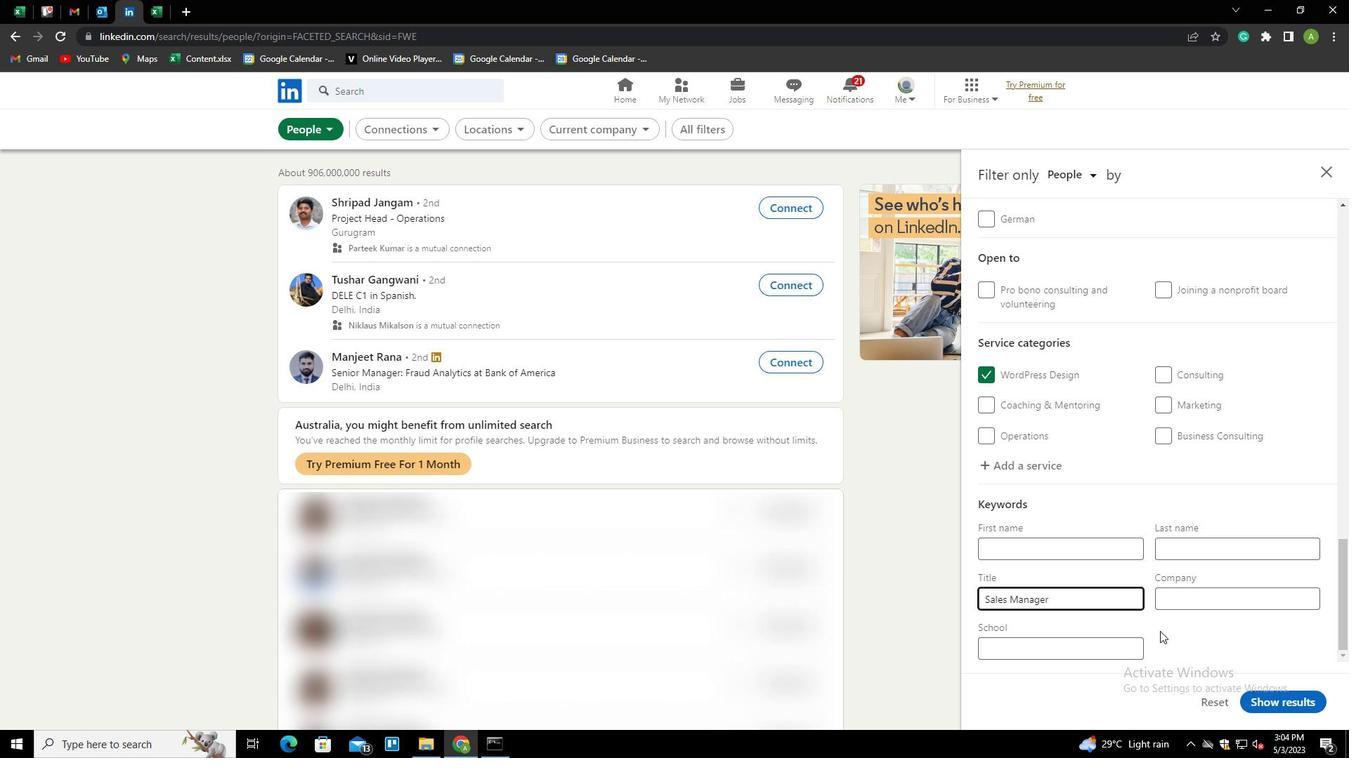 
Action: Mouse pressed left at (1196, 633)
Screenshot: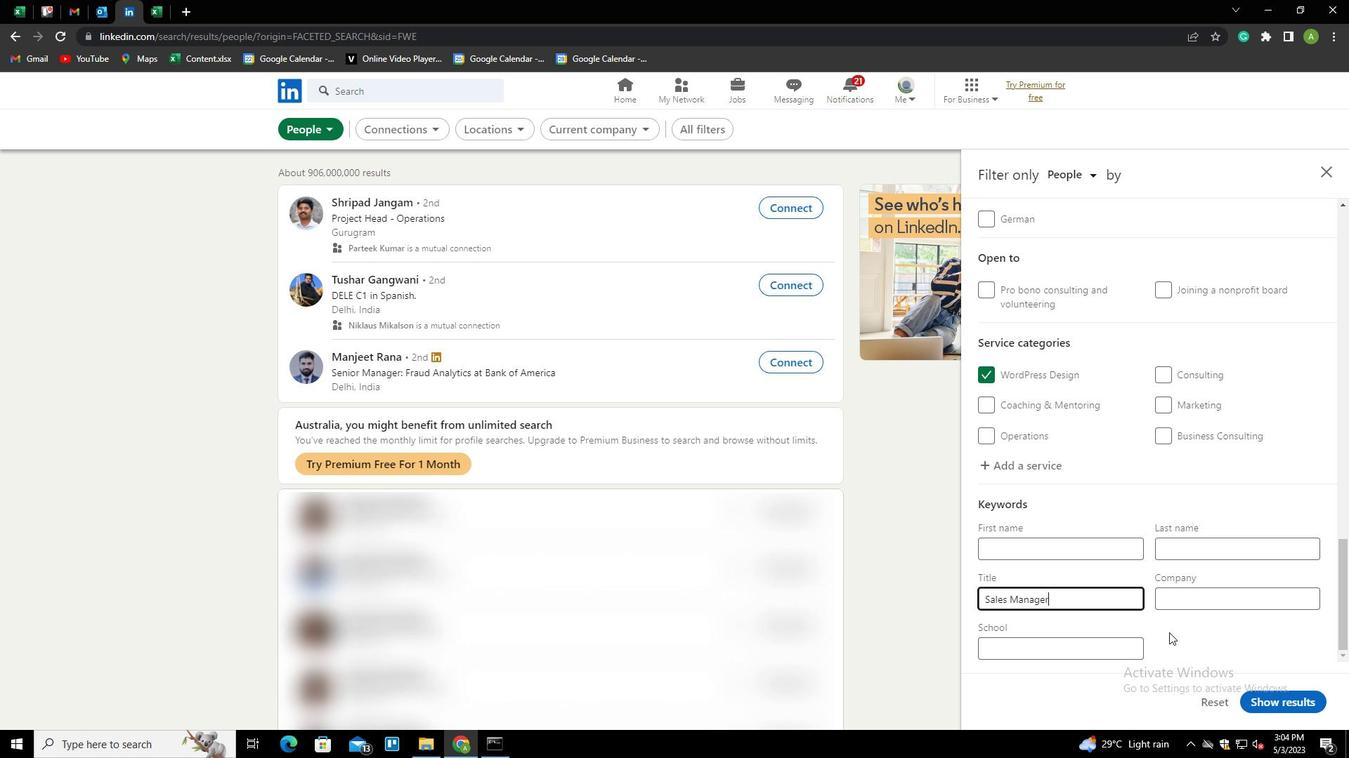 
Action: Mouse moved to (1286, 697)
Screenshot: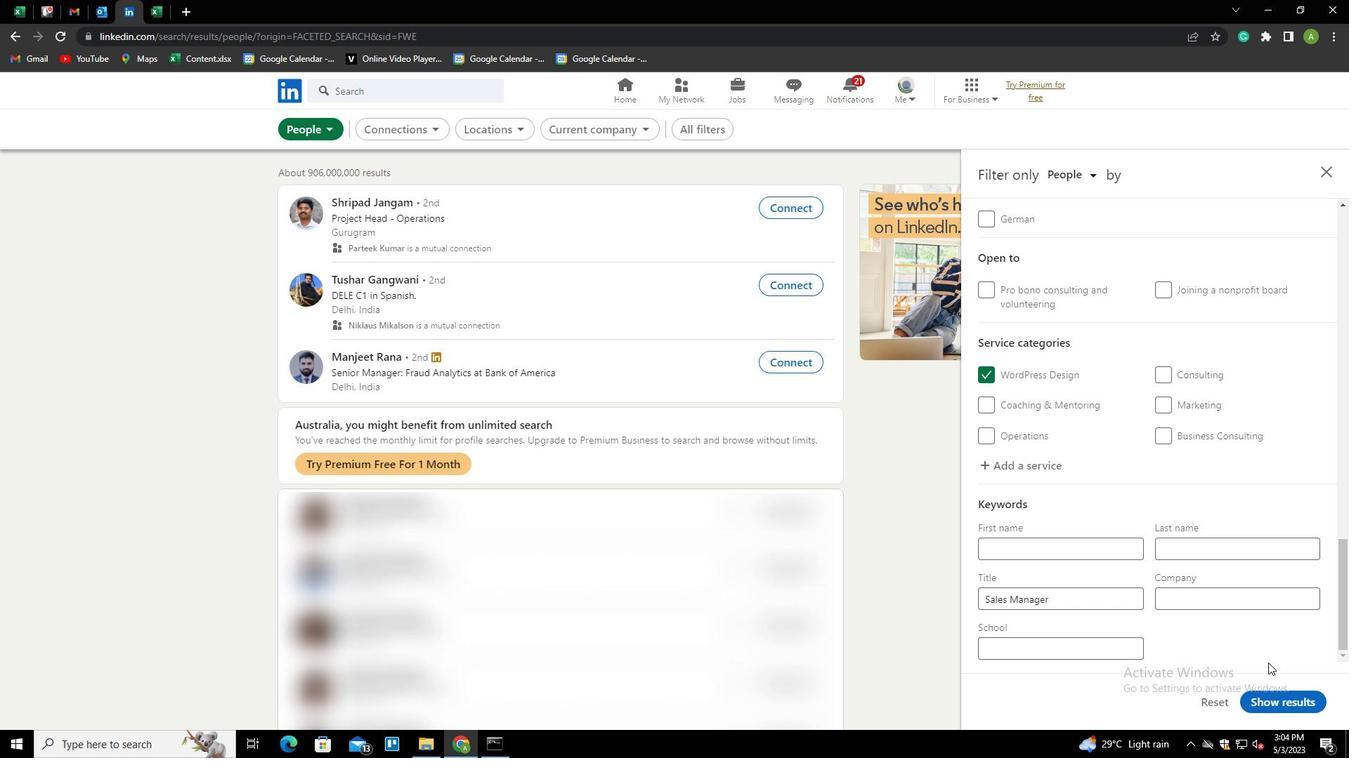 
Action: Mouse pressed left at (1286, 697)
Screenshot: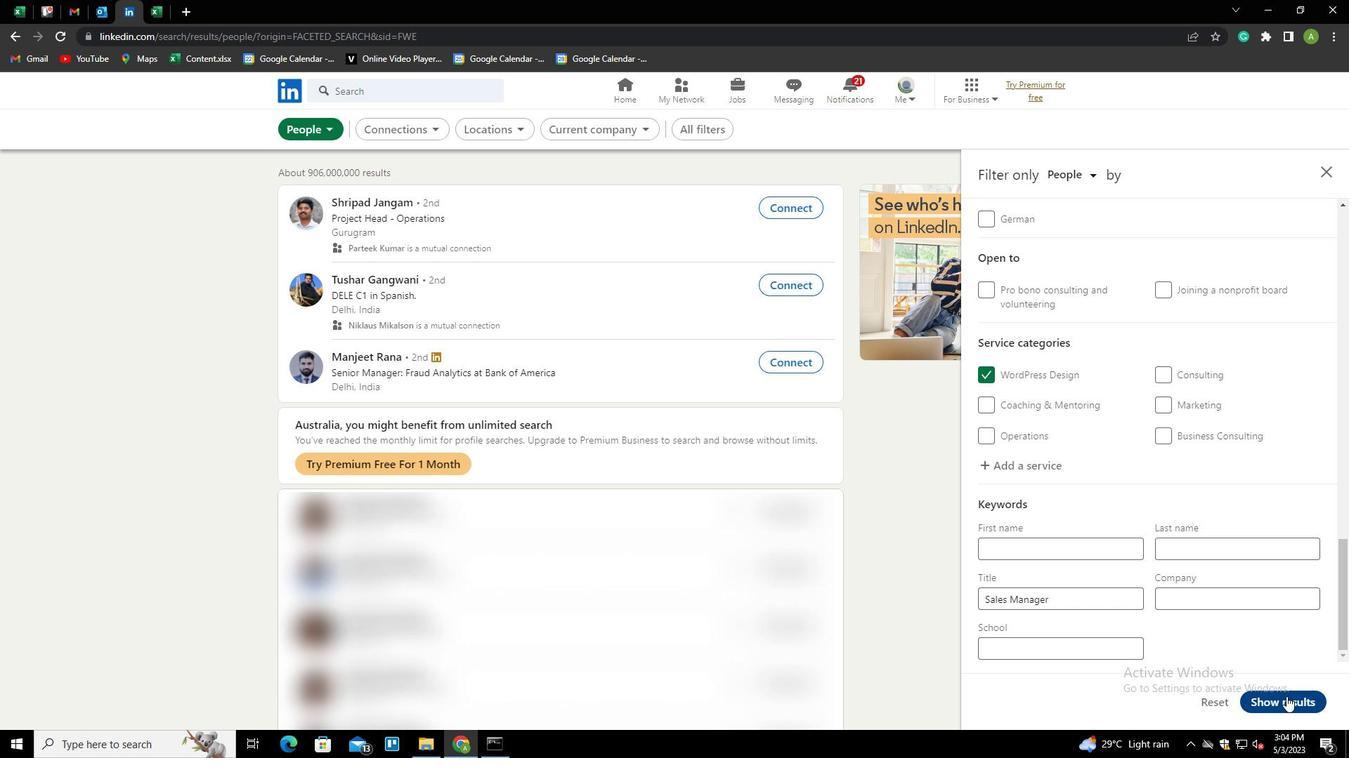 
